 Task: Research Airbnb options in Nairobi, Kenya from 9th December, 2023 to 16th December, 2023 for 2 adults, 1 child.2 bedrooms having 2 beds and 1 bathroom. Property type can be flat. Amenities needed are: washing machine. Look for 5 properties as per requirement.
Action: Mouse moved to (562, 130)
Screenshot: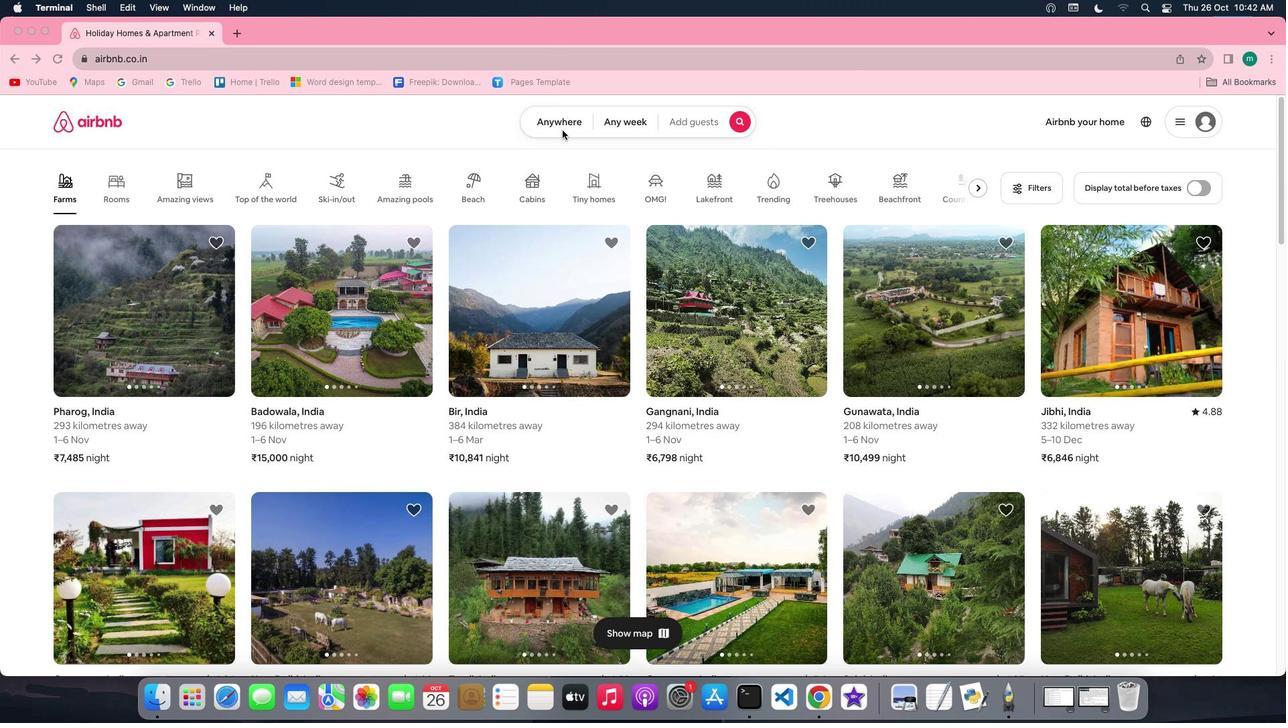 
Action: Mouse pressed left at (562, 130)
Screenshot: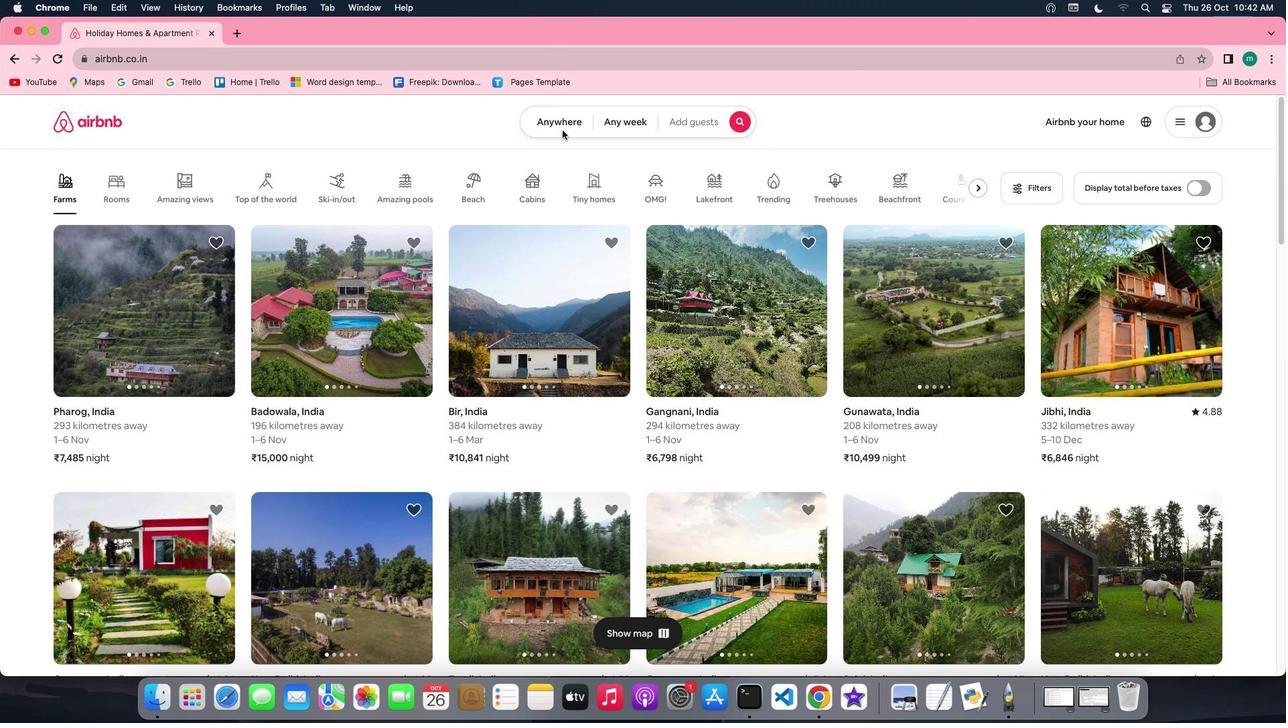 
Action: Mouse pressed left at (562, 130)
Screenshot: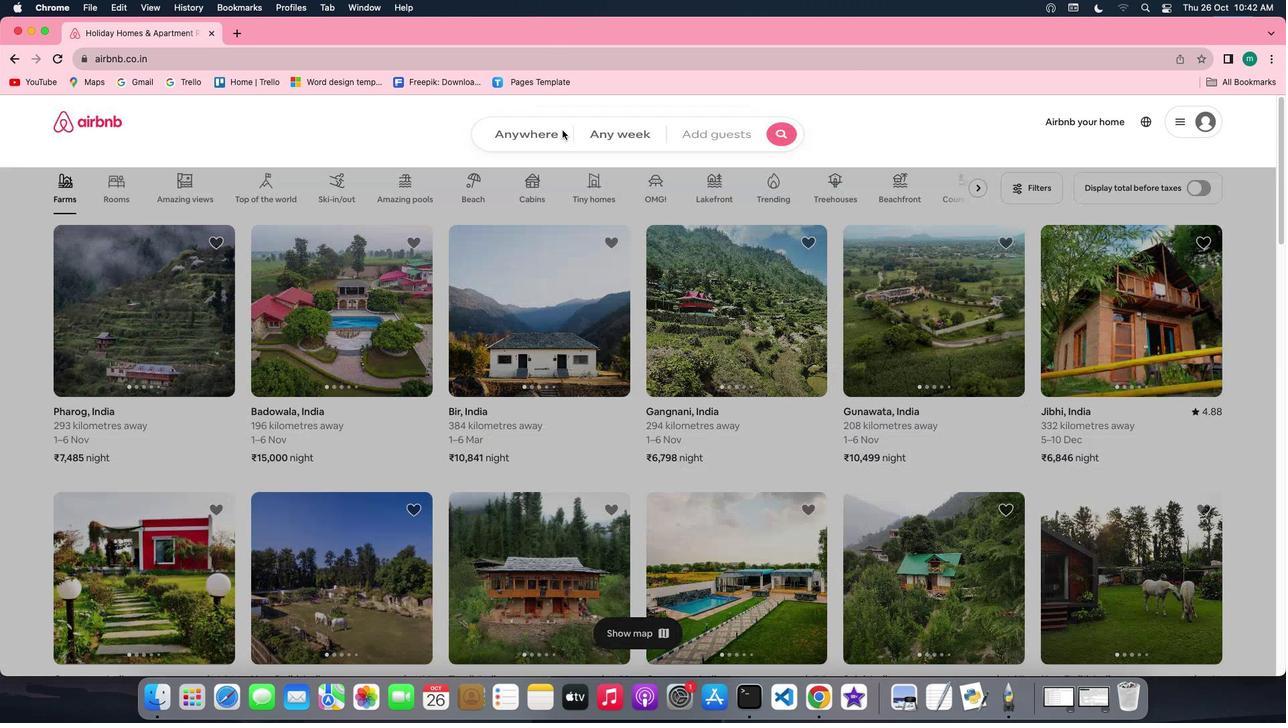 
Action: Mouse moved to (495, 174)
Screenshot: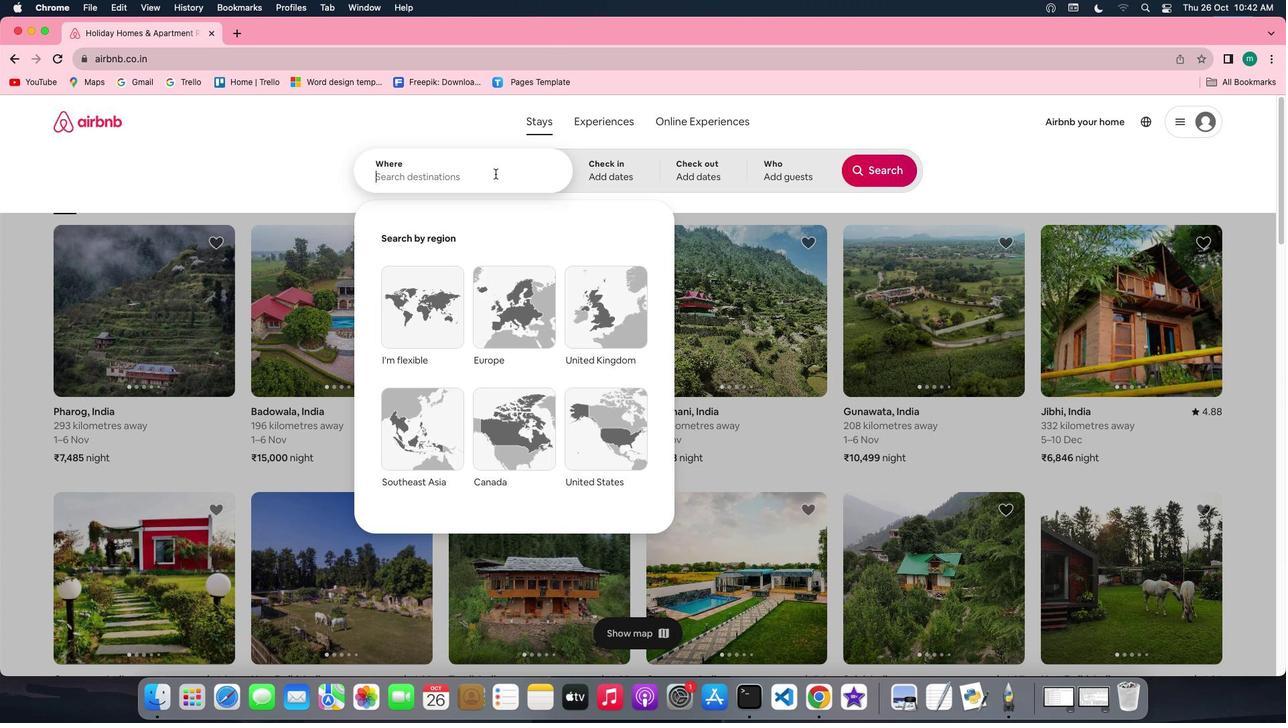 
Action: Key pressed Key.shift'N''a''i''r''o''b''i'','Key.spaceKey.shift'K''e''n''y''a'
Screenshot: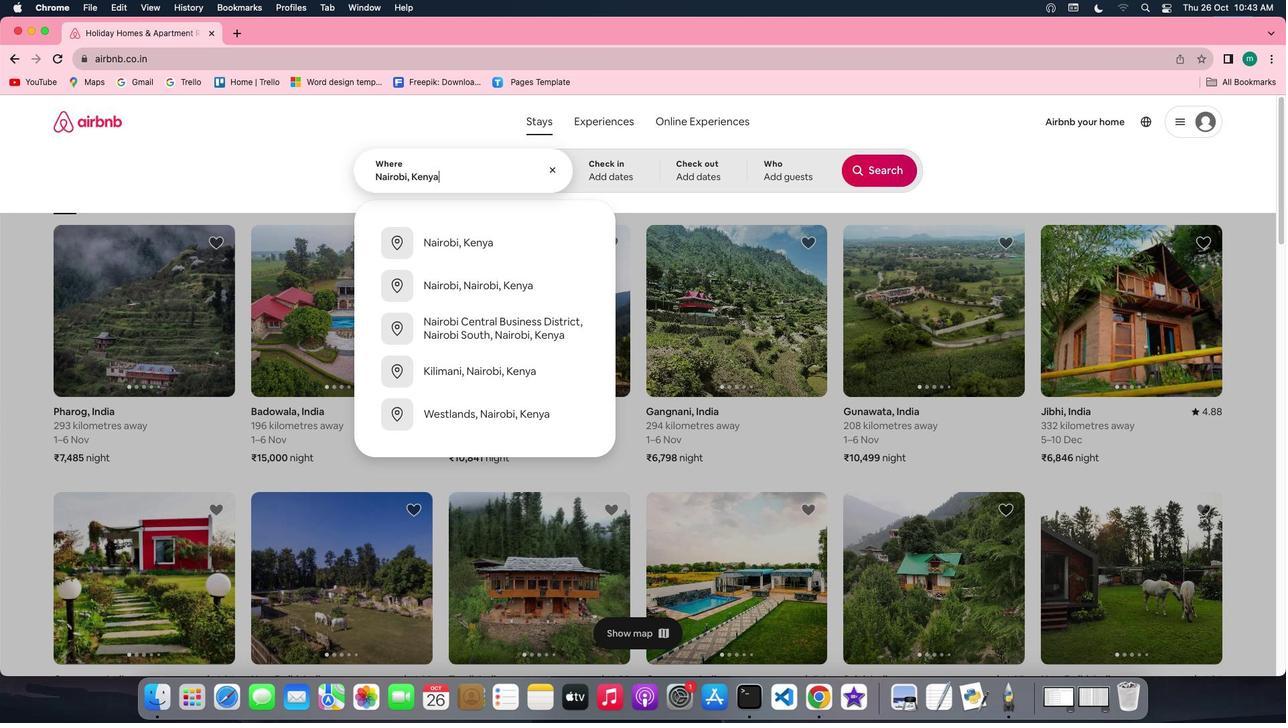 
Action: Mouse moved to (605, 174)
Screenshot: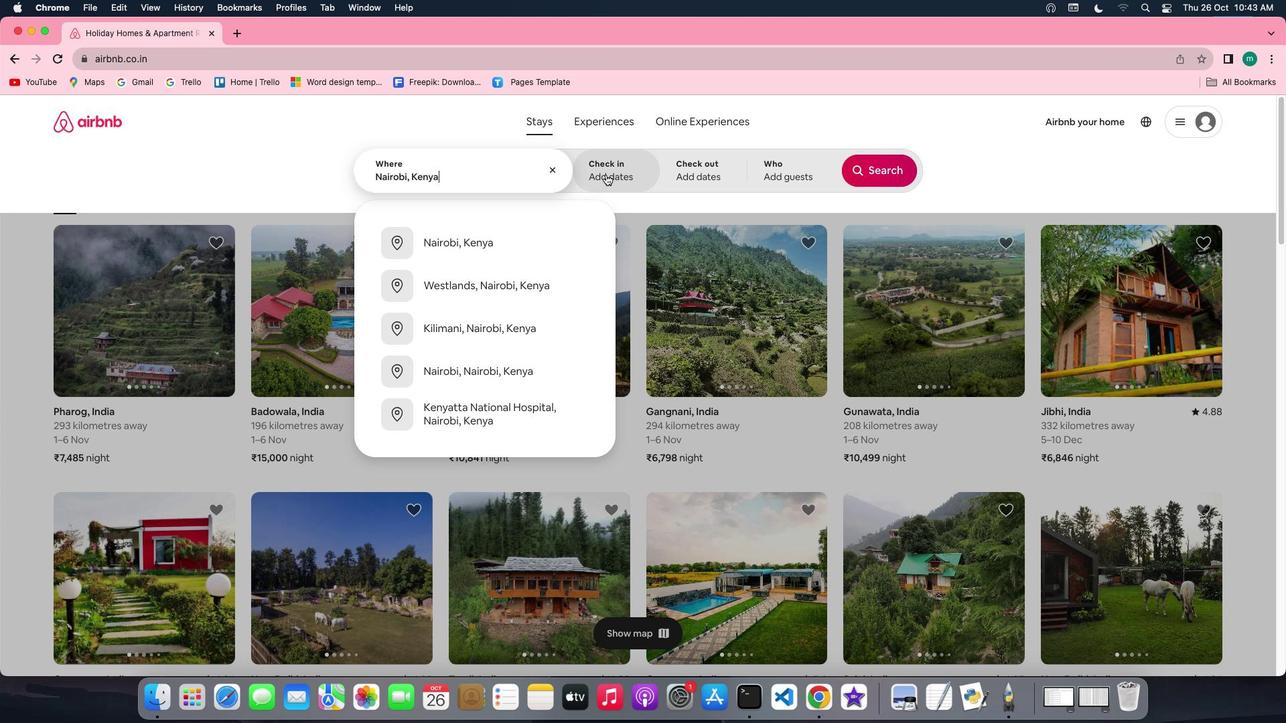 
Action: Mouse pressed left at (605, 174)
Screenshot: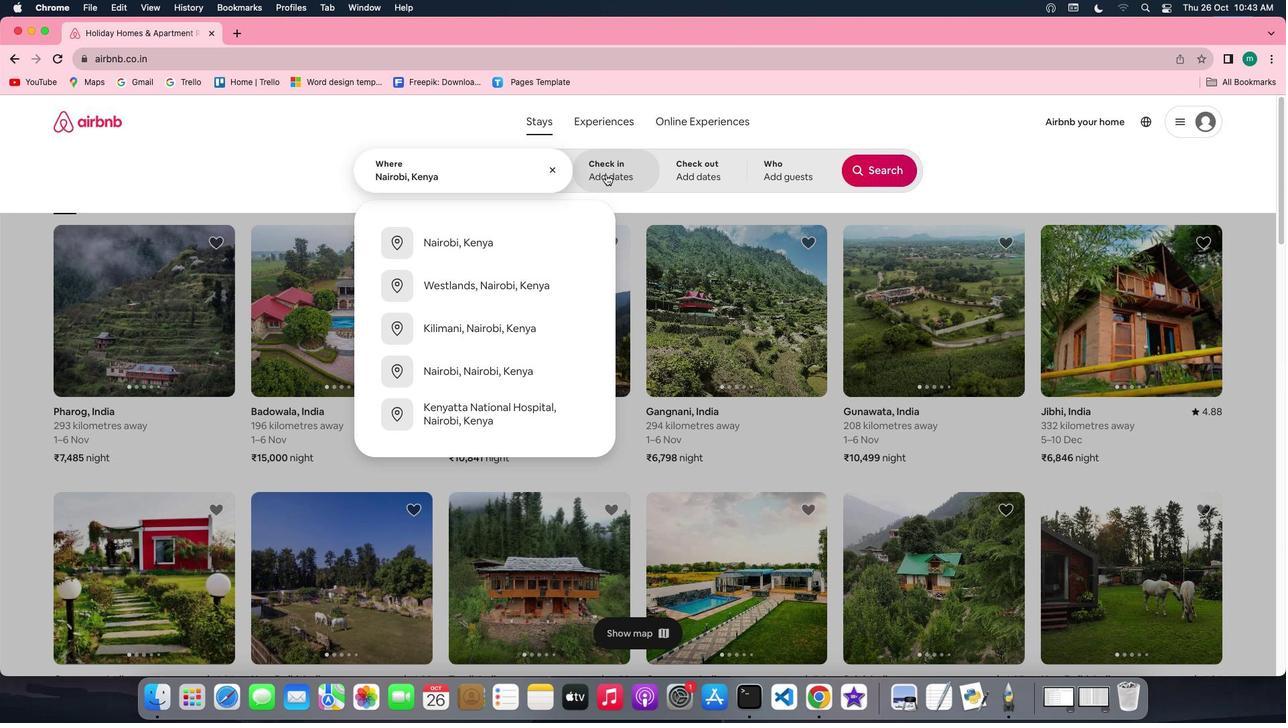 
Action: Mouse moved to (875, 273)
Screenshot: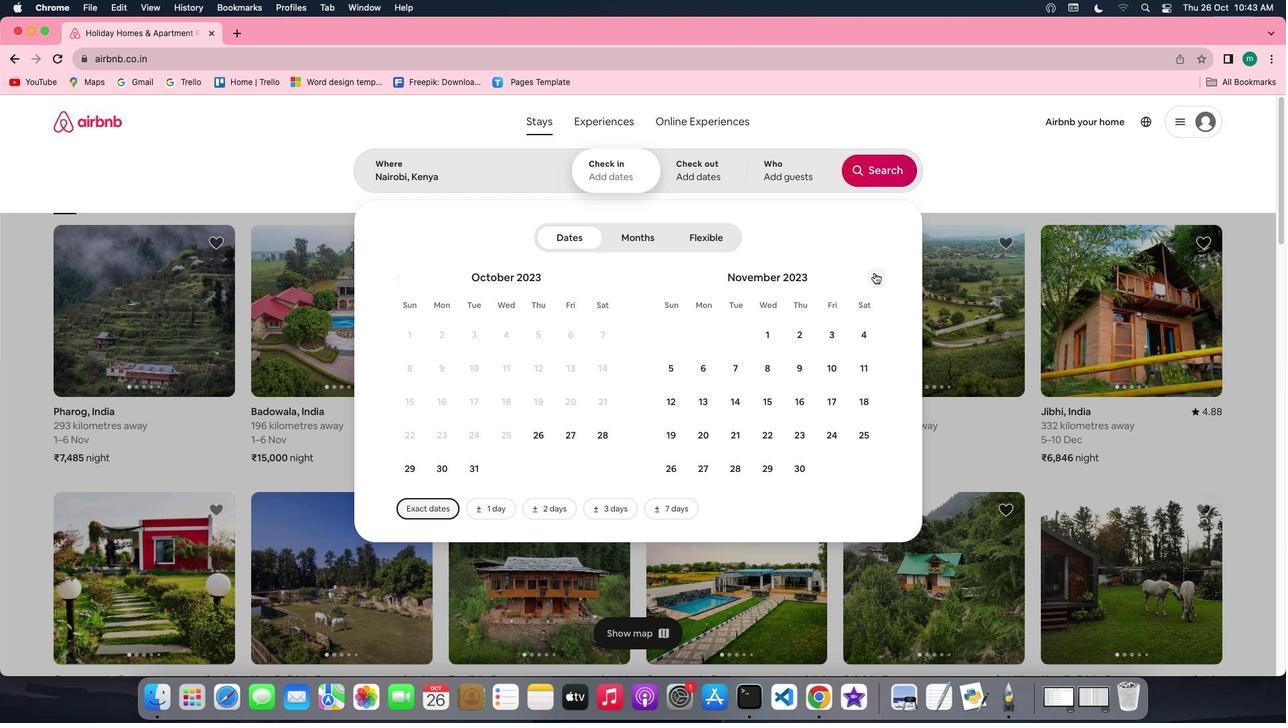 
Action: Mouse pressed left at (875, 273)
Screenshot: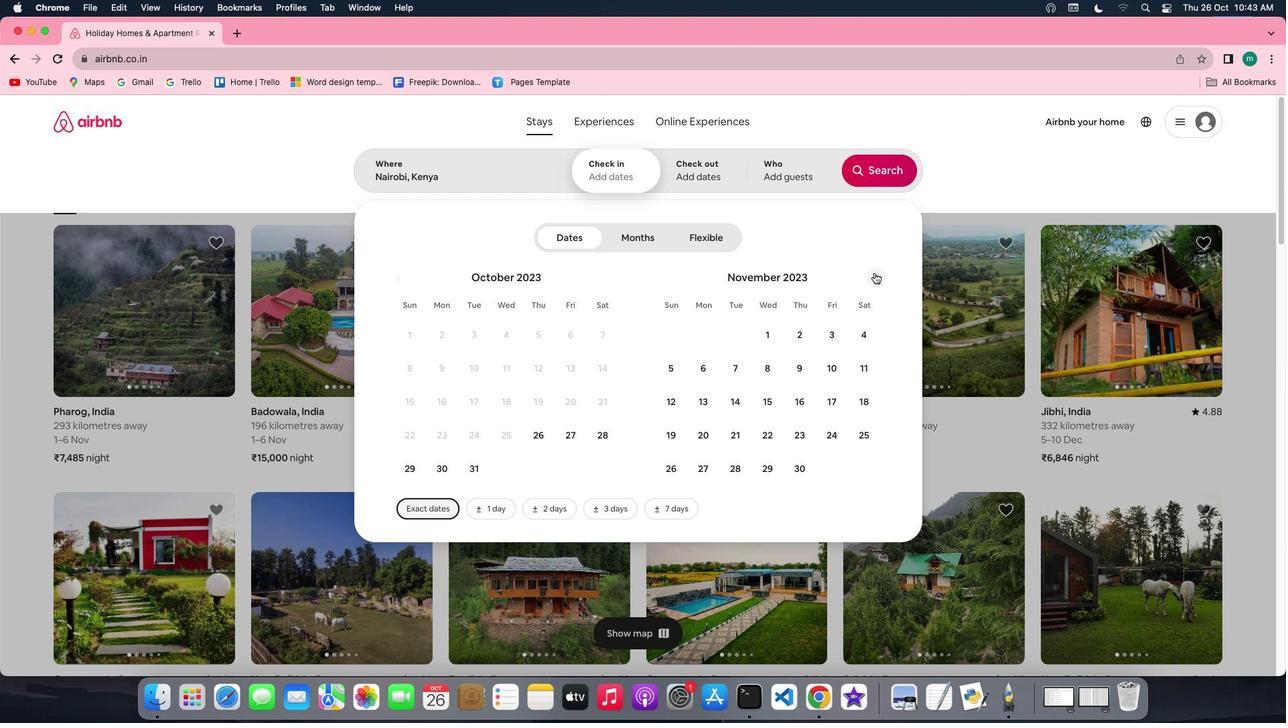 
Action: Mouse moved to (875, 371)
Screenshot: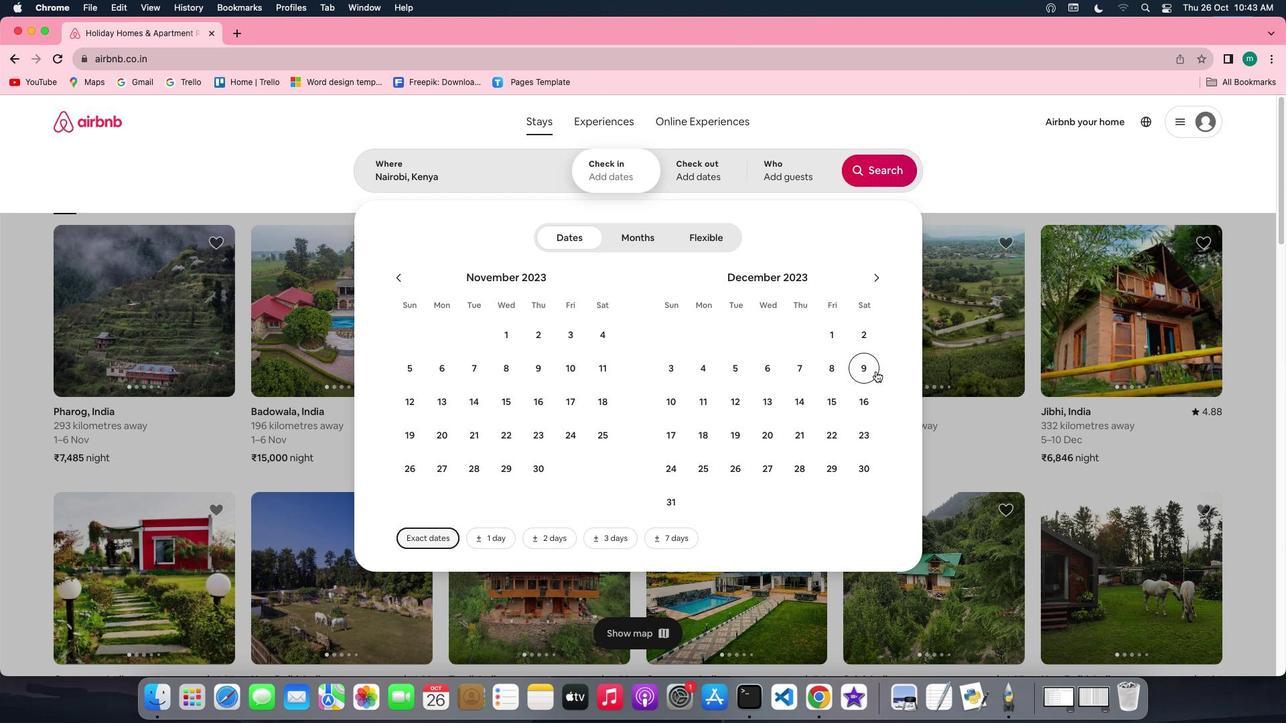 
Action: Mouse pressed left at (875, 371)
Screenshot: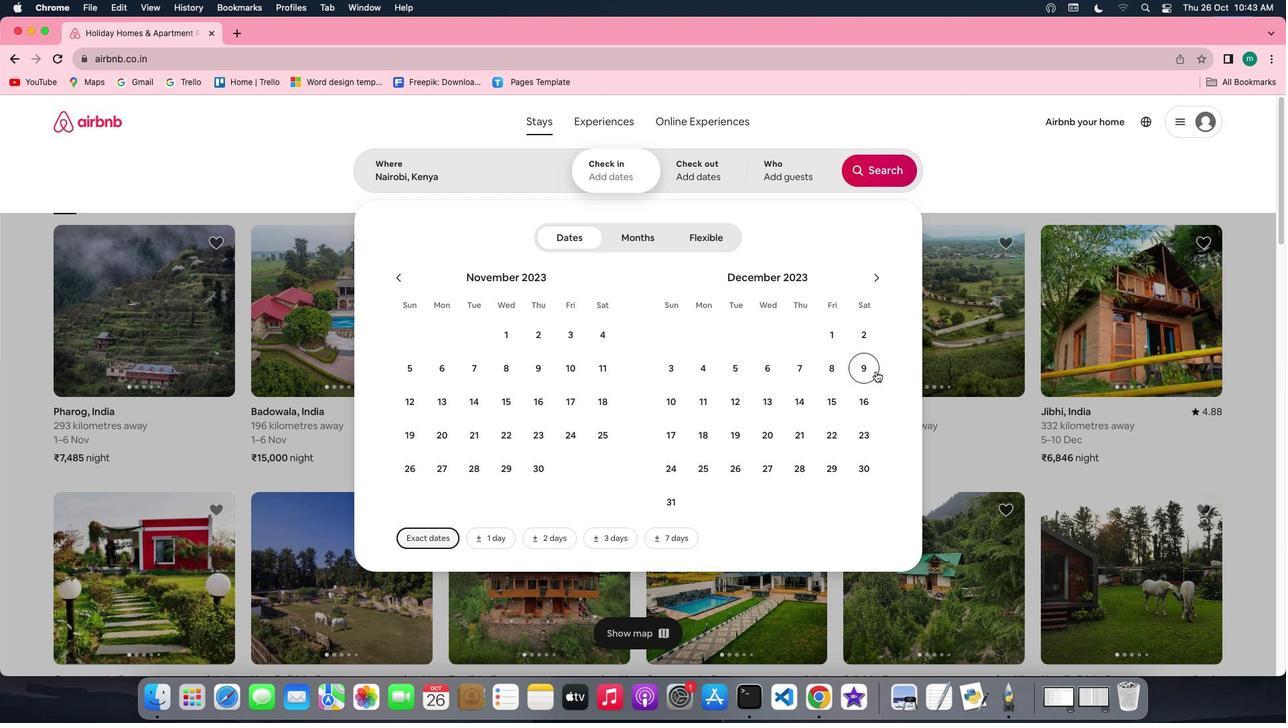 
Action: Mouse moved to (867, 406)
Screenshot: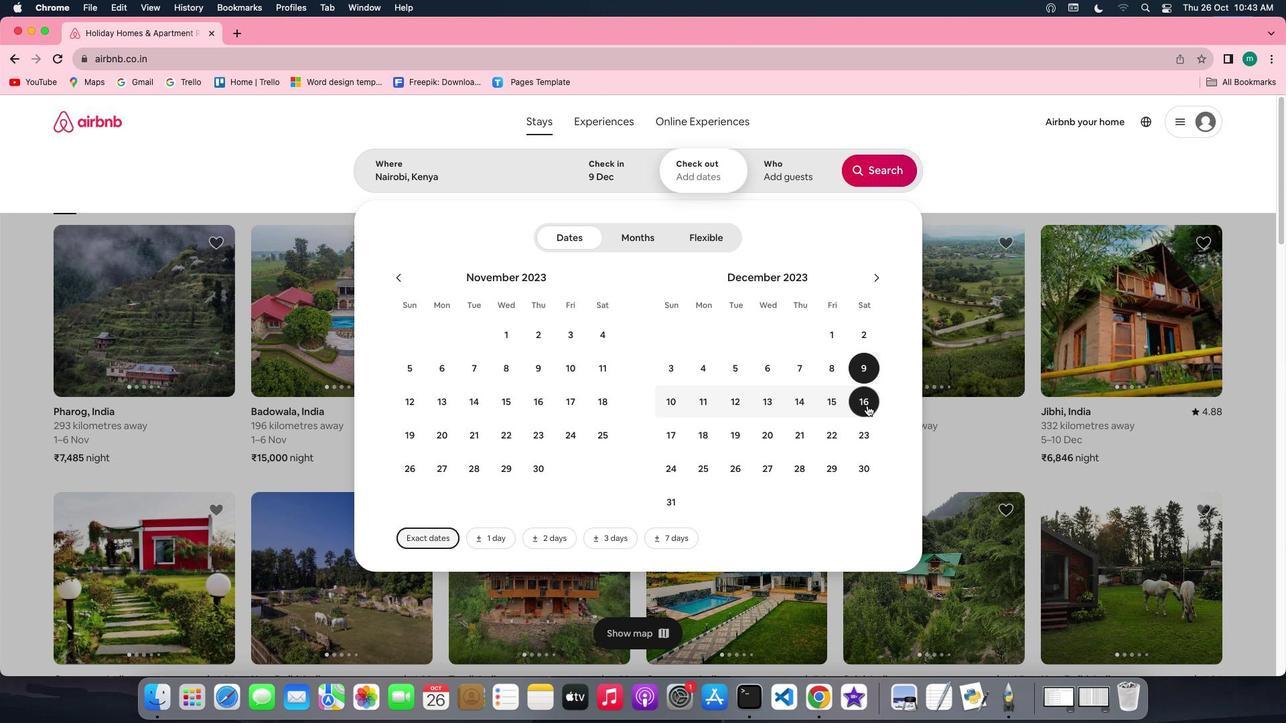 
Action: Mouse pressed left at (867, 406)
Screenshot: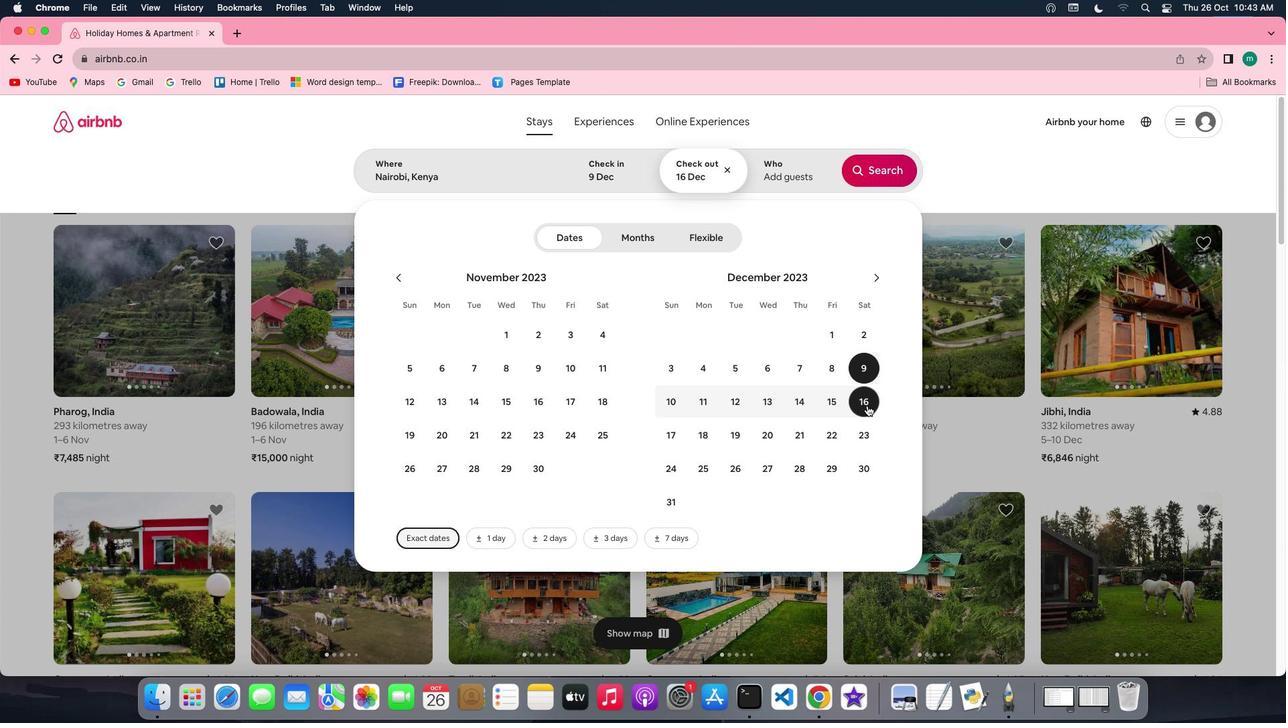 
Action: Mouse moved to (776, 168)
Screenshot: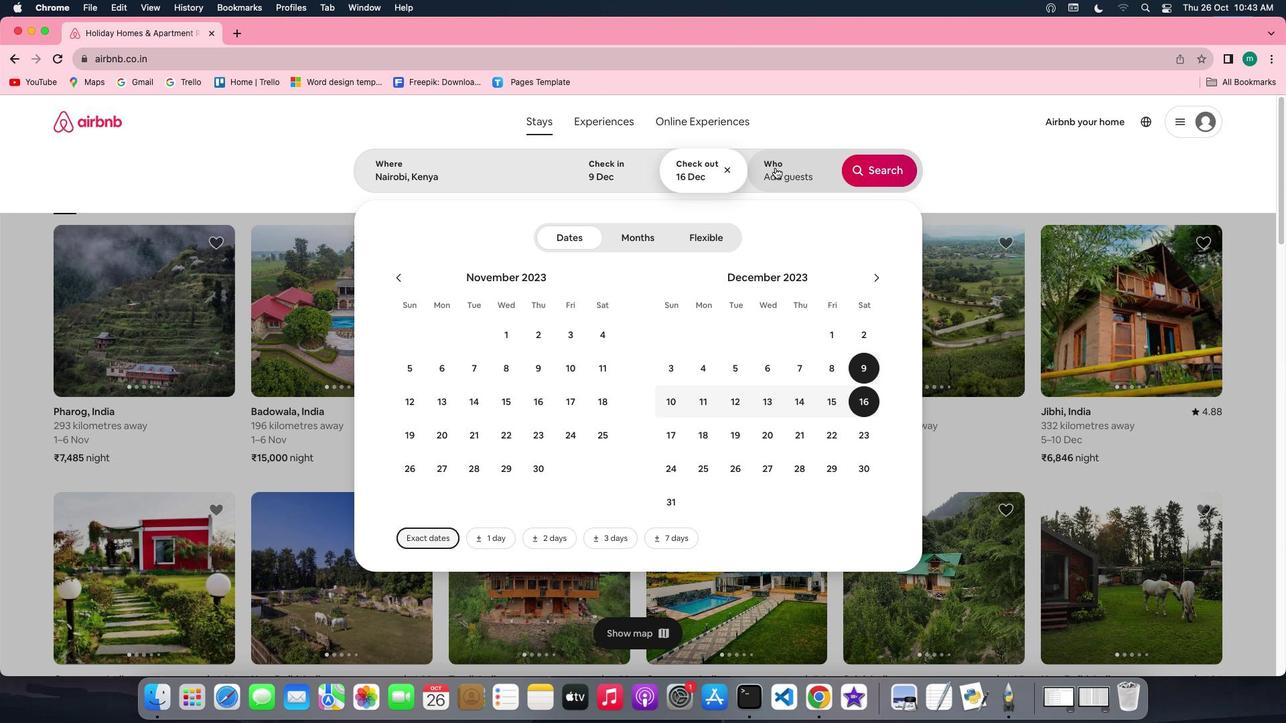 
Action: Mouse pressed left at (776, 168)
Screenshot: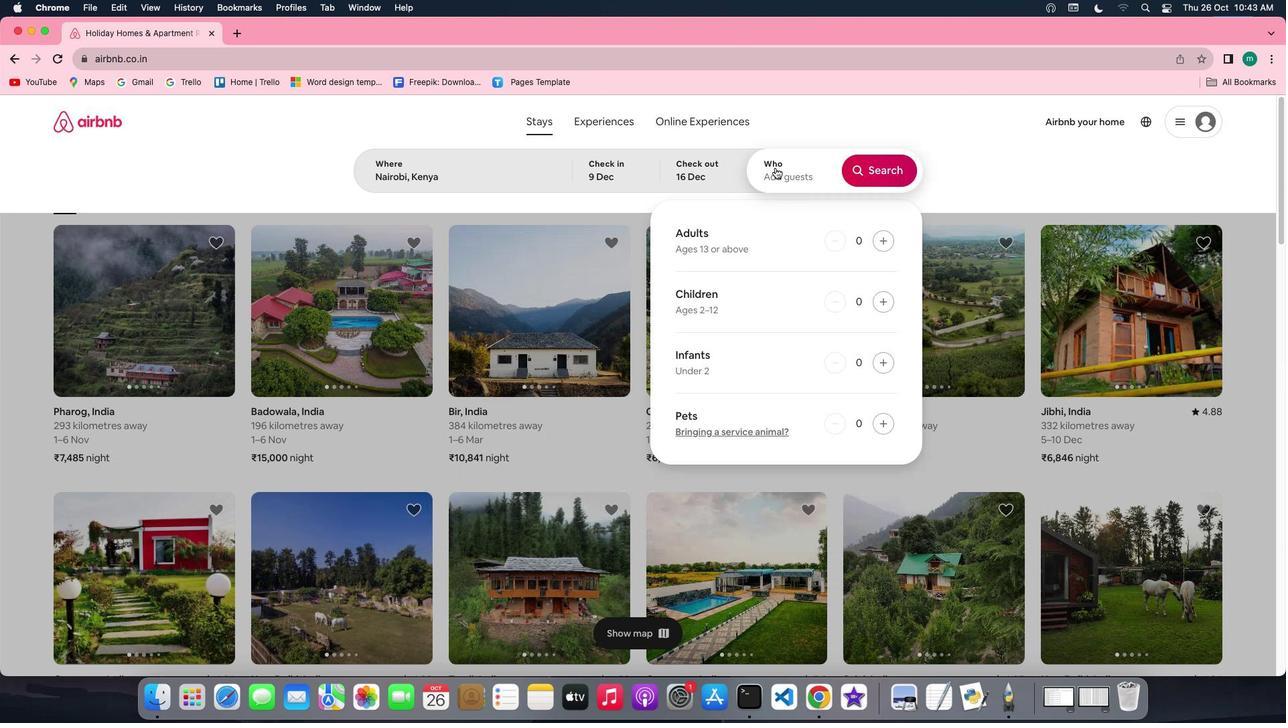 
Action: Mouse moved to (882, 244)
Screenshot: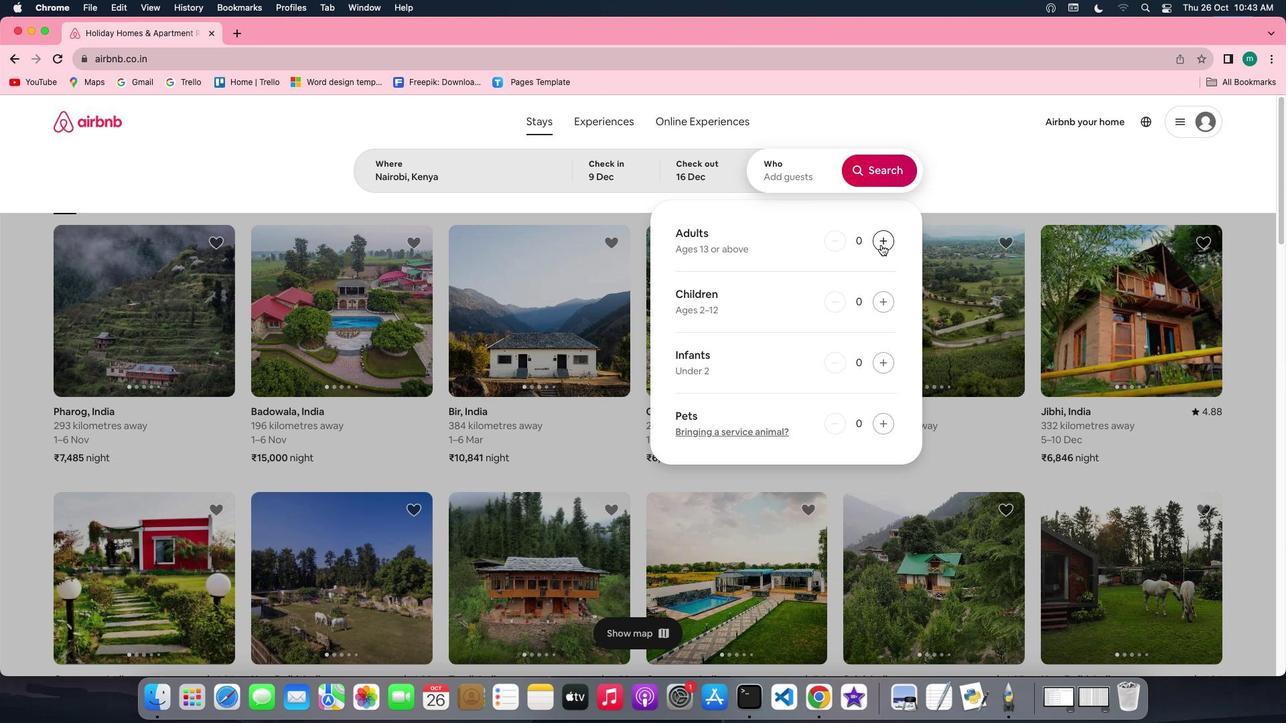 
Action: Mouse pressed left at (882, 244)
Screenshot: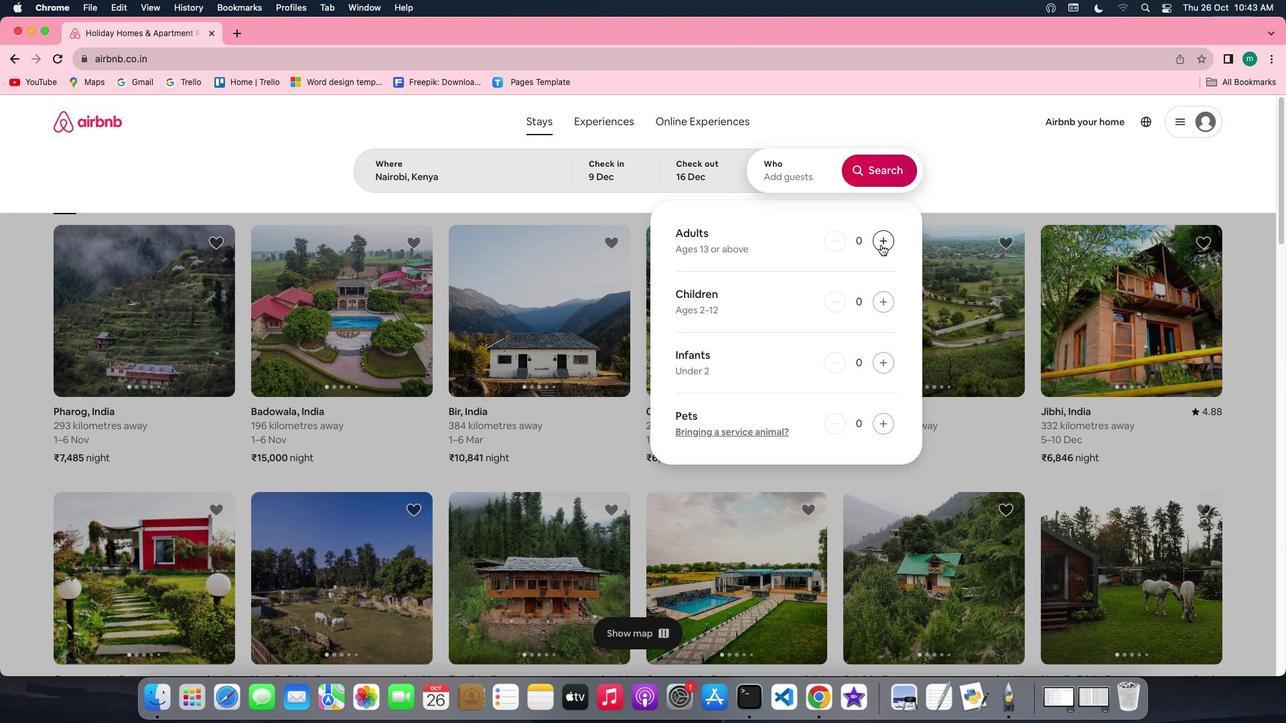 
Action: Mouse pressed left at (882, 244)
Screenshot: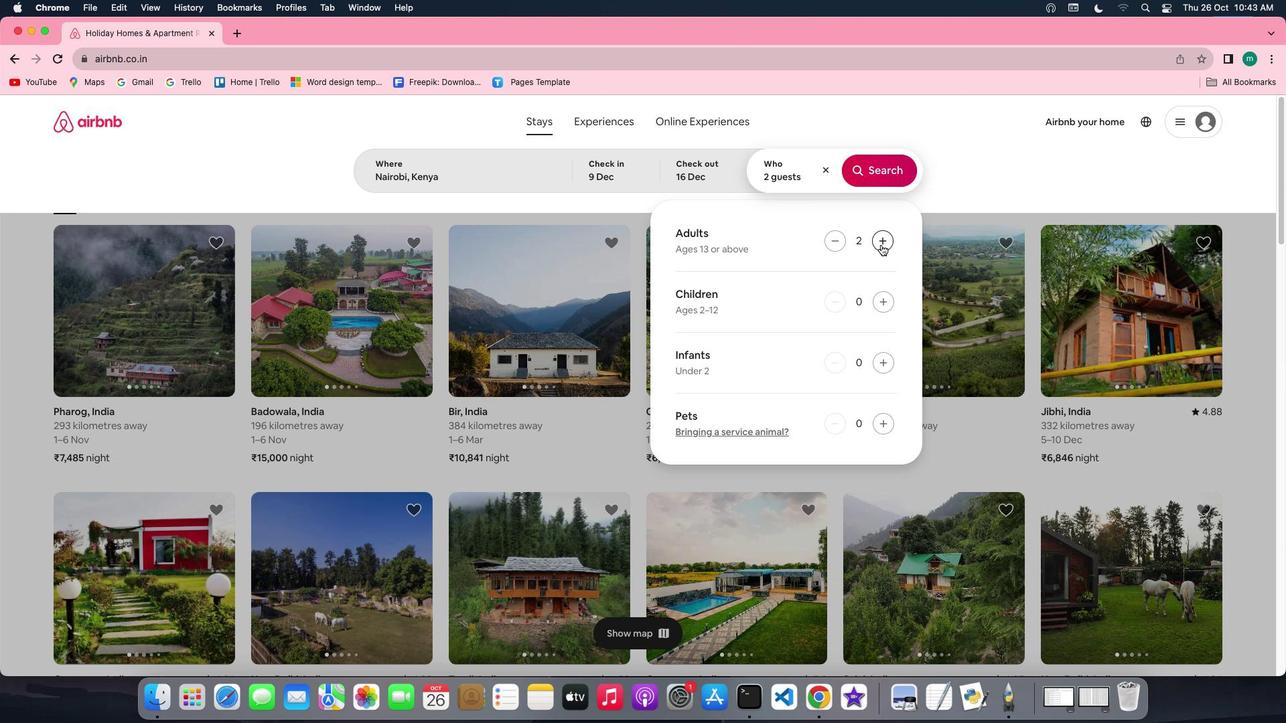 
Action: Mouse moved to (881, 168)
Screenshot: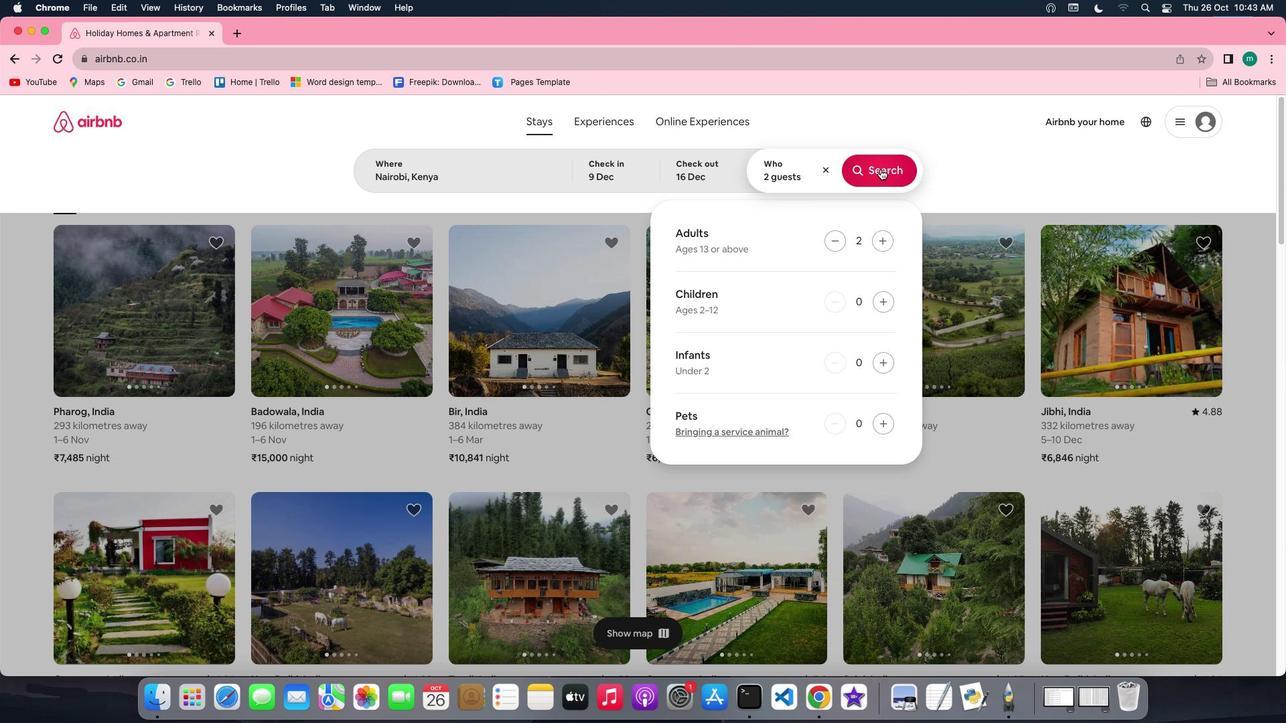 
Action: Mouse pressed left at (881, 168)
Screenshot: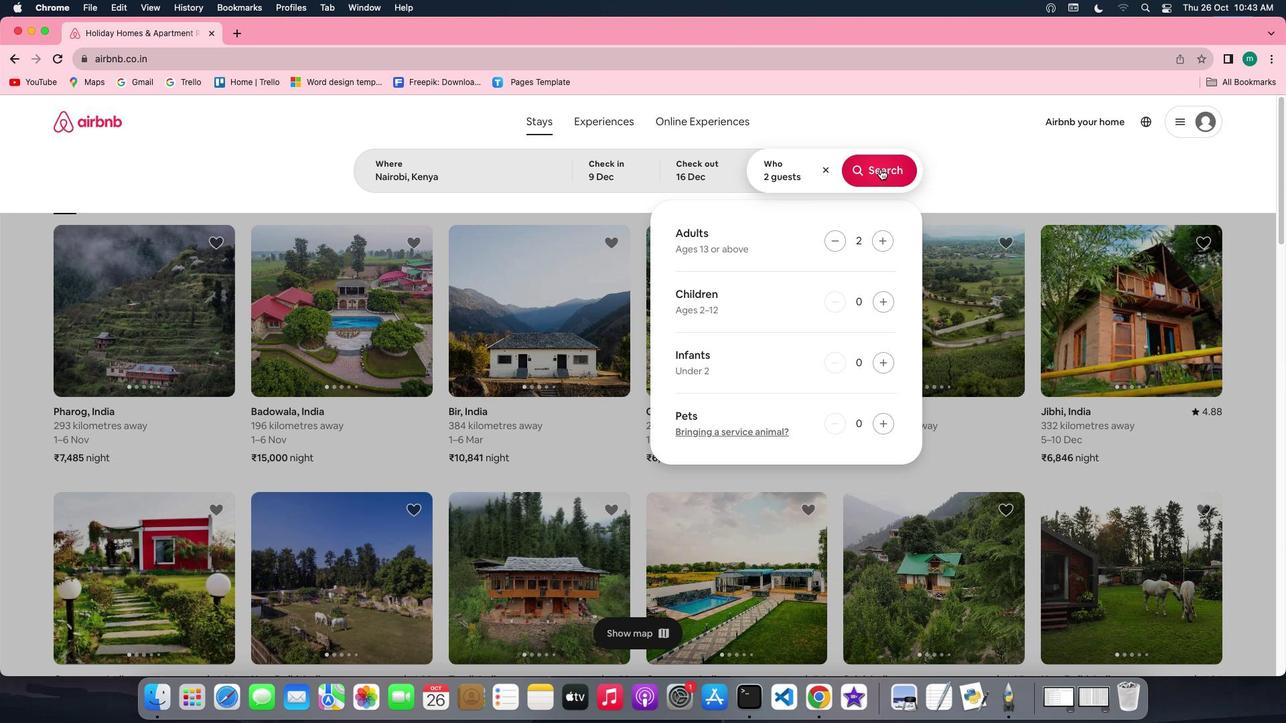 
Action: Mouse moved to (701, 115)
Screenshot: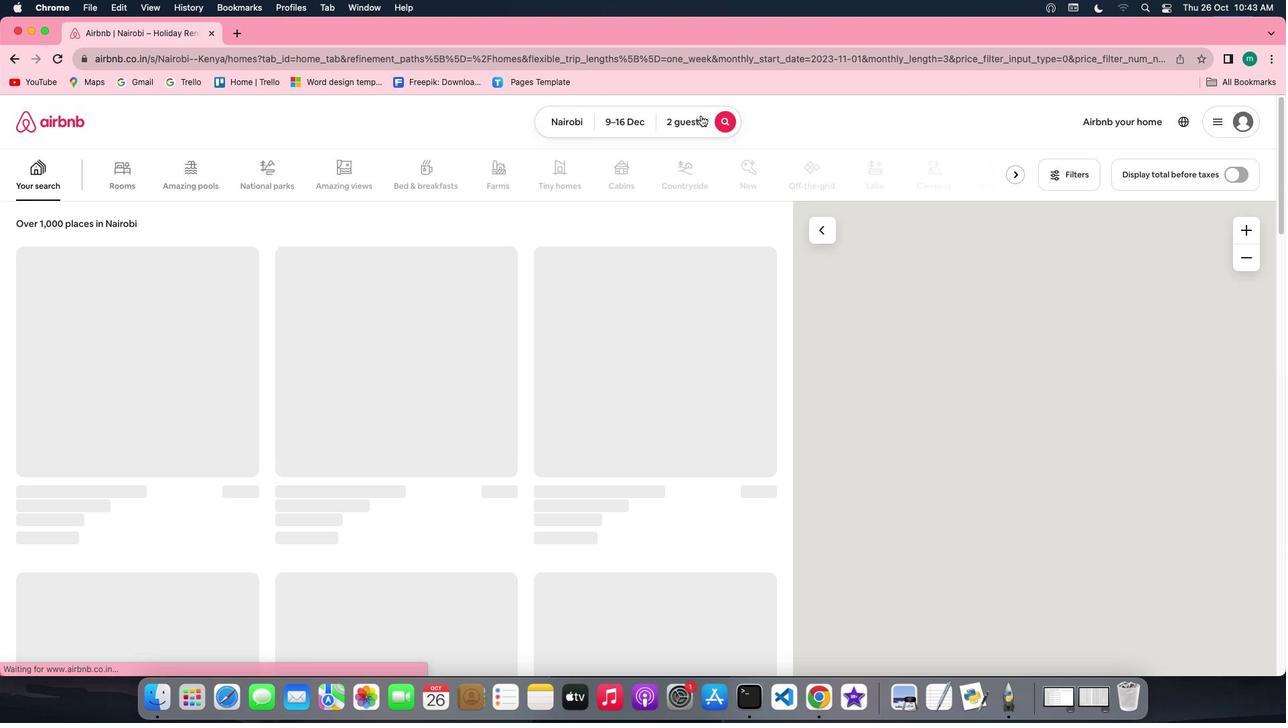 
Action: Mouse pressed left at (701, 115)
Screenshot: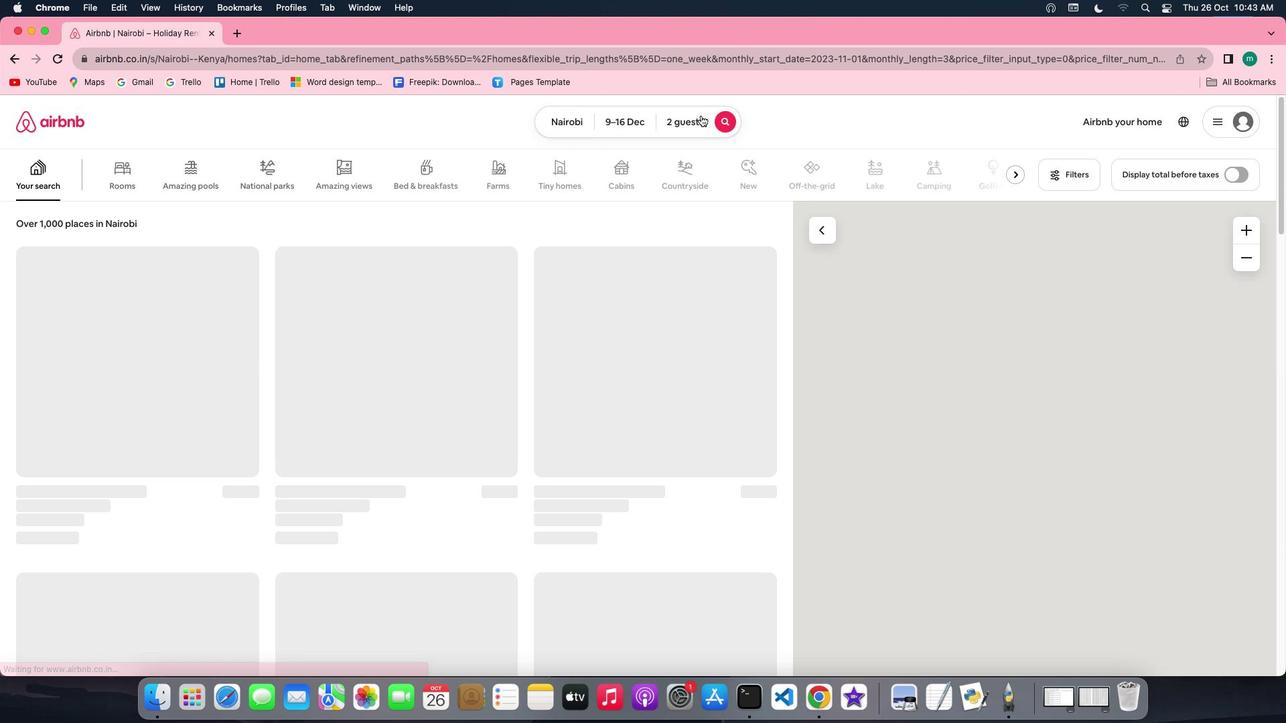 
Action: Mouse moved to (880, 308)
Screenshot: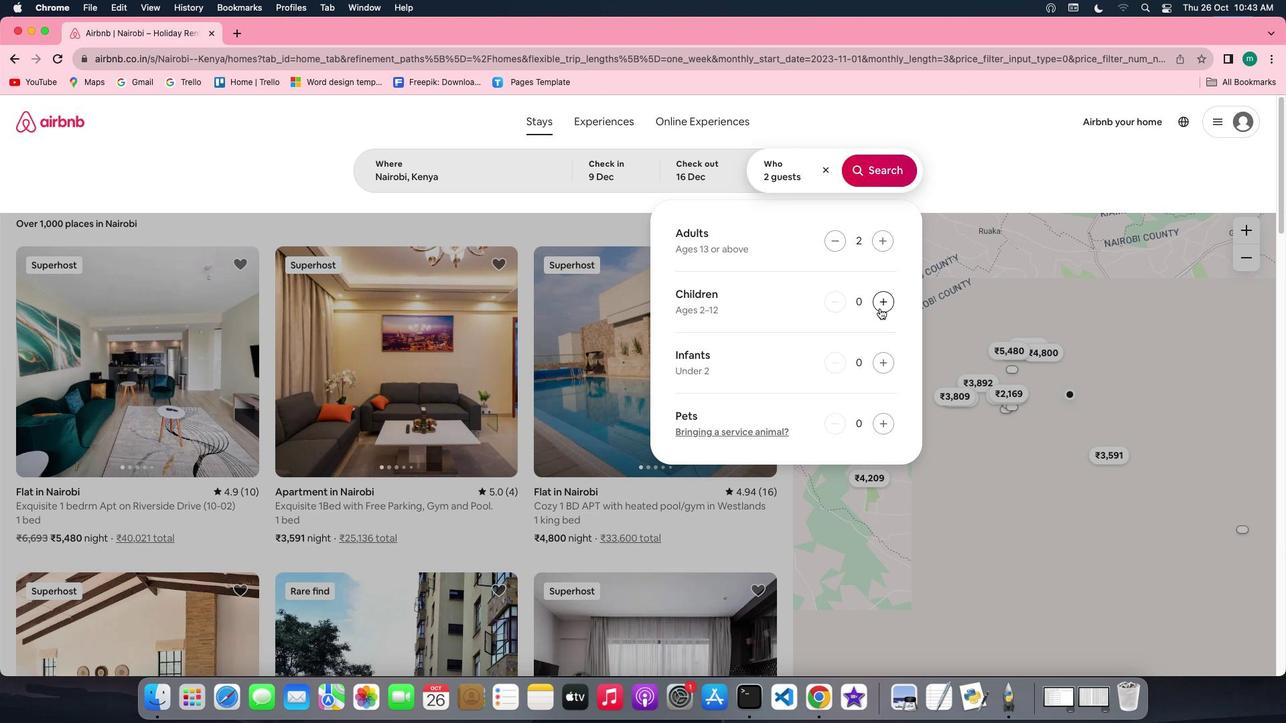
Action: Mouse pressed left at (880, 308)
Screenshot: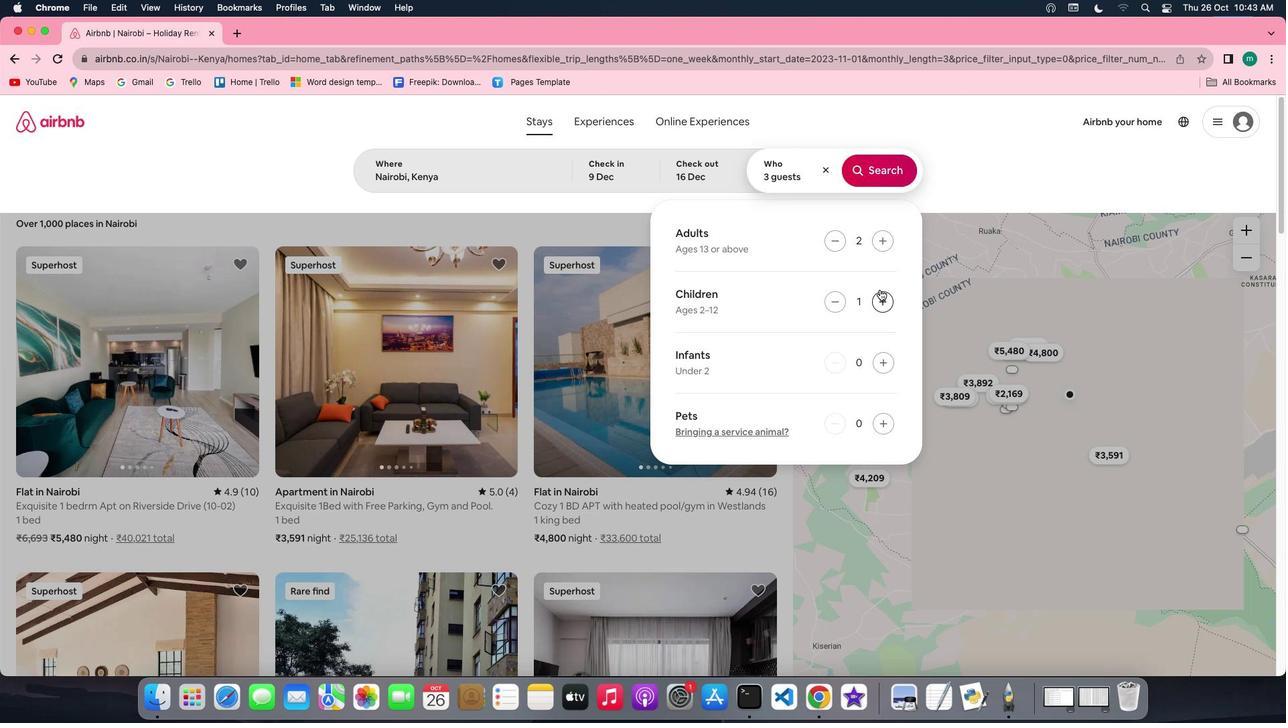 
Action: Mouse moved to (893, 180)
Screenshot: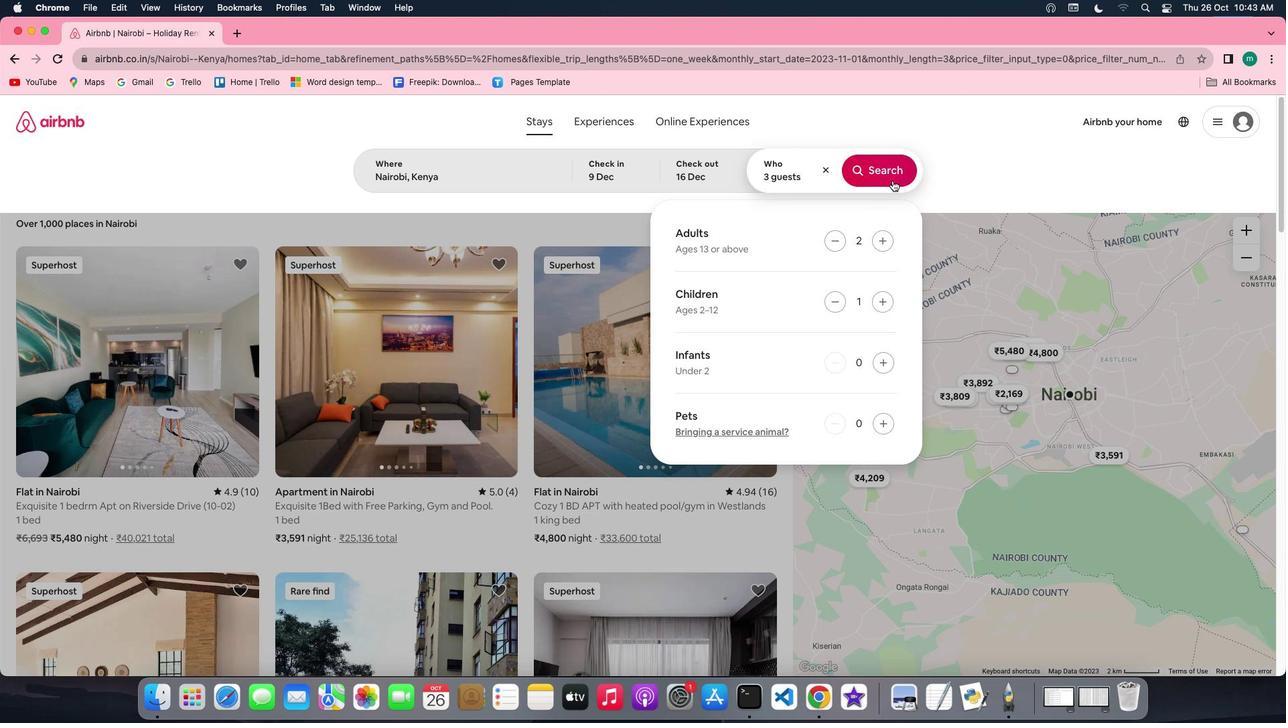 
Action: Mouse pressed left at (893, 180)
Screenshot: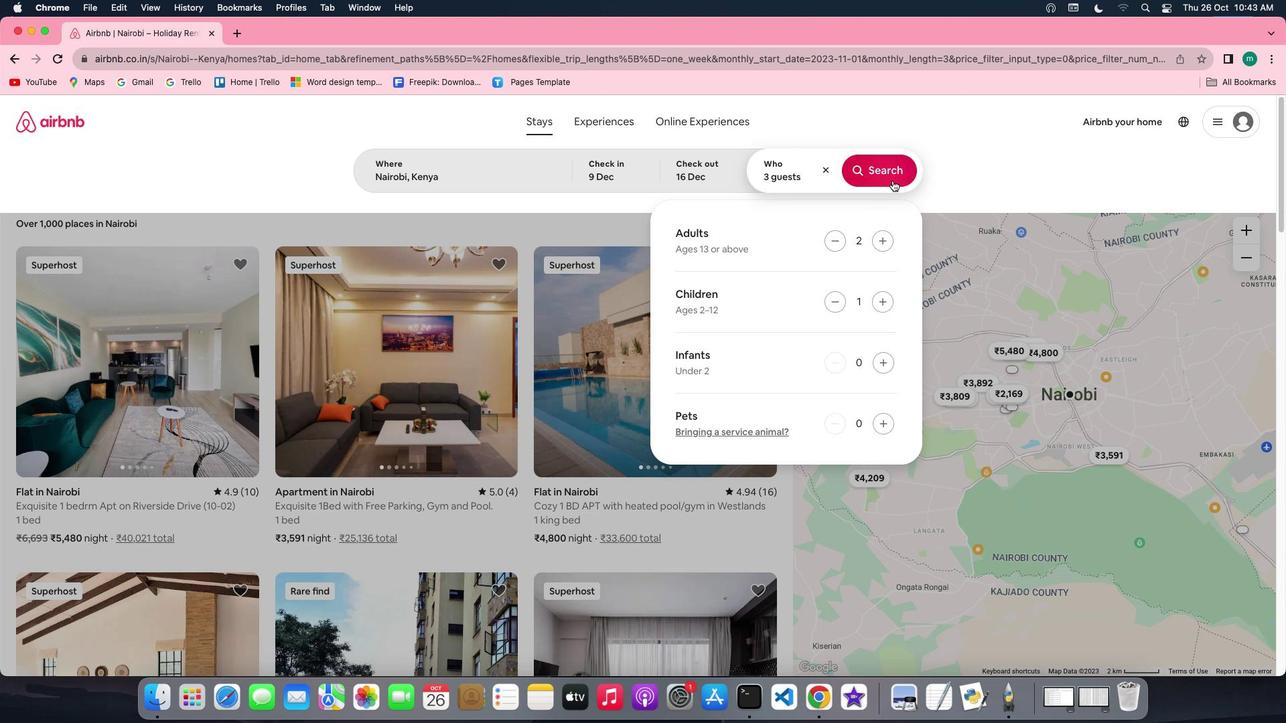 
Action: Mouse moved to (1075, 182)
Screenshot: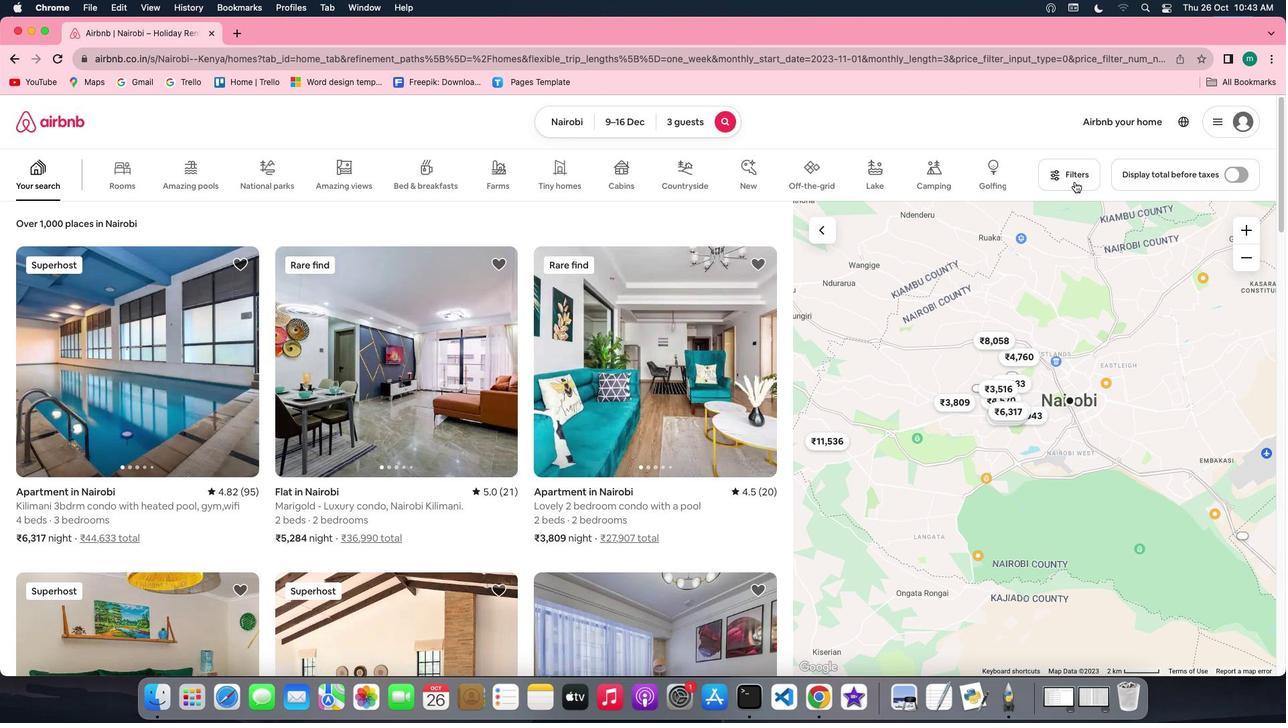 
Action: Mouse pressed left at (1075, 182)
Screenshot: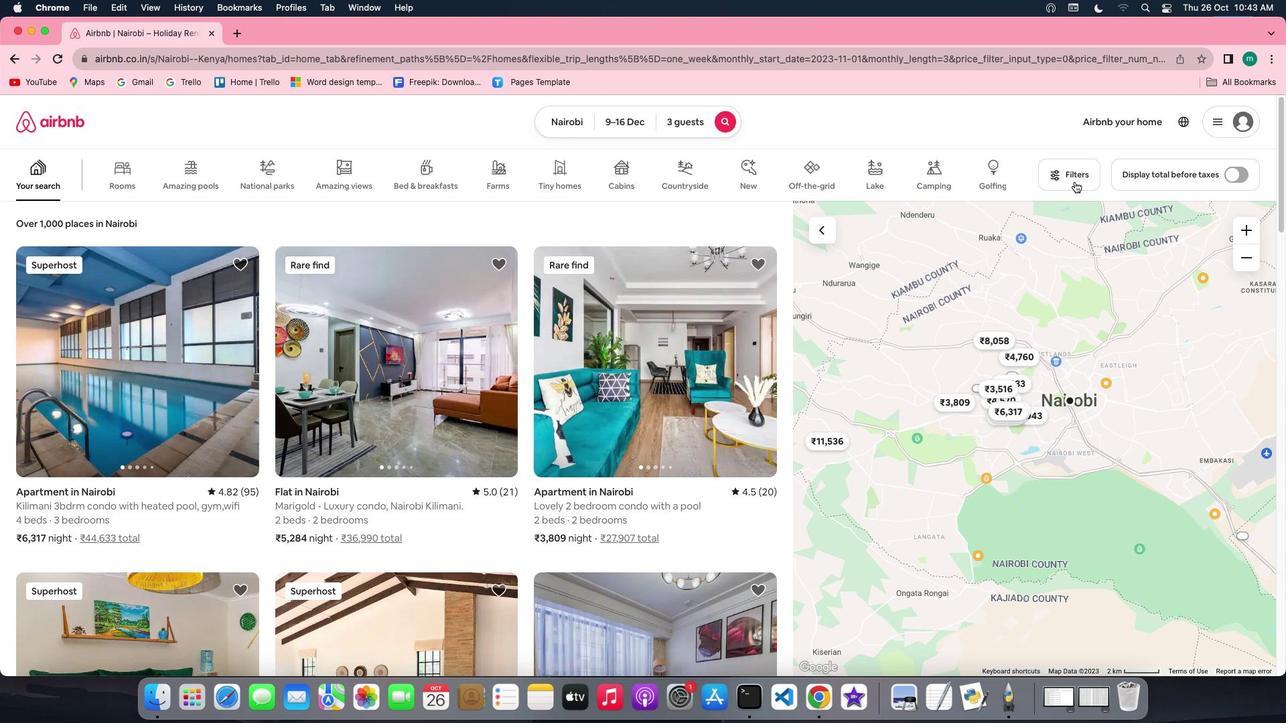 
Action: Mouse moved to (709, 391)
Screenshot: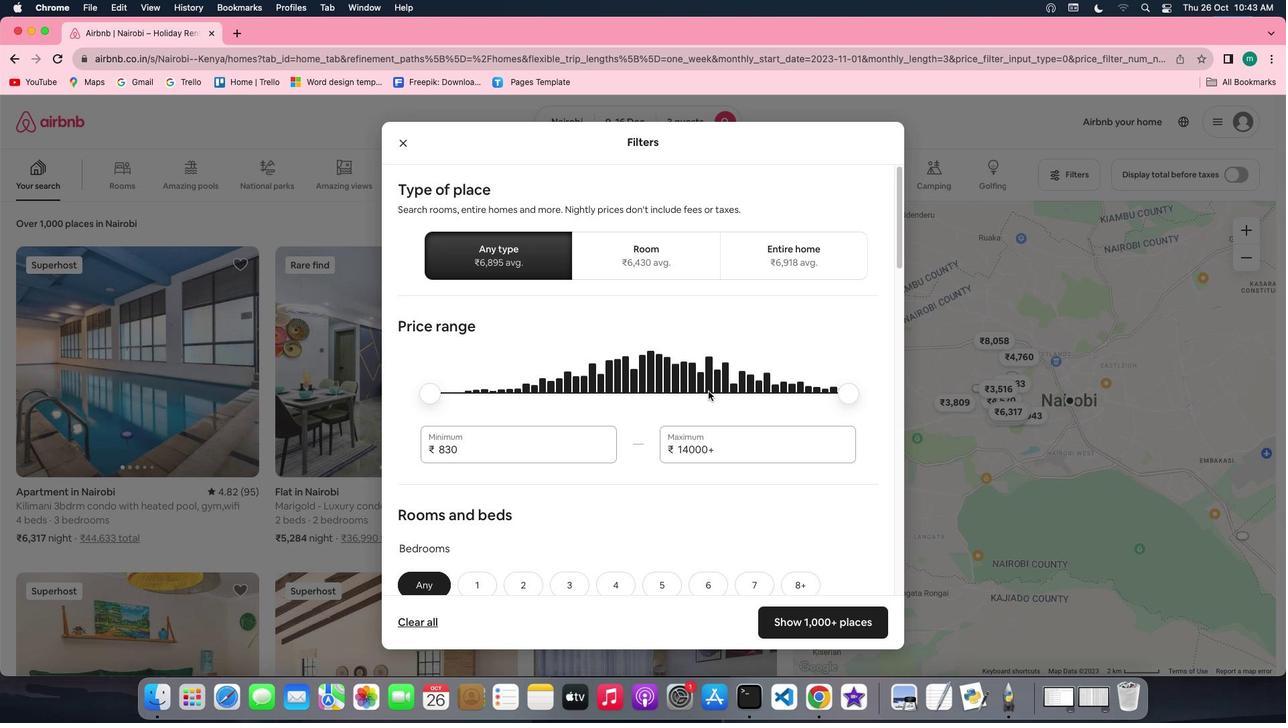 
Action: Mouse scrolled (709, 391) with delta (0, 0)
Screenshot: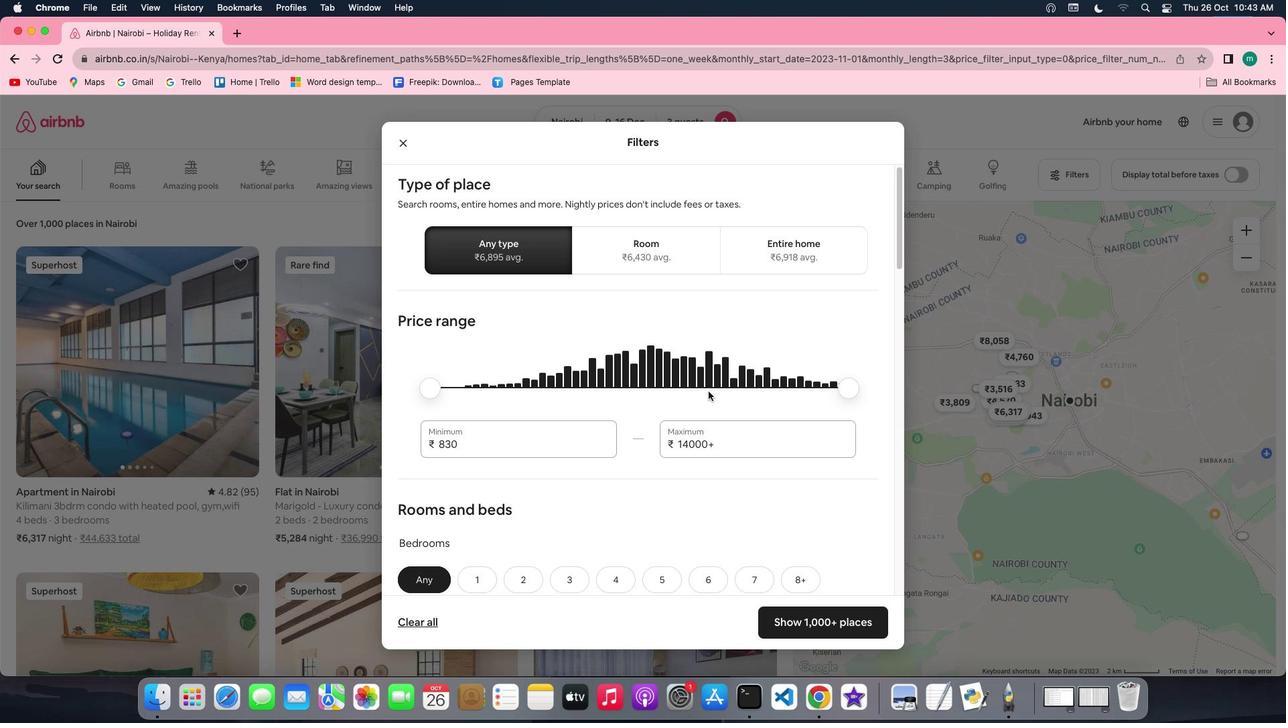 
Action: Mouse scrolled (709, 391) with delta (0, 0)
Screenshot: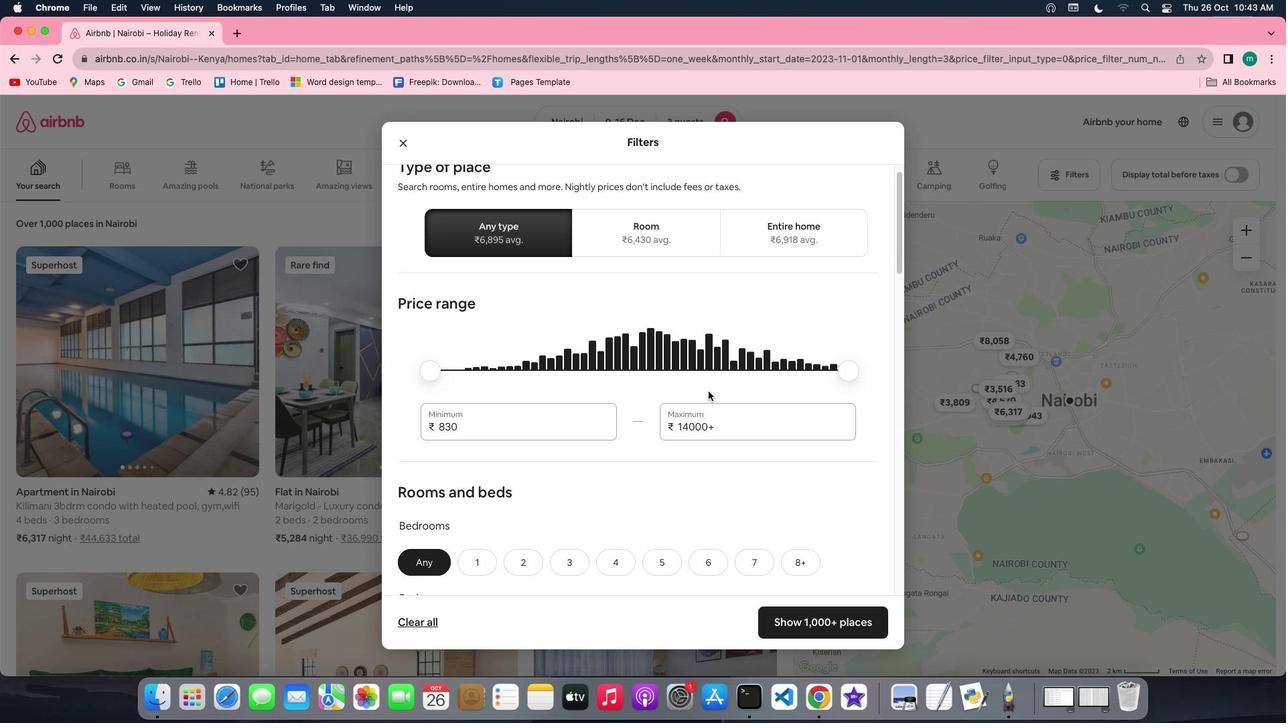 
Action: Mouse scrolled (709, 391) with delta (0, 0)
Screenshot: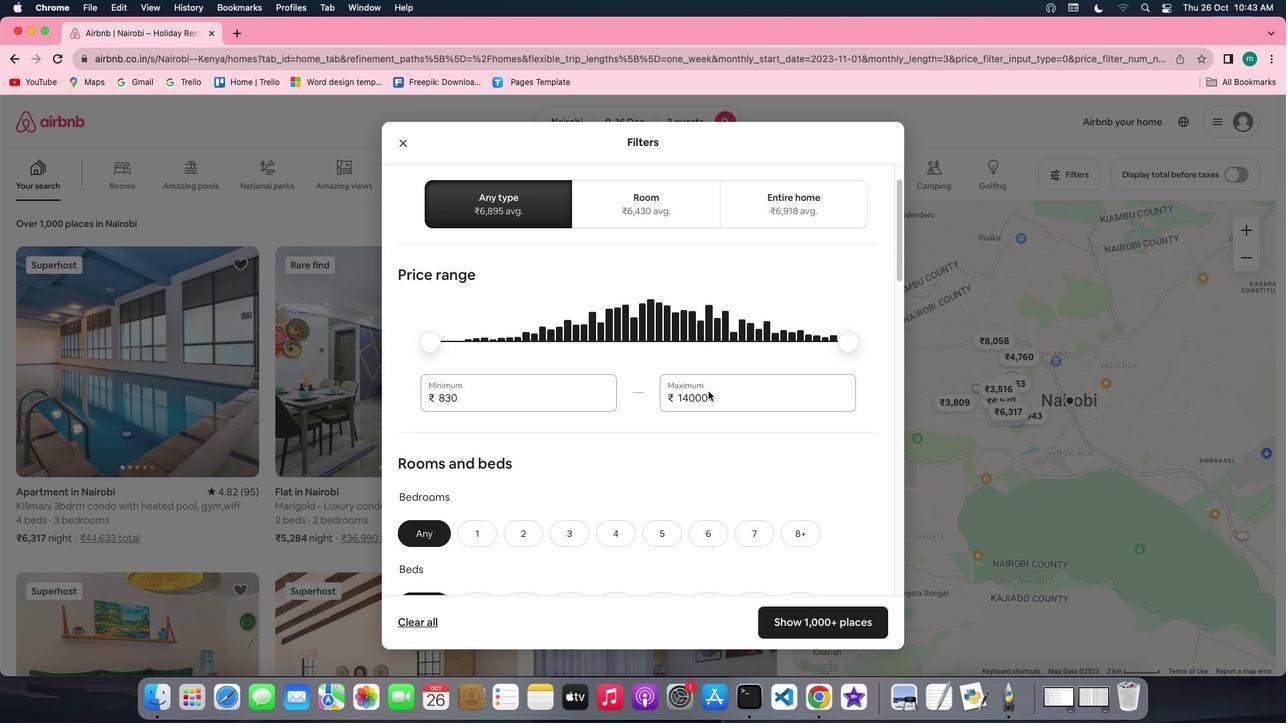 
Action: Mouse scrolled (709, 391) with delta (0, 0)
Screenshot: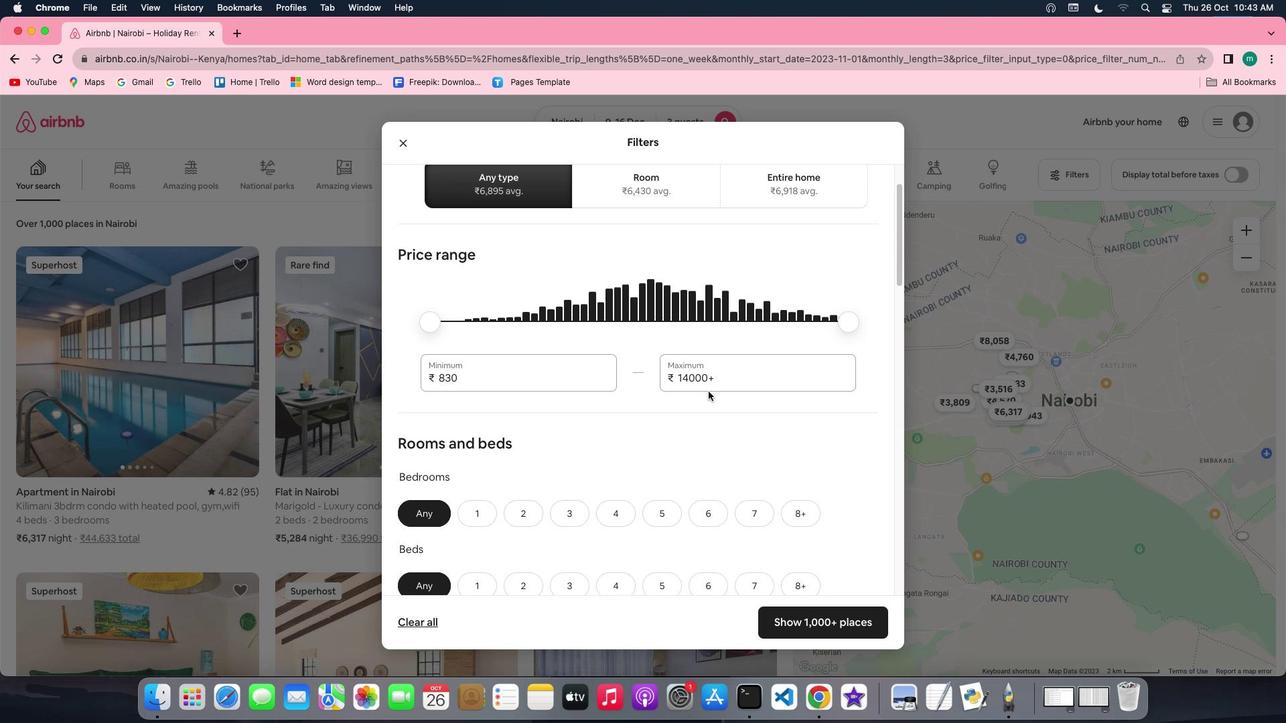 
Action: Mouse scrolled (709, 391) with delta (0, 0)
Screenshot: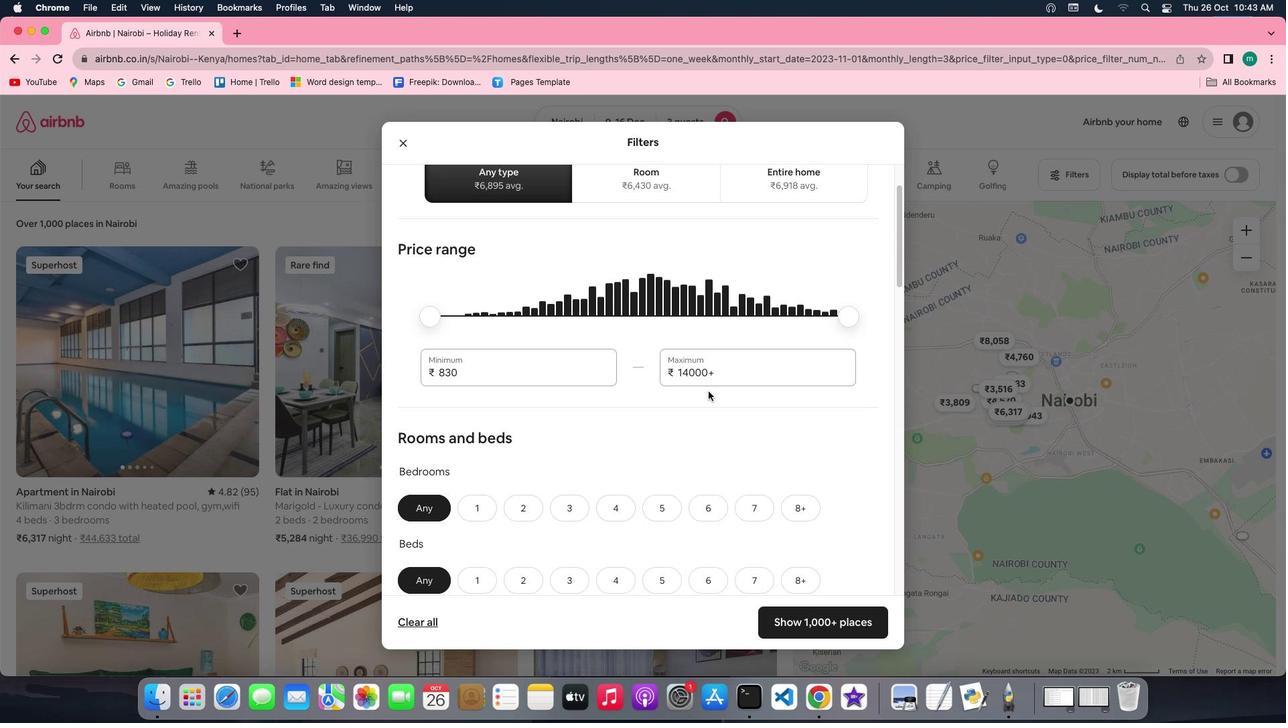 
Action: Mouse scrolled (709, 391) with delta (0, 0)
Screenshot: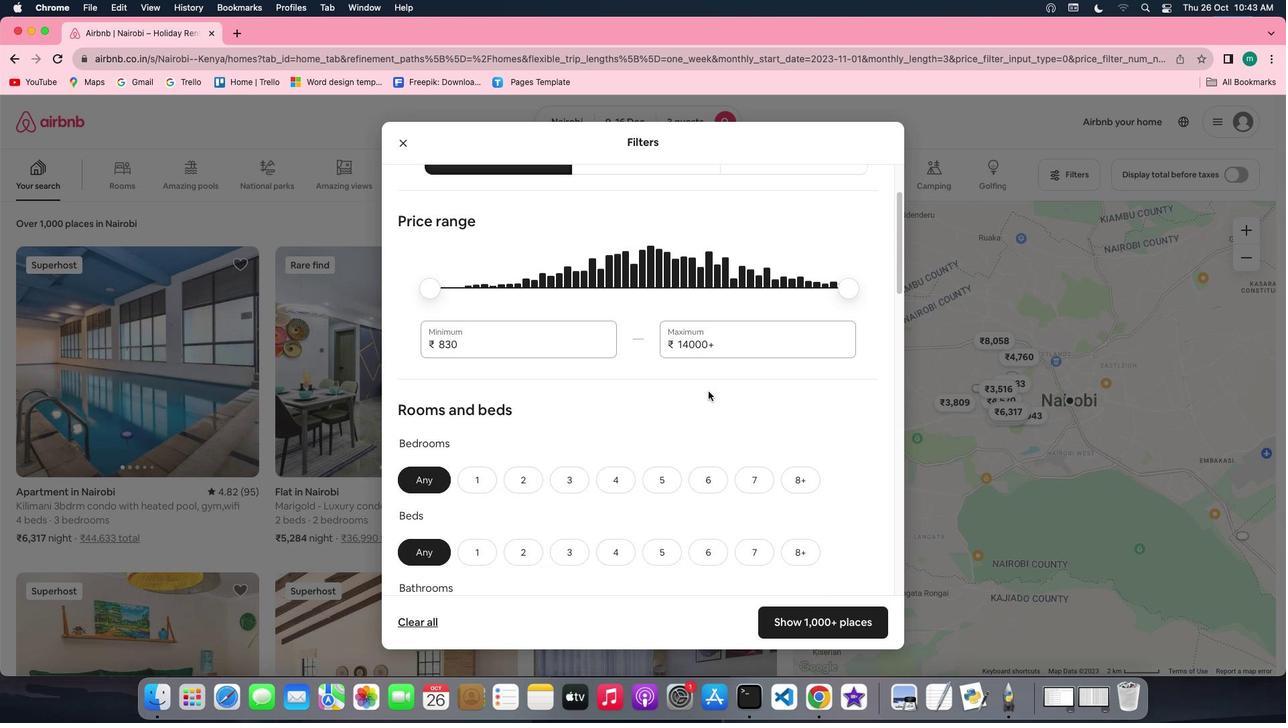 
Action: Mouse scrolled (709, 391) with delta (0, 0)
Screenshot: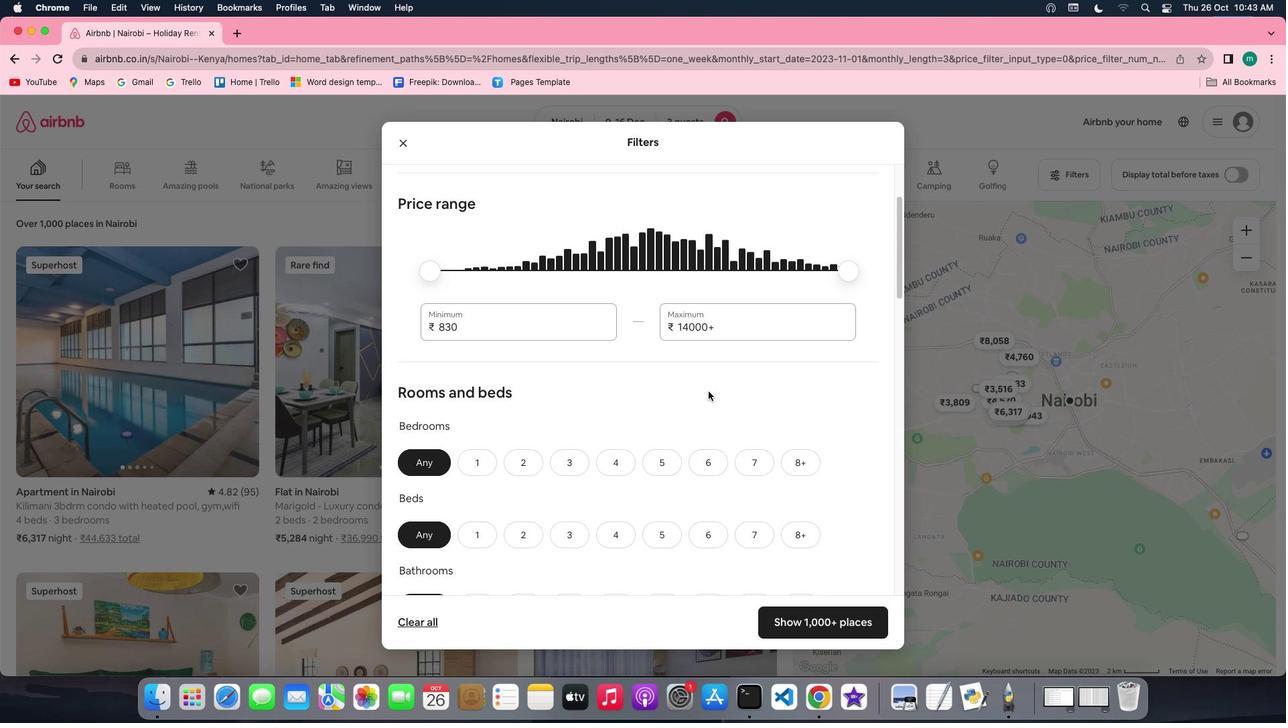 
Action: Mouse scrolled (709, 391) with delta (0, 0)
Screenshot: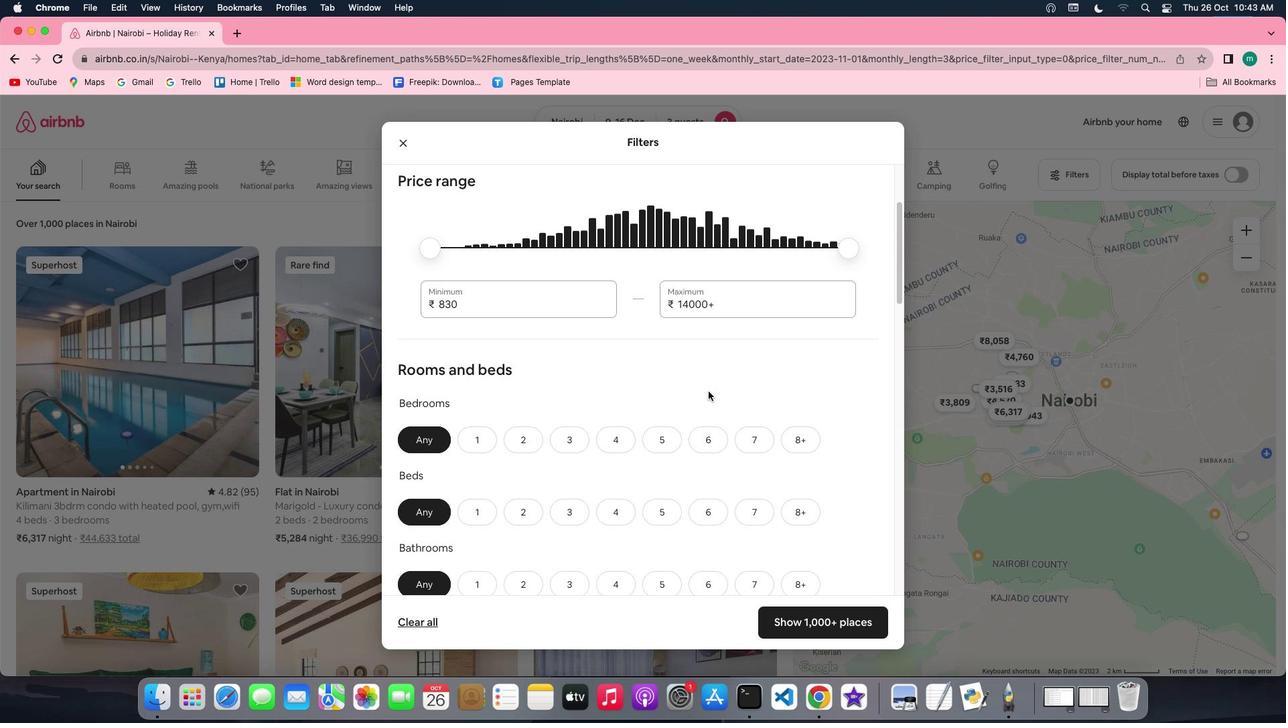 
Action: Mouse scrolled (709, 391) with delta (0, 0)
Screenshot: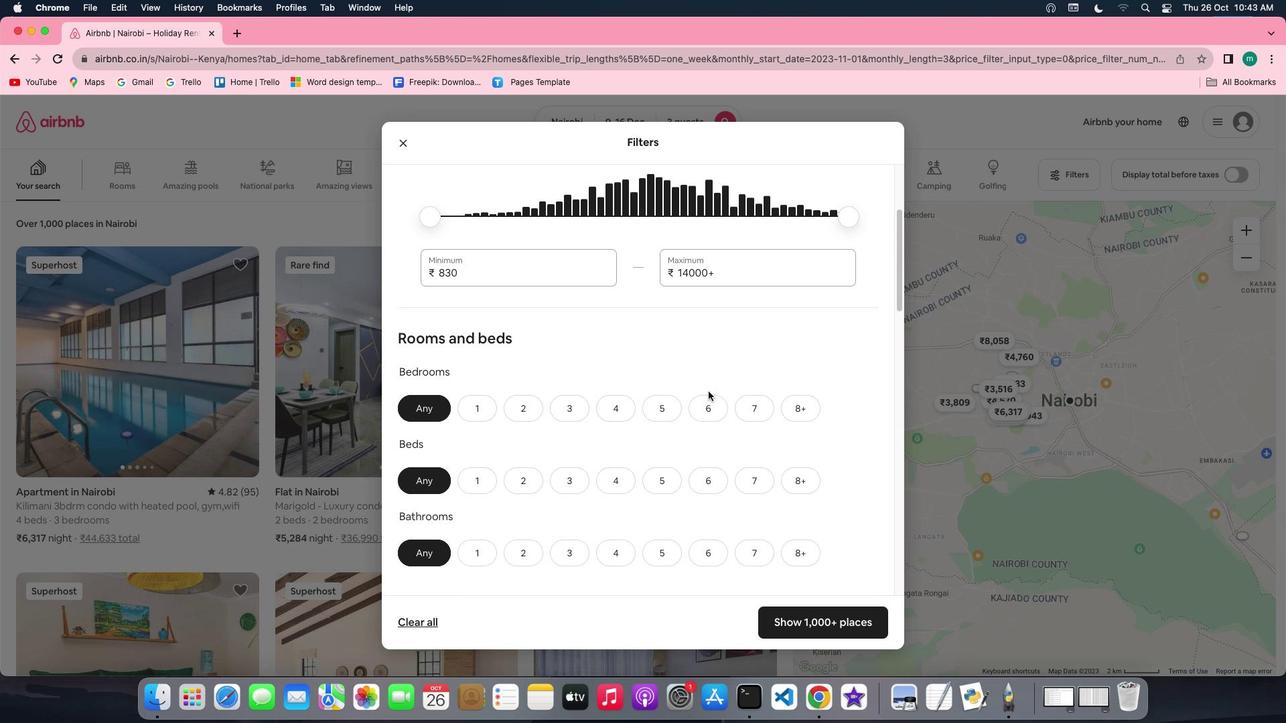 
Action: Mouse scrolled (709, 391) with delta (0, 0)
Screenshot: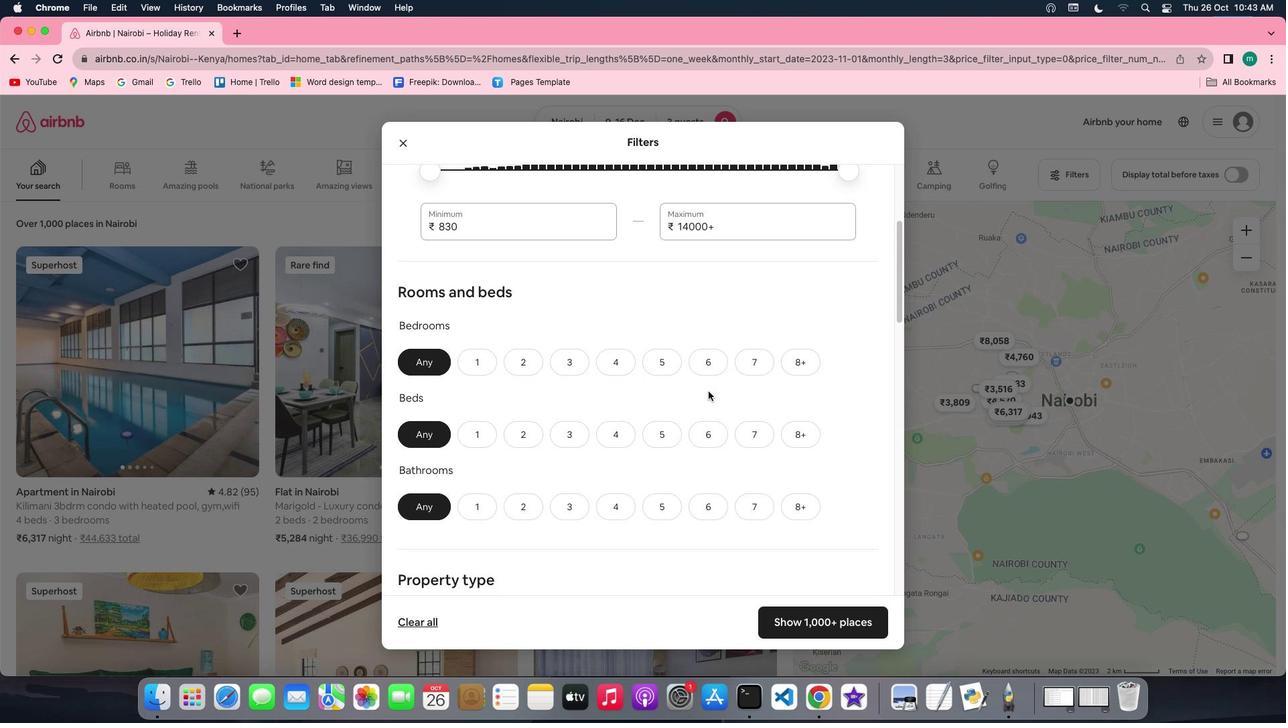 
Action: Mouse scrolled (709, 391) with delta (0, 0)
Screenshot: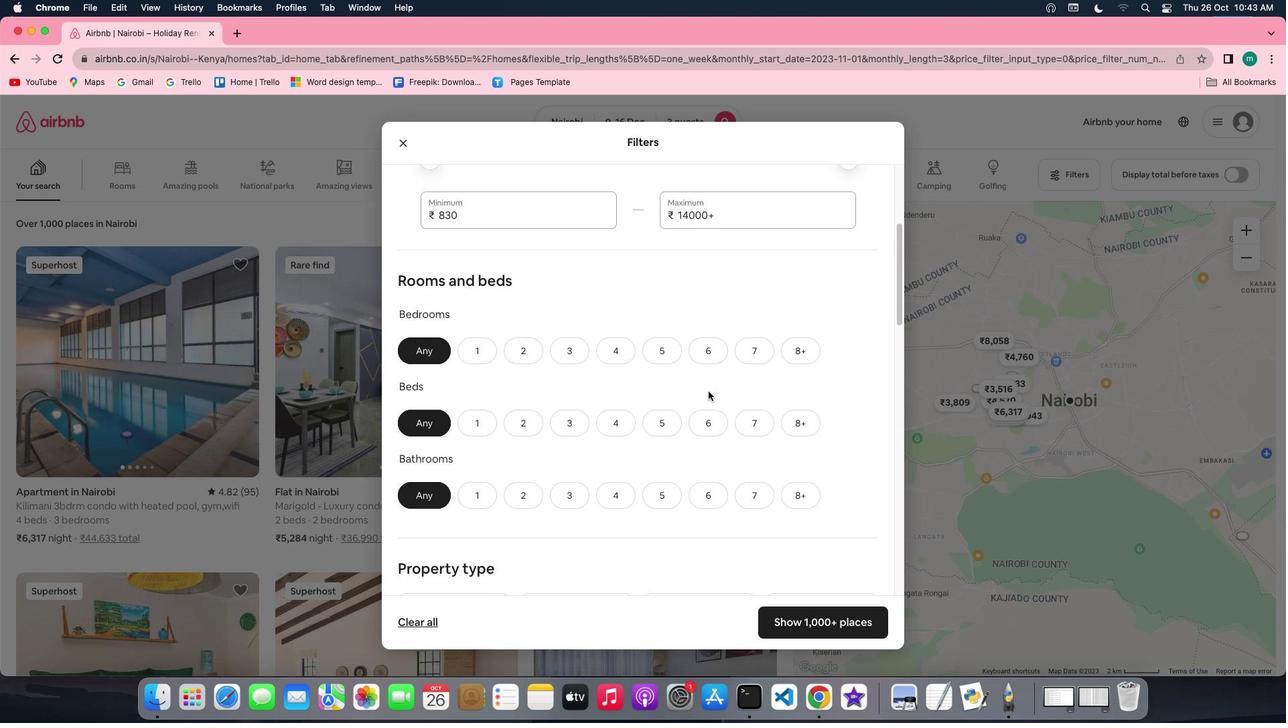 
Action: Mouse scrolled (709, 391) with delta (0, 0)
Screenshot: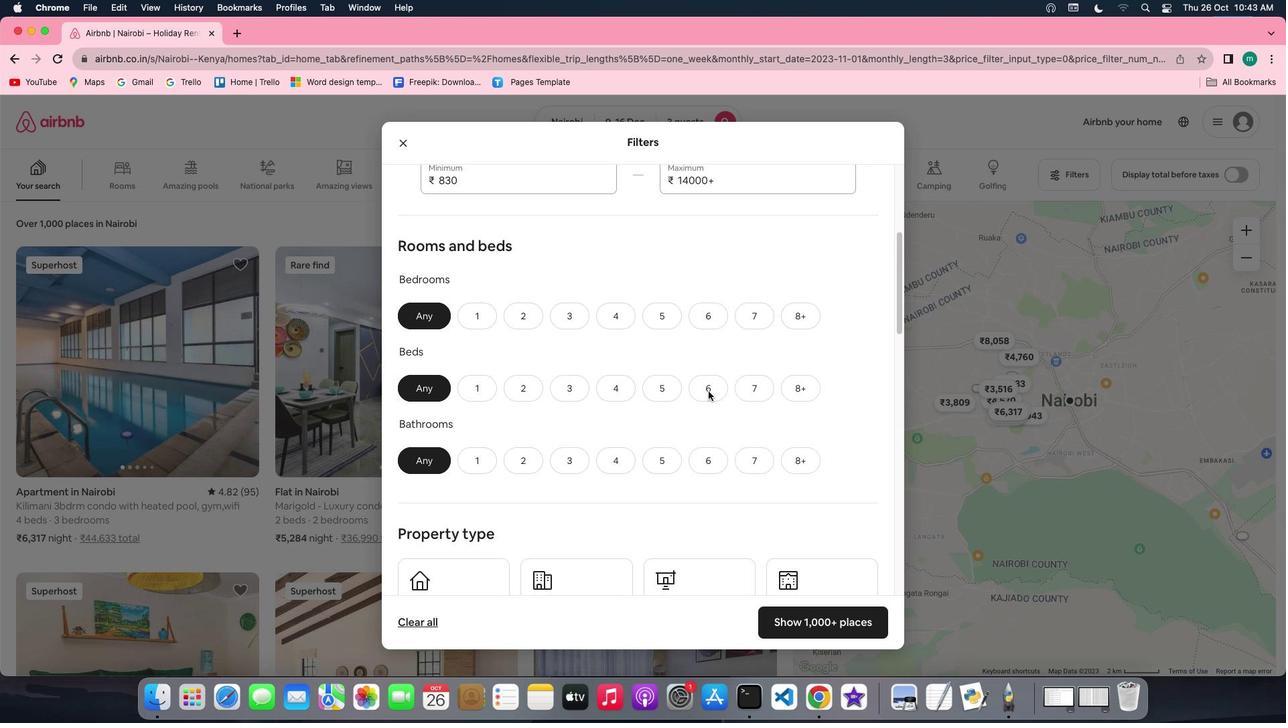 
Action: Mouse scrolled (709, 391) with delta (0, -1)
Screenshot: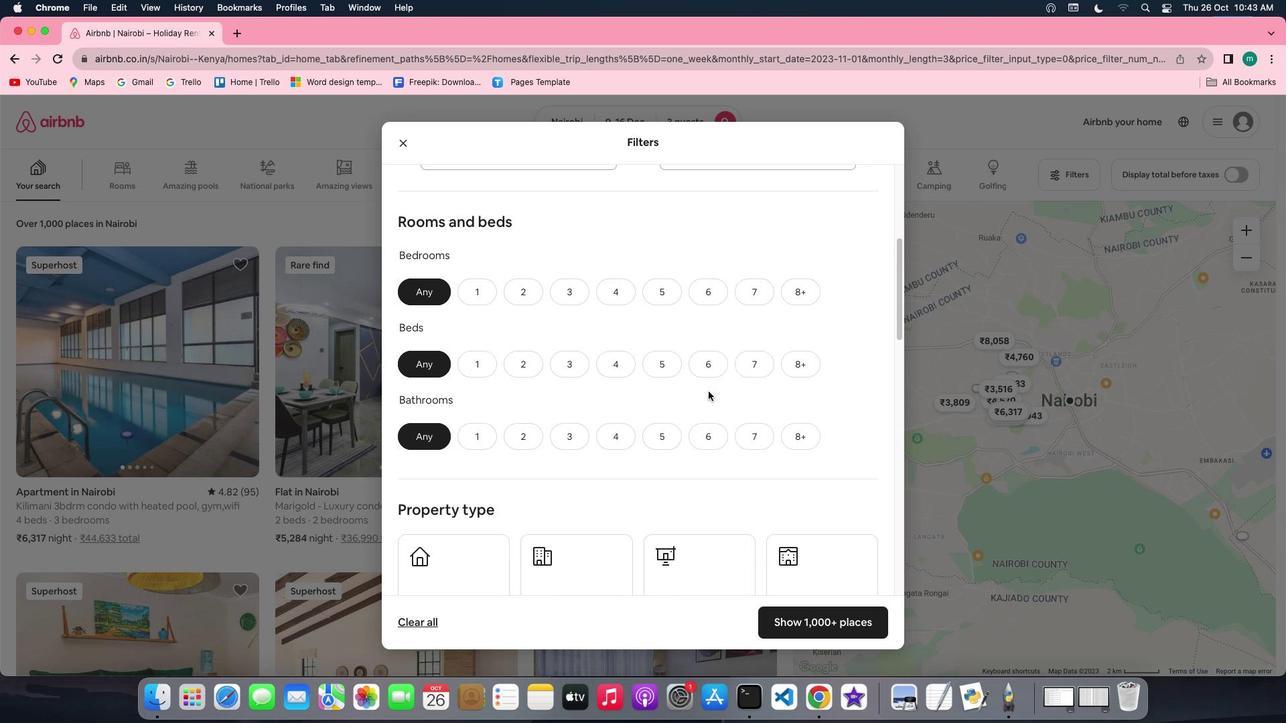 
Action: Mouse moved to (530, 270)
Screenshot: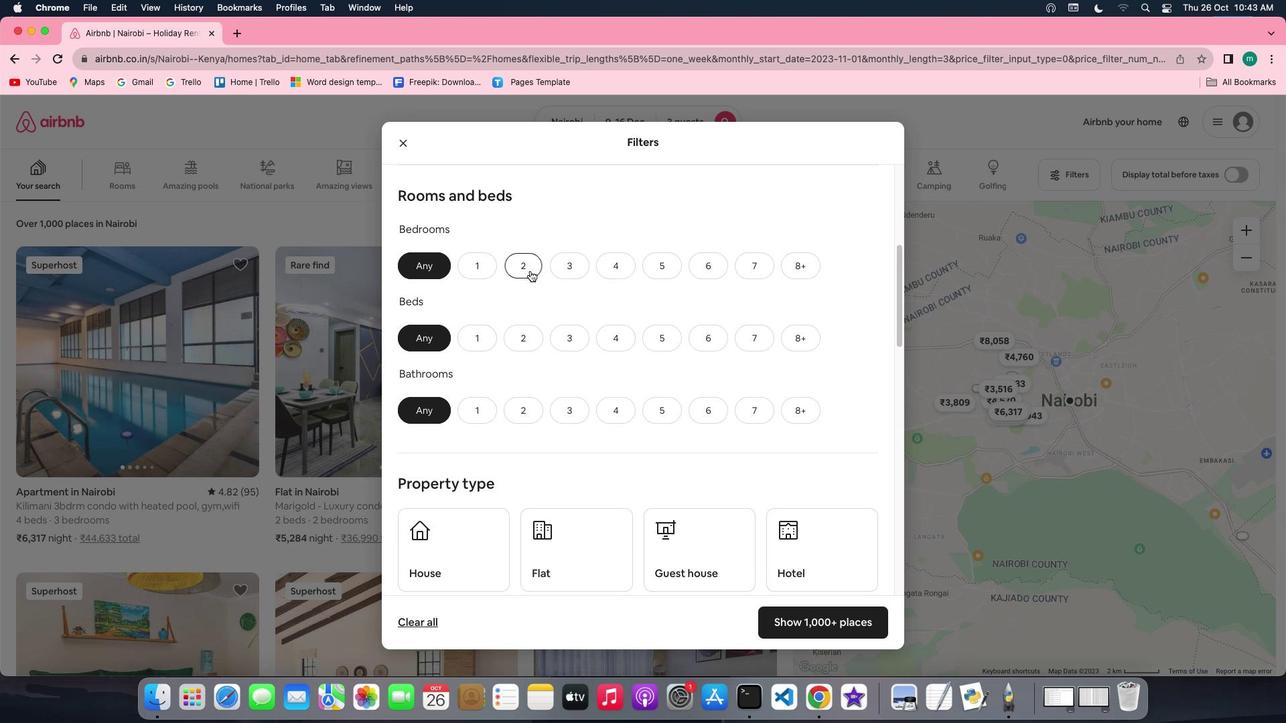 
Action: Mouse pressed left at (530, 270)
Screenshot: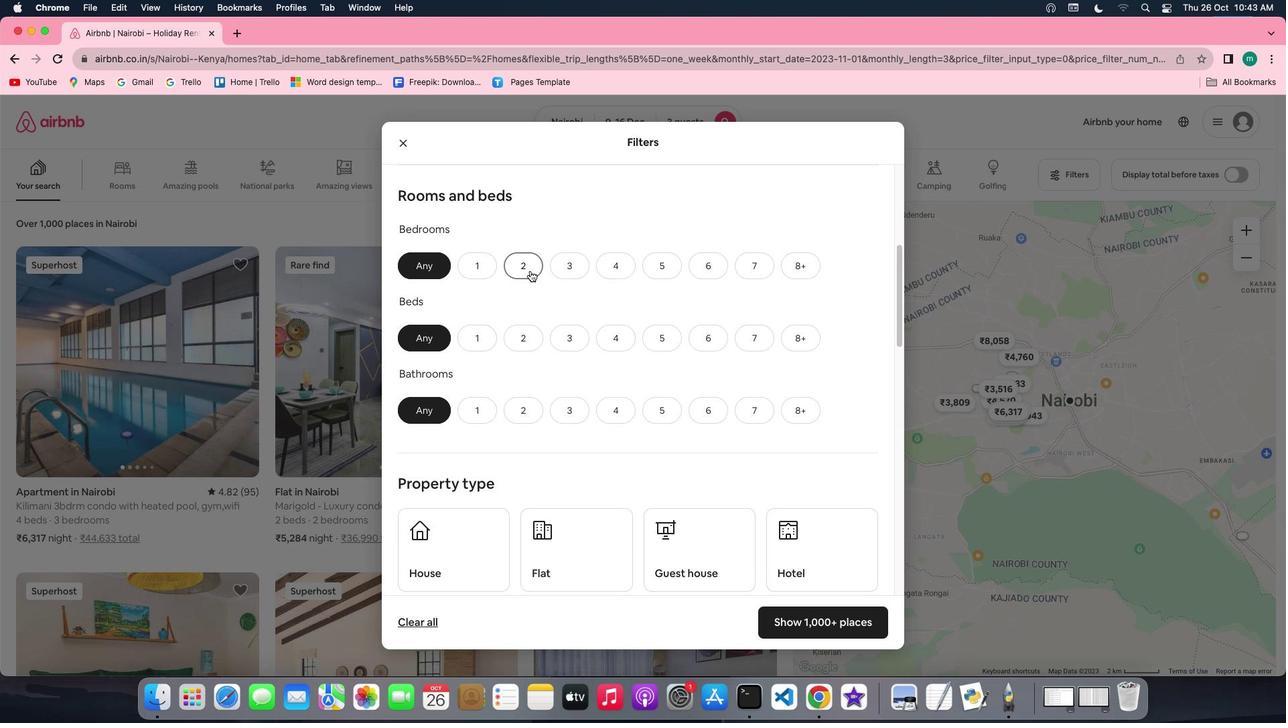 
Action: Mouse moved to (522, 327)
Screenshot: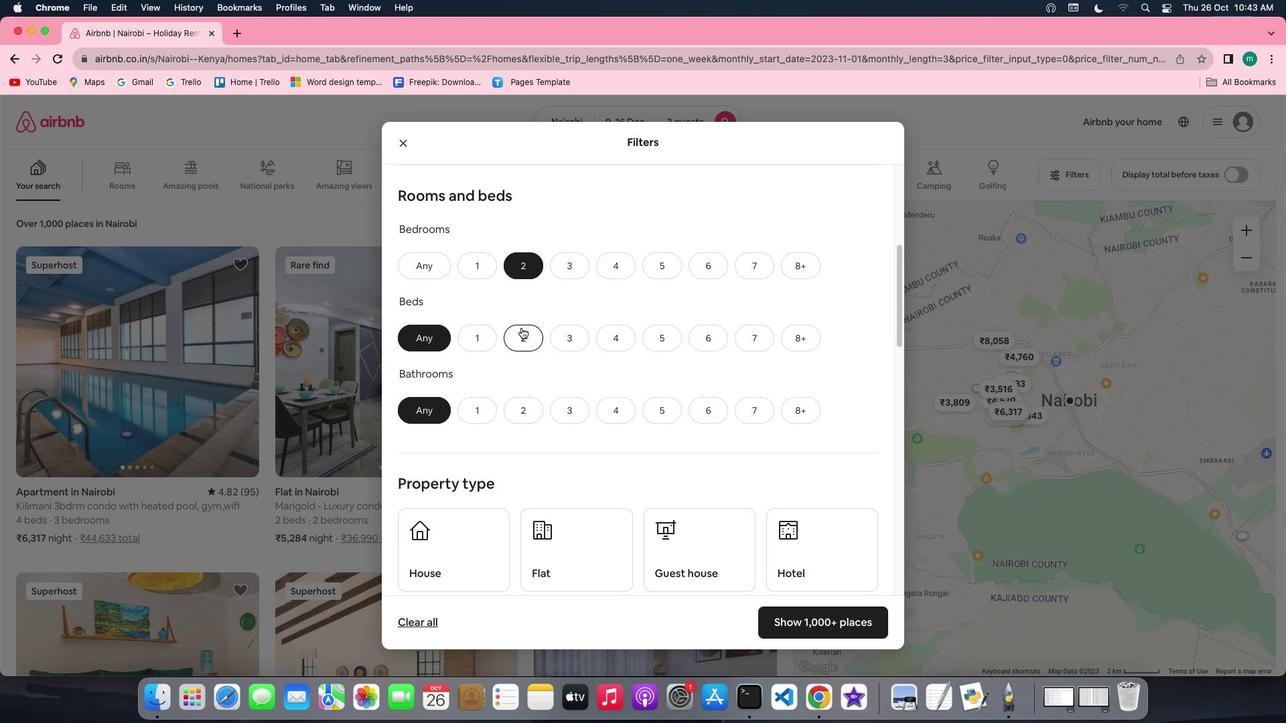 
Action: Mouse pressed left at (522, 327)
Screenshot: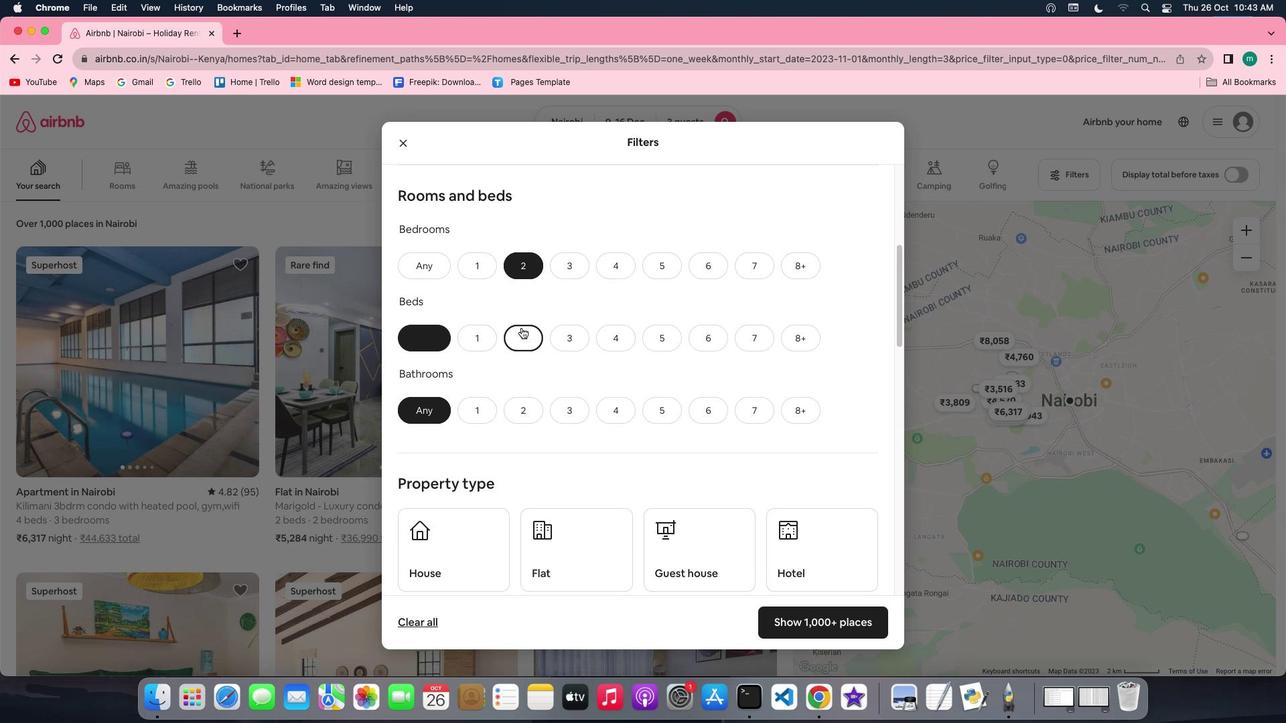 
Action: Mouse moved to (471, 418)
Screenshot: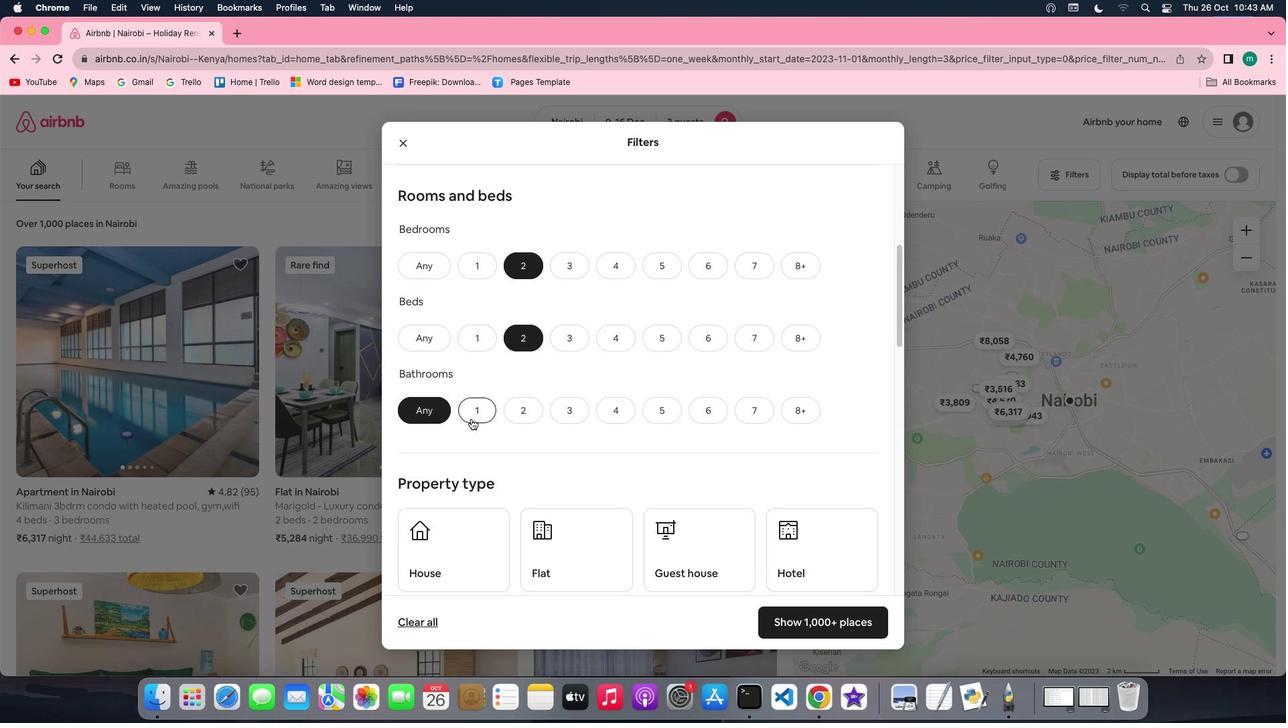 
Action: Mouse pressed left at (471, 418)
Screenshot: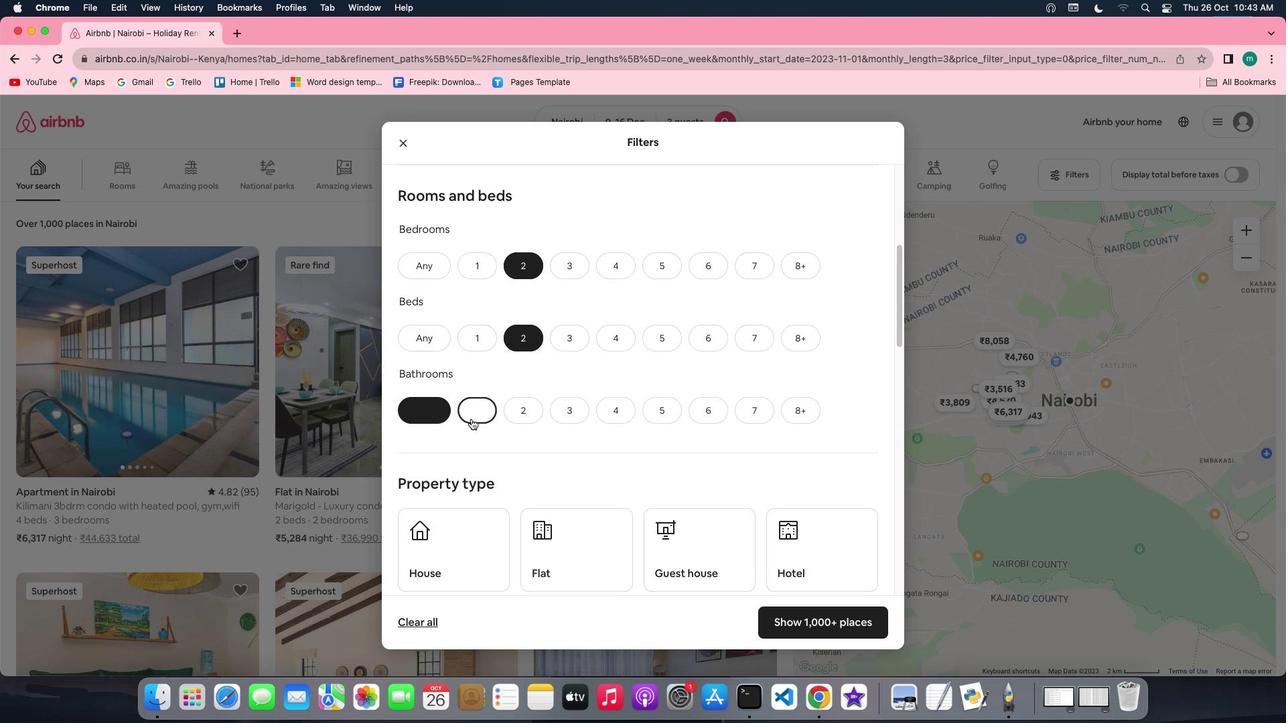 
Action: Mouse moved to (632, 463)
Screenshot: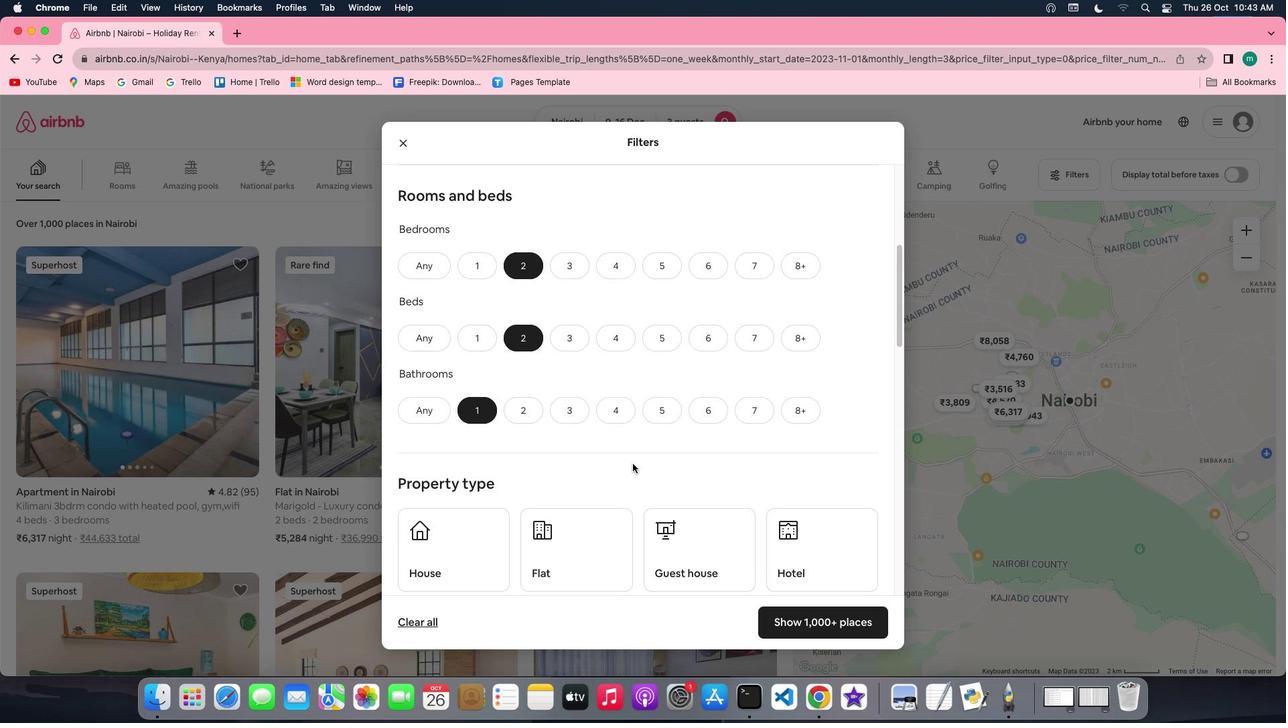 
Action: Mouse scrolled (632, 463) with delta (0, 0)
Screenshot: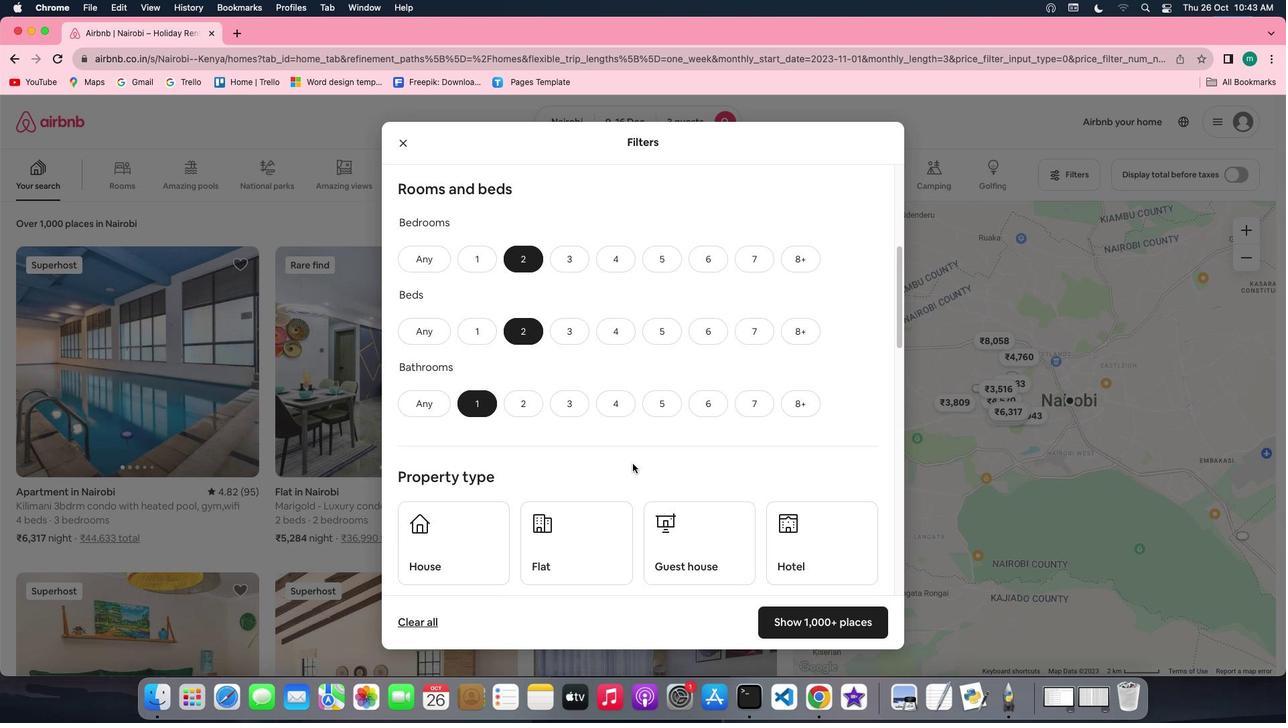 
Action: Mouse scrolled (632, 463) with delta (0, 0)
Screenshot: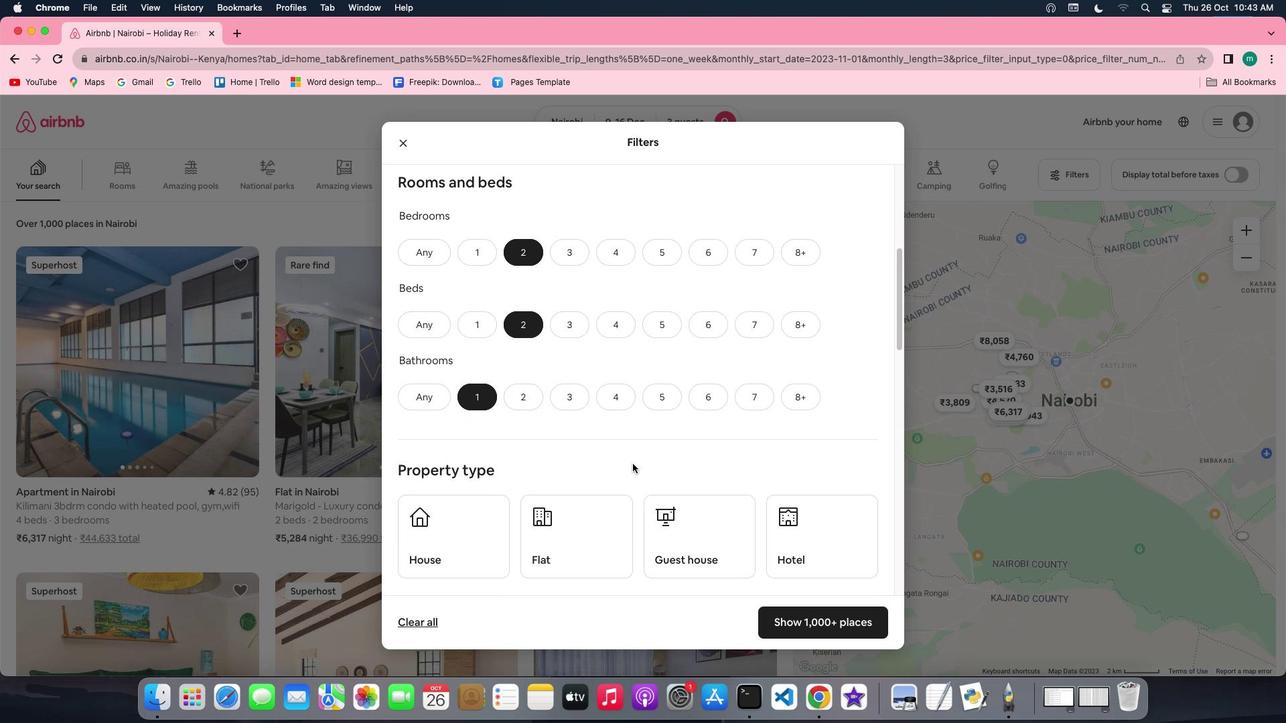 
Action: Mouse scrolled (632, 463) with delta (0, 0)
Screenshot: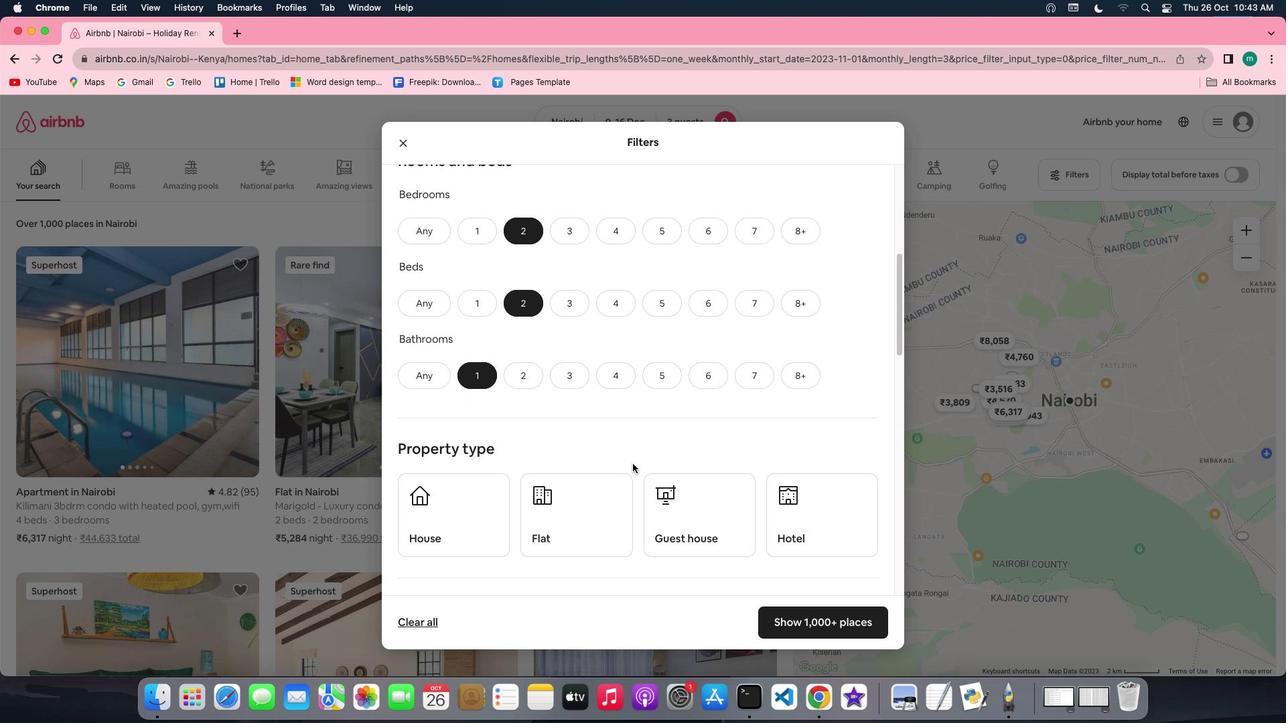 
Action: Mouse scrolled (632, 463) with delta (0, 0)
Screenshot: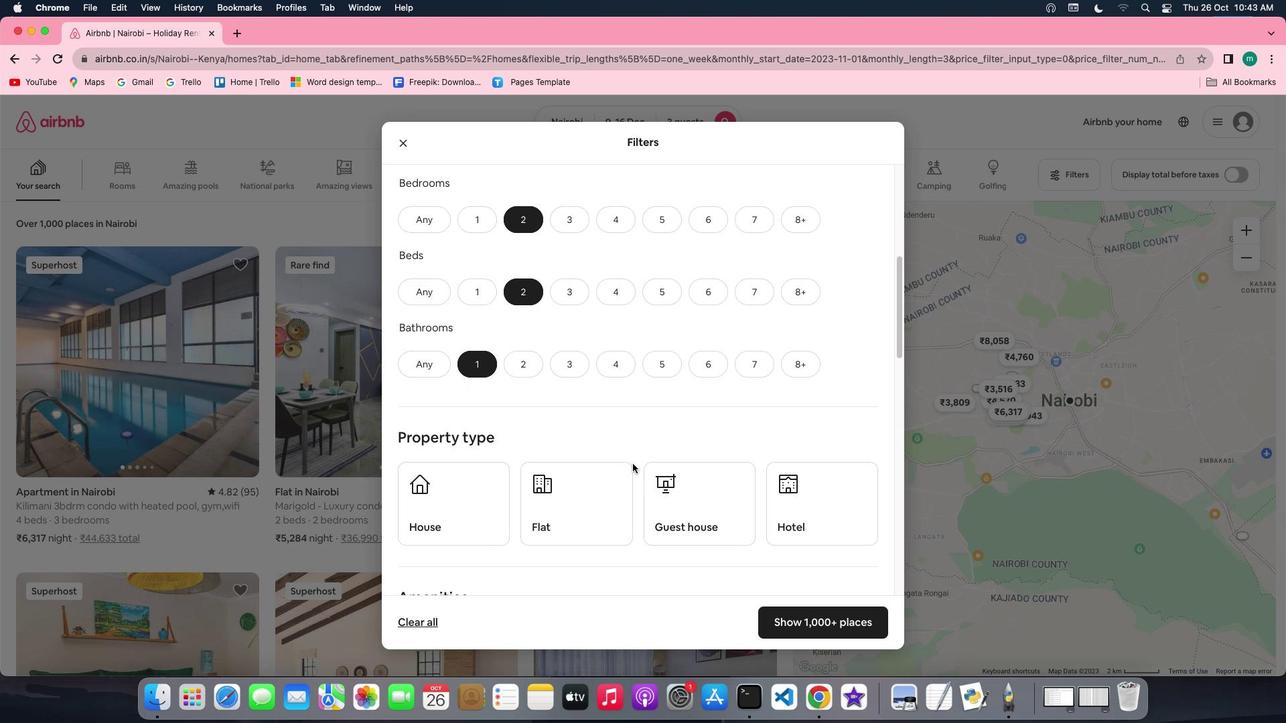
Action: Mouse scrolled (632, 463) with delta (0, 0)
Screenshot: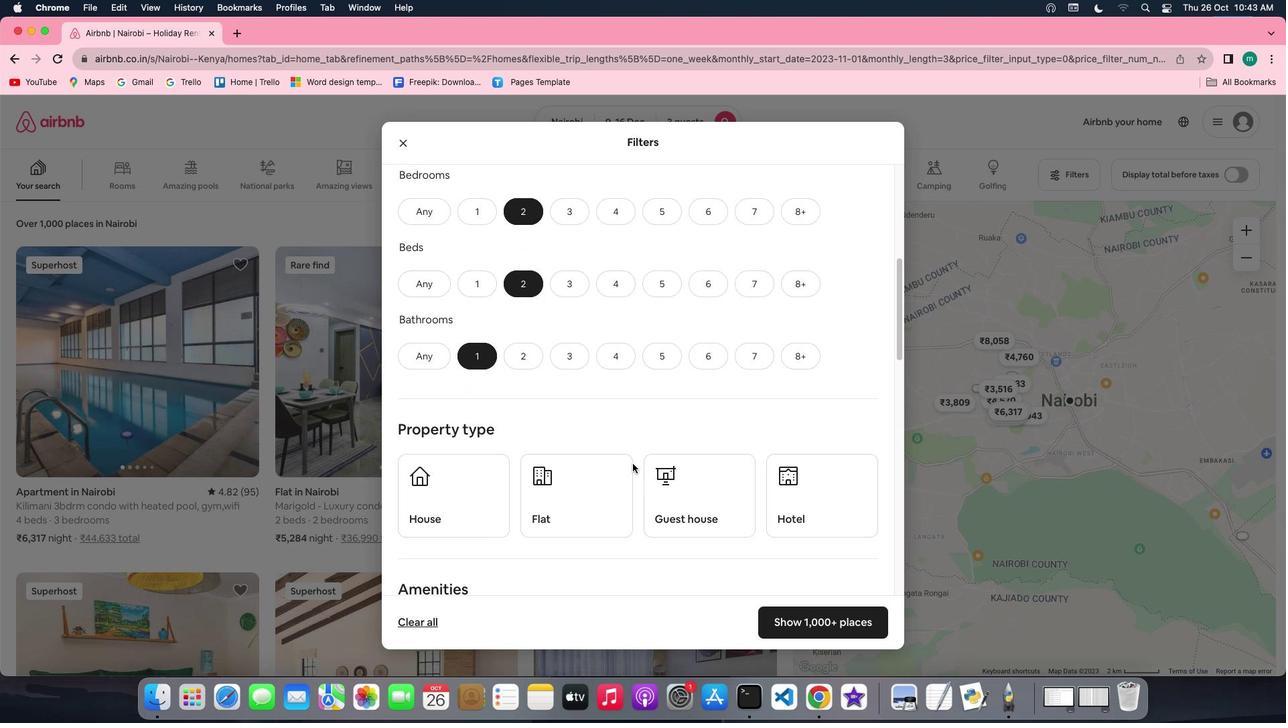 
Action: Mouse scrolled (632, 463) with delta (0, 0)
Screenshot: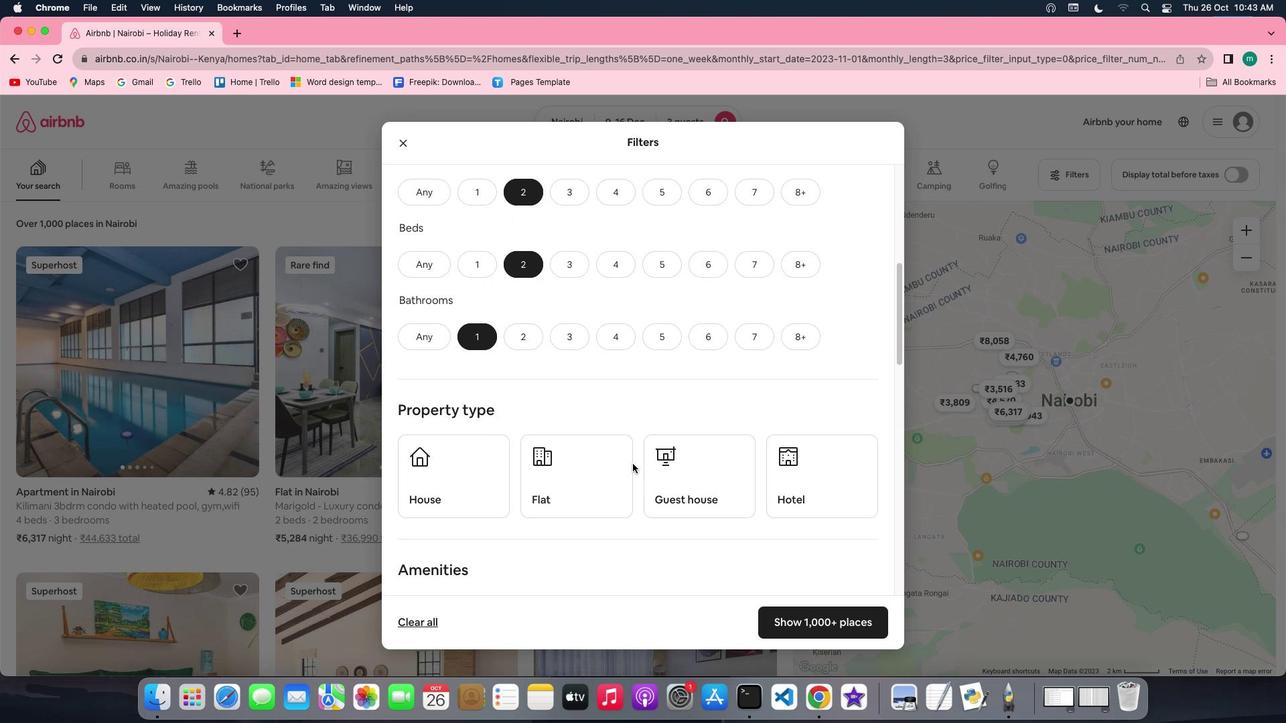 
Action: Mouse scrolled (632, 463) with delta (0, 0)
Screenshot: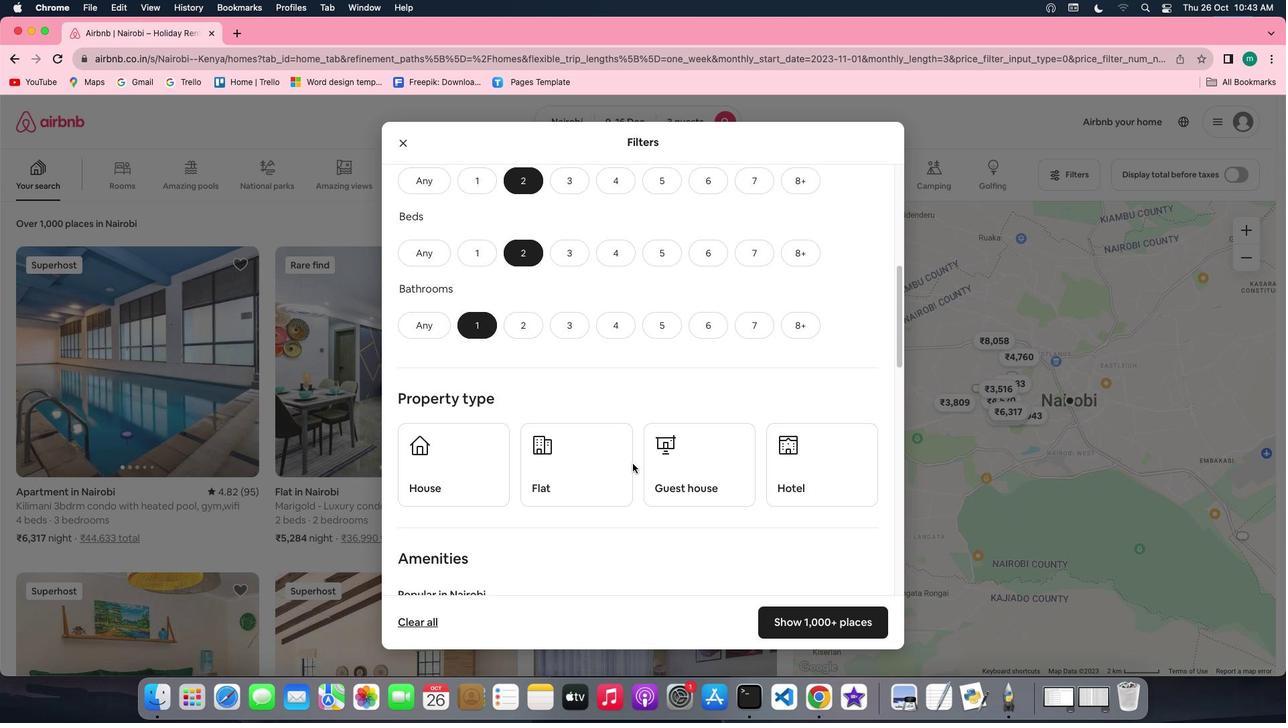 
Action: Mouse scrolled (632, 463) with delta (0, 0)
Screenshot: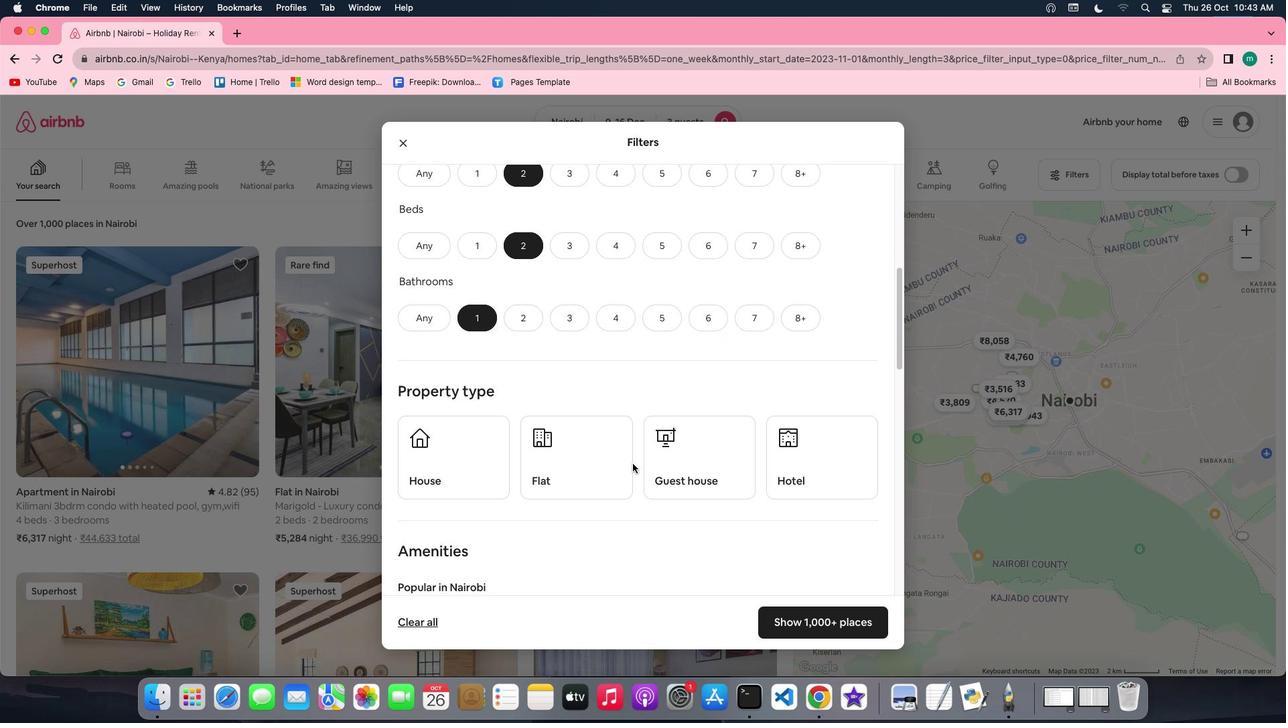 
Action: Mouse scrolled (632, 463) with delta (0, 0)
Screenshot: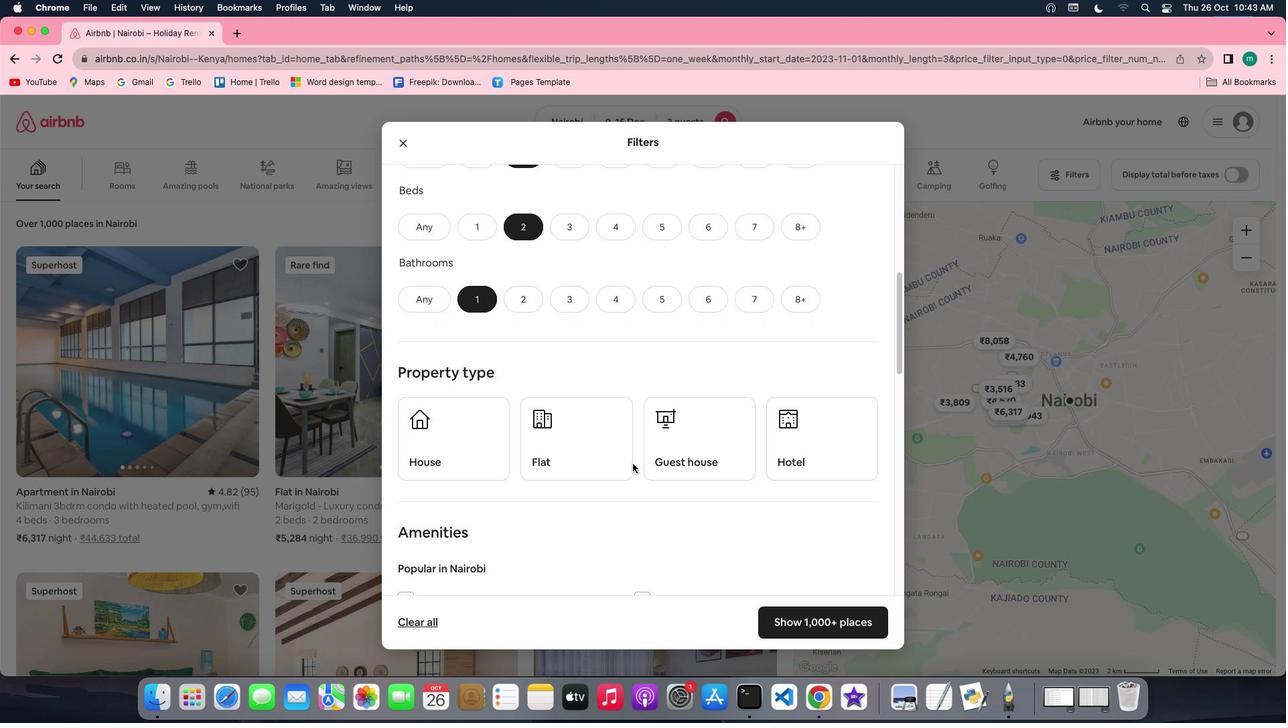 
Action: Mouse scrolled (632, 463) with delta (0, 0)
Screenshot: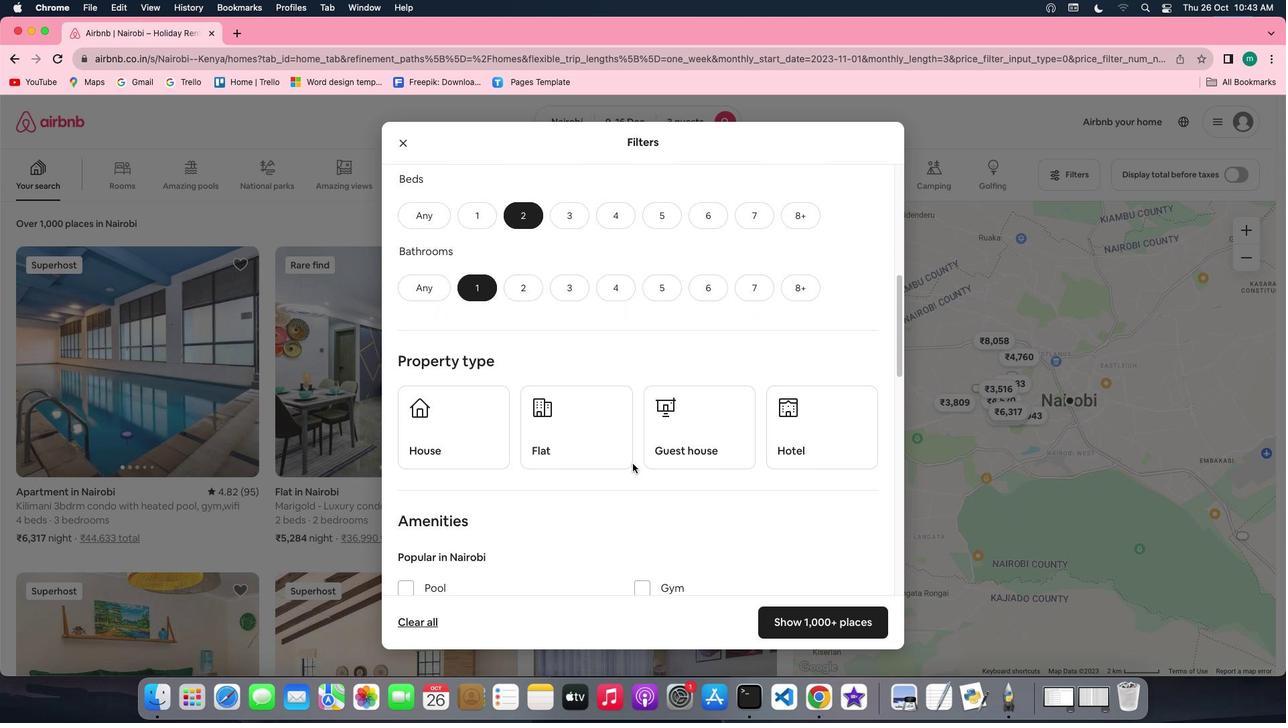
Action: Mouse scrolled (632, 463) with delta (0, 0)
Screenshot: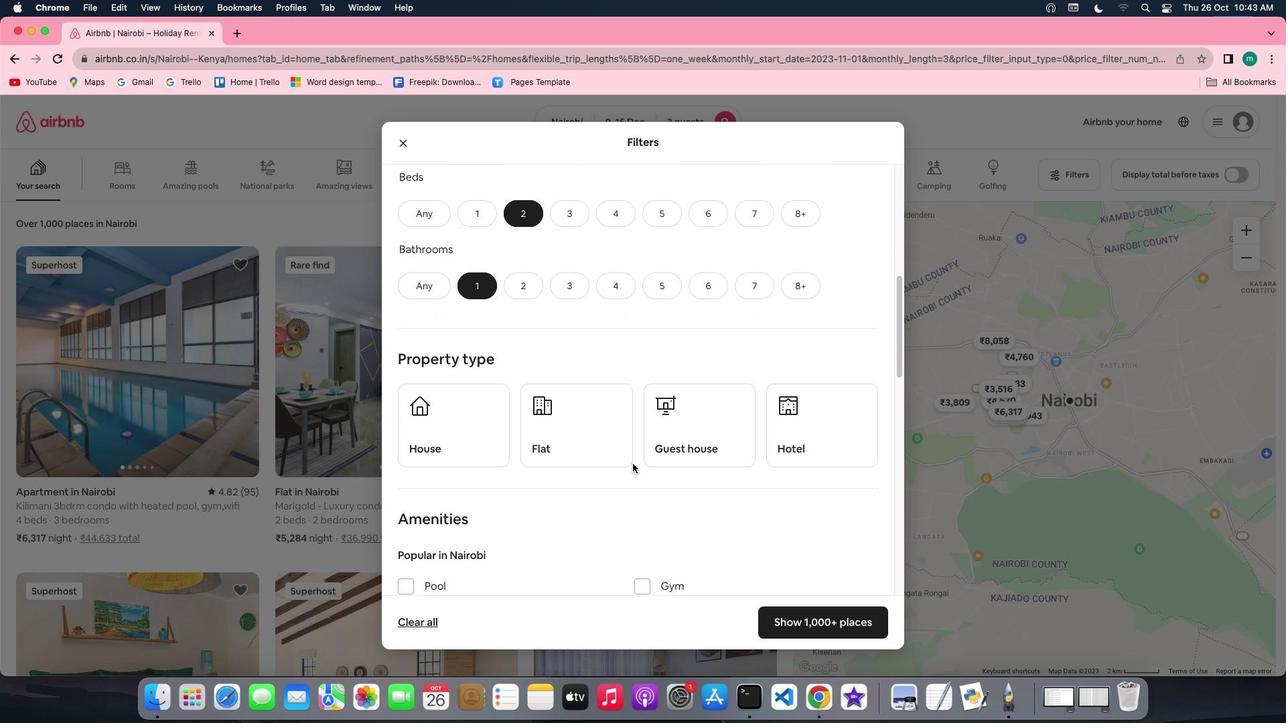 
Action: Mouse scrolled (632, 463) with delta (0, 0)
Screenshot: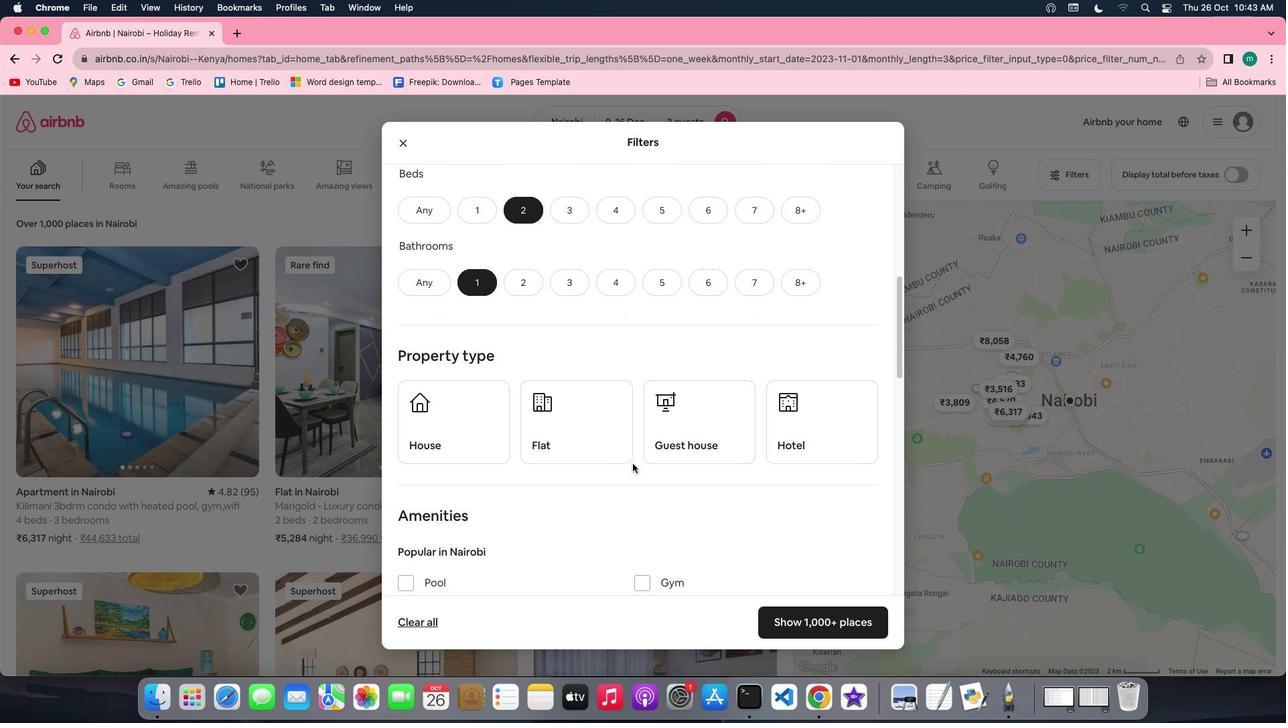 
Action: Mouse scrolled (632, 463) with delta (0, 0)
Screenshot: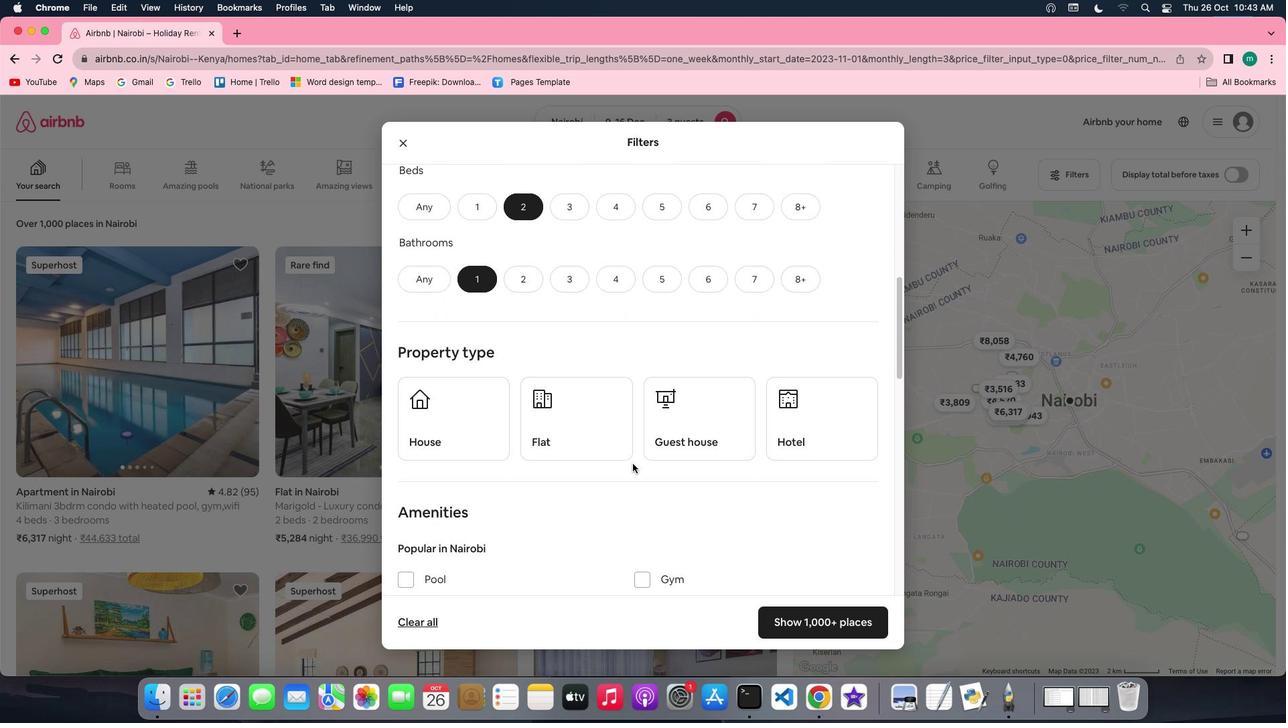 
Action: Mouse scrolled (632, 463) with delta (0, 0)
Screenshot: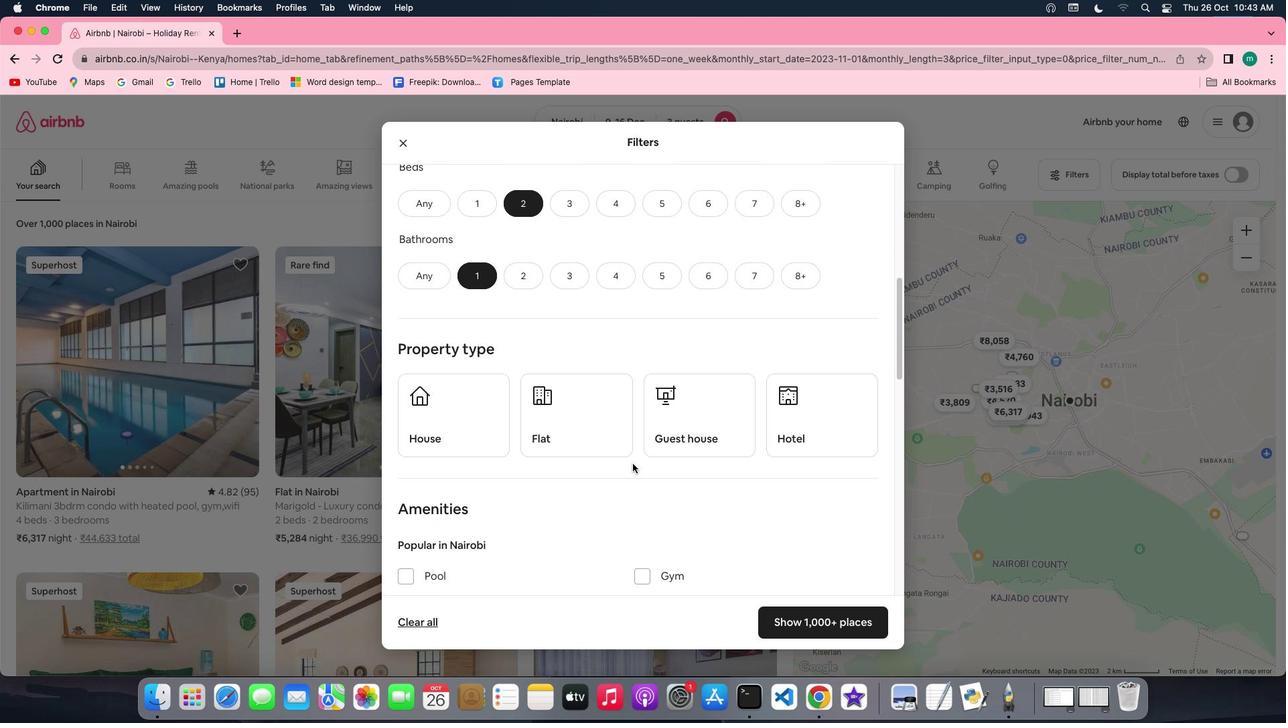
Action: Mouse scrolled (632, 463) with delta (0, 0)
Screenshot: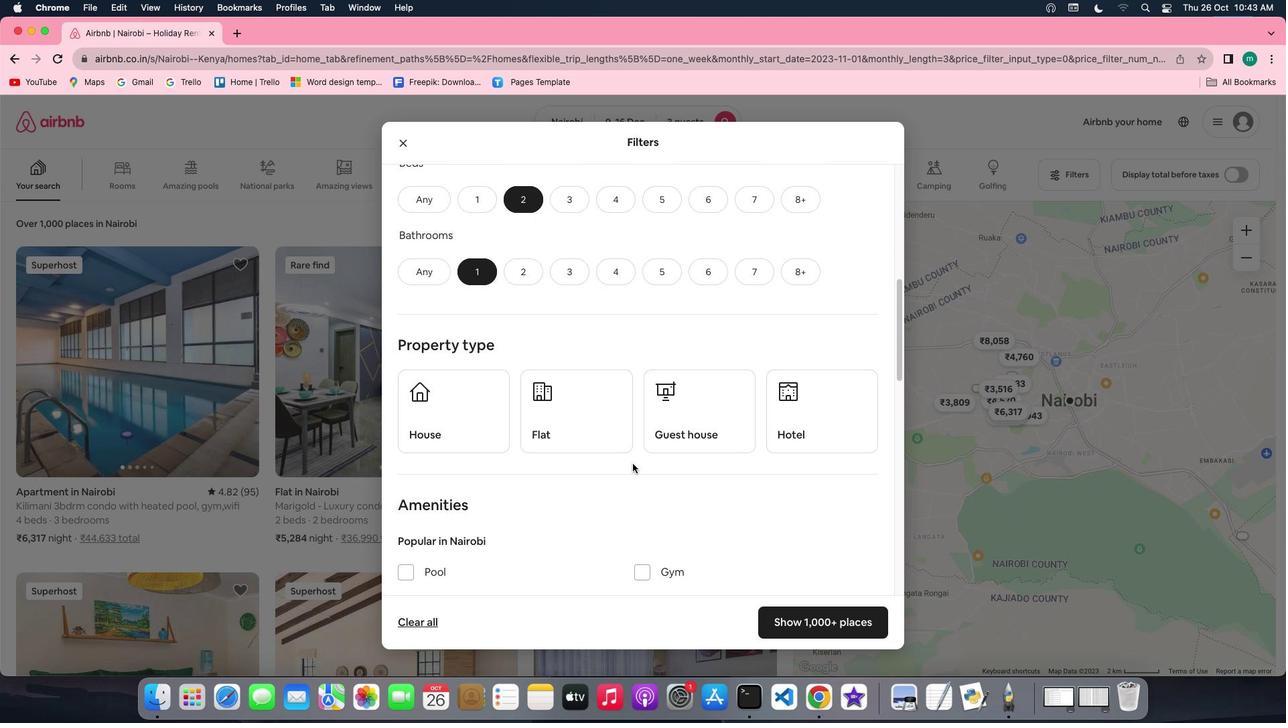 
Action: Mouse scrolled (632, 463) with delta (0, 0)
Screenshot: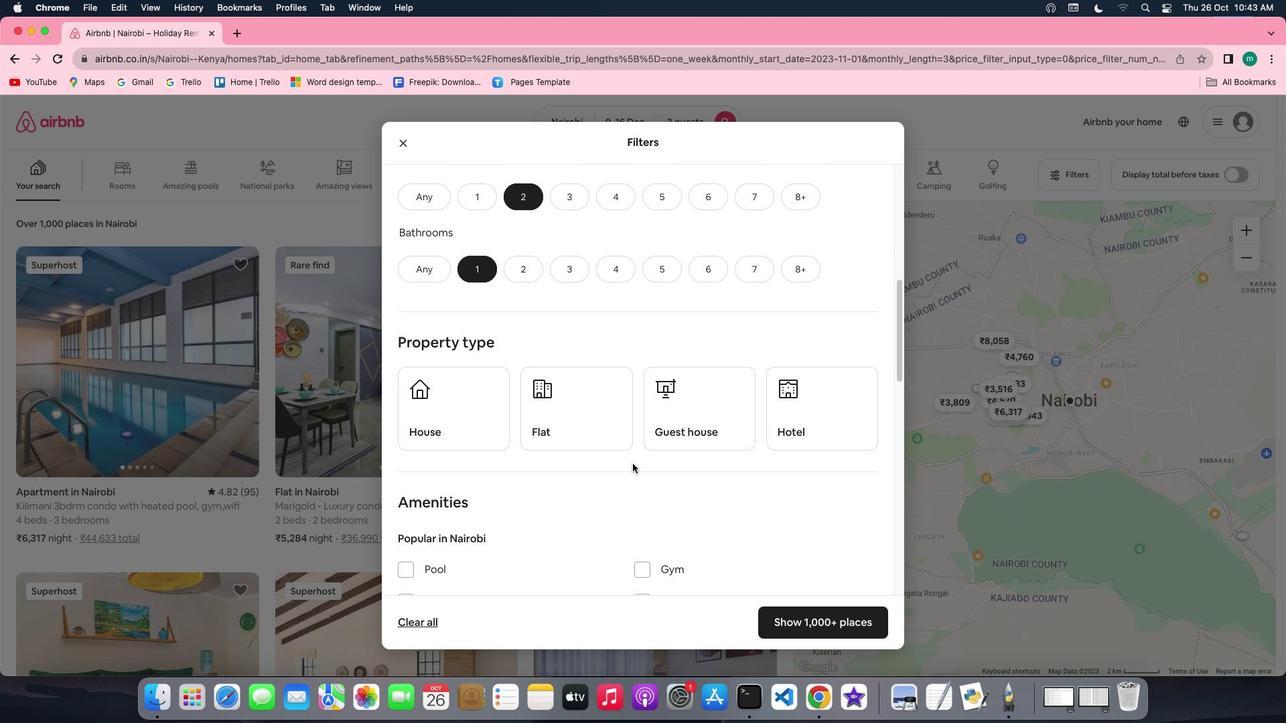 
Action: Mouse scrolled (632, 463) with delta (0, 0)
Screenshot: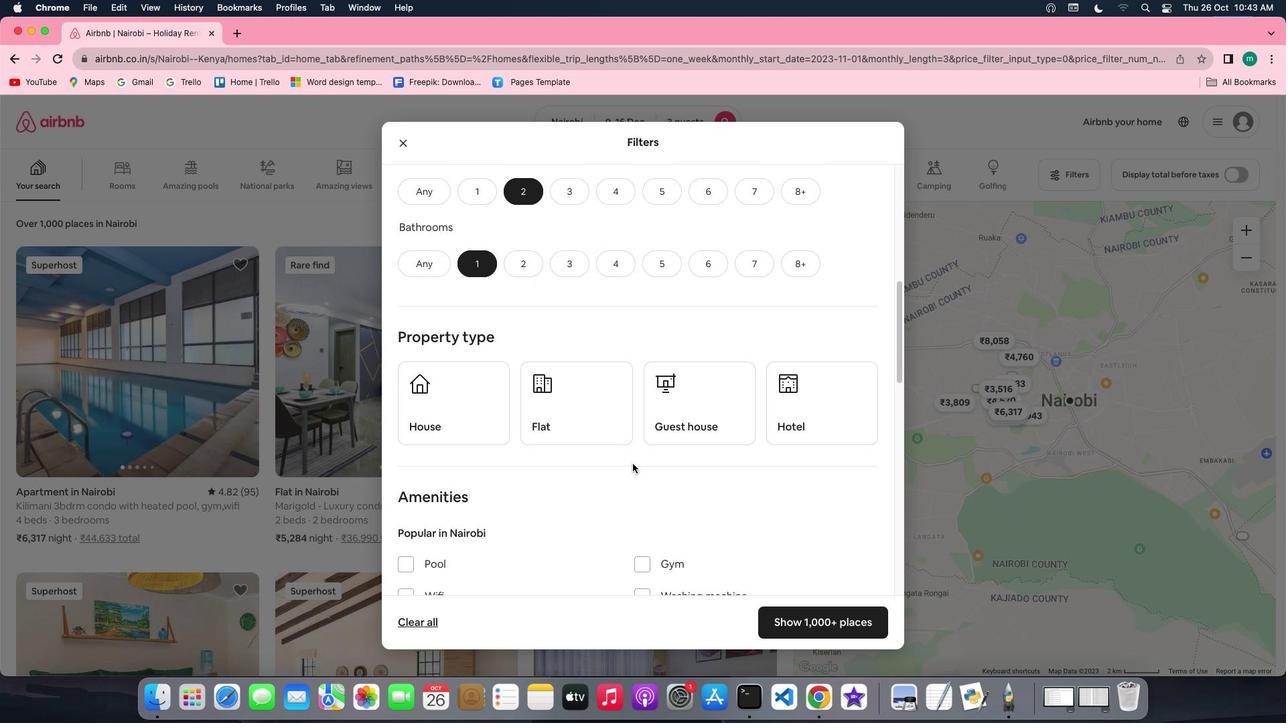 
Action: Mouse scrolled (632, 463) with delta (0, 0)
Screenshot: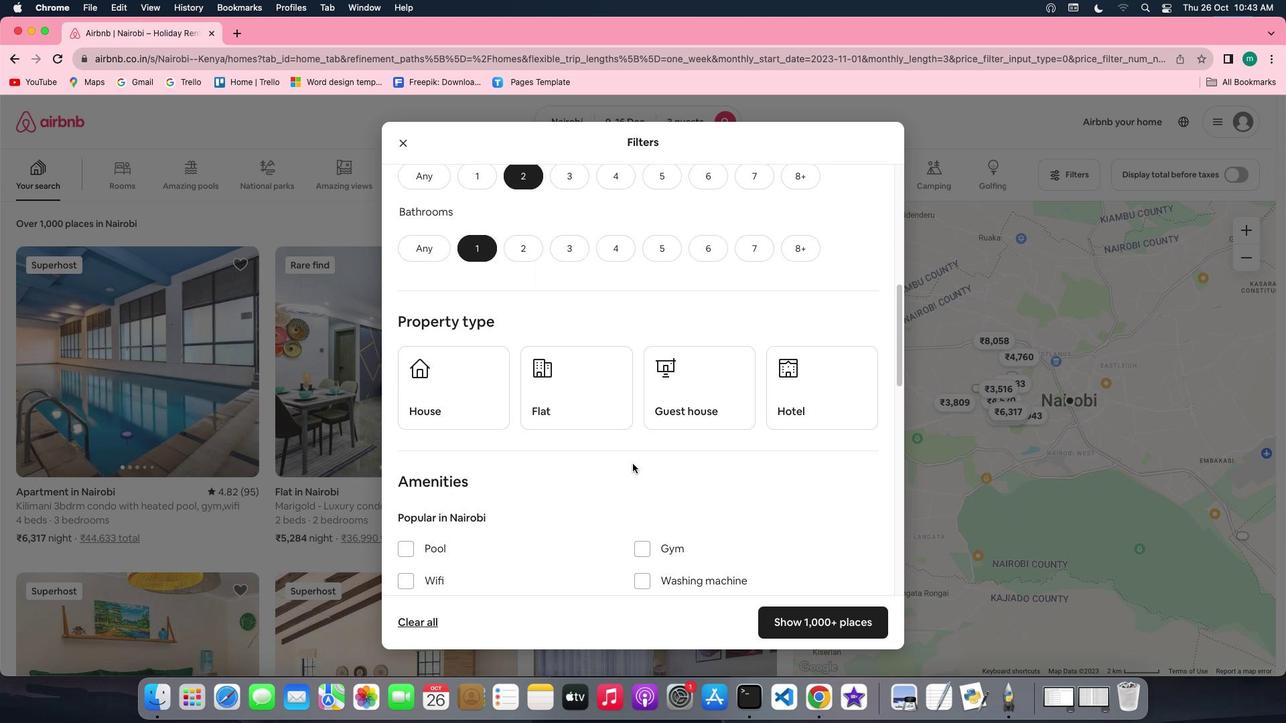 
Action: Mouse scrolled (632, 463) with delta (0, 0)
Screenshot: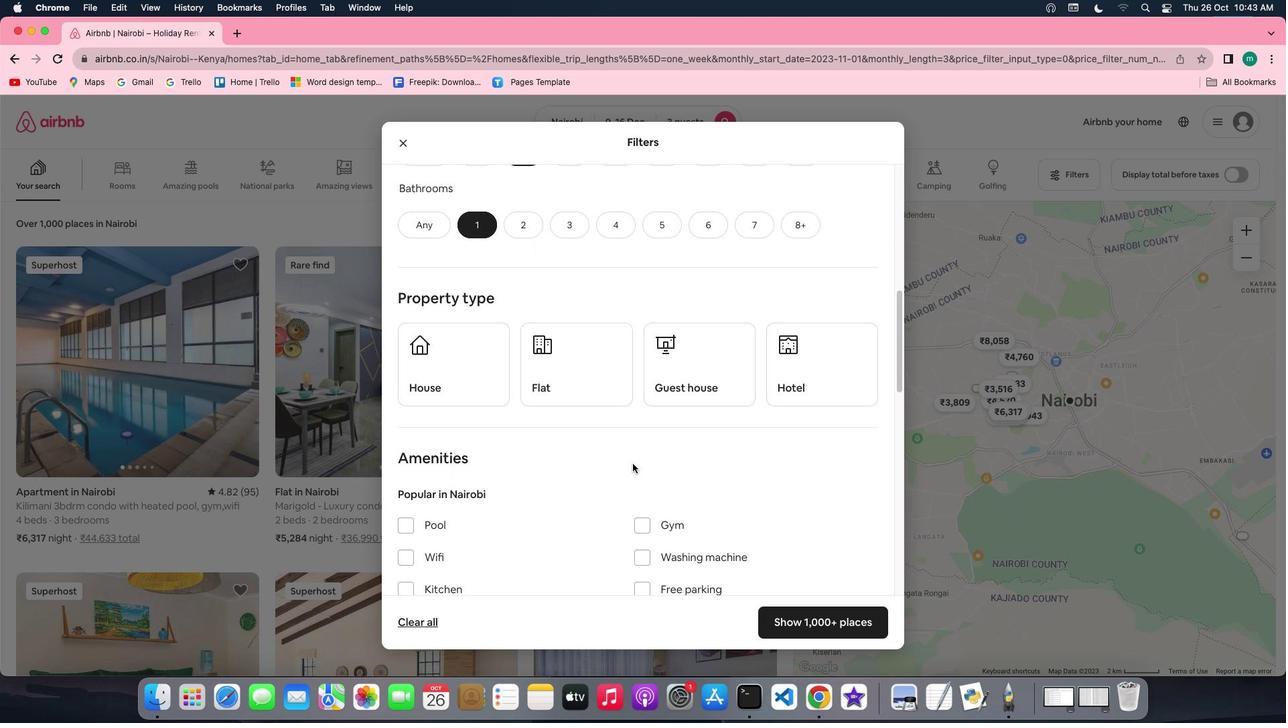 
Action: Mouse moved to (564, 356)
Screenshot: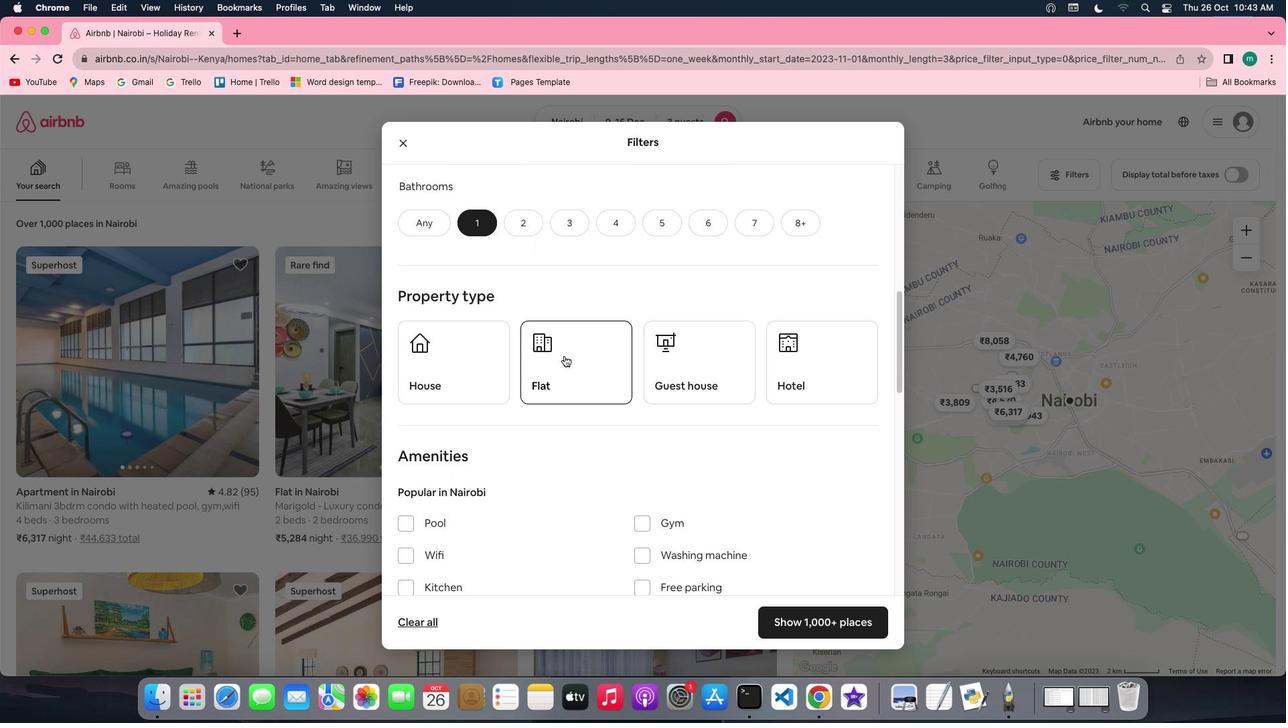 
Action: Mouse pressed left at (564, 356)
Screenshot: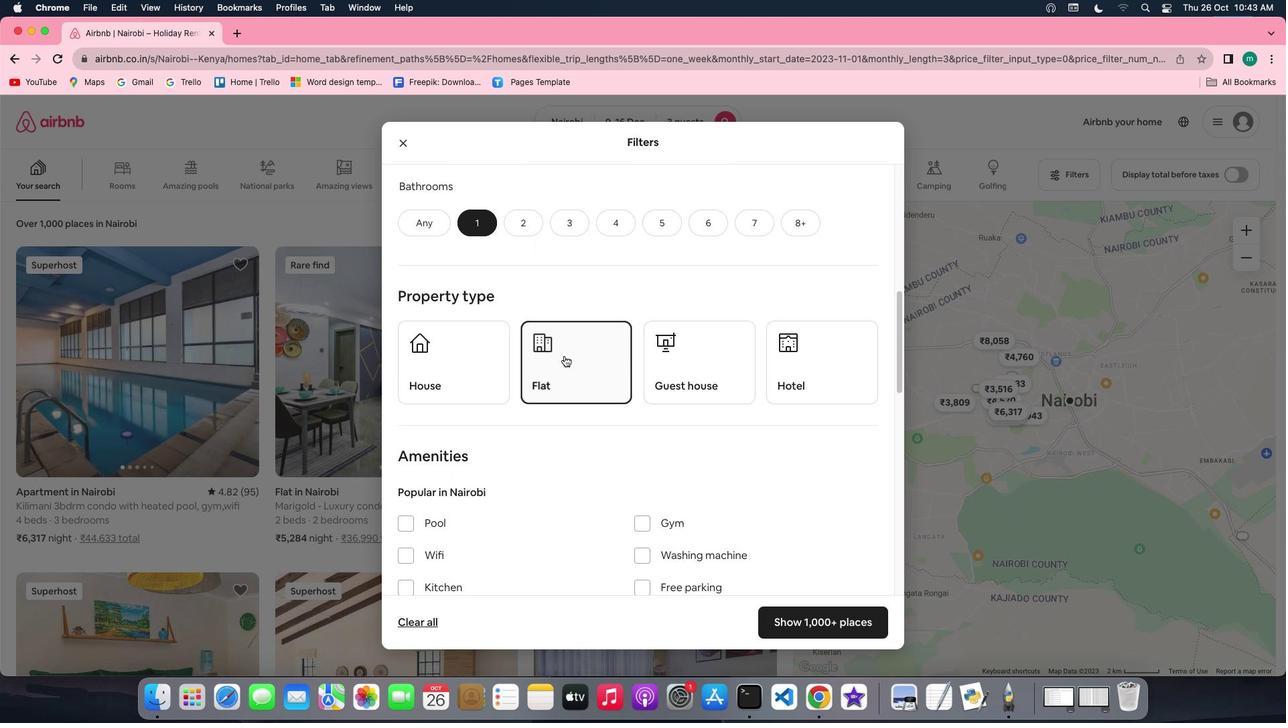 
Action: Mouse moved to (691, 458)
Screenshot: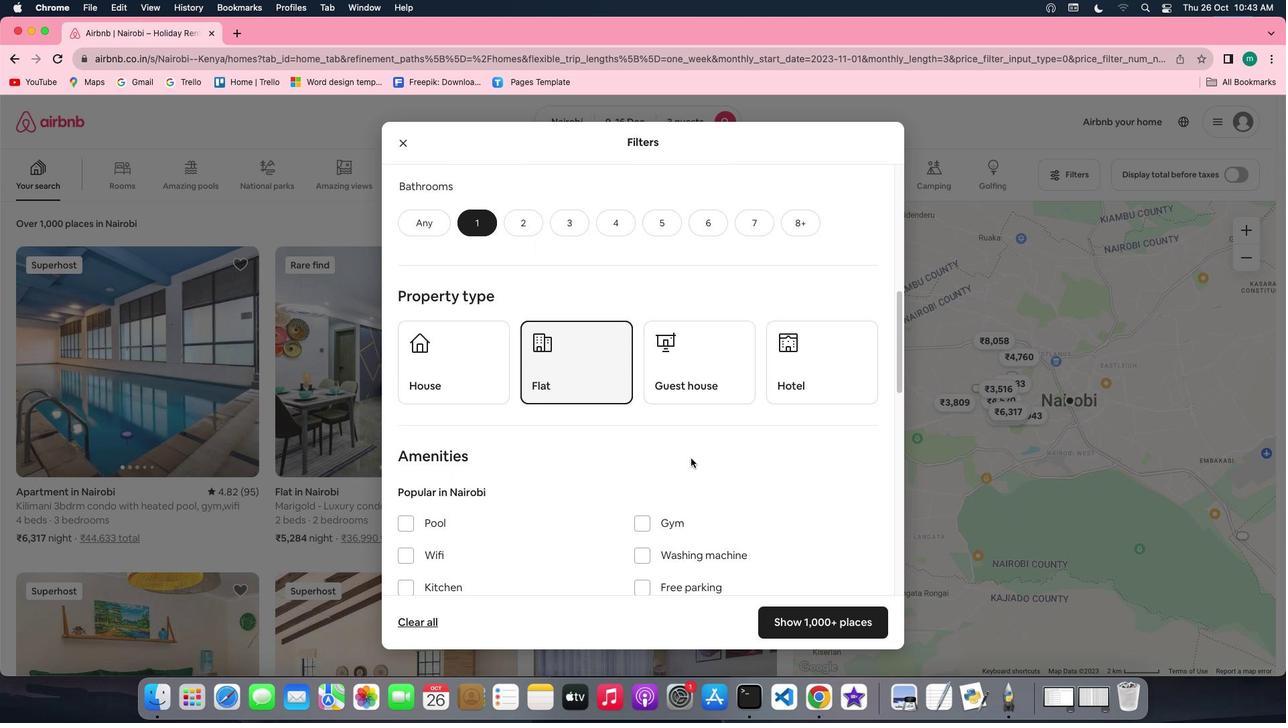 
Action: Mouse scrolled (691, 458) with delta (0, 0)
Screenshot: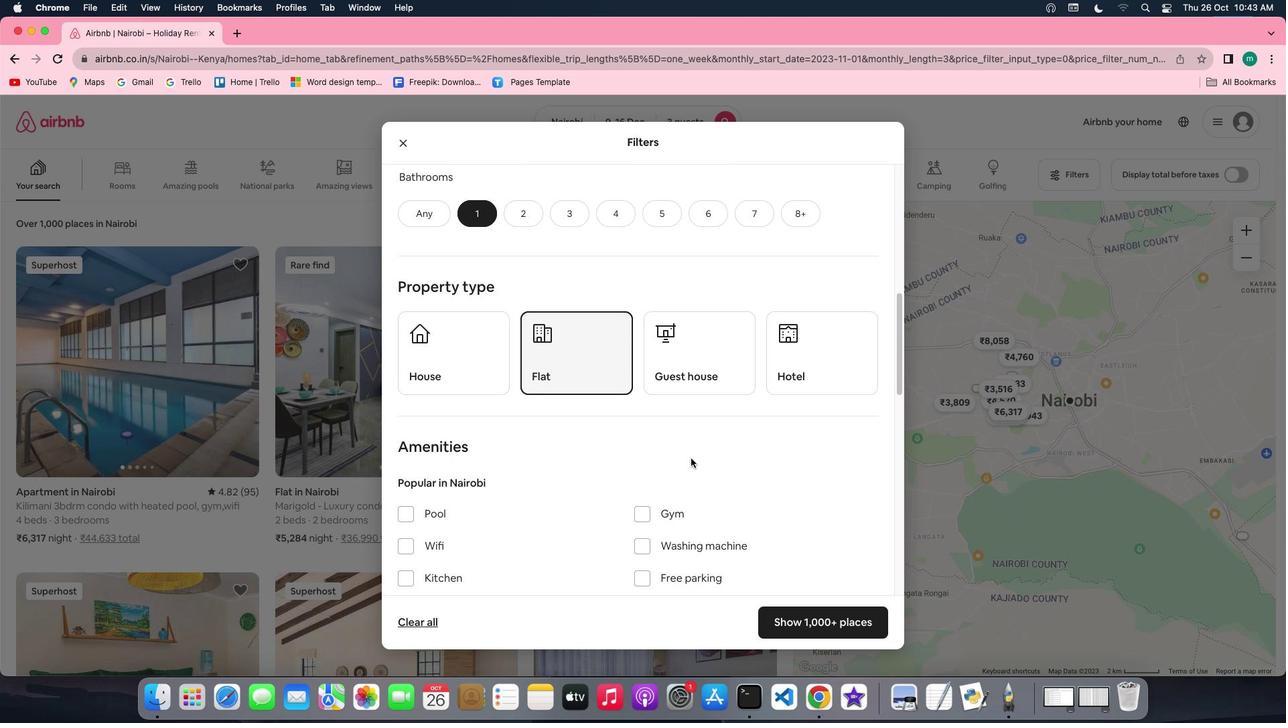 
Action: Mouse scrolled (691, 458) with delta (0, 0)
Screenshot: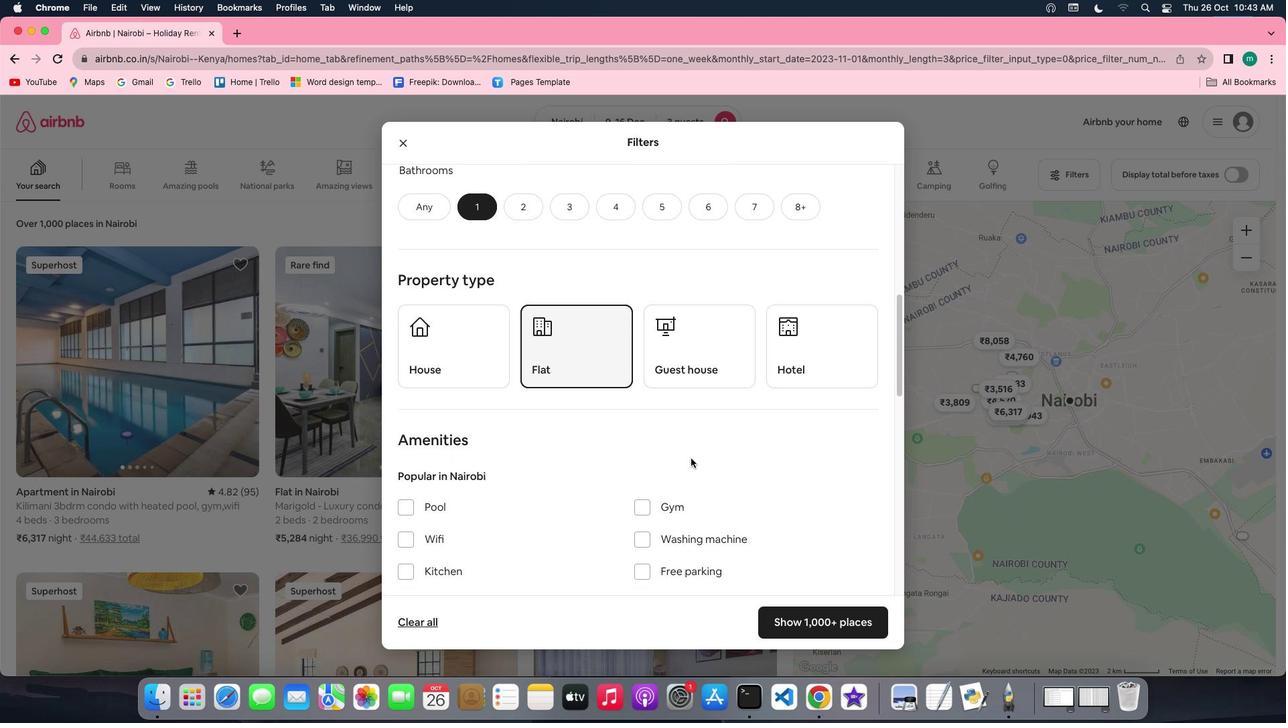 
Action: Mouse scrolled (691, 458) with delta (0, 0)
Screenshot: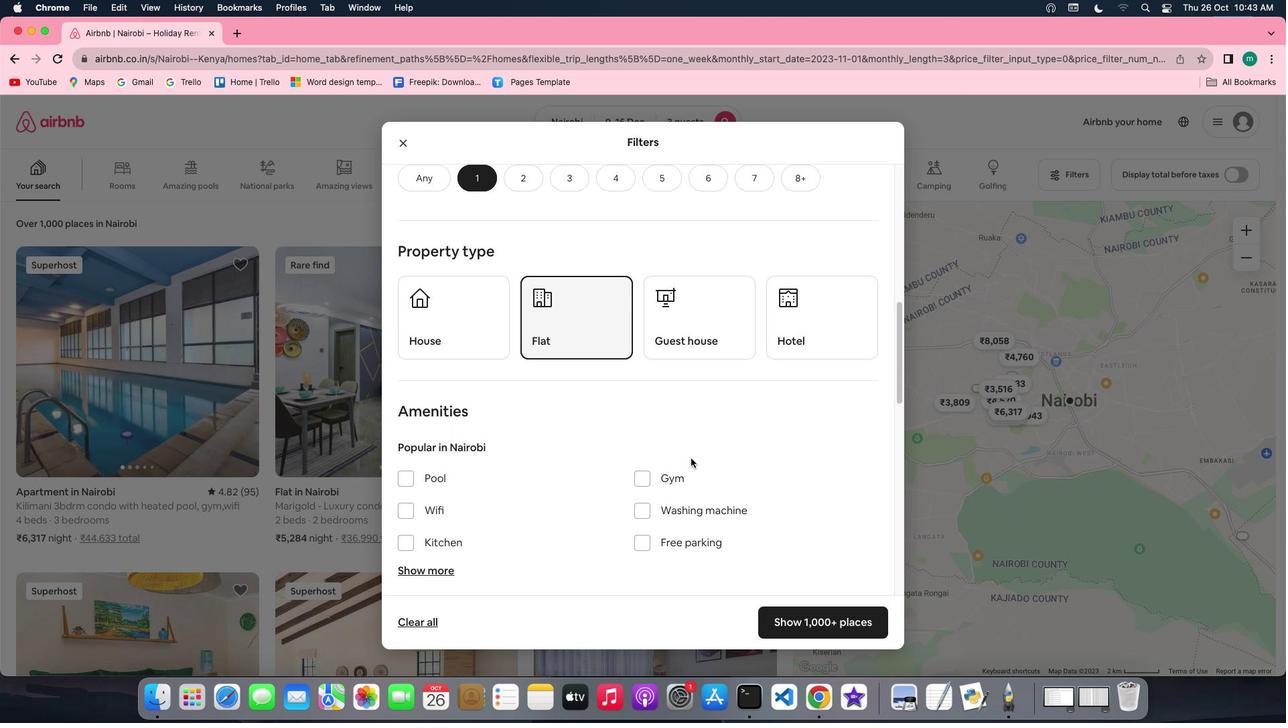 
Action: Mouse scrolled (691, 458) with delta (0, 0)
Screenshot: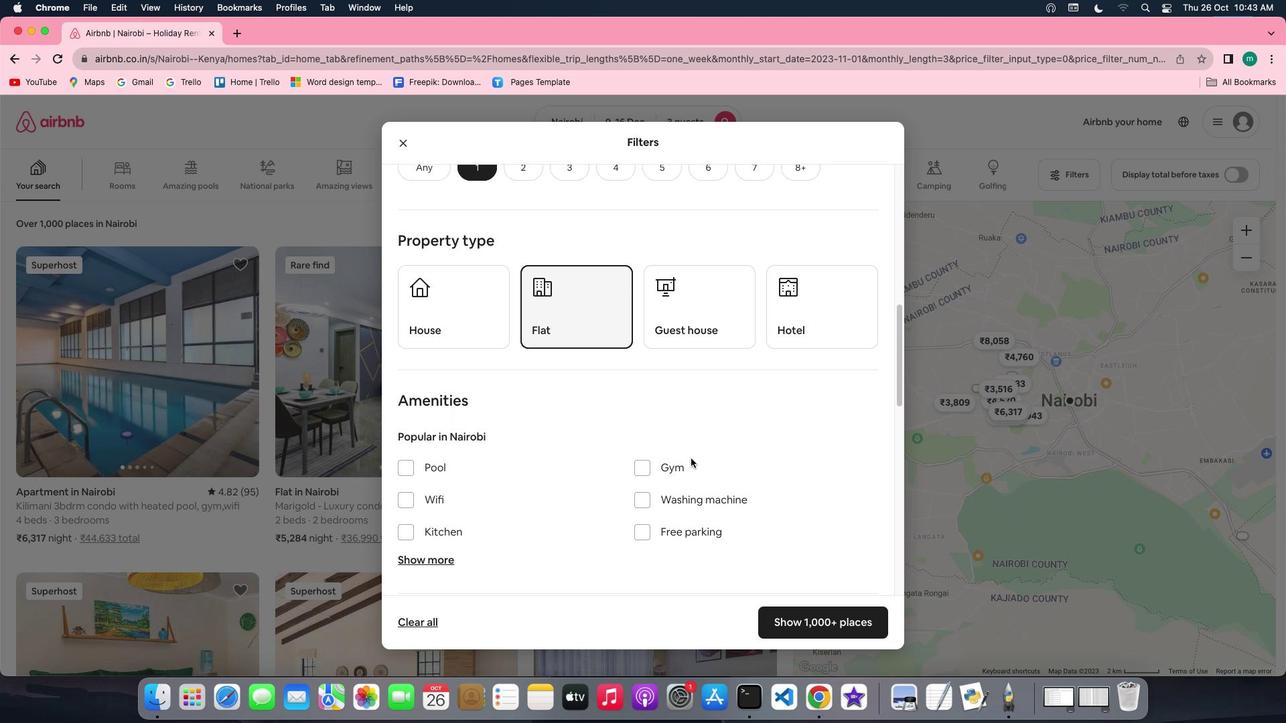
Action: Mouse scrolled (691, 458) with delta (0, 0)
Screenshot: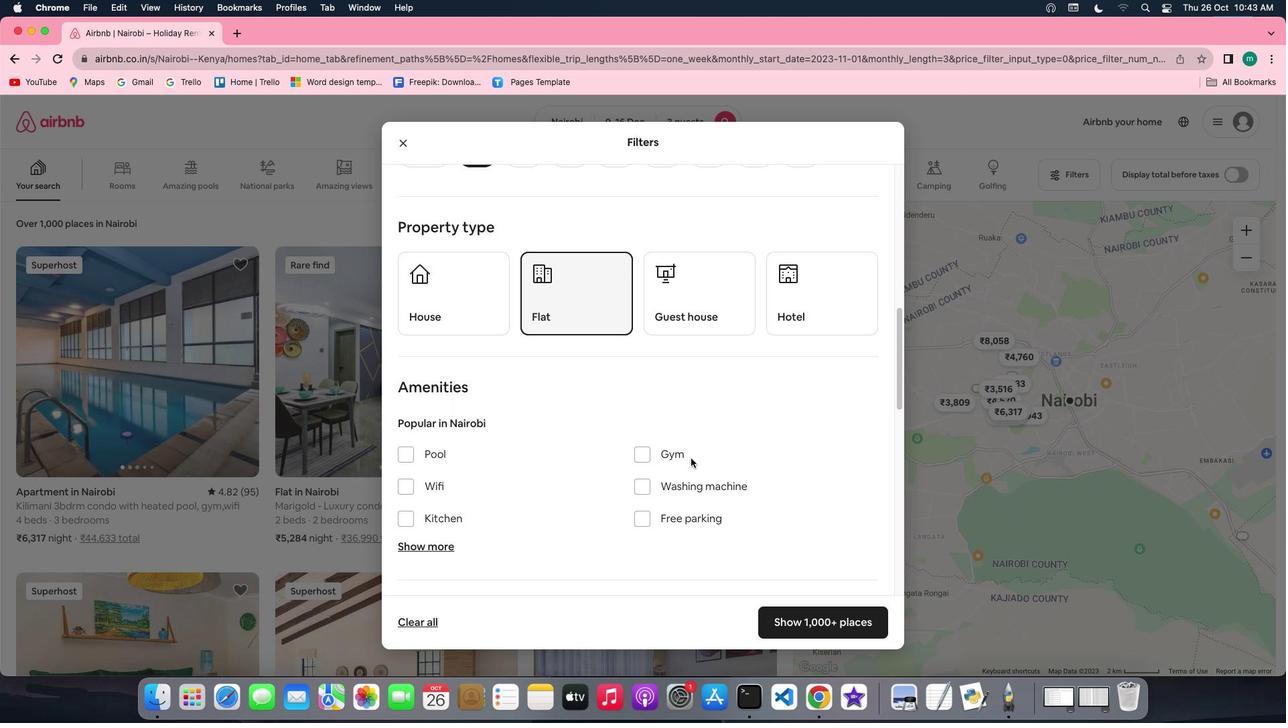 
Action: Mouse scrolled (691, 458) with delta (0, 0)
Screenshot: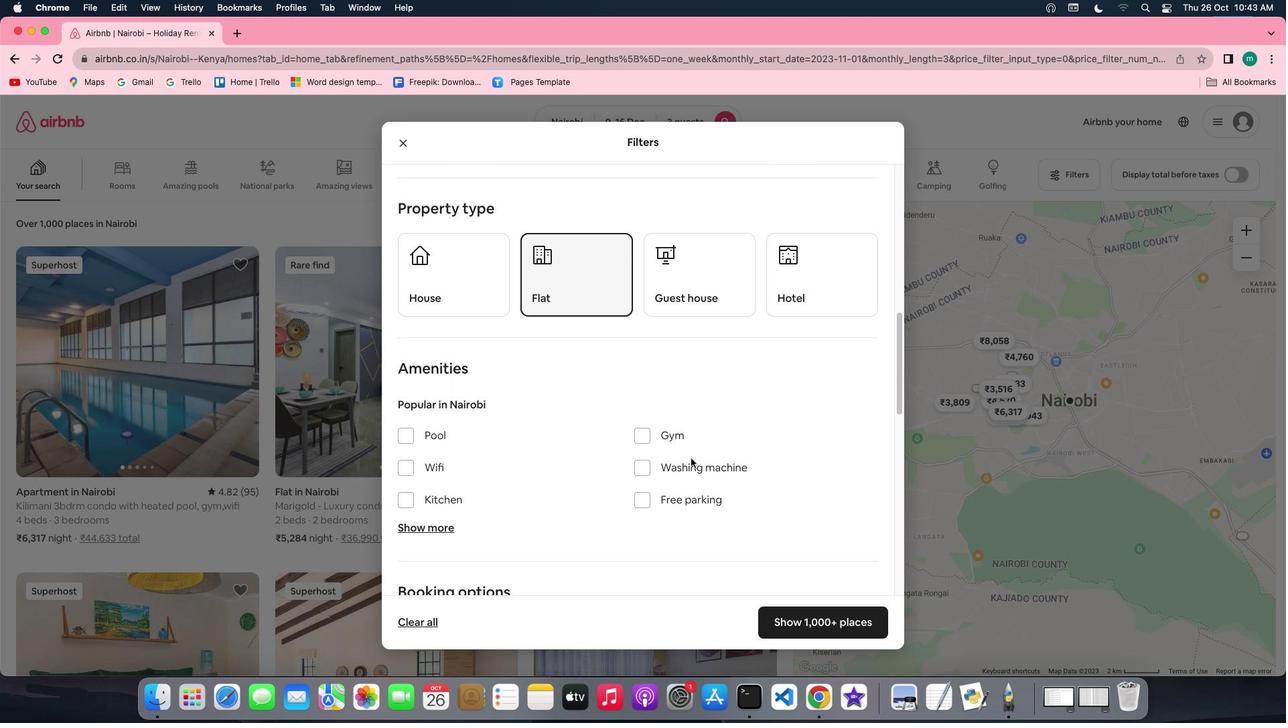 
Action: Mouse scrolled (691, 458) with delta (0, 0)
Screenshot: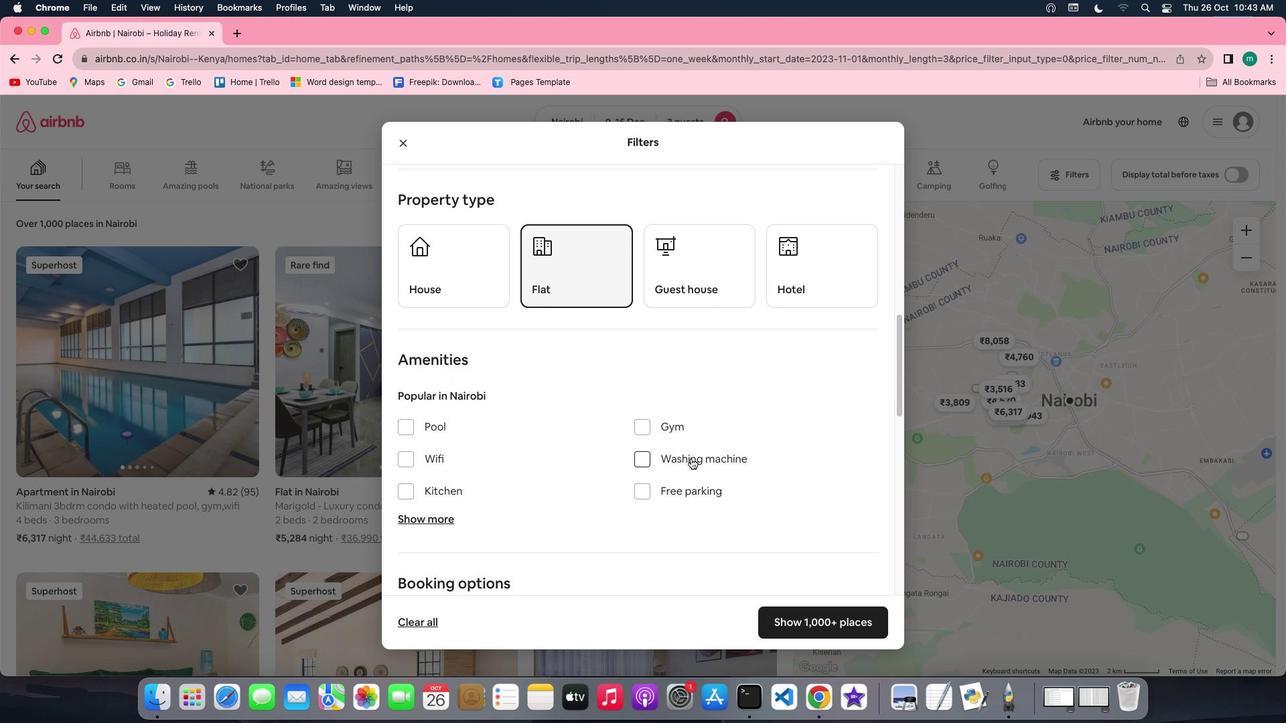 
Action: Mouse scrolled (691, 458) with delta (0, 0)
Screenshot: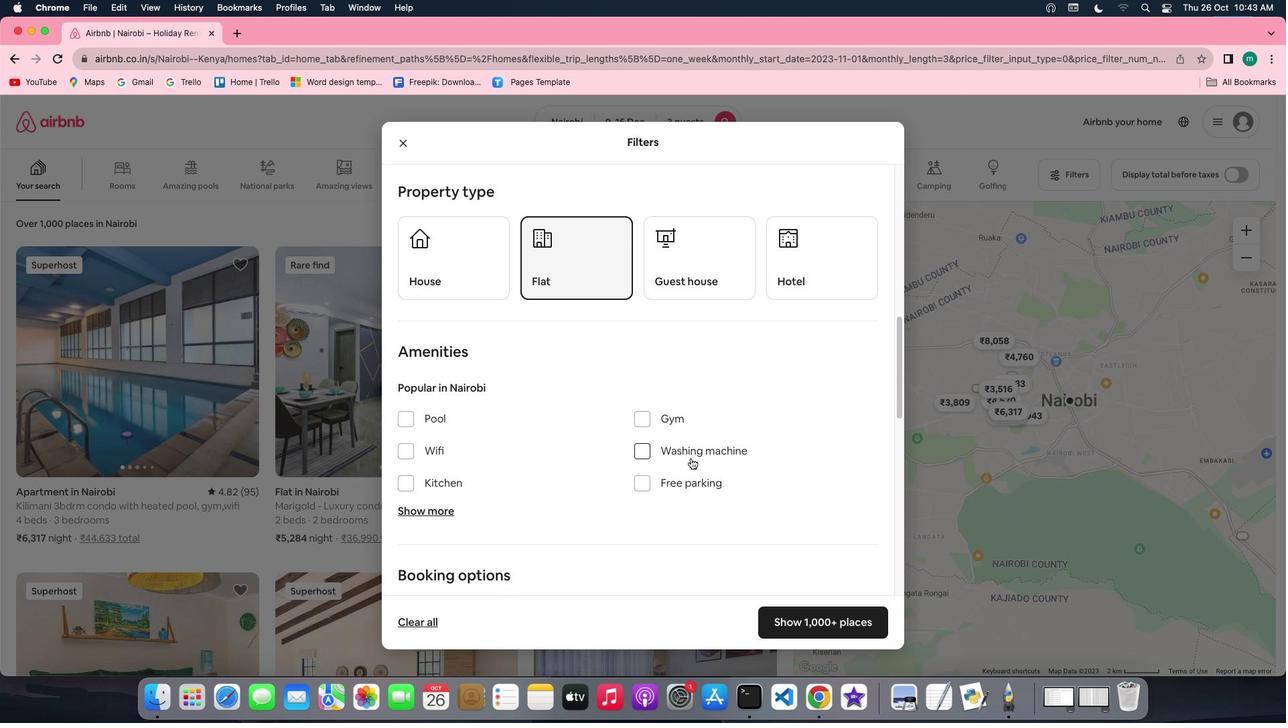 
Action: Mouse scrolled (691, 458) with delta (0, 0)
Screenshot: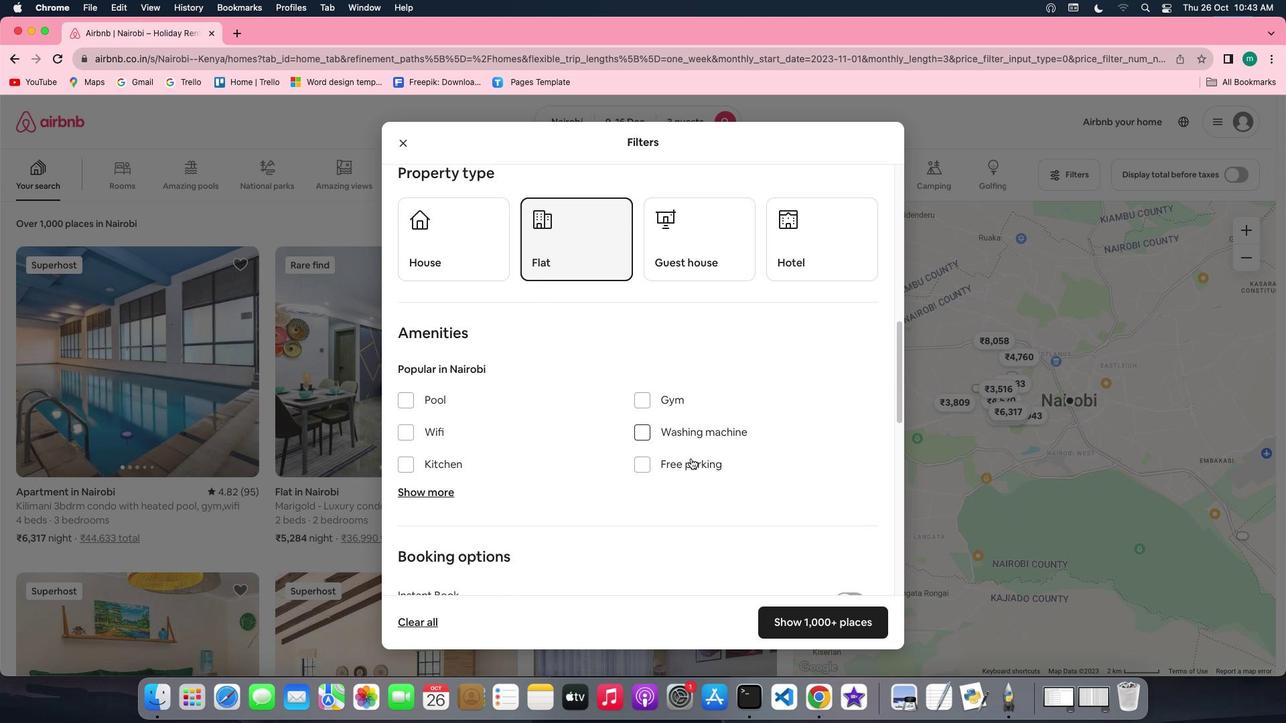 
Action: Mouse scrolled (691, 458) with delta (0, 0)
Screenshot: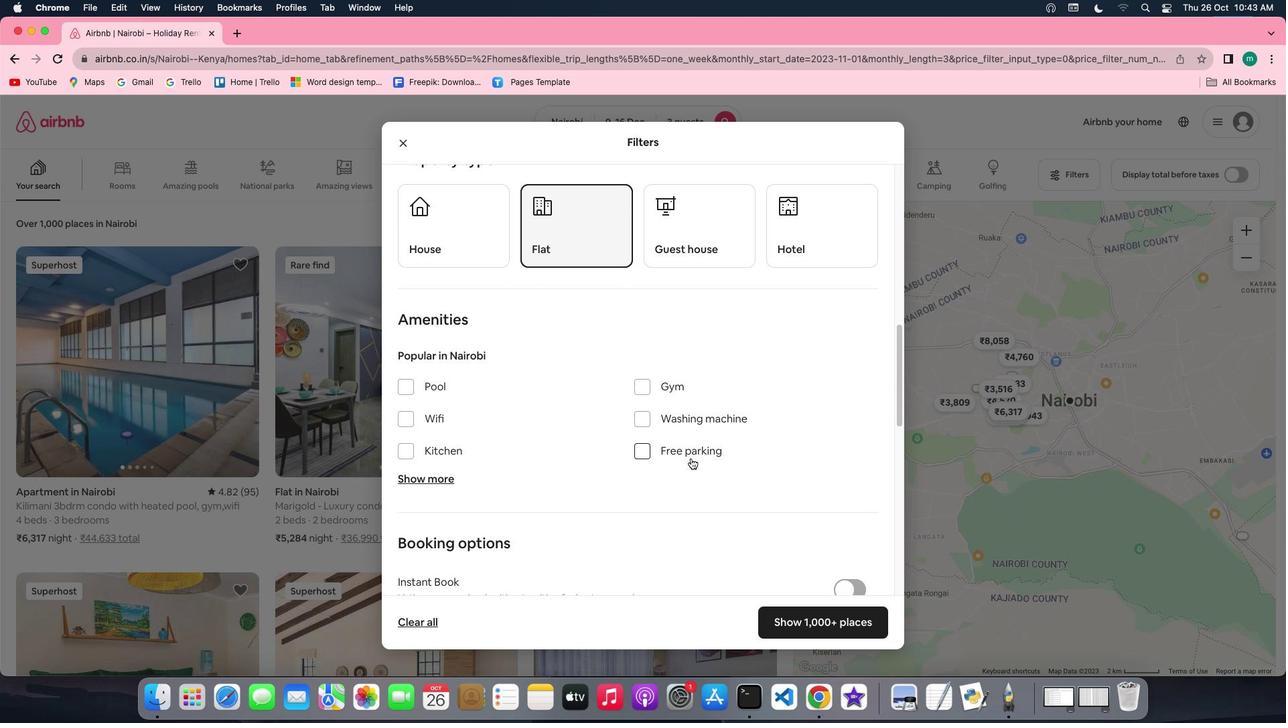 
Action: Mouse scrolled (691, 458) with delta (0, 0)
Screenshot: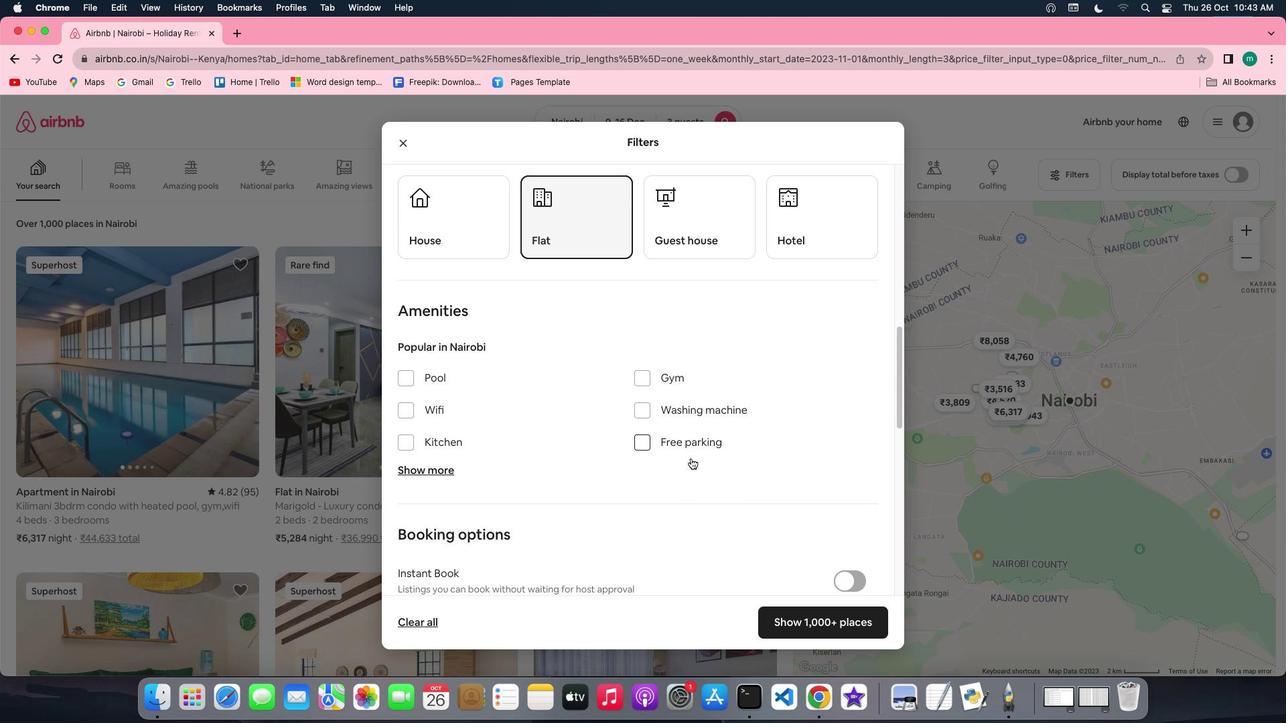 
Action: Mouse scrolled (691, 458) with delta (0, 0)
Screenshot: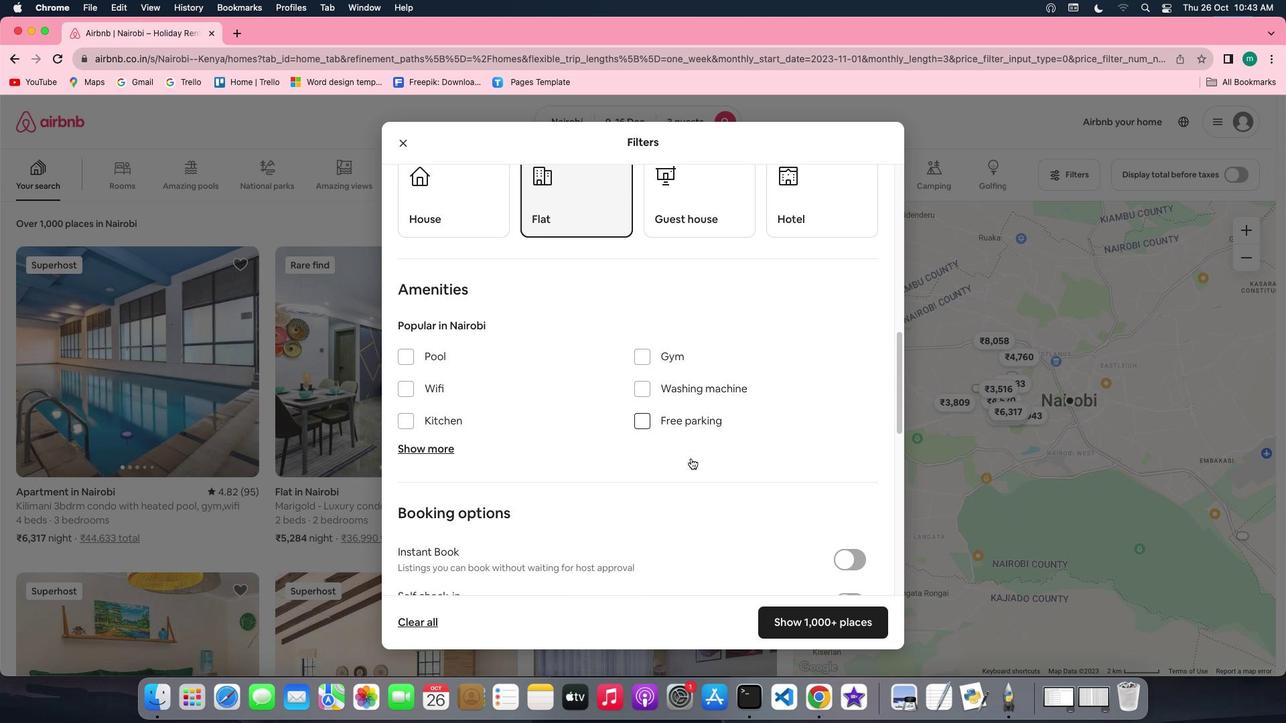 
Action: Mouse moved to (688, 386)
Screenshot: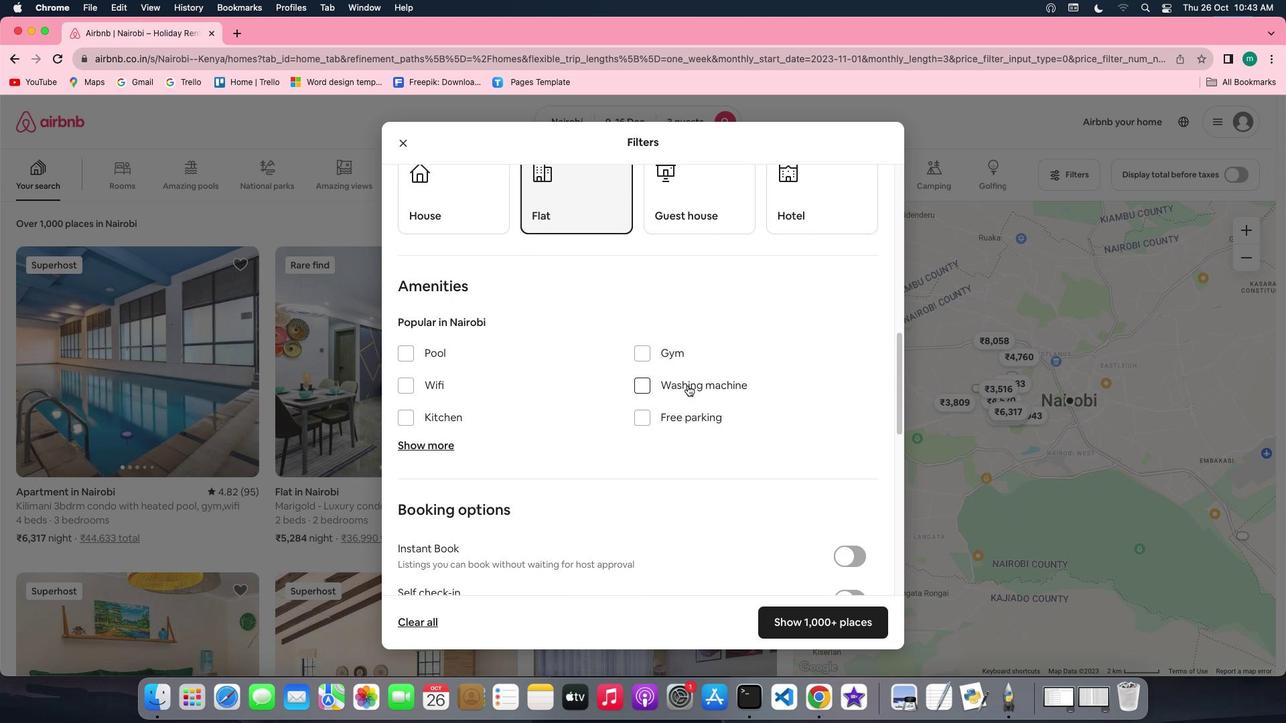 
Action: Mouse pressed left at (688, 386)
Screenshot: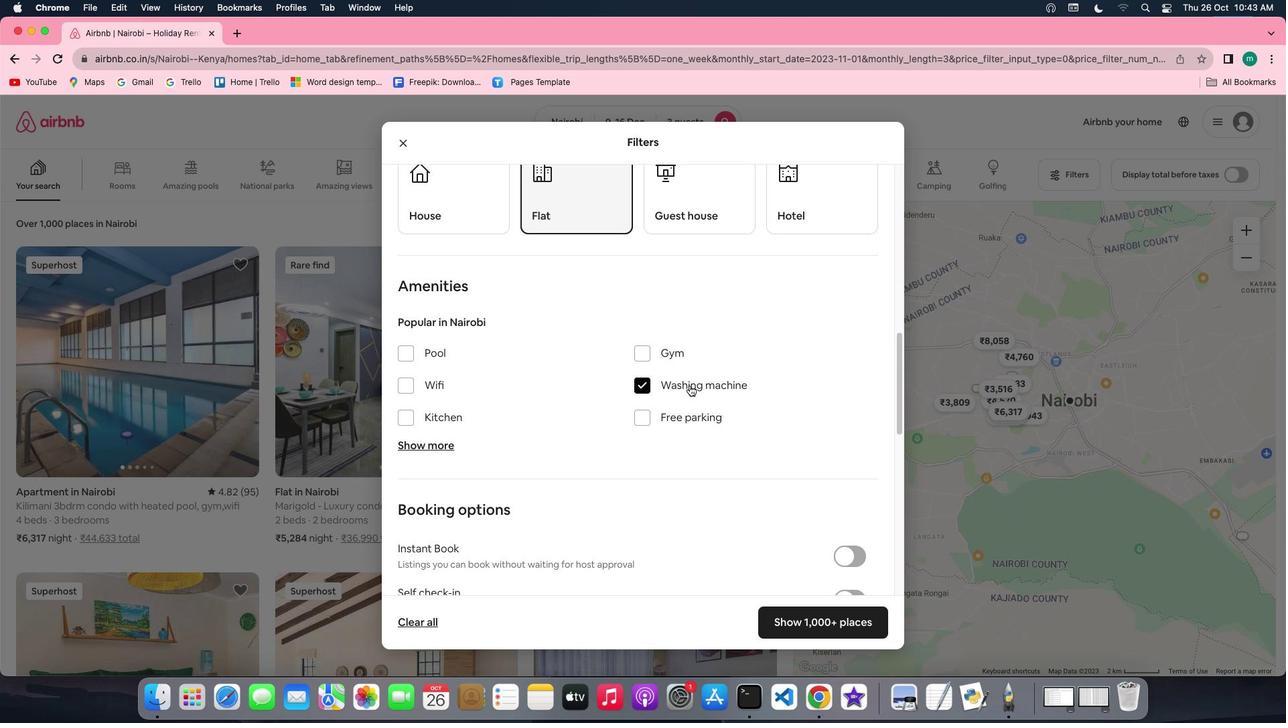 
Action: Mouse moved to (794, 480)
Screenshot: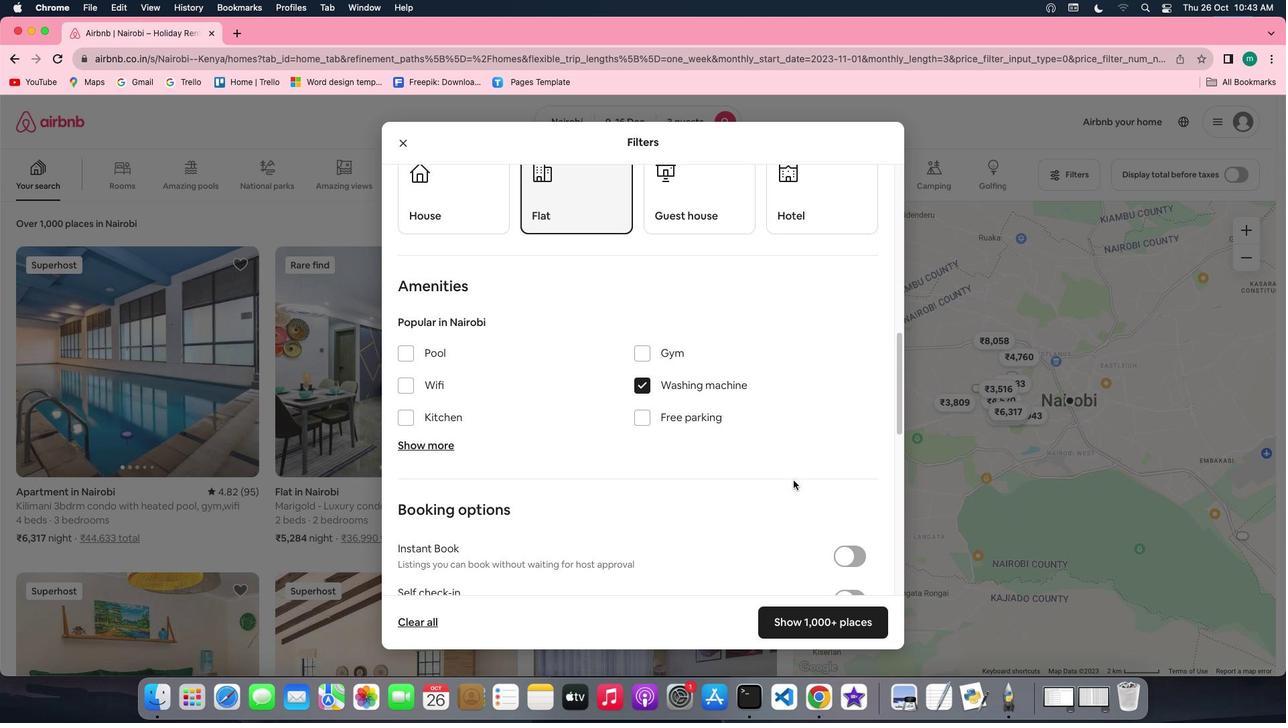 
Action: Mouse scrolled (794, 480) with delta (0, 0)
Screenshot: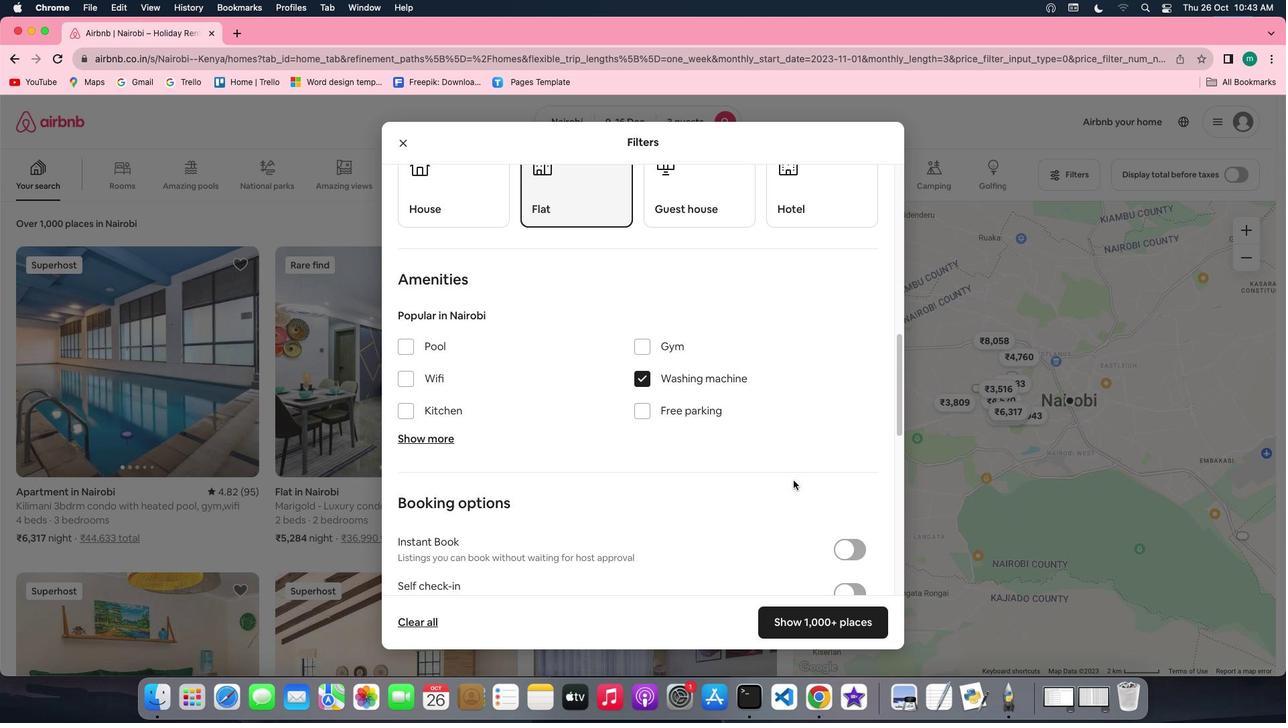
Action: Mouse scrolled (794, 480) with delta (0, 0)
Screenshot: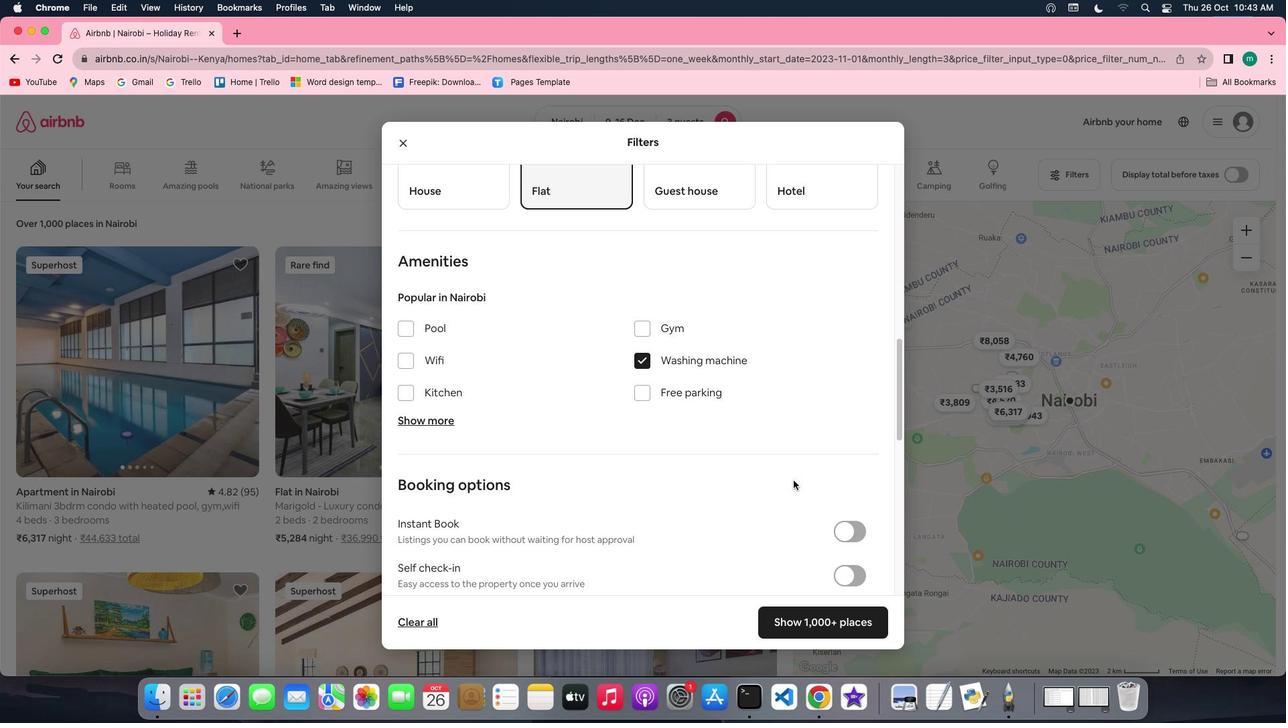 
Action: Mouse scrolled (794, 480) with delta (0, 0)
Screenshot: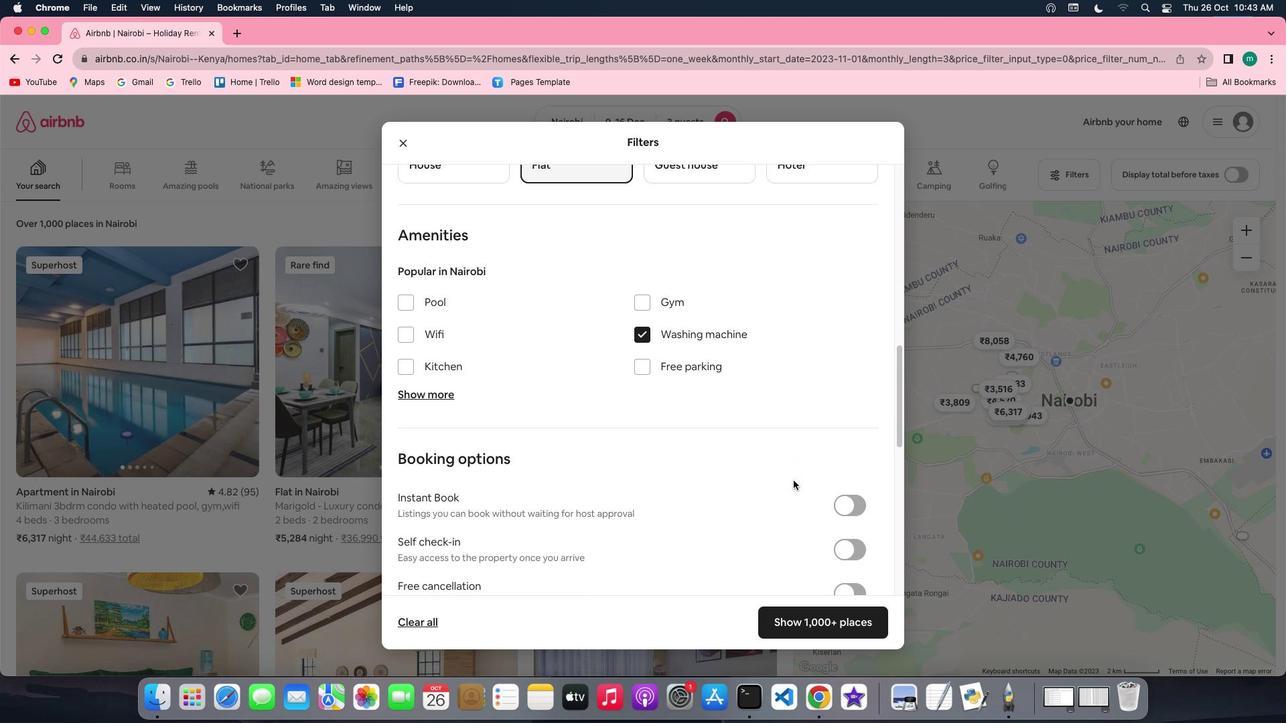 
Action: Mouse scrolled (794, 480) with delta (0, 0)
Screenshot: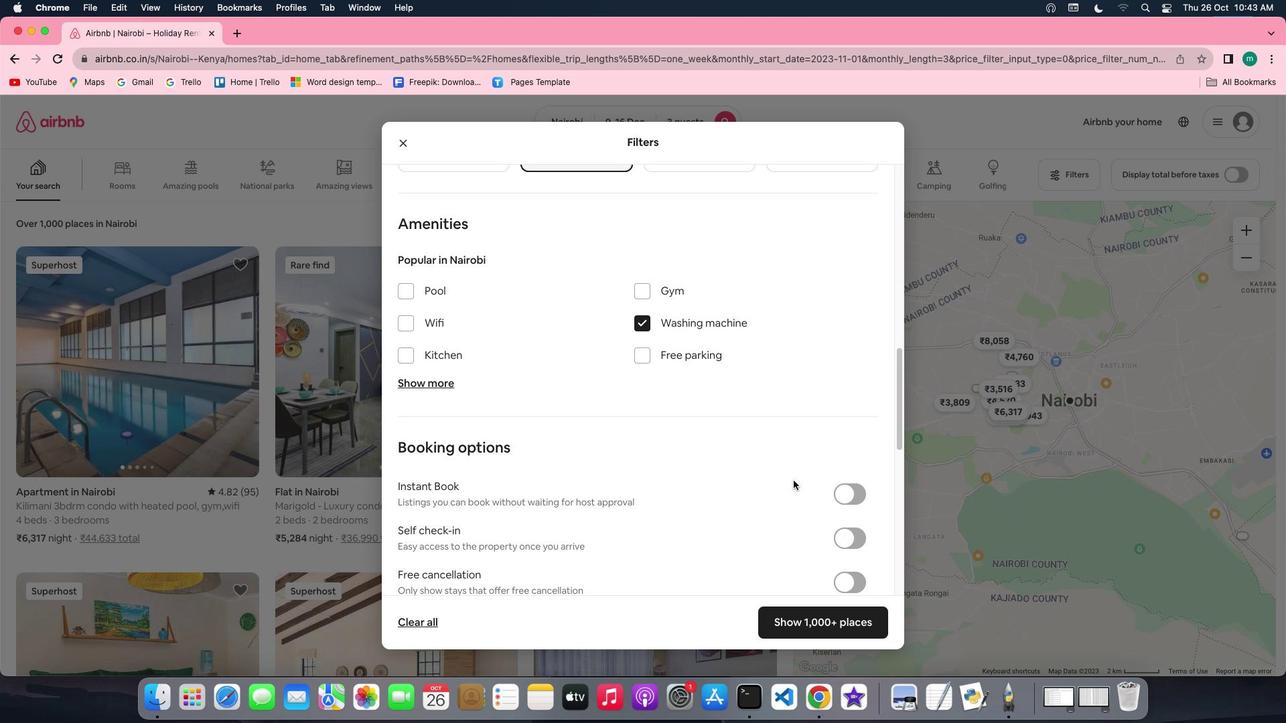 
Action: Mouse scrolled (794, 480) with delta (0, 0)
Screenshot: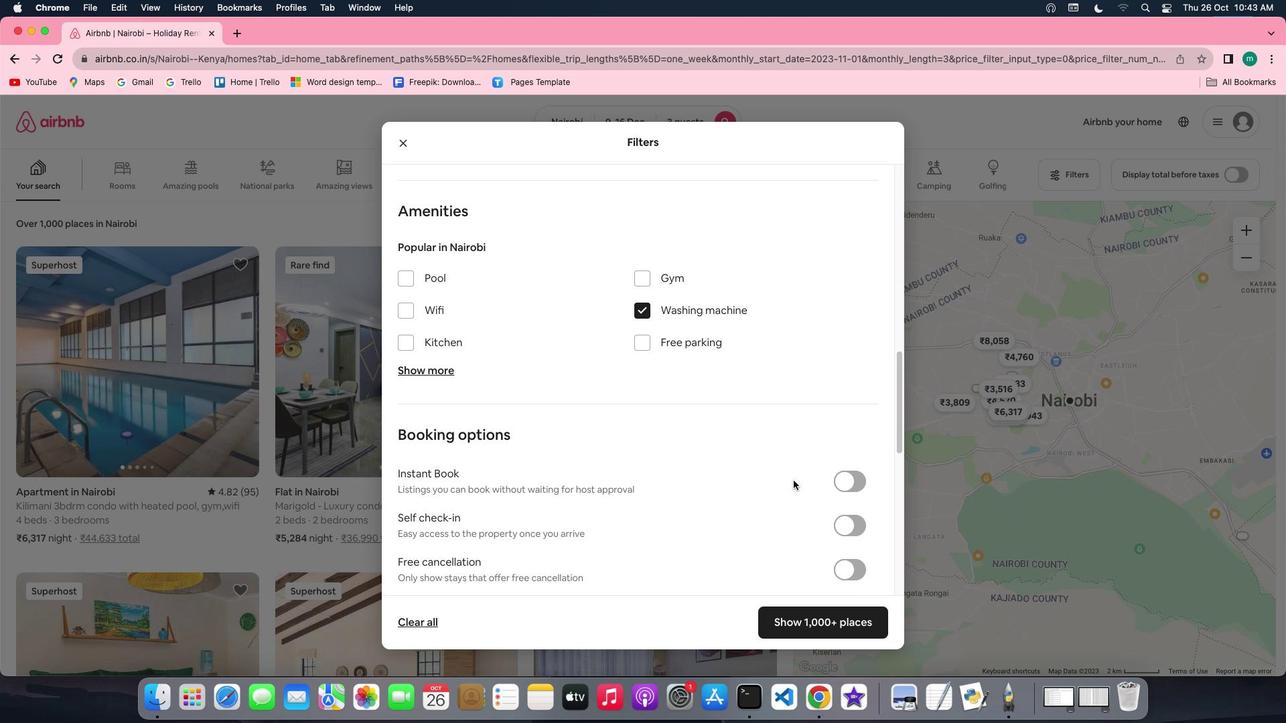 
Action: Mouse scrolled (794, 480) with delta (0, 0)
Screenshot: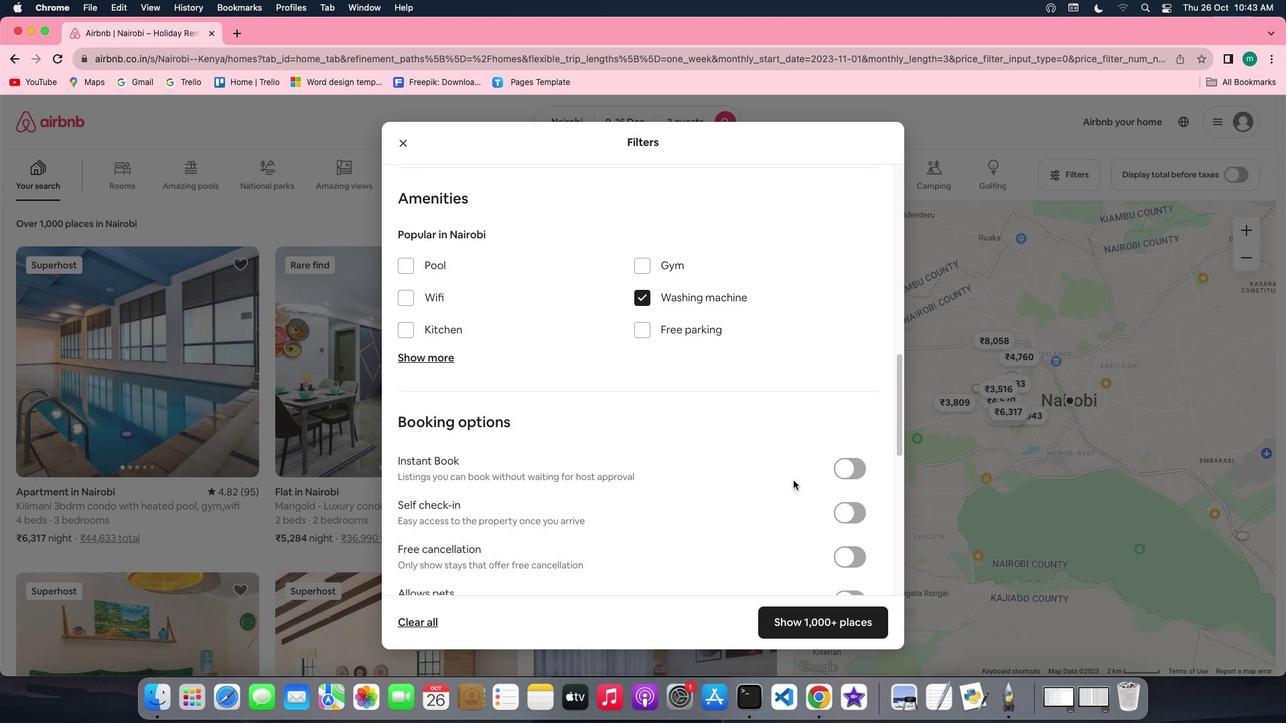 
Action: Mouse scrolled (794, 480) with delta (0, 0)
Screenshot: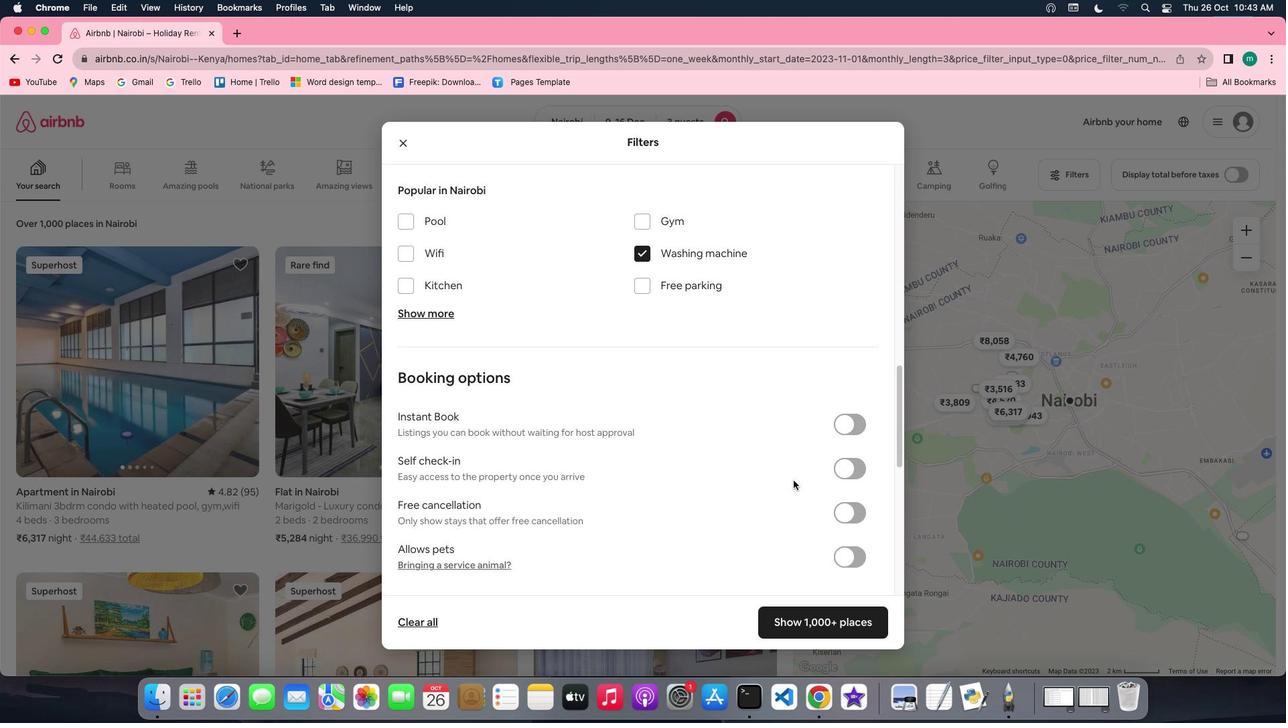 
Action: Mouse scrolled (794, 480) with delta (0, 0)
Screenshot: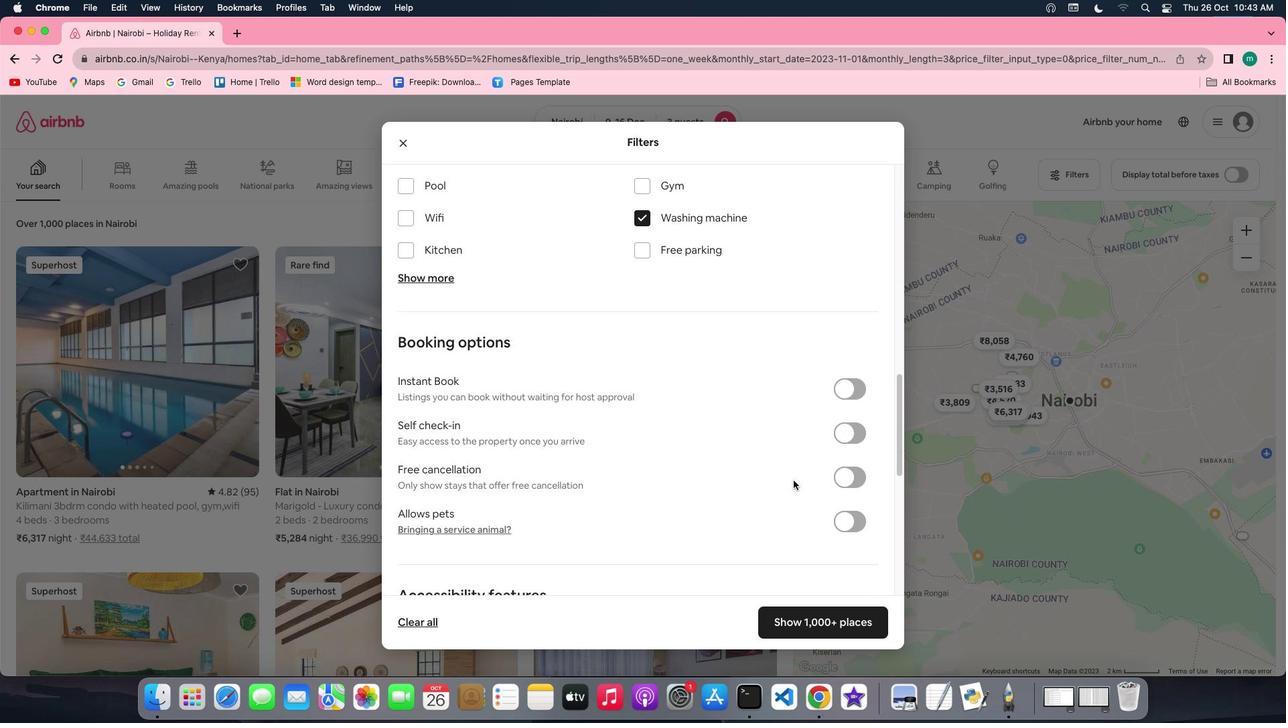 
Action: Mouse scrolled (794, 480) with delta (0, 0)
Screenshot: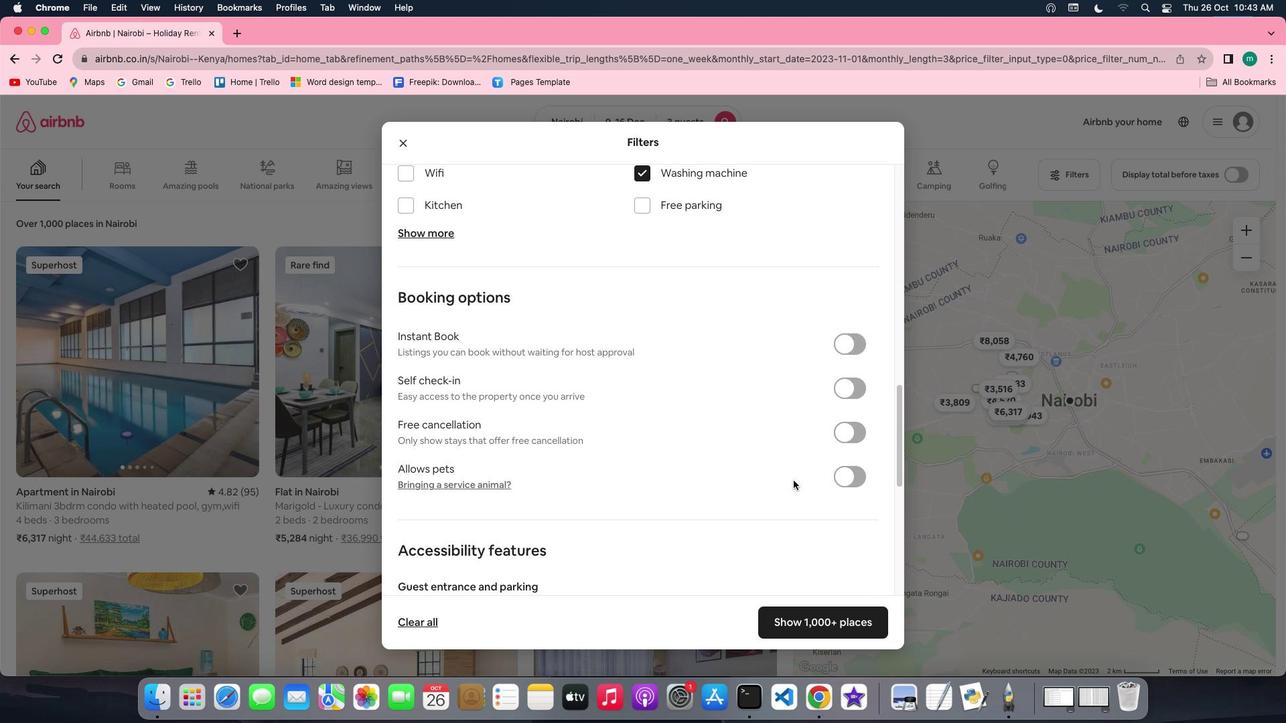 
Action: Mouse moved to (794, 481)
Screenshot: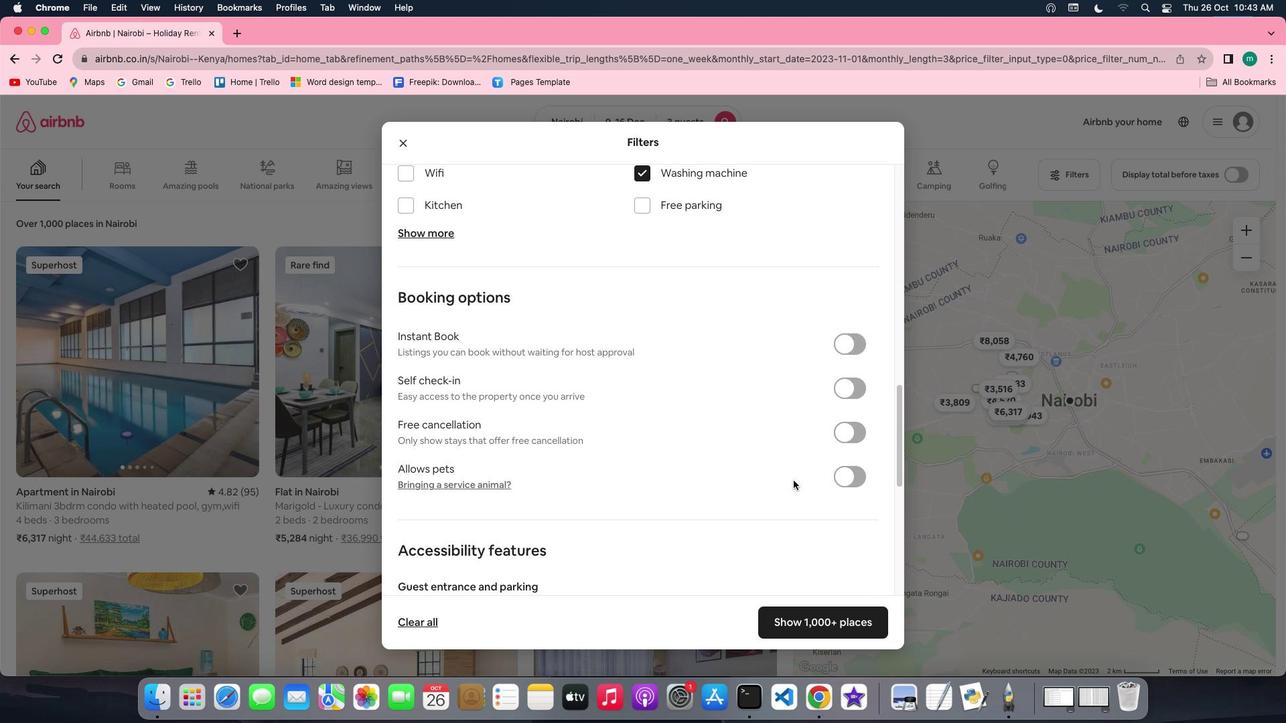 
Action: Mouse scrolled (794, 481) with delta (0, 0)
Screenshot: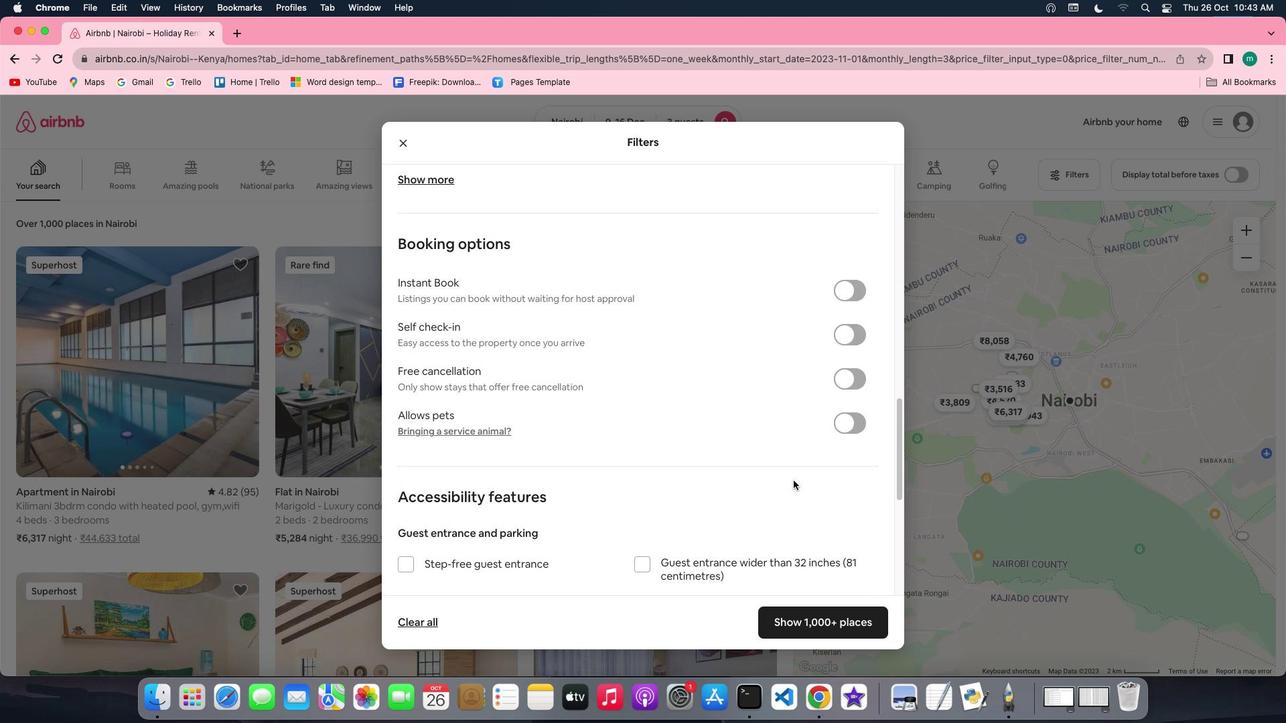 
Action: Mouse scrolled (794, 481) with delta (0, -1)
Screenshot: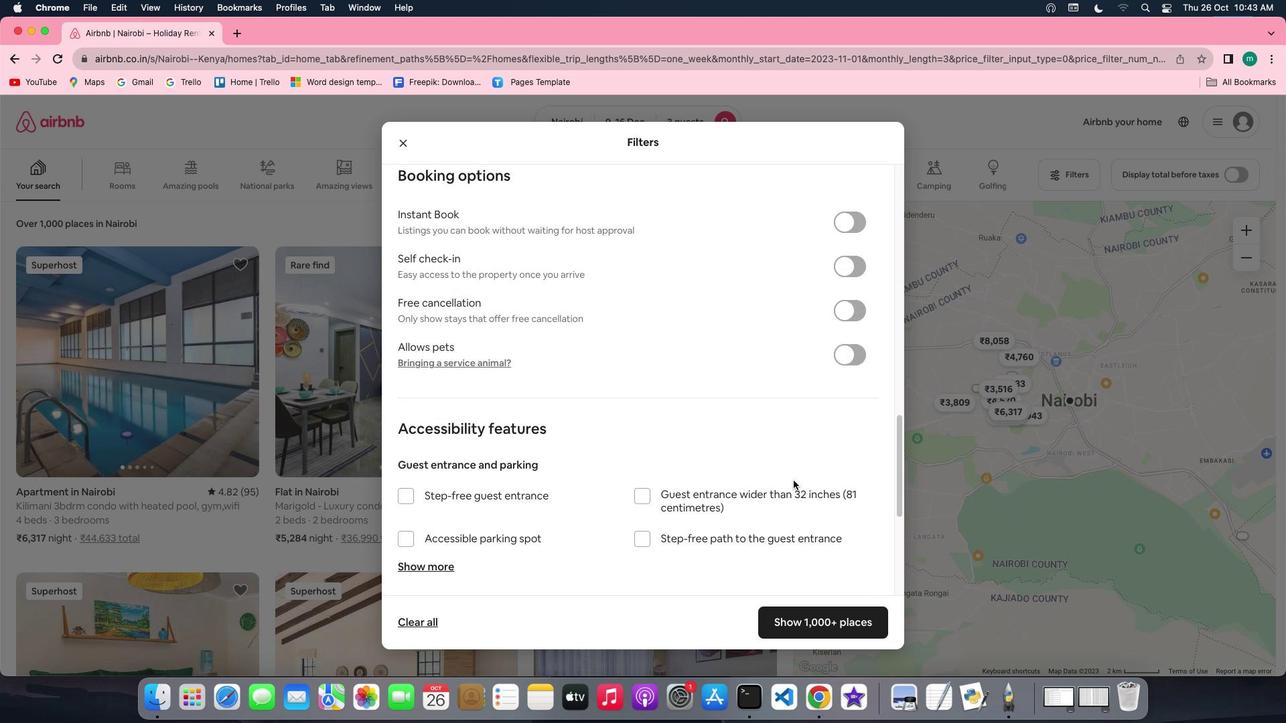 
Action: Mouse moved to (794, 481)
Screenshot: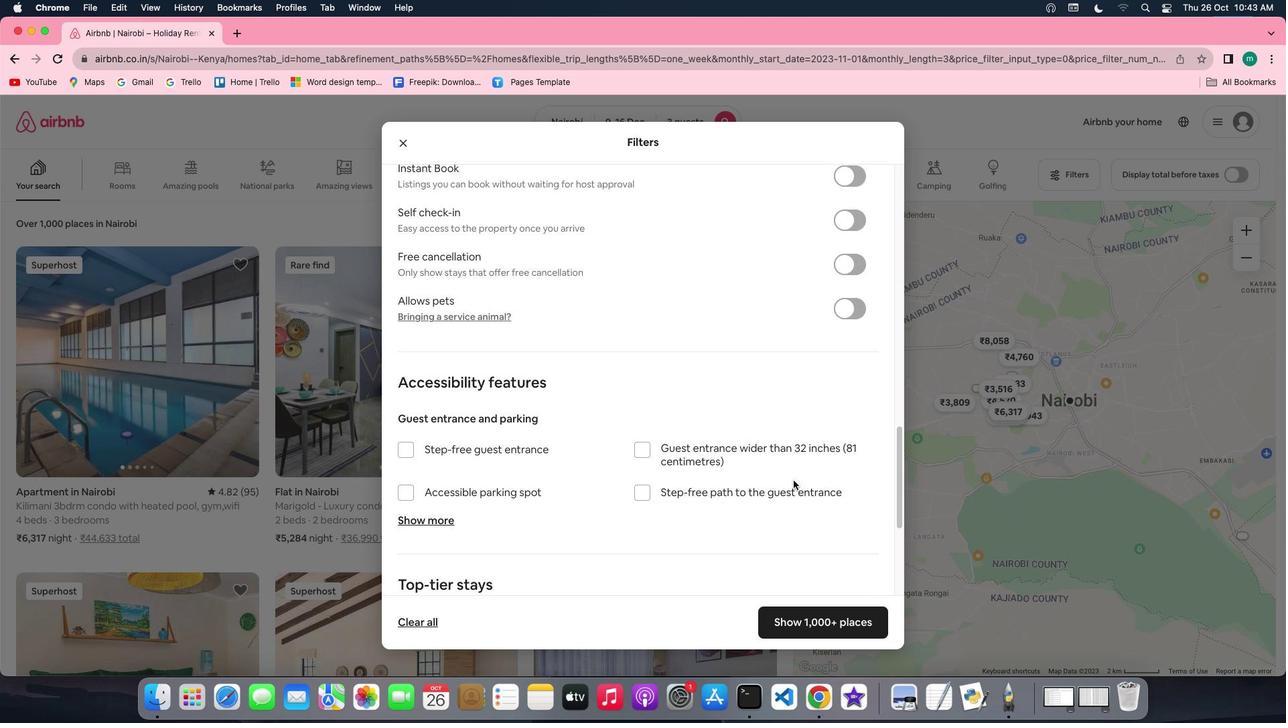 
Action: Mouse scrolled (794, 481) with delta (0, -2)
Screenshot: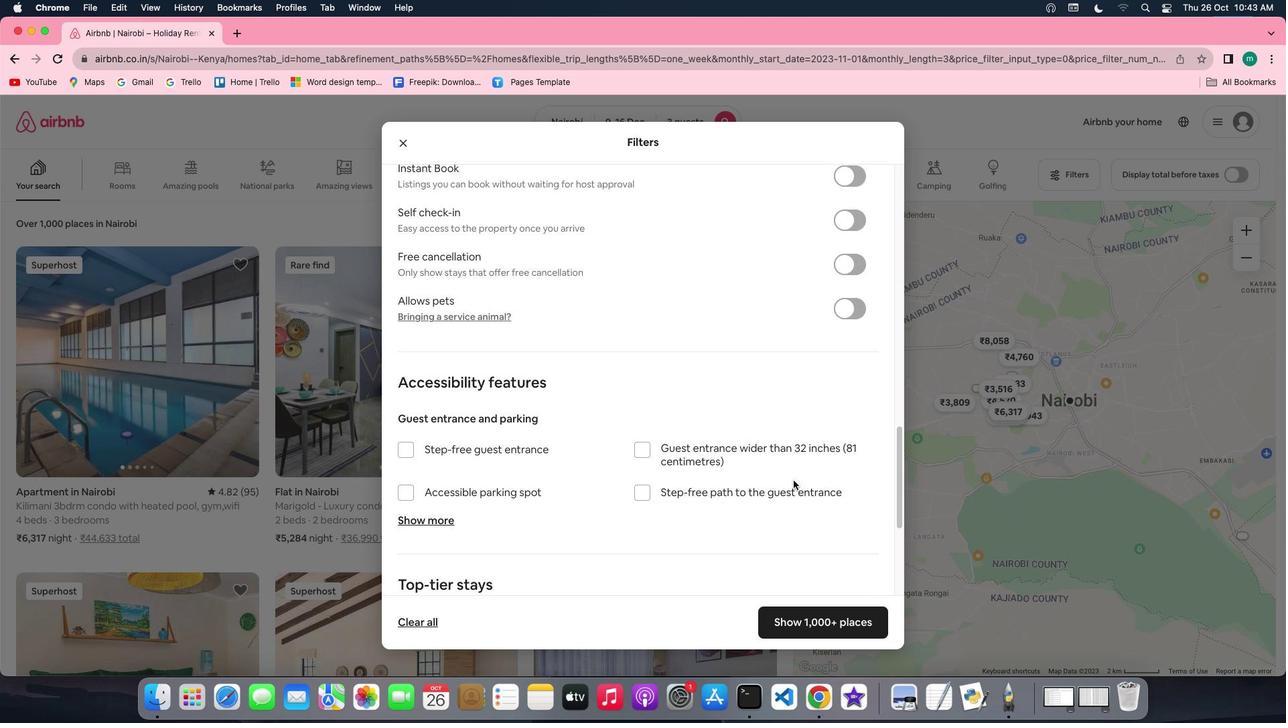 
Action: Mouse scrolled (794, 481) with delta (0, -2)
Screenshot: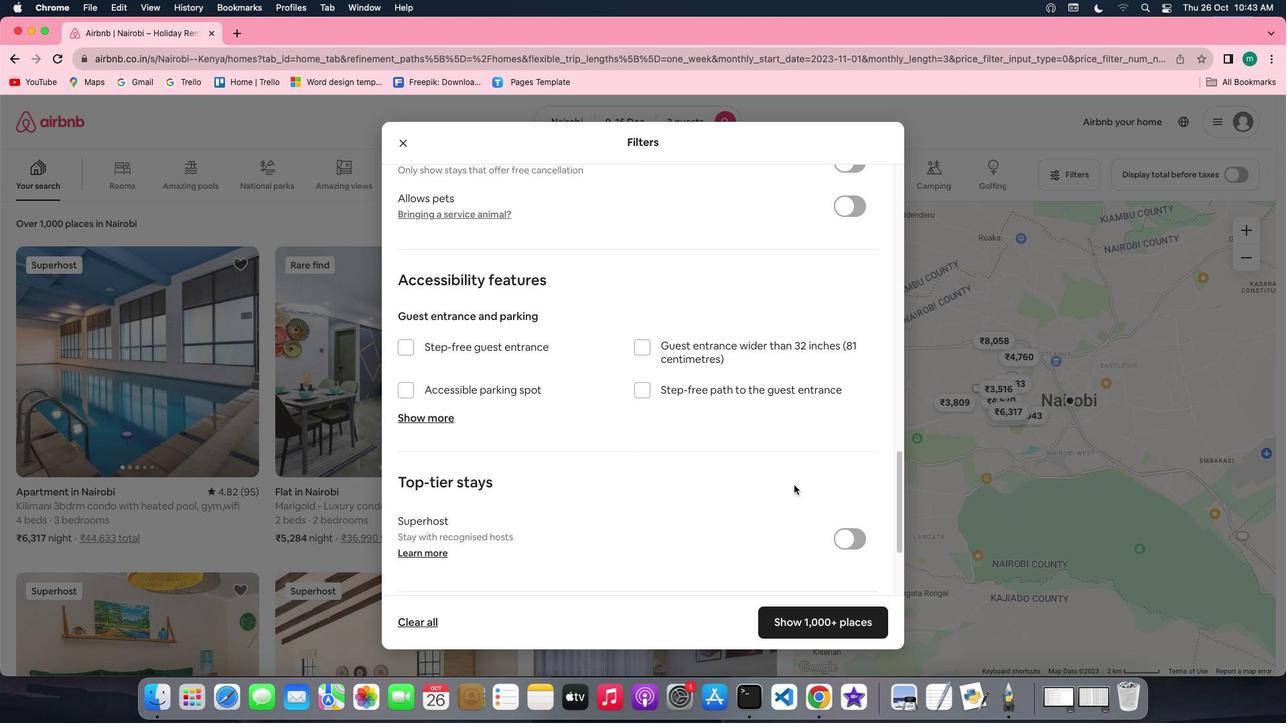 
Action: Mouse moved to (793, 490)
Screenshot: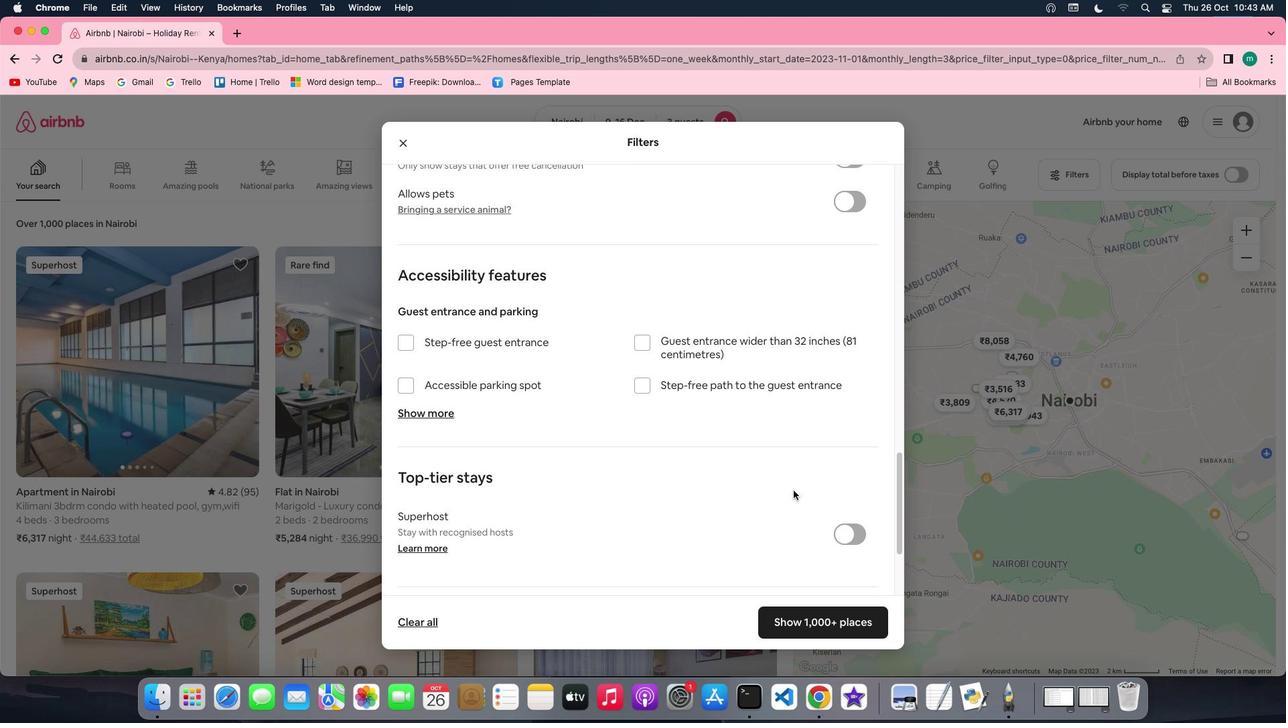 
Action: Mouse scrolled (793, 490) with delta (0, 0)
Screenshot: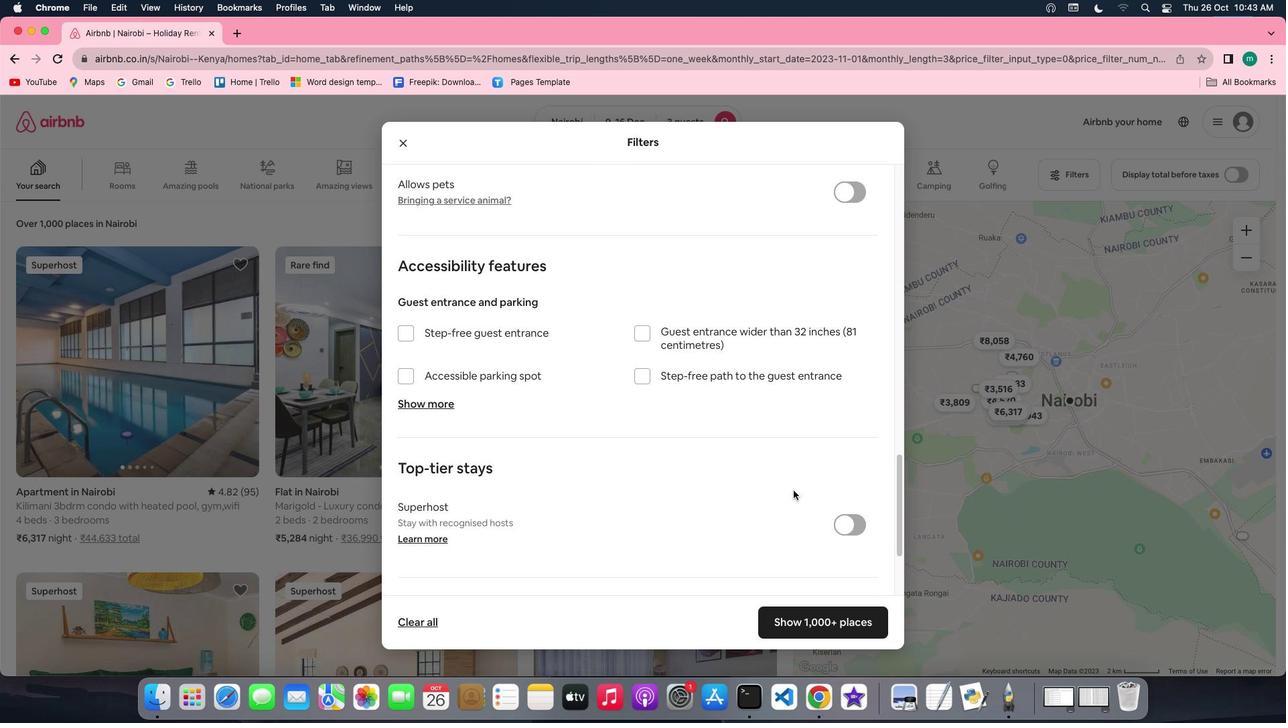 
Action: Mouse moved to (793, 491)
Screenshot: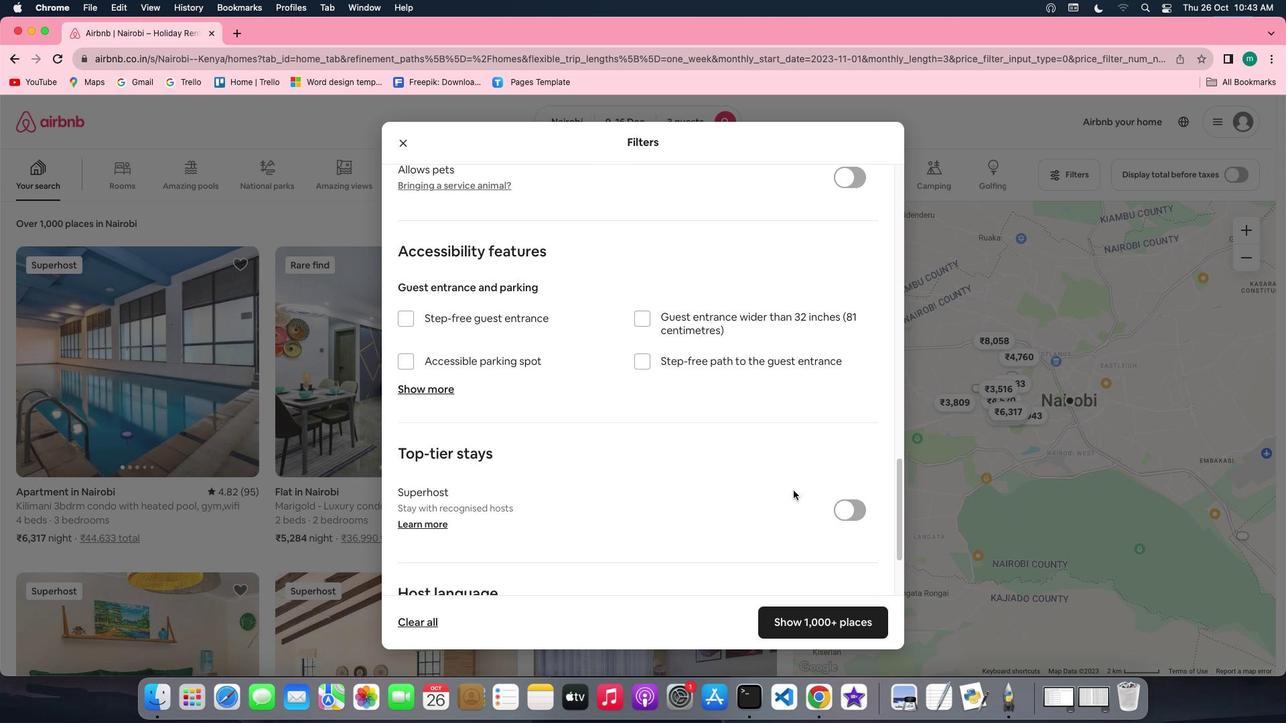 
Action: Mouse scrolled (793, 491) with delta (0, 0)
Screenshot: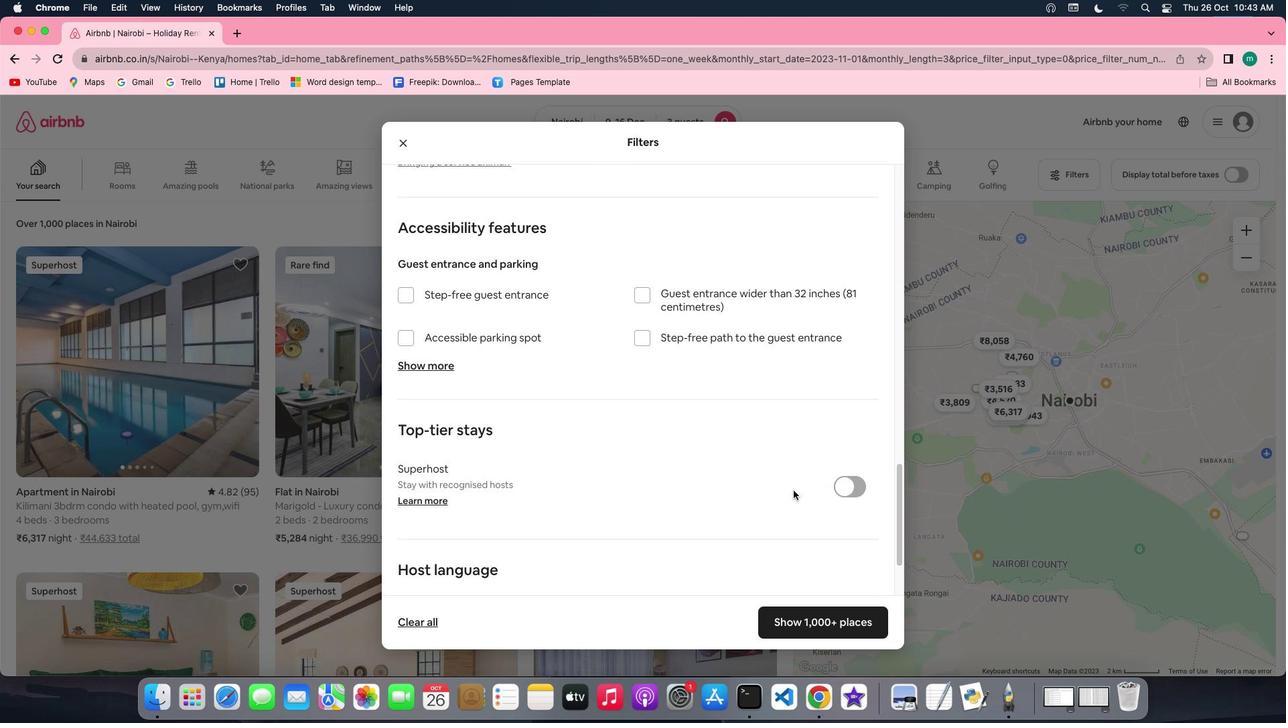 
Action: Mouse scrolled (793, 491) with delta (0, -1)
Screenshot: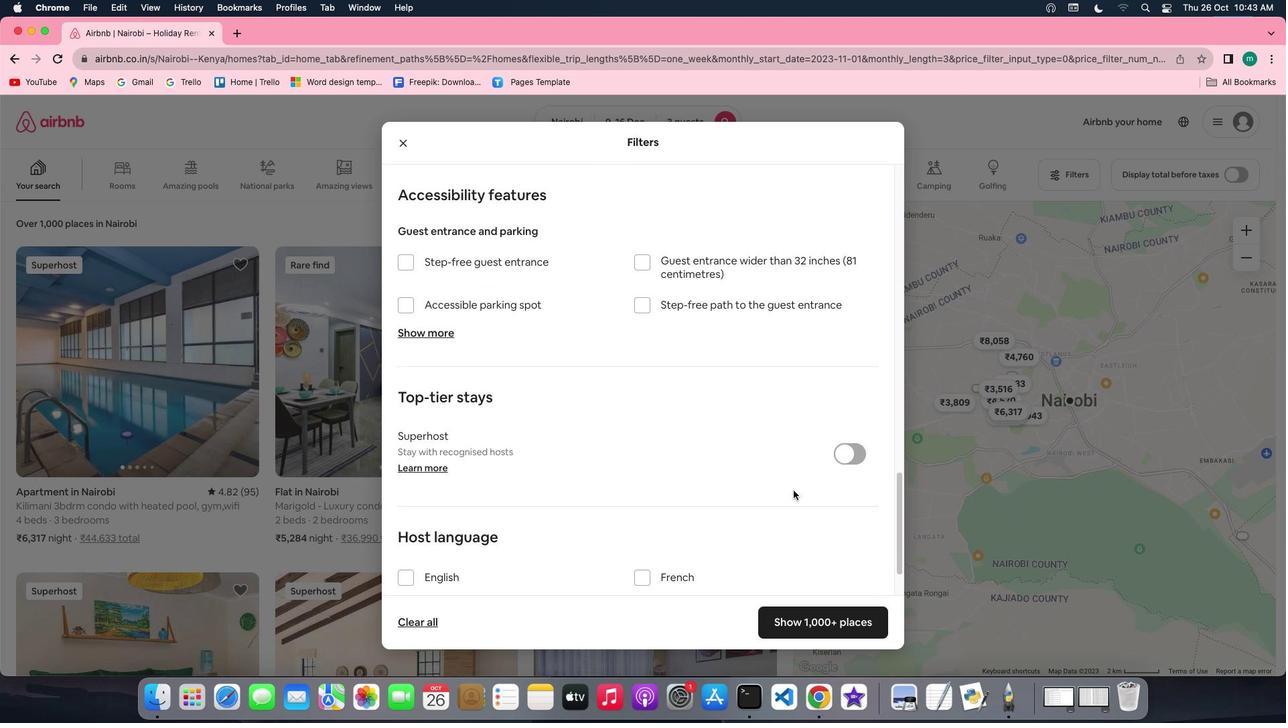 
Action: Mouse scrolled (793, 491) with delta (0, -2)
Screenshot: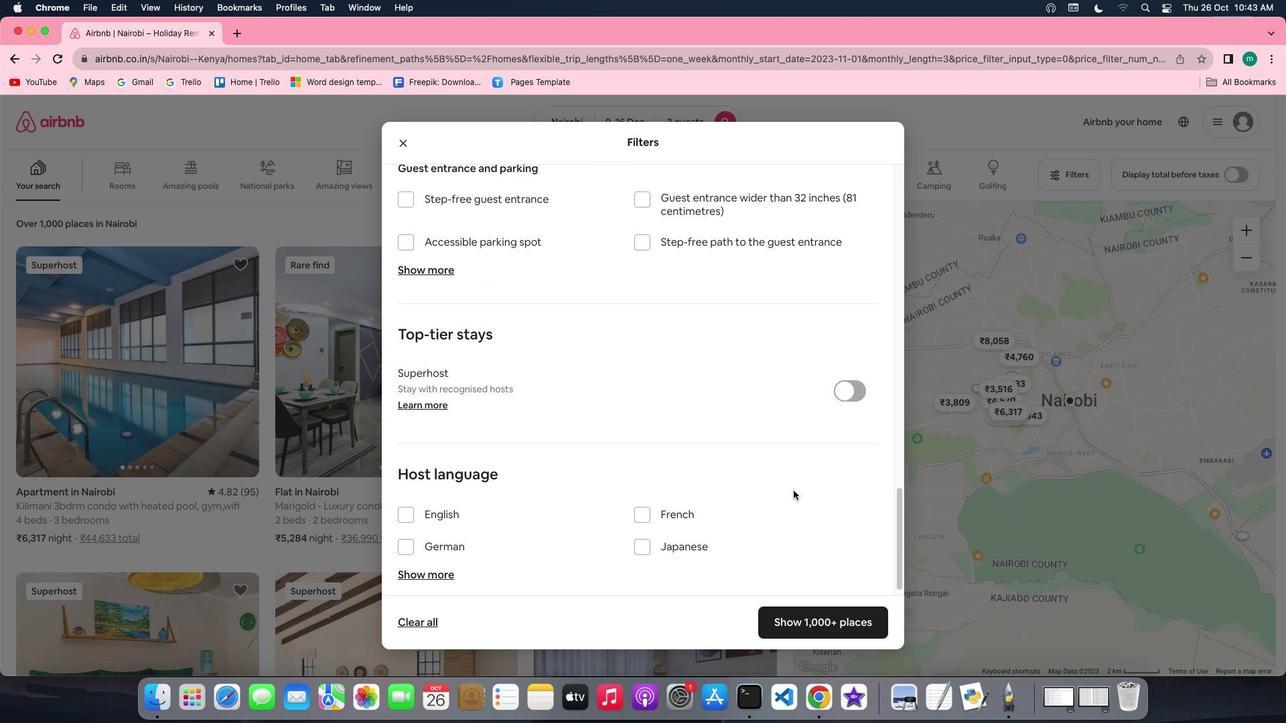 
Action: Mouse moved to (793, 491)
Screenshot: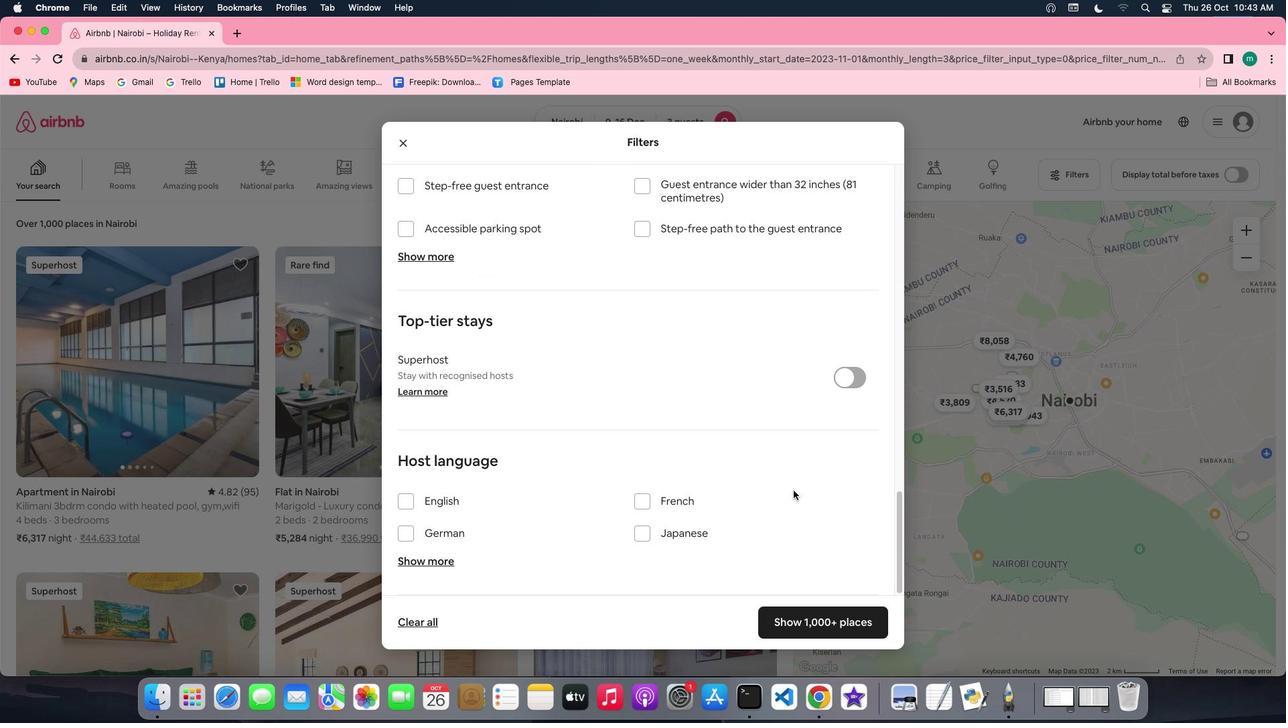 
Action: Mouse scrolled (793, 491) with delta (0, 0)
Screenshot: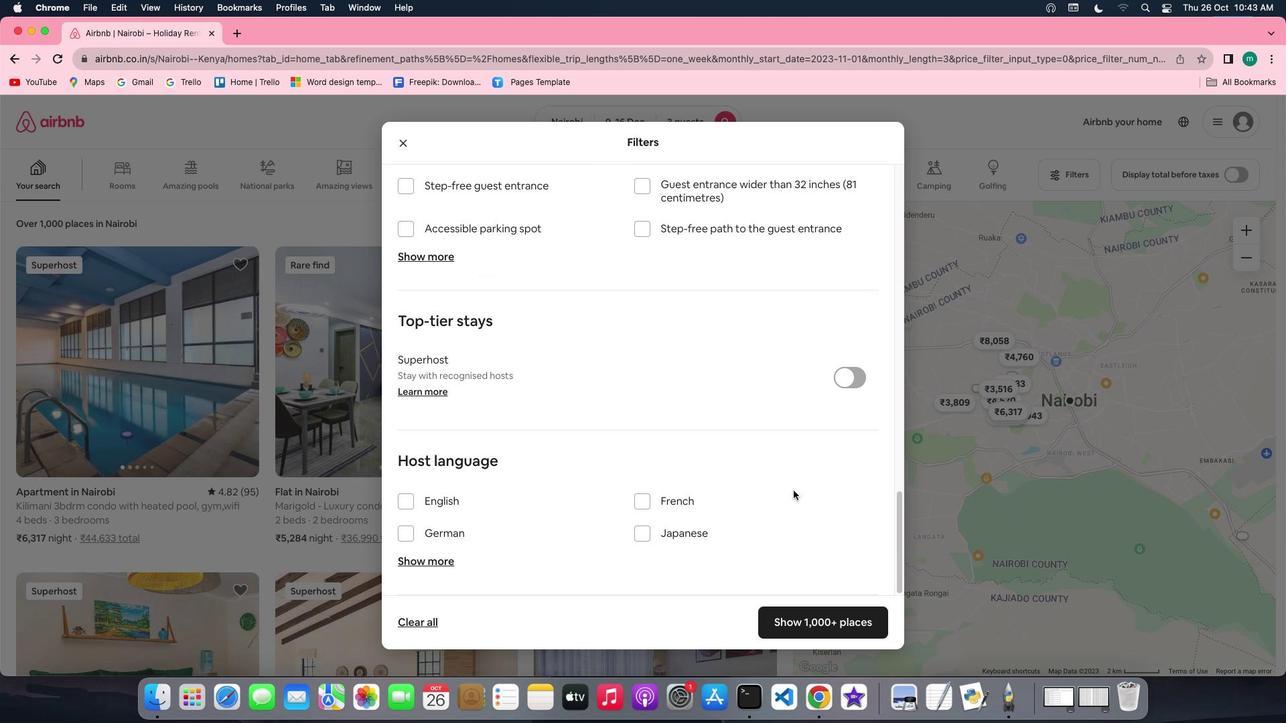 
Action: Mouse scrolled (793, 491) with delta (0, 0)
Screenshot: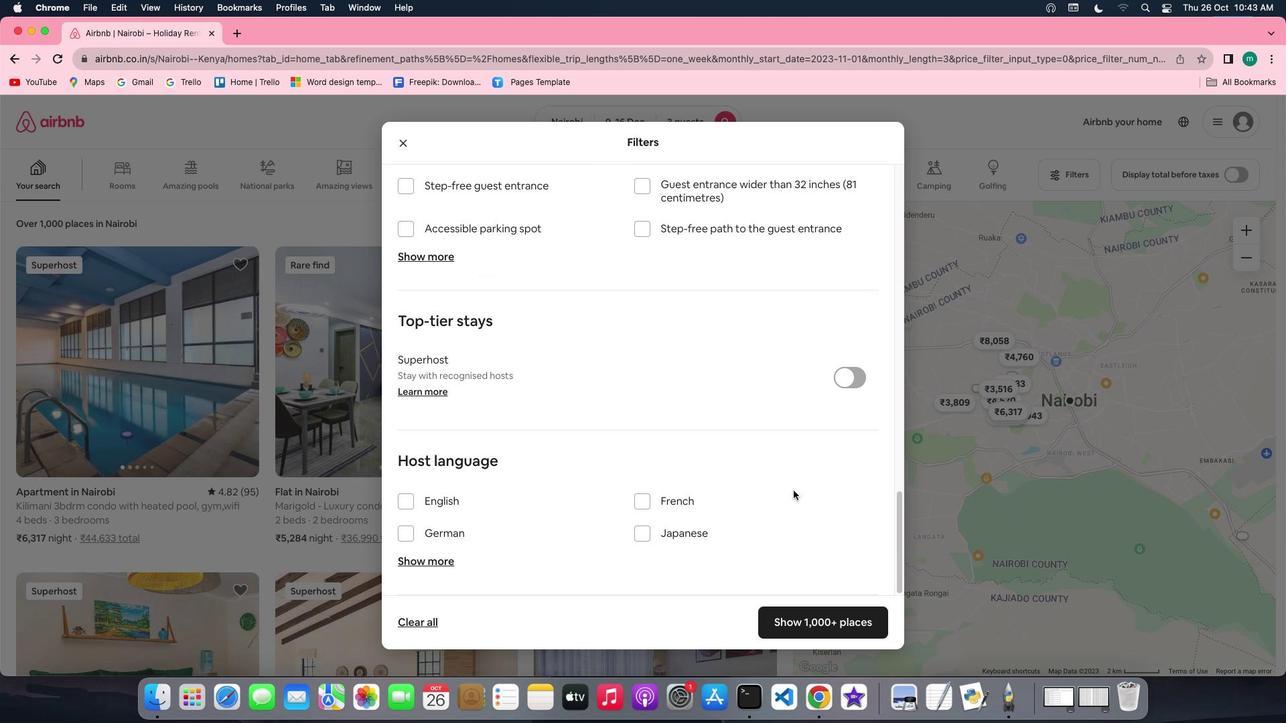 
Action: Mouse scrolled (793, 491) with delta (0, 0)
Screenshot: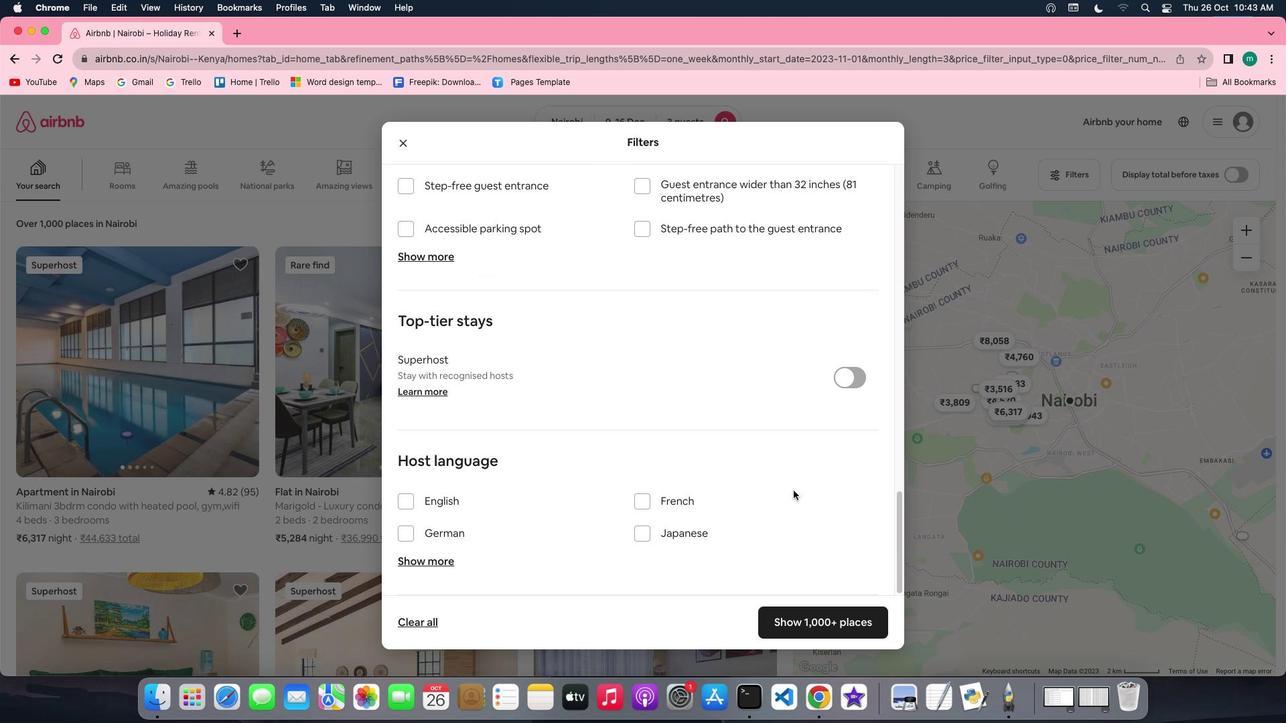 
Action: Mouse scrolled (793, 491) with delta (0, -2)
Screenshot: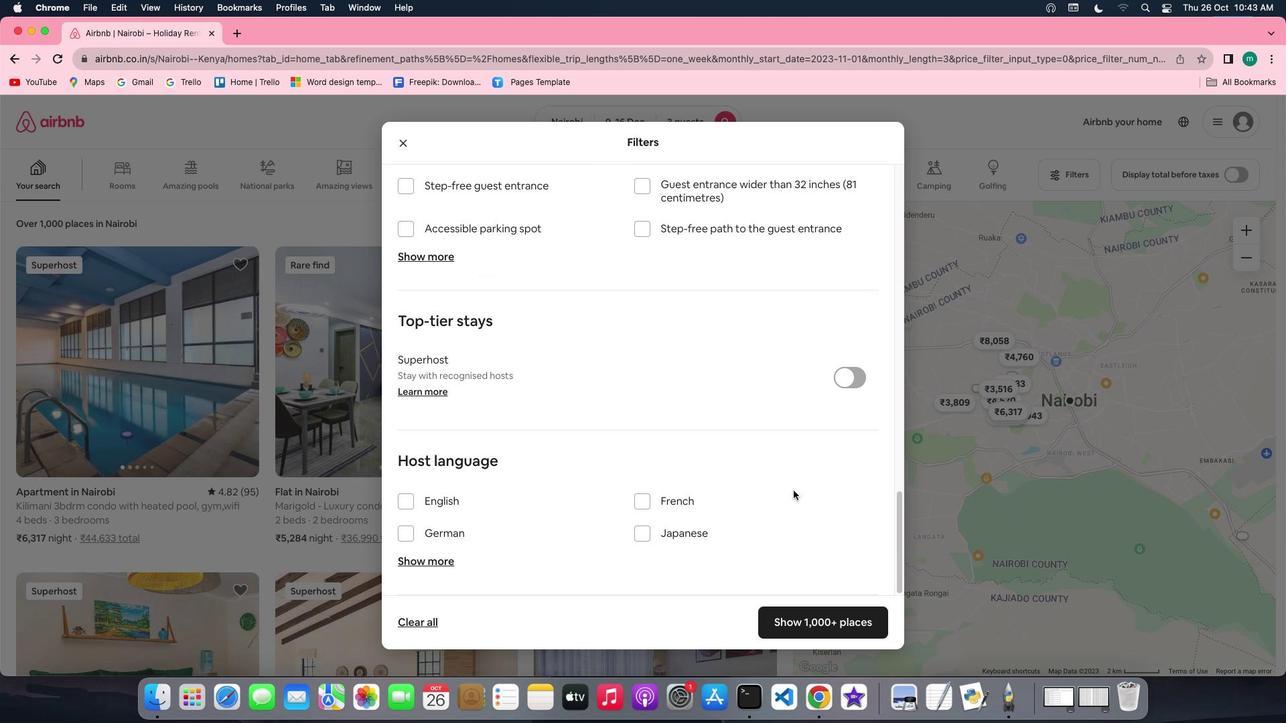 
Action: Mouse scrolled (793, 491) with delta (0, 0)
Screenshot: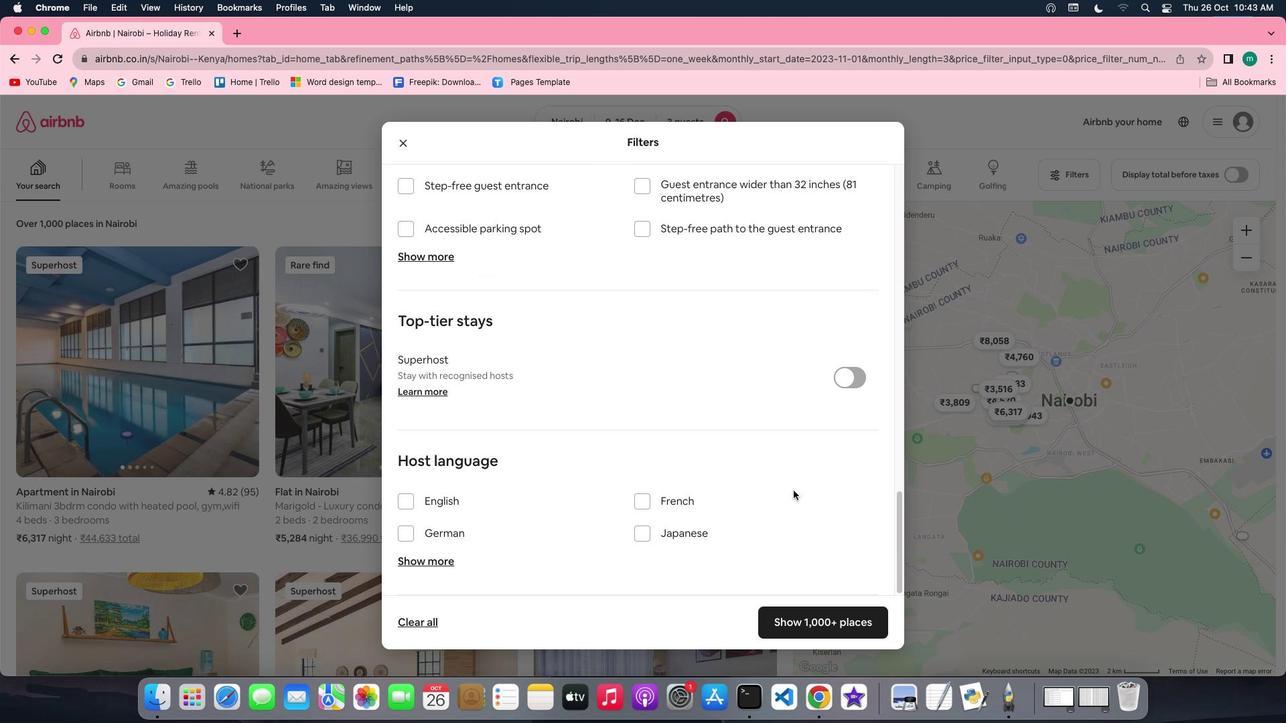
Action: Mouse scrolled (793, 491) with delta (0, 0)
Screenshot: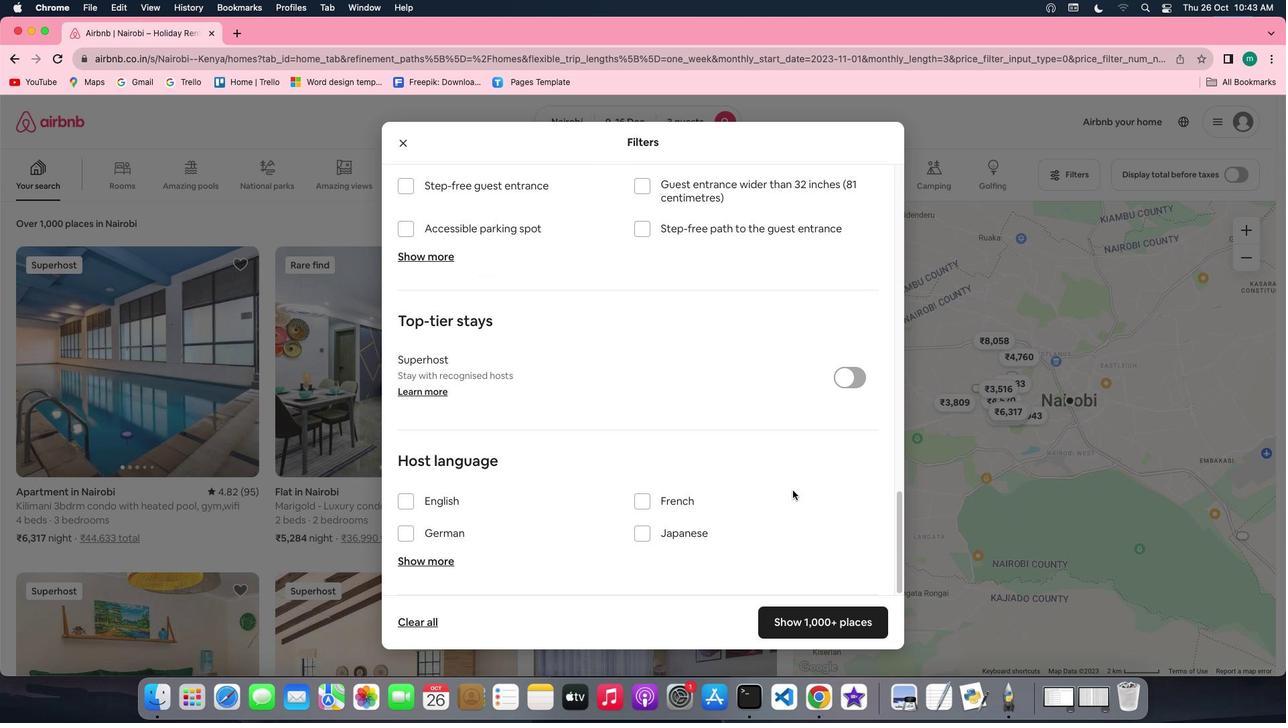 
Action: Mouse scrolled (793, 491) with delta (0, 0)
Screenshot: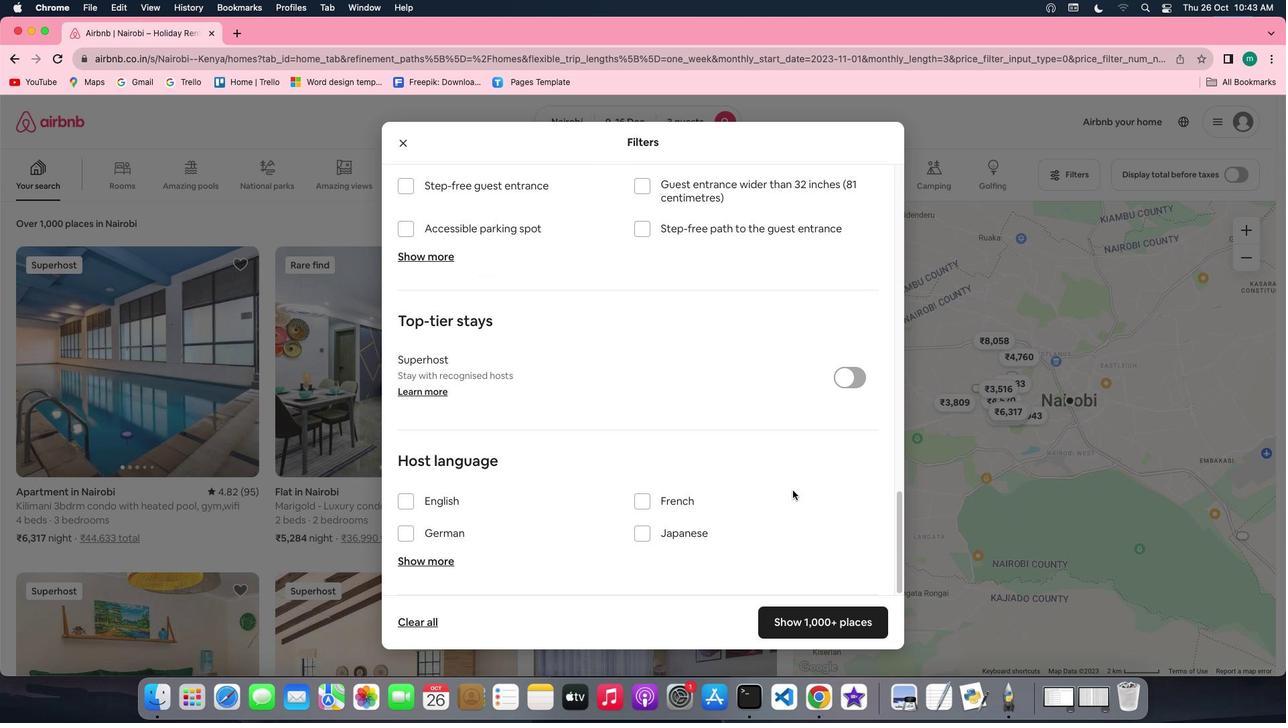 
Action: Mouse scrolled (793, 491) with delta (0, -2)
Screenshot: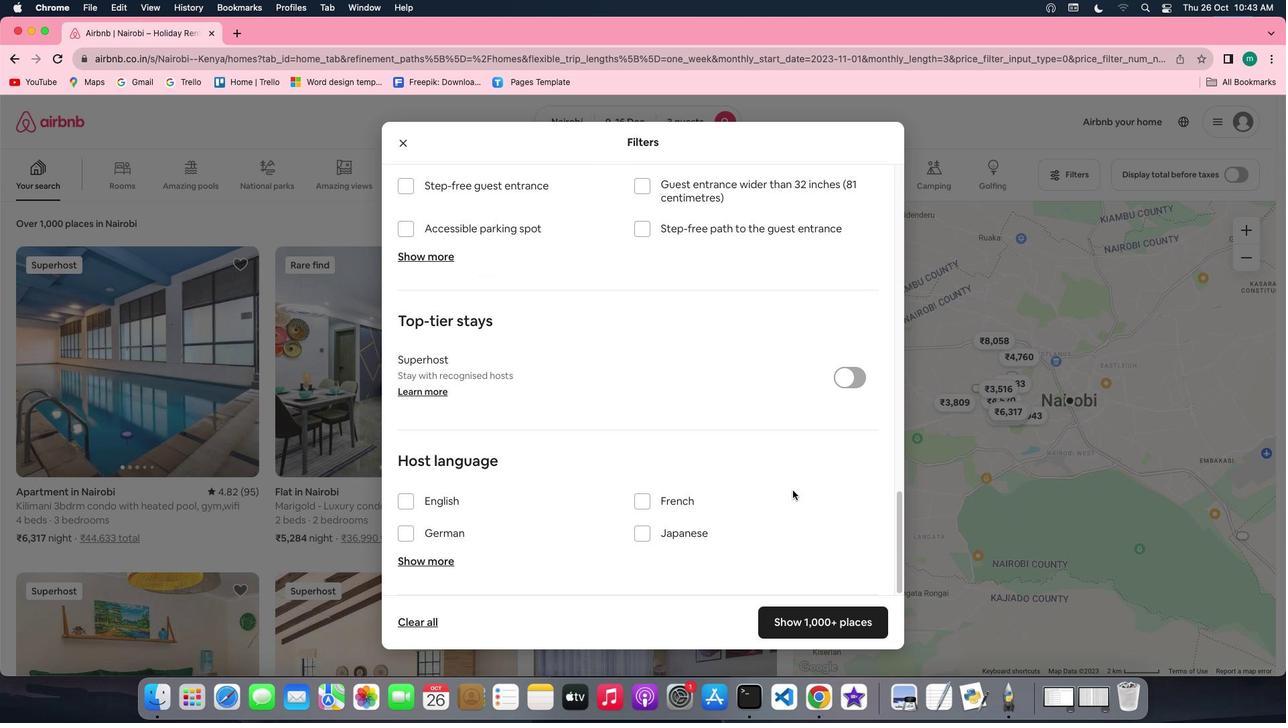 
Action: Mouse scrolled (793, 491) with delta (0, -3)
Screenshot: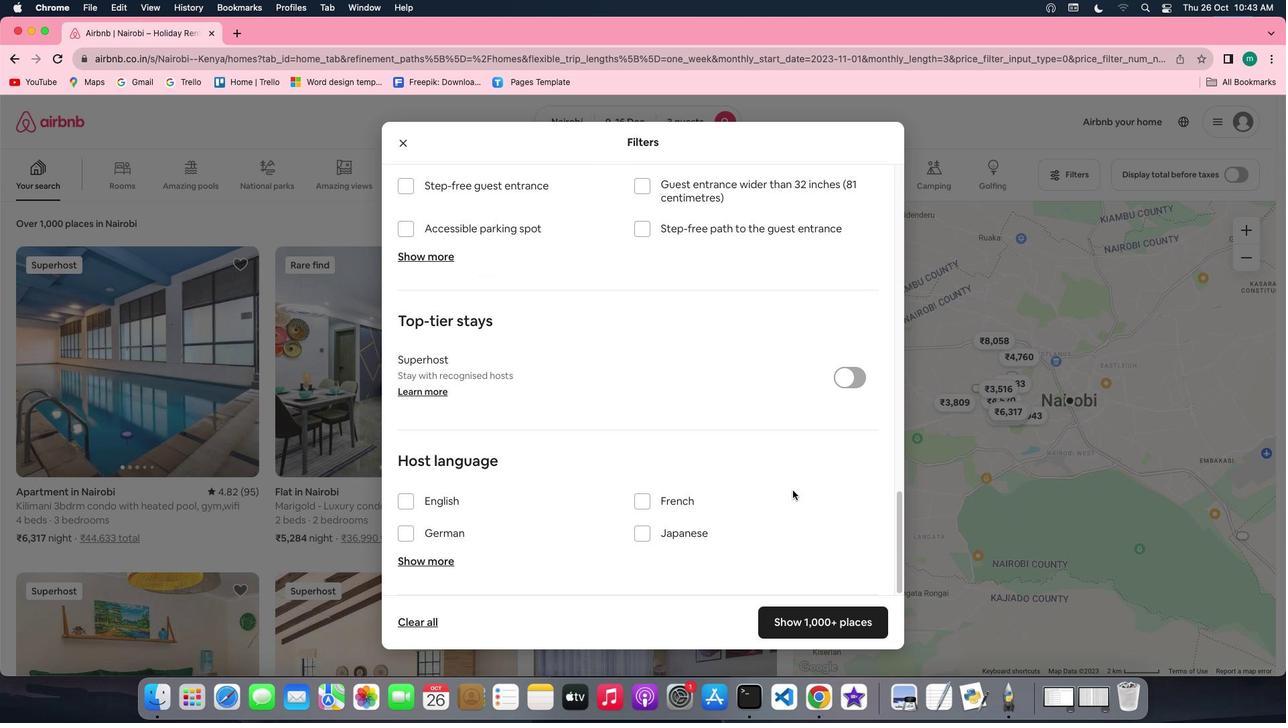 
Action: Mouse moved to (832, 625)
Screenshot: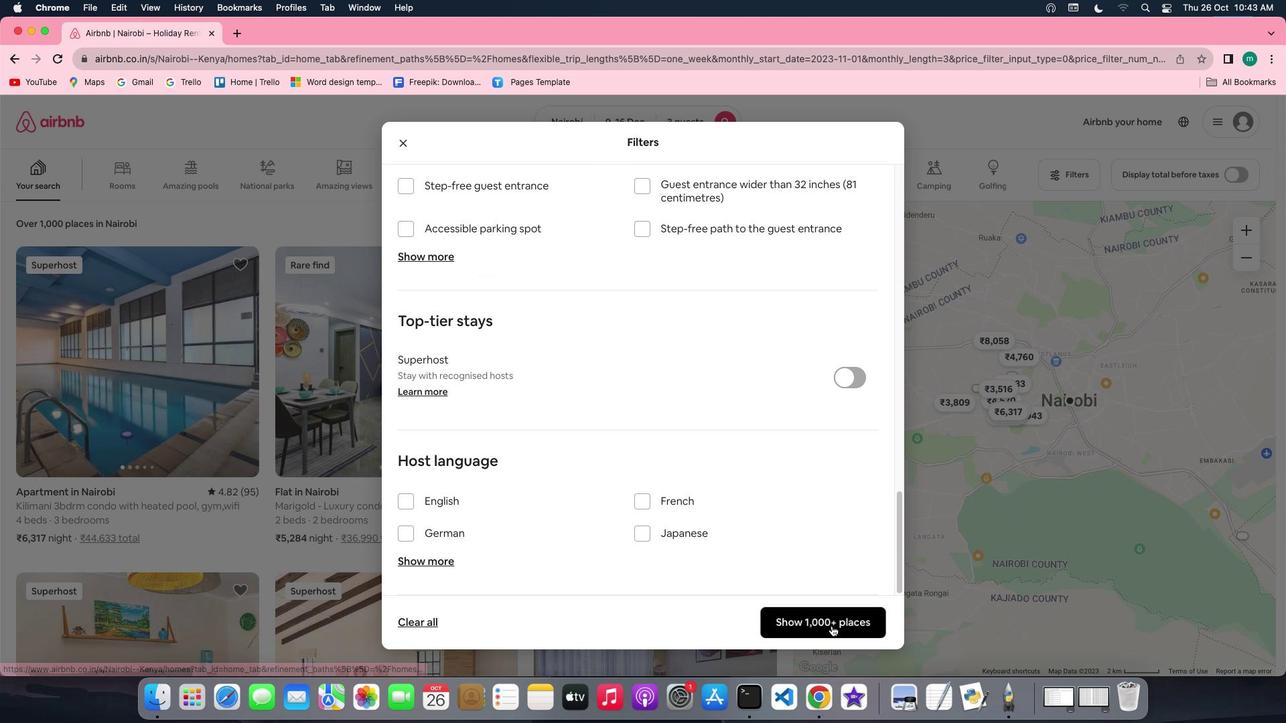 
Action: Mouse pressed left at (832, 625)
Screenshot: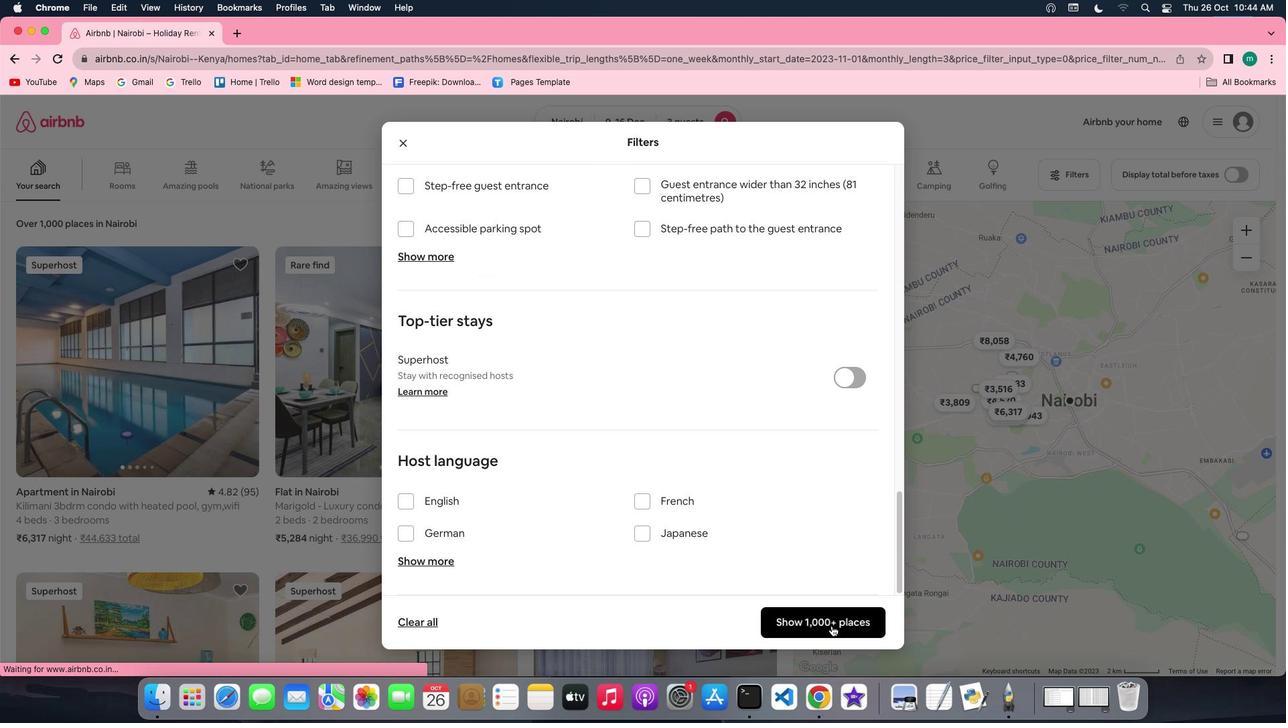 
Action: Mouse moved to (134, 424)
Screenshot: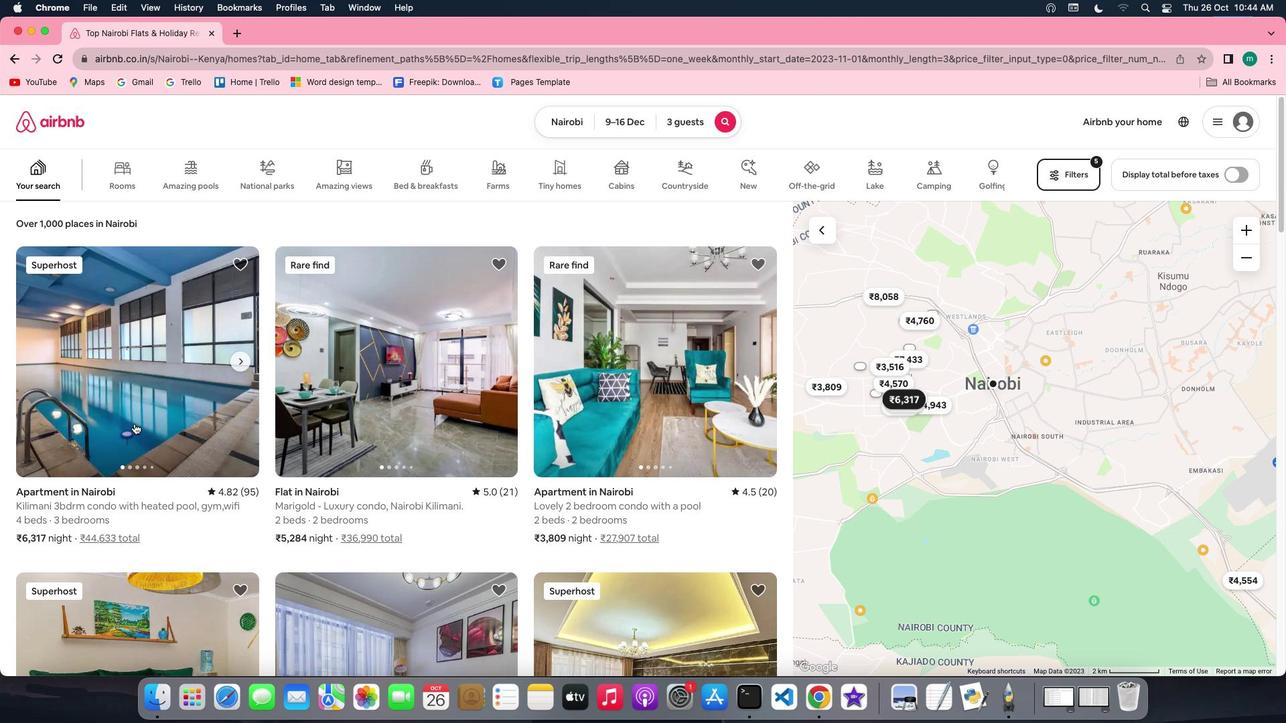 
Action: Mouse pressed left at (134, 424)
Screenshot: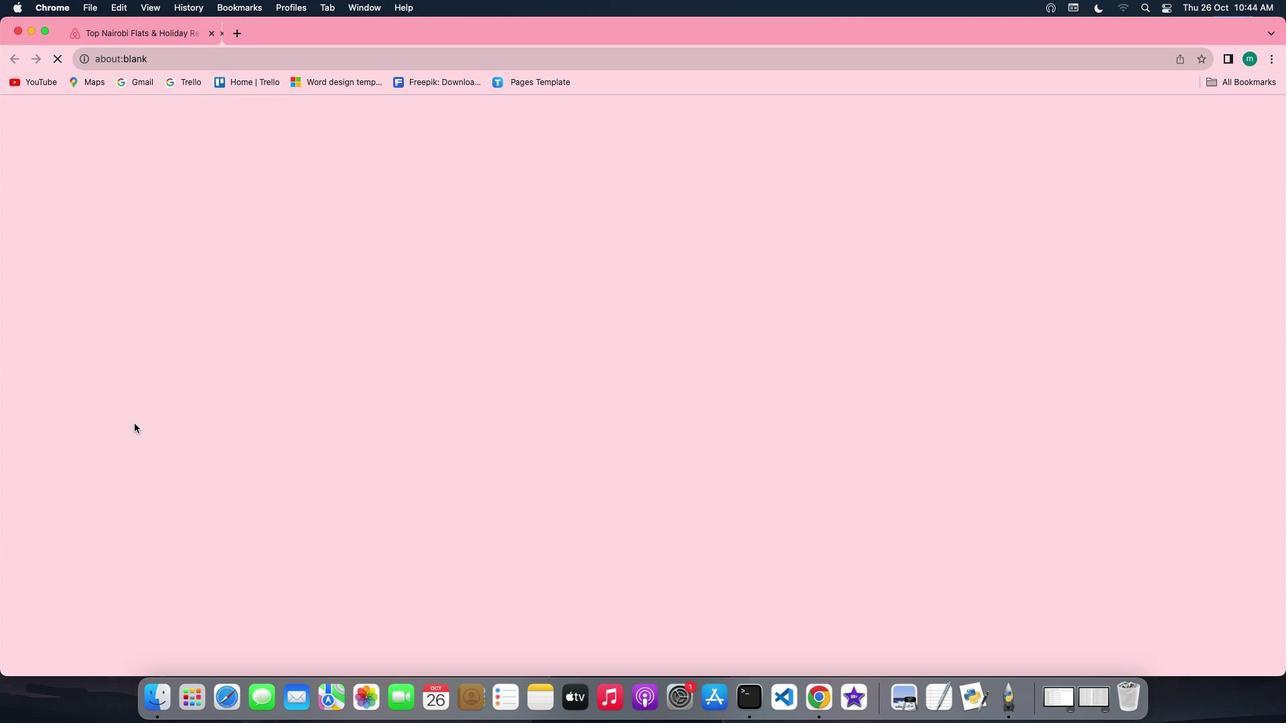 
Action: Mouse moved to (950, 498)
Screenshot: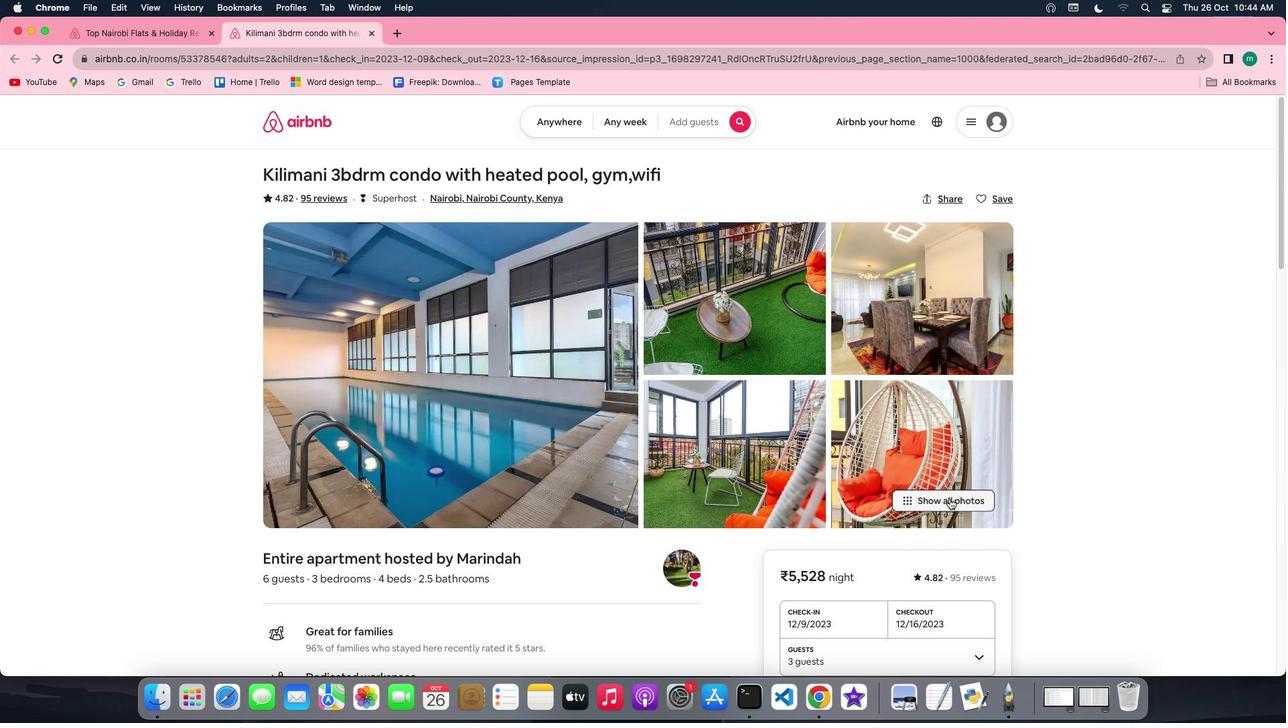 
Action: Mouse pressed left at (950, 498)
Screenshot: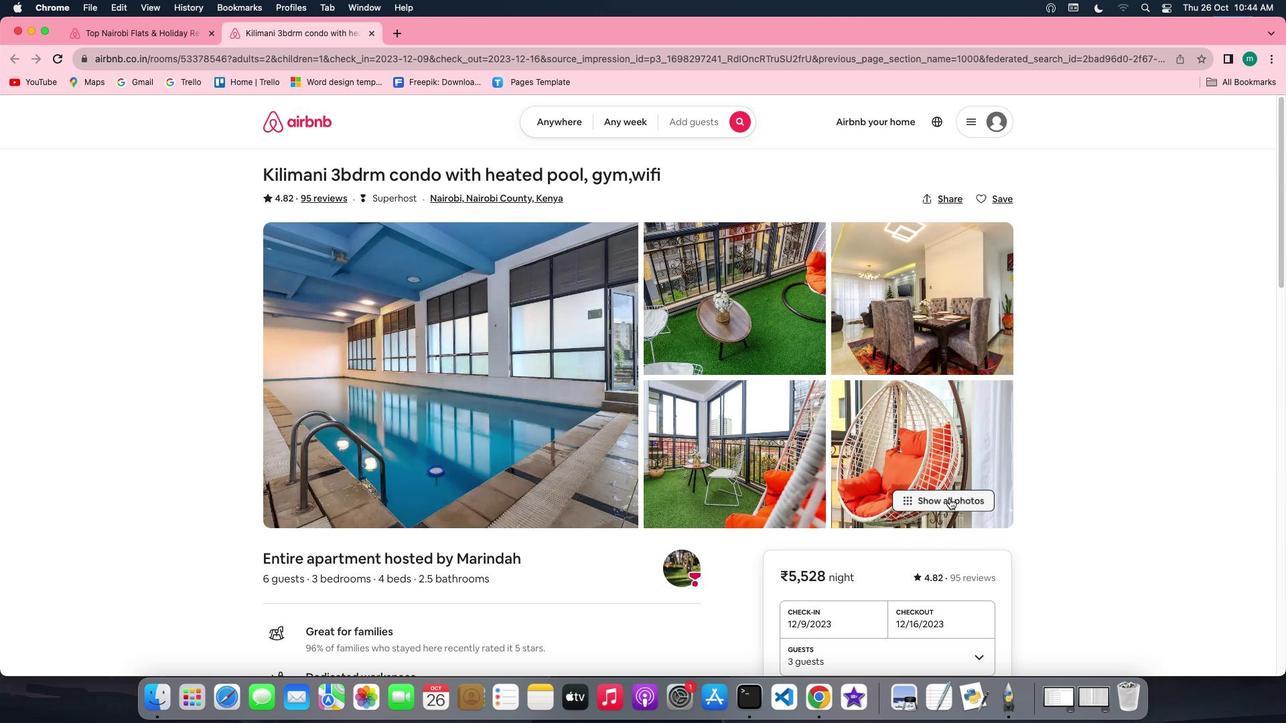 
Action: Mouse moved to (701, 569)
Screenshot: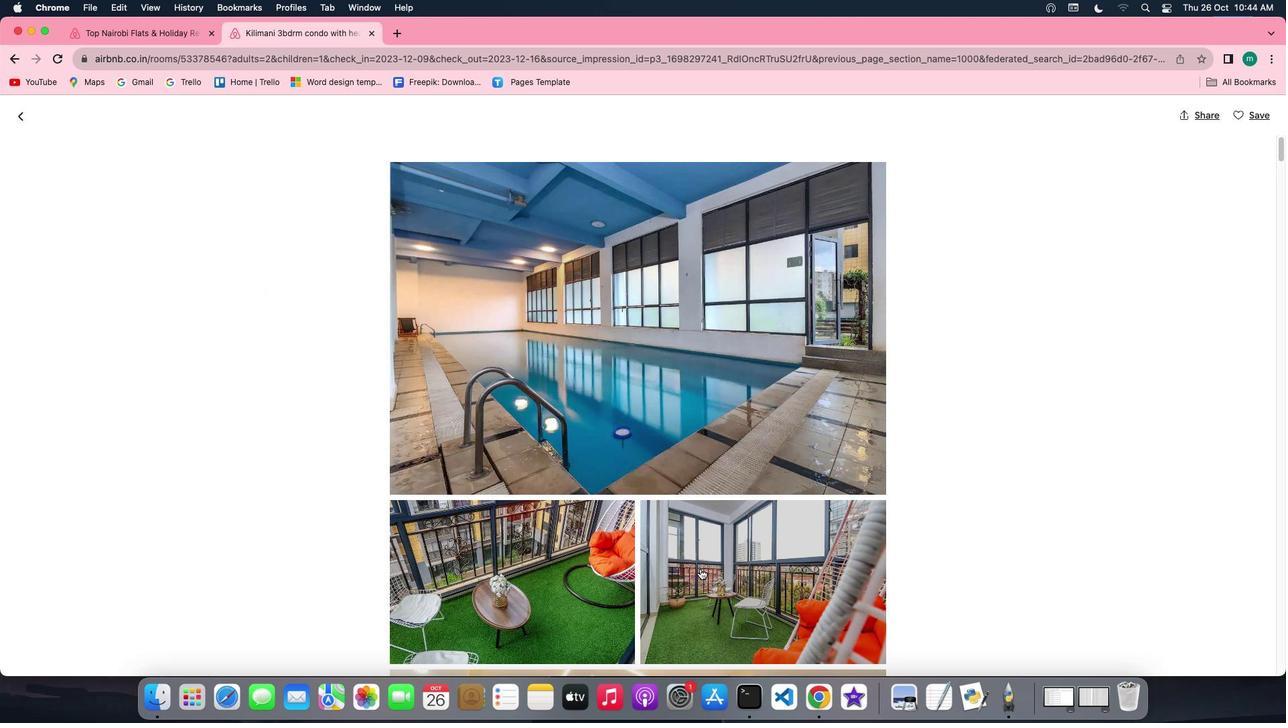 
Action: Mouse scrolled (701, 569) with delta (0, 0)
Screenshot: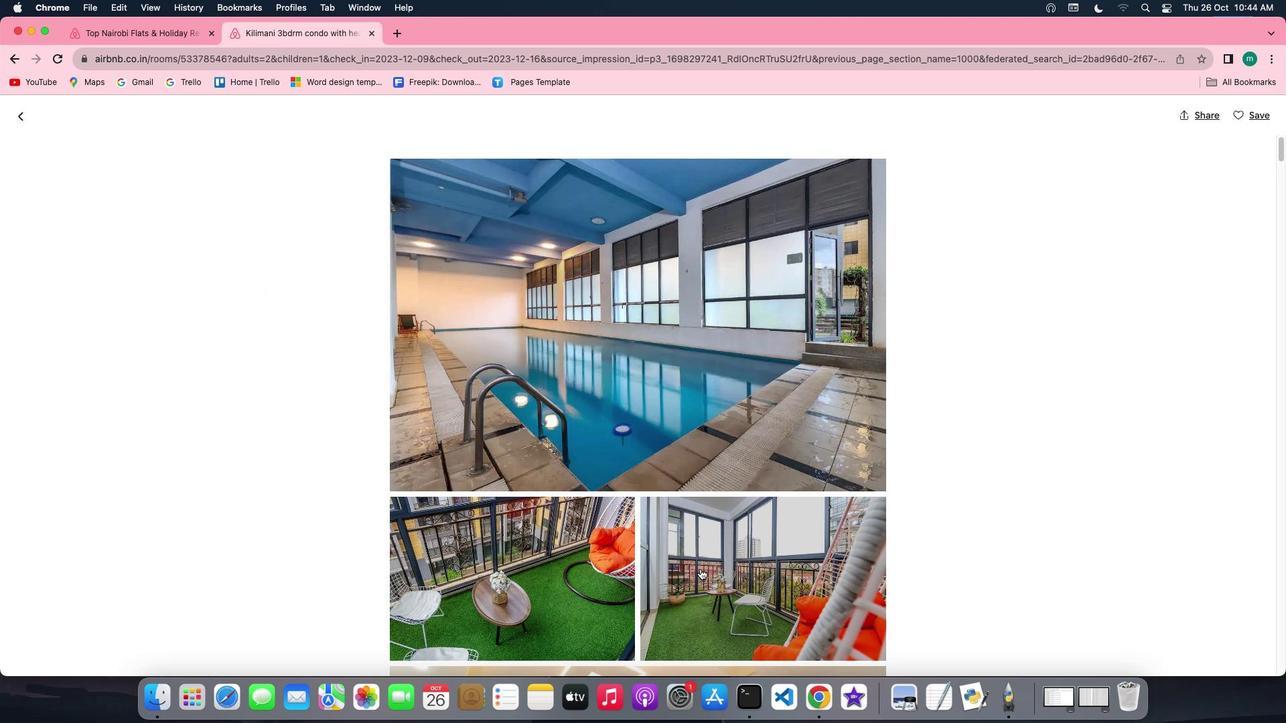
Action: Mouse scrolled (701, 569) with delta (0, 0)
Screenshot: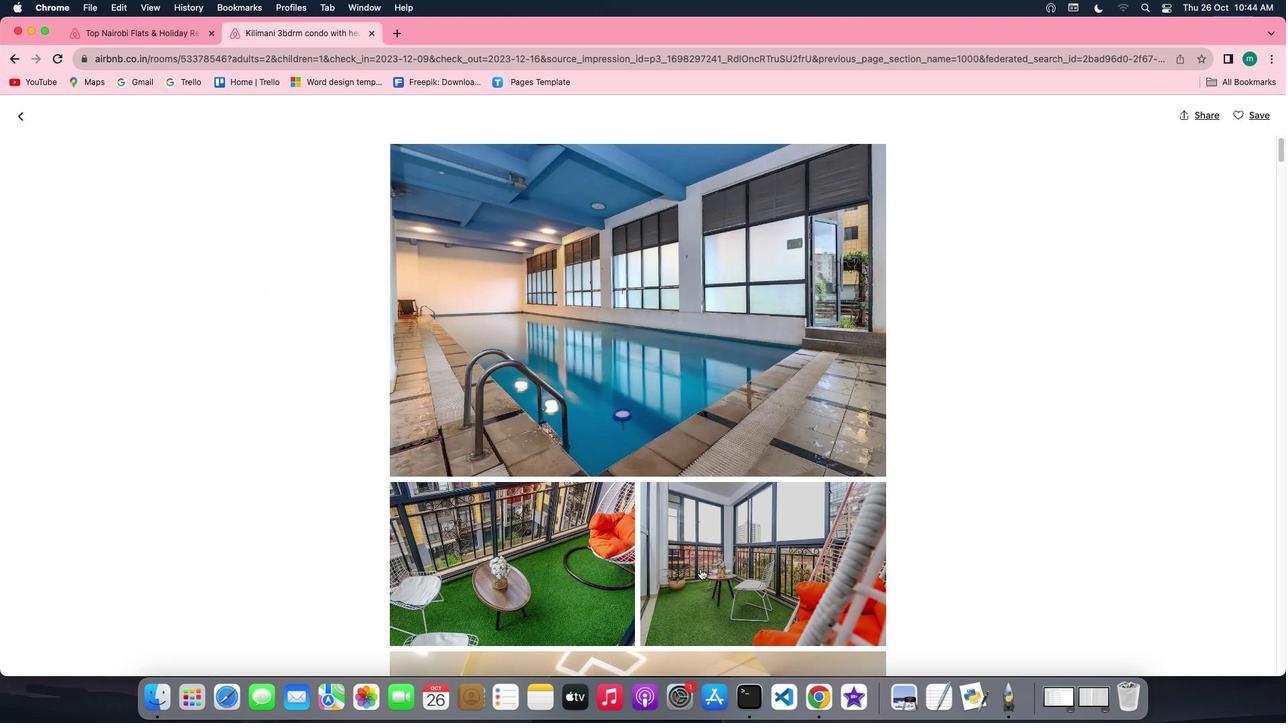 
Action: Mouse scrolled (701, 569) with delta (0, 0)
Screenshot: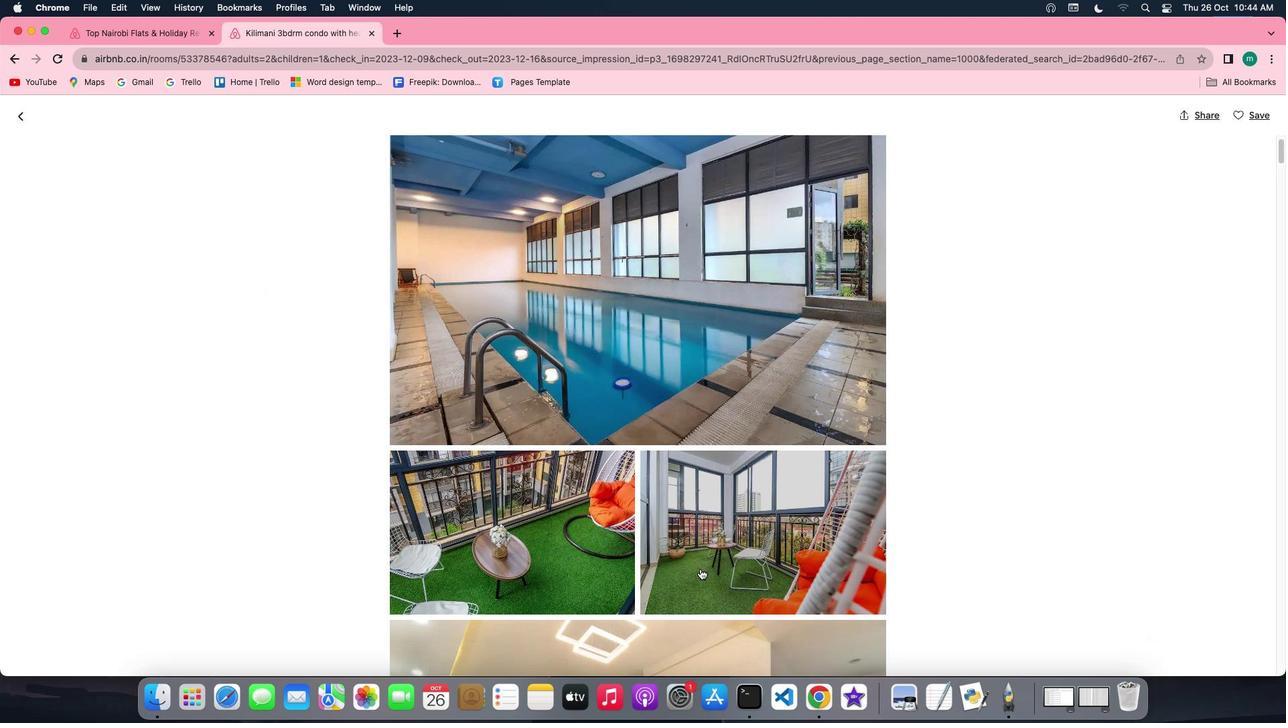 
Action: Mouse scrolled (701, 569) with delta (0, 0)
Screenshot: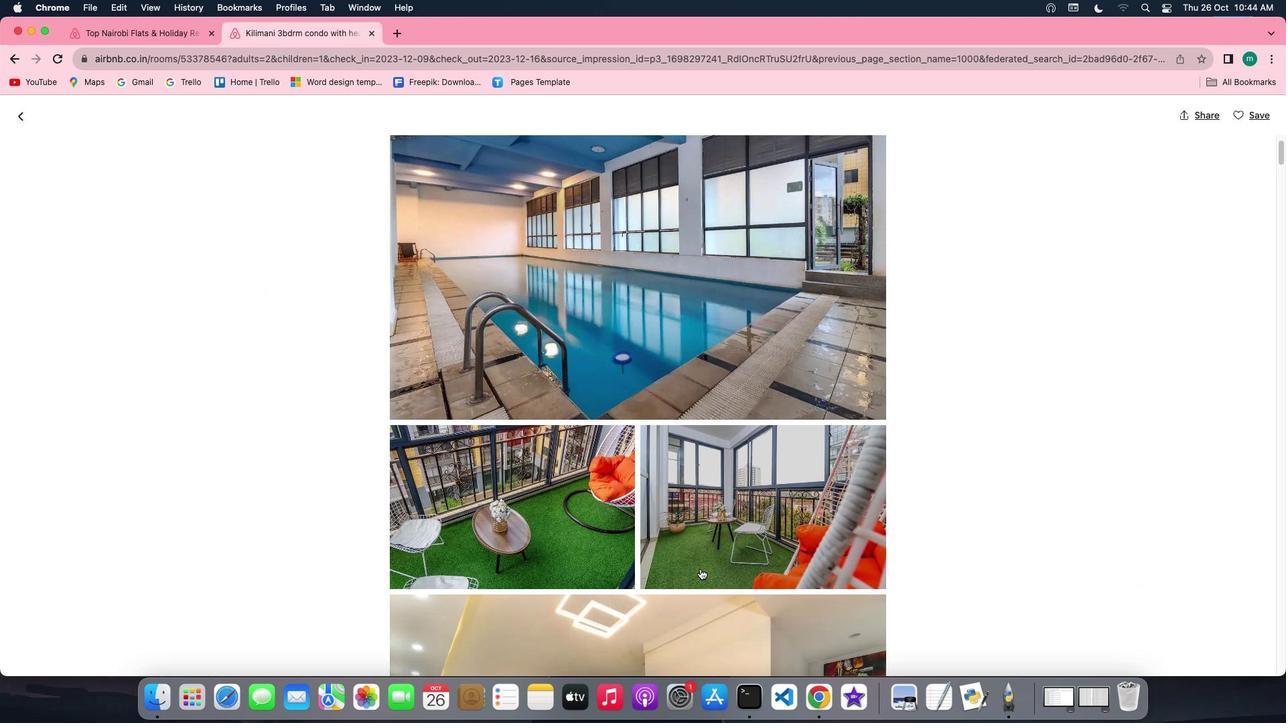 
Action: Mouse scrolled (701, 569) with delta (0, 0)
Screenshot: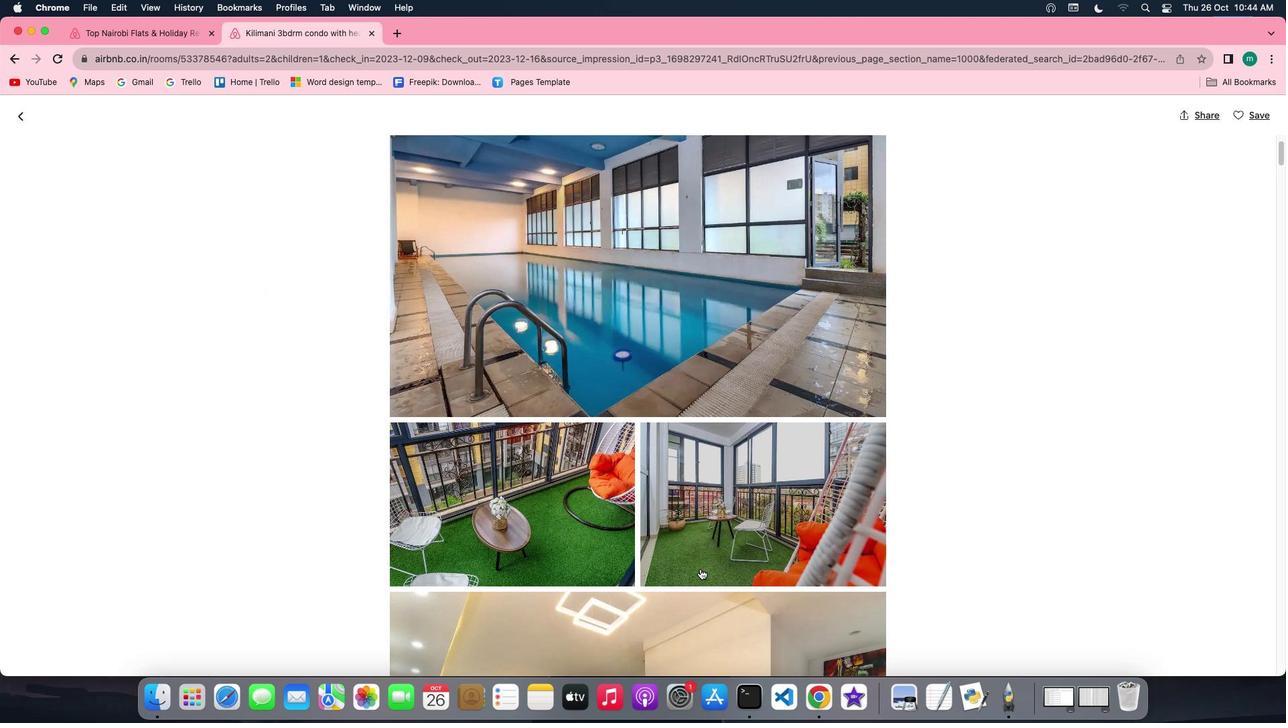 
Action: Mouse scrolled (701, 569) with delta (0, 0)
Screenshot: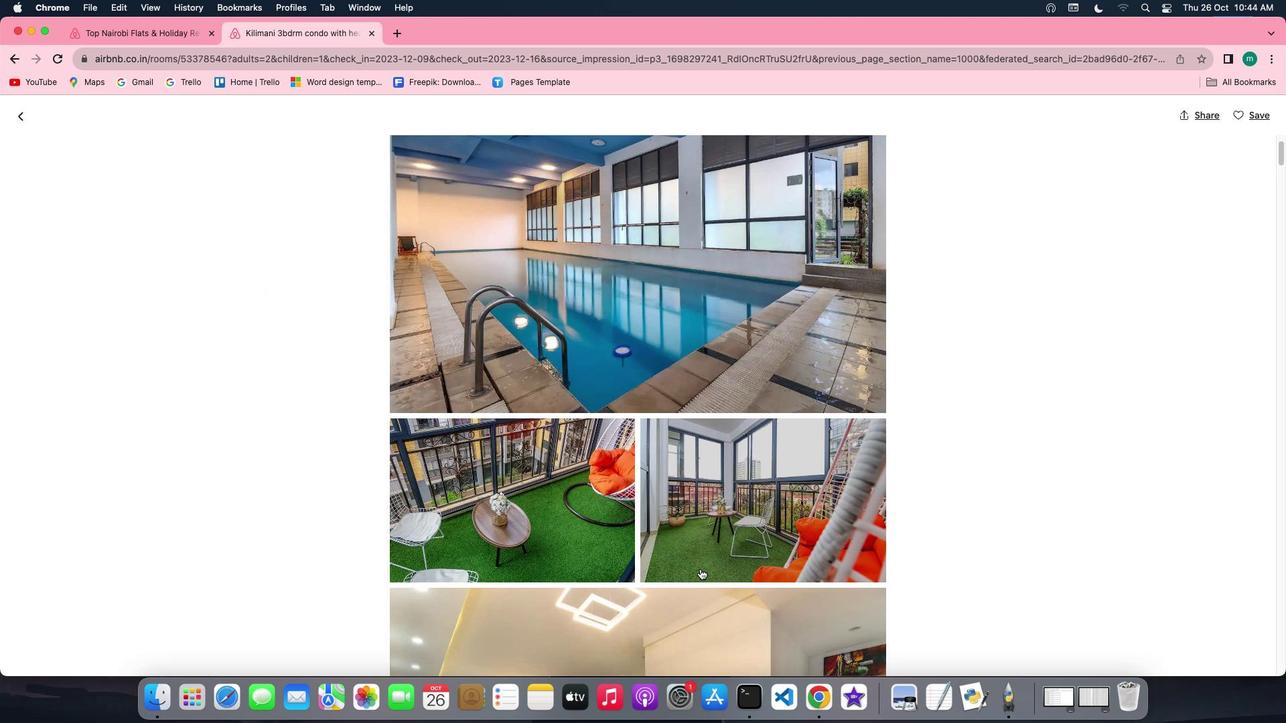 
Action: Mouse scrolled (701, 569) with delta (0, 0)
Screenshot: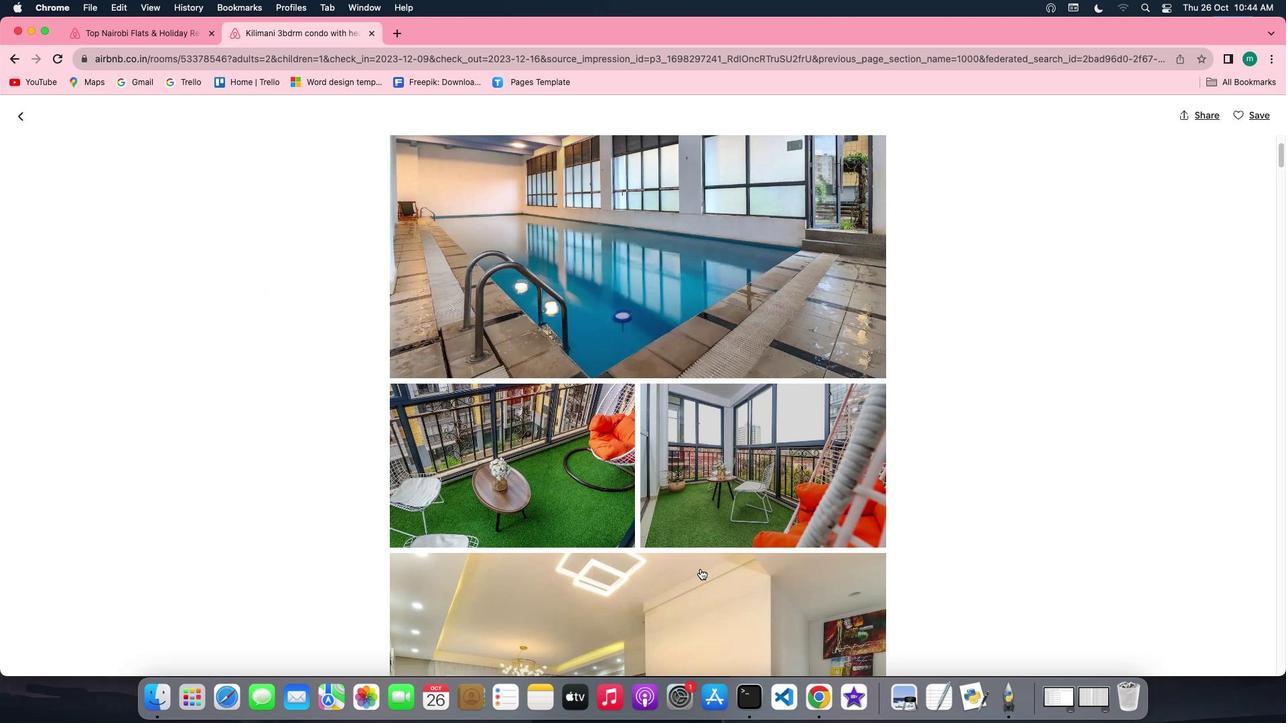
Action: Mouse scrolled (701, 569) with delta (0, 0)
Screenshot: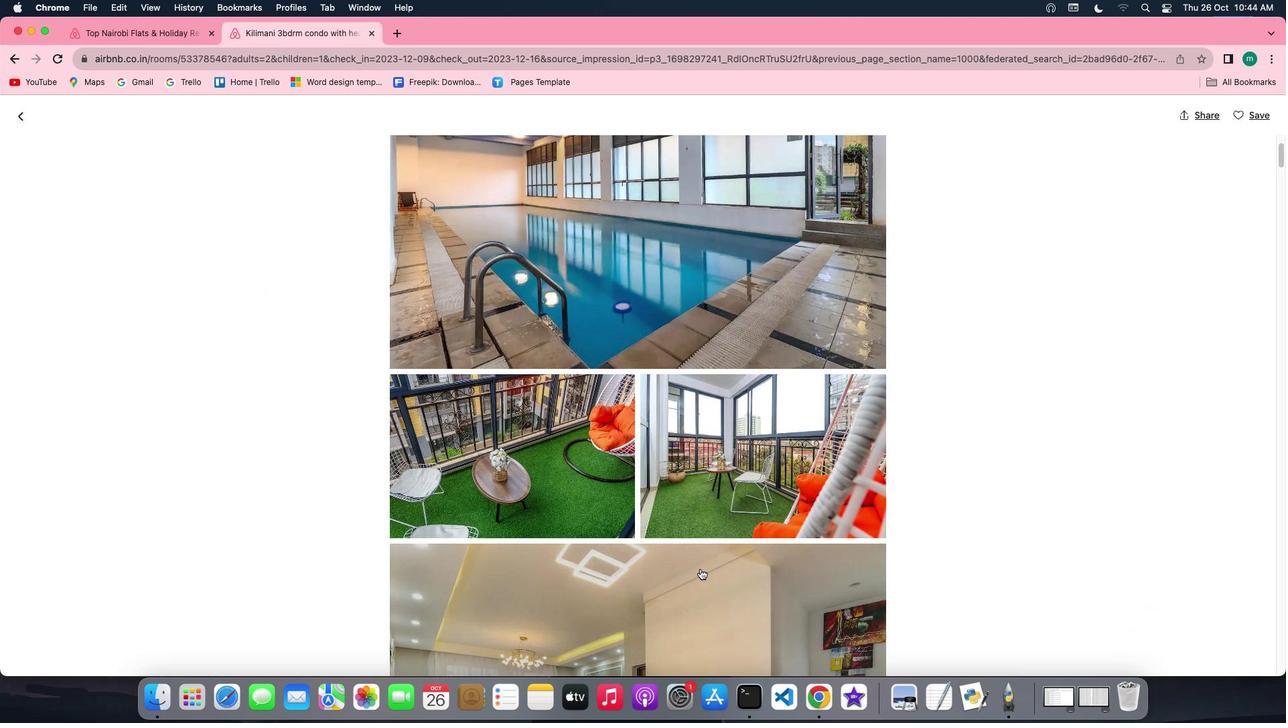 
Action: Mouse scrolled (701, 569) with delta (0, 0)
Screenshot: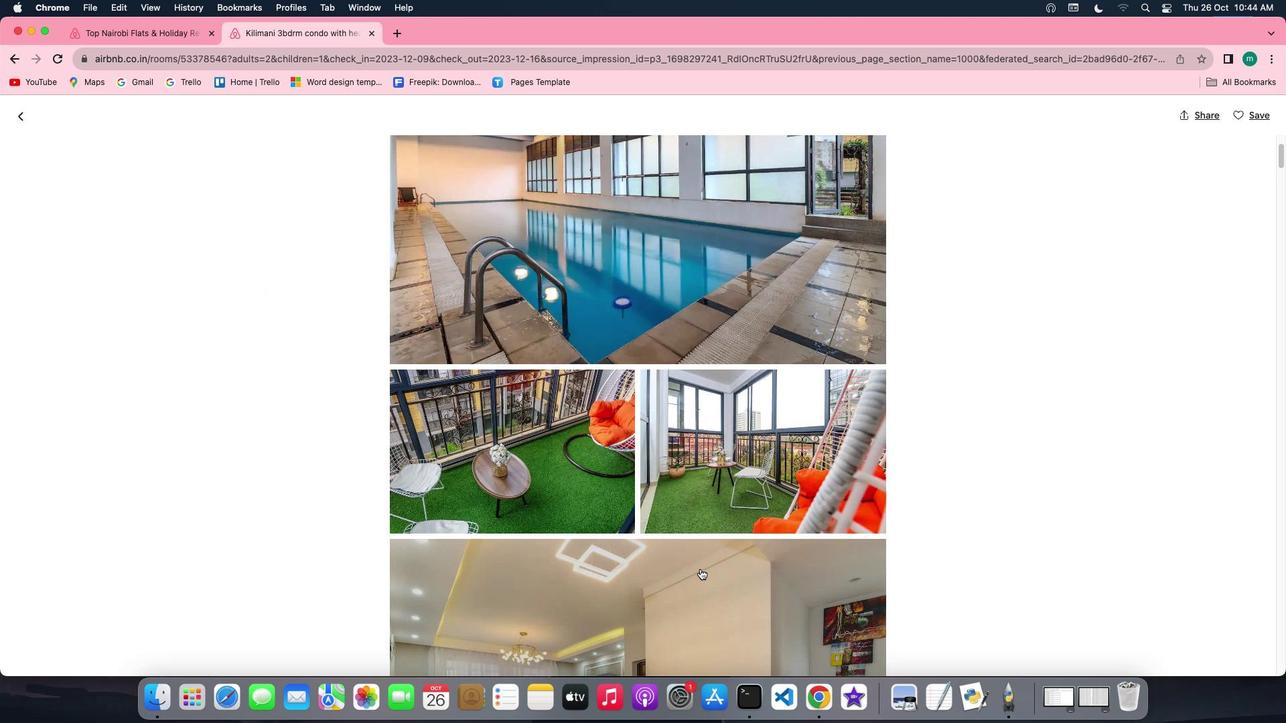 
Action: Mouse scrolled (701, 569) with delta (0, 0)
Screenshot: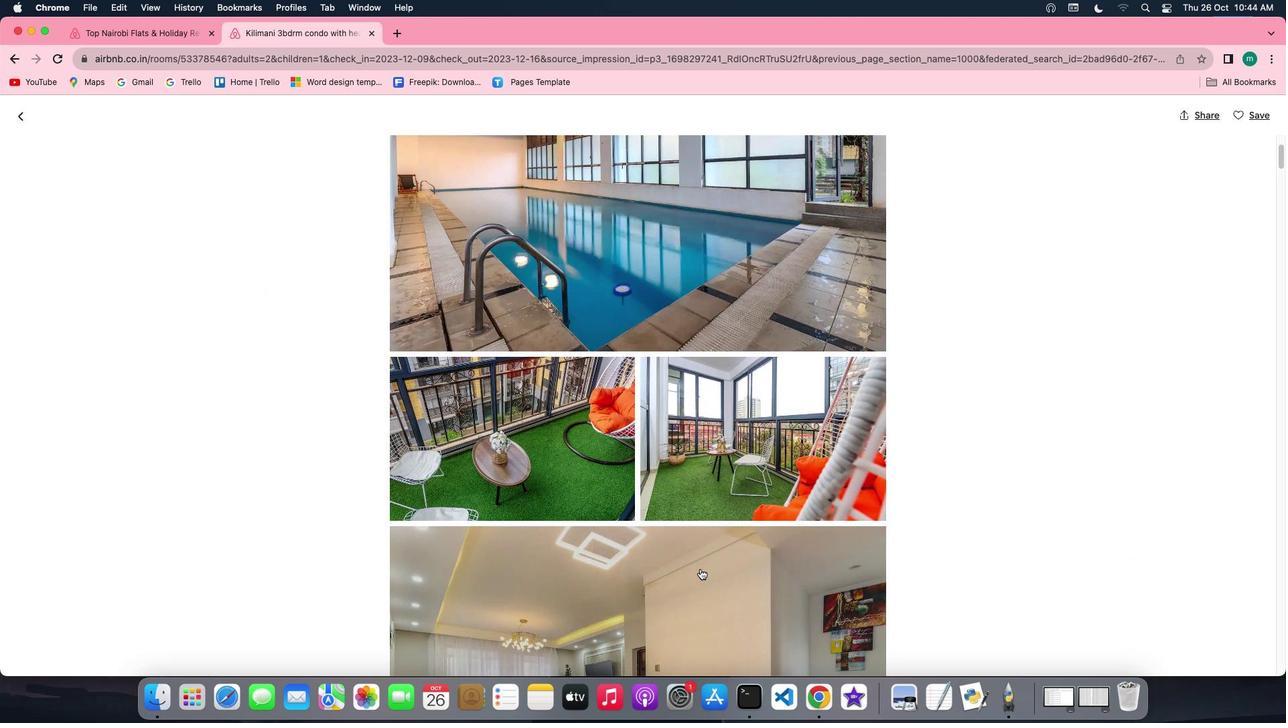
Action: Mouse scrolled (701, 569) with delta (0, 0)
Screenshot: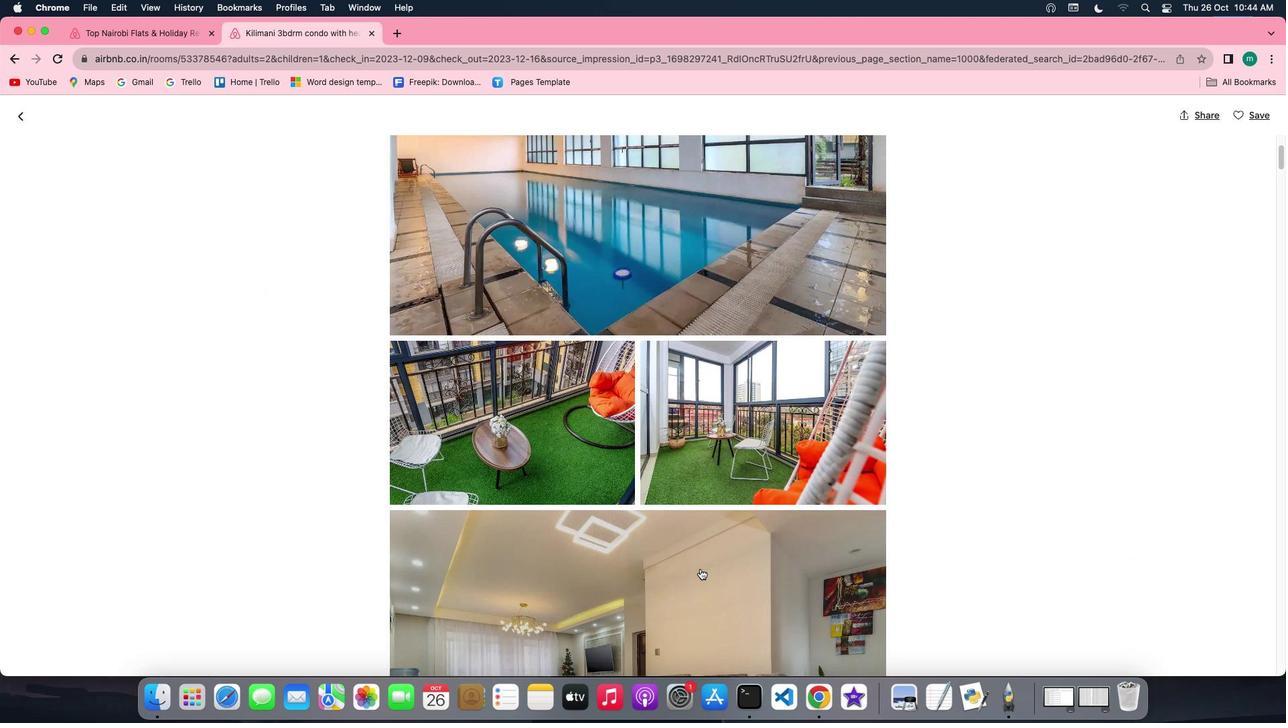 
Action: Mouse scrolled (701, 569) with delta (0, 0)
Screenshot: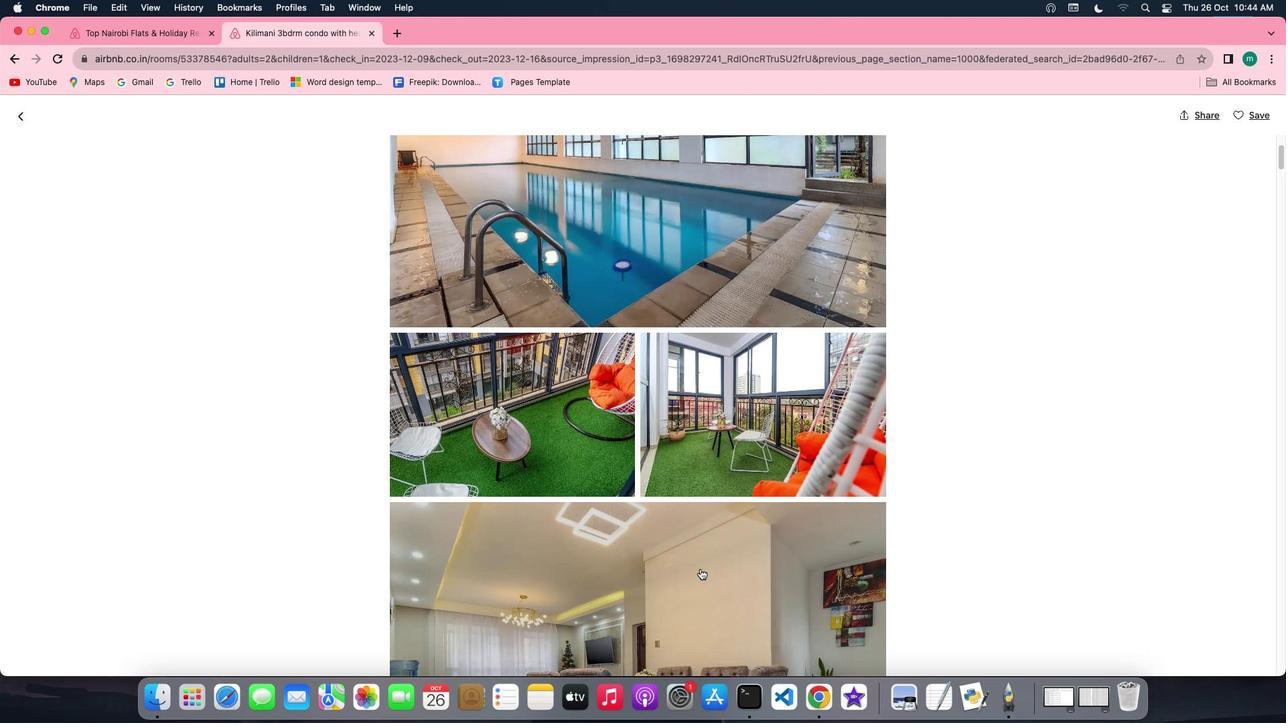 
Action: Mouse scrolled (701, 569) with delta (0, 0)
Screenshot: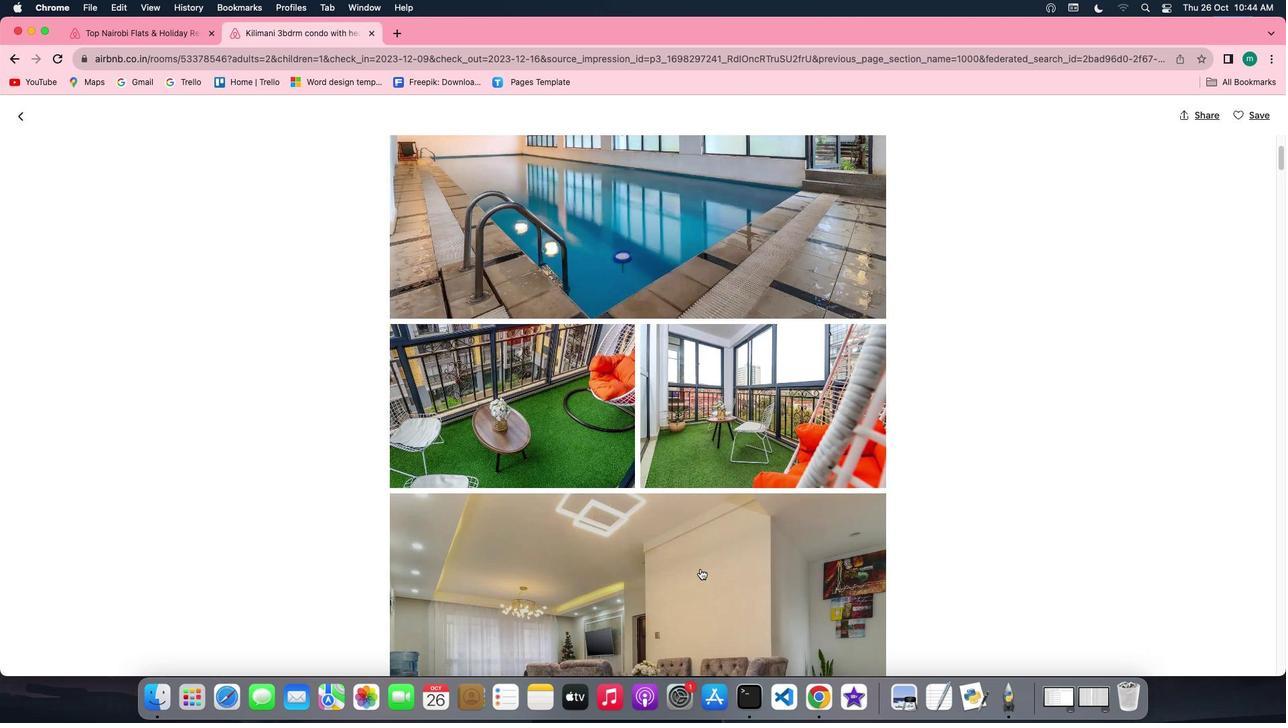 
Action: Mouse scrolled (701, 569) with delta (0, 0)
Screenshot: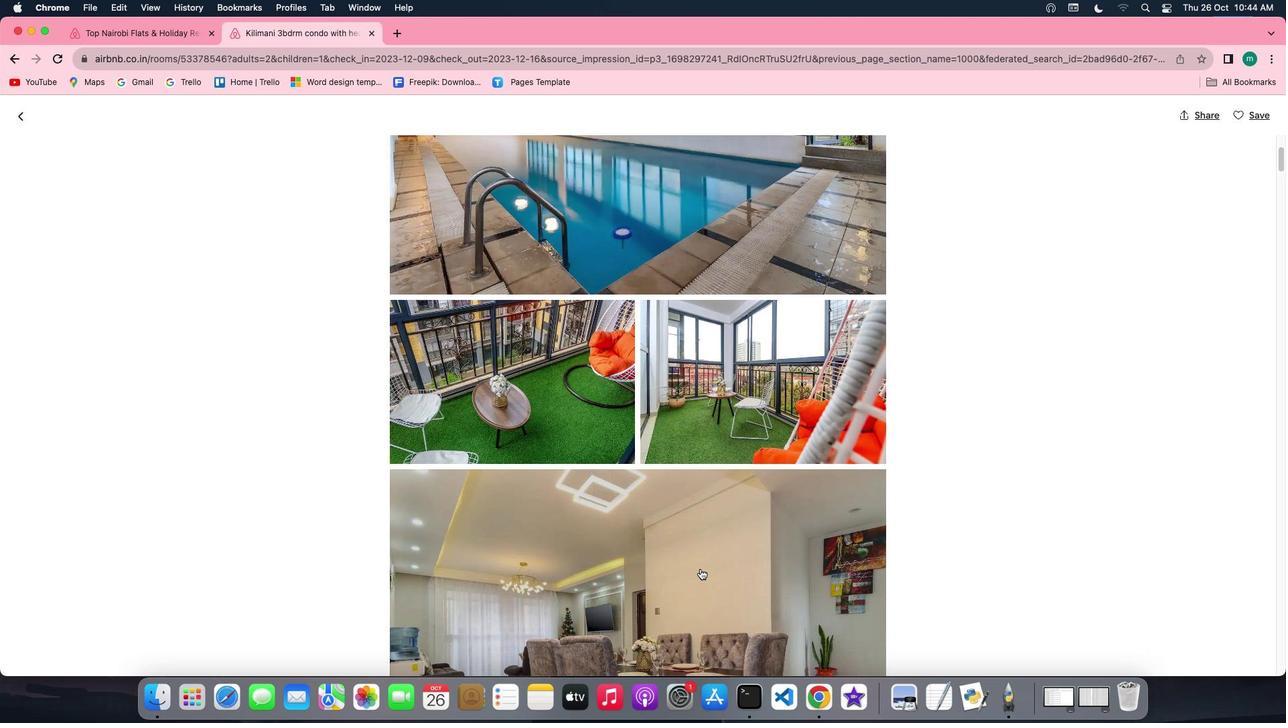 
Action: Mouse scrolled (701, 569) with delta (0, 0)
Screenshot: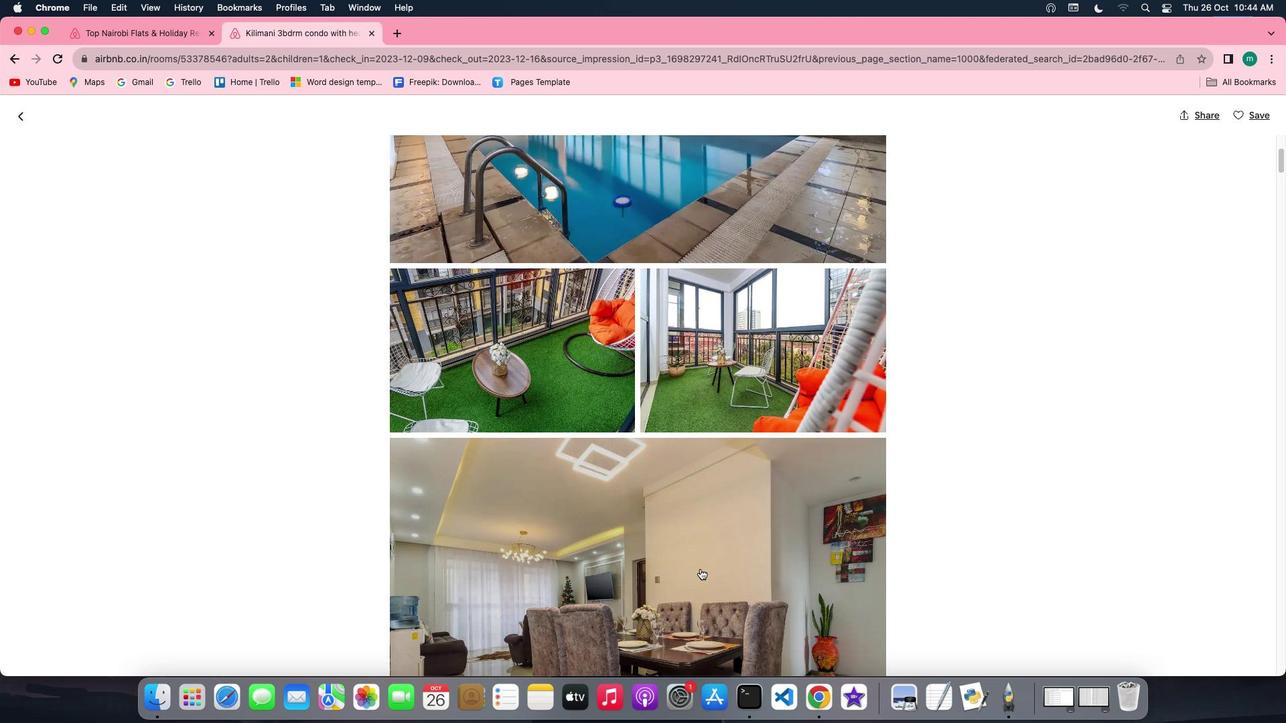 
Action: Mouse scrolled (701, 569) with delta (0, 0)
Screenshot: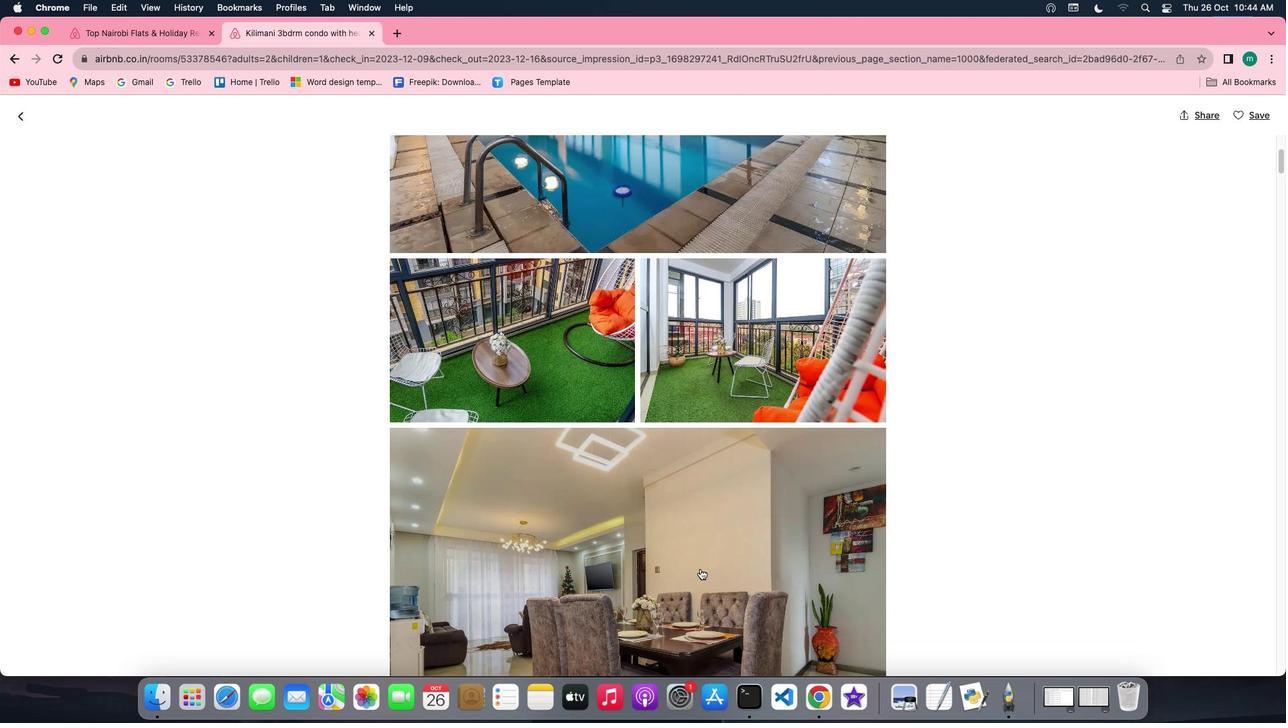 
Action: Mouse scrolled (701, 569) with delta (0, -1)
Screenshot: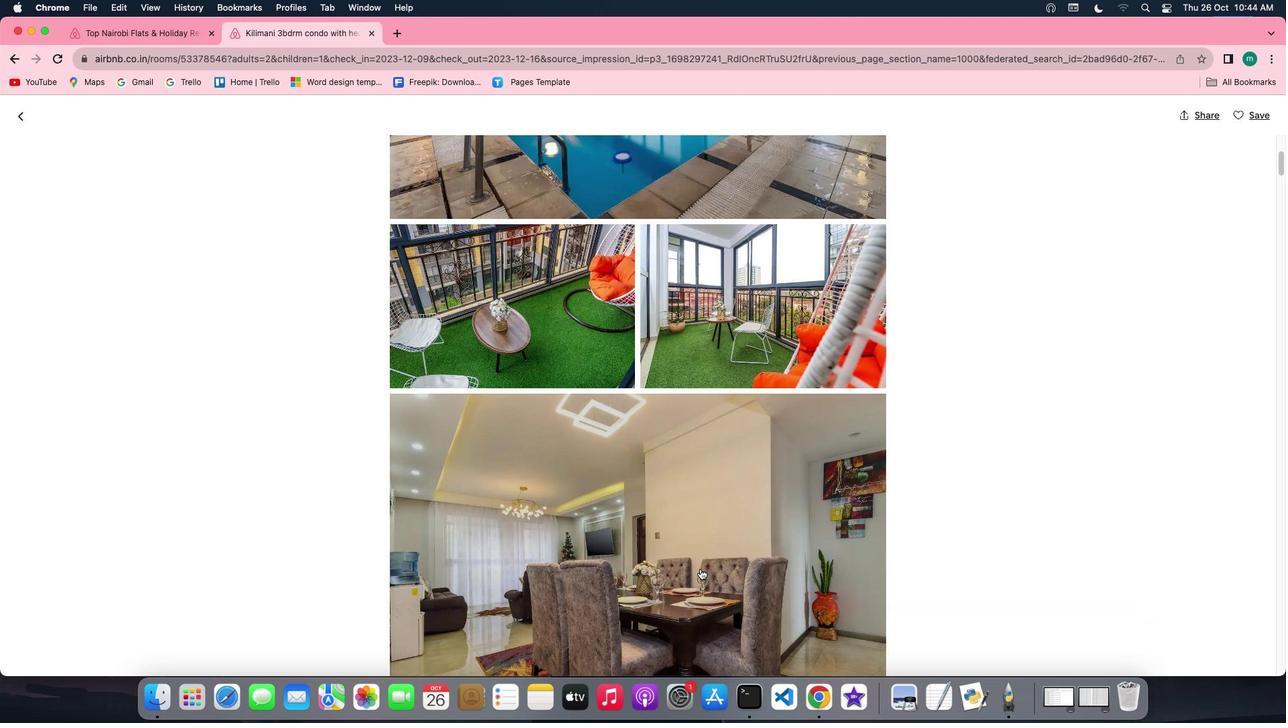 
Action: Mouse scrolled (701, 569) with delta (0, 0)
Screenshot: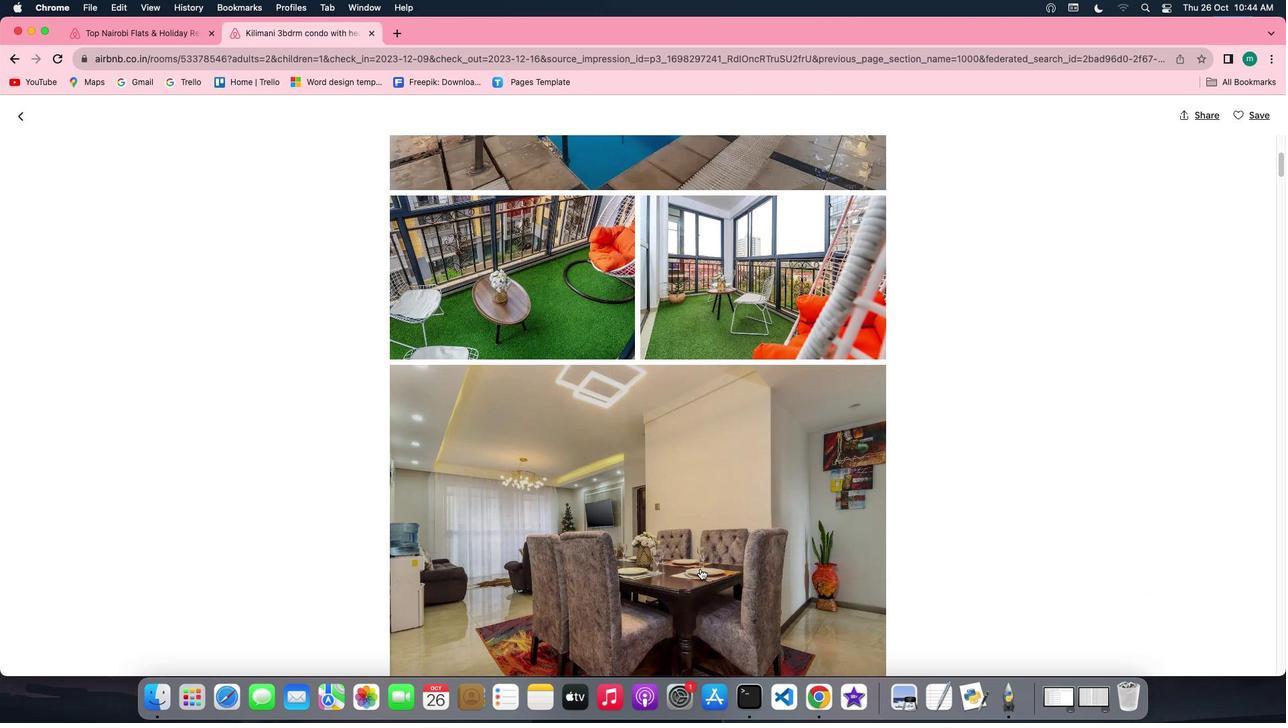 
Action: Mouse scrolled (701, 569) with delta (0, 0)
Screenshot: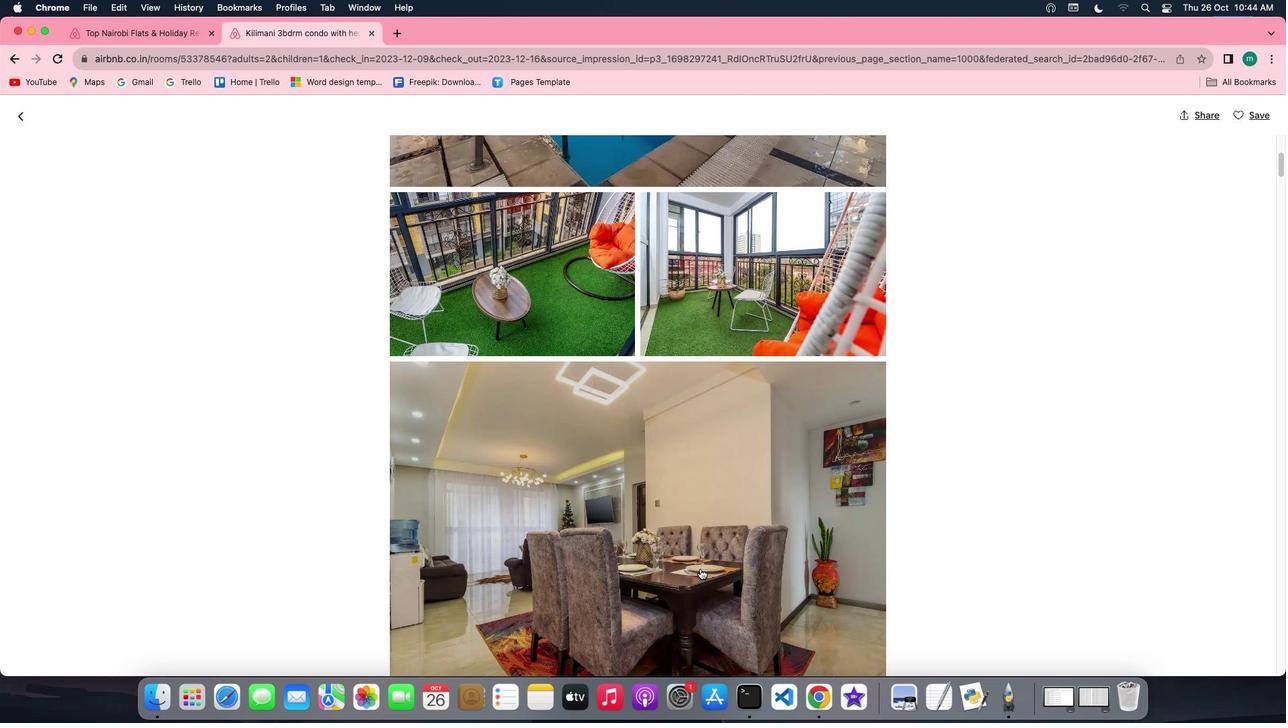 
Action: Mouse scrolled (701, 569) with delta (0, 0)
Screenshot: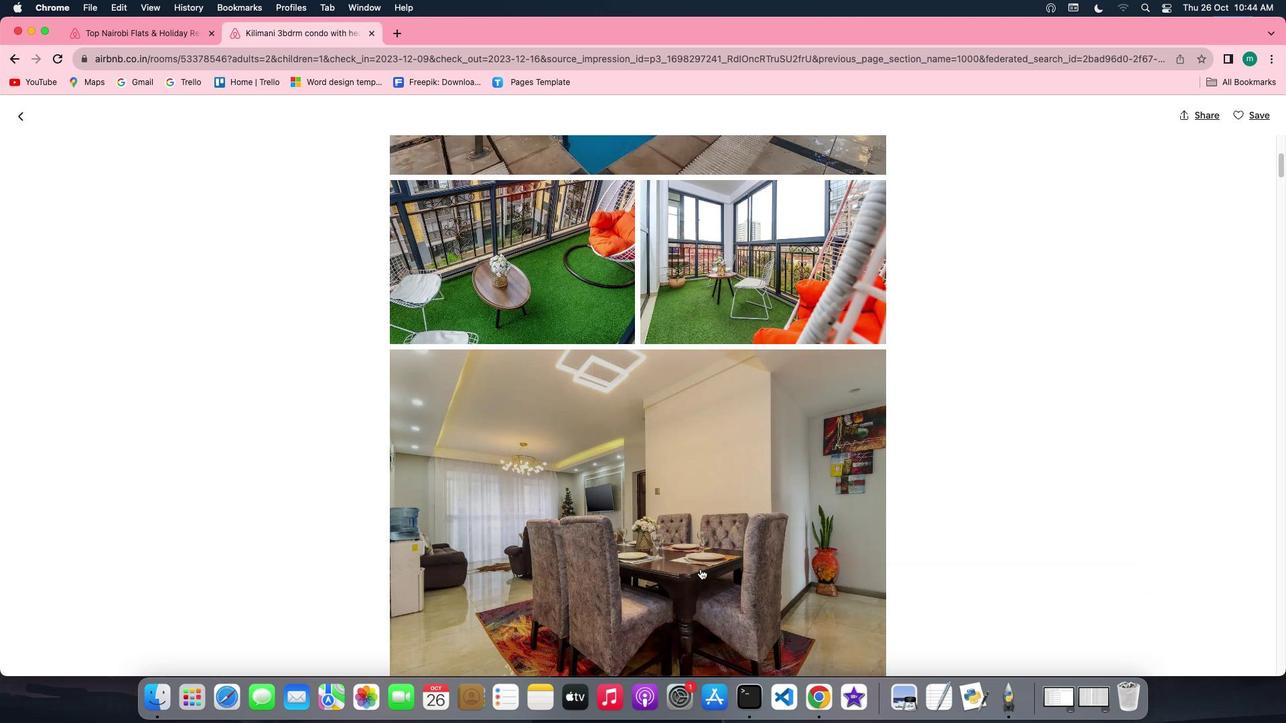 
Action: Mouse scrolled (701, 569) with delta (0, 0)
Screenshot: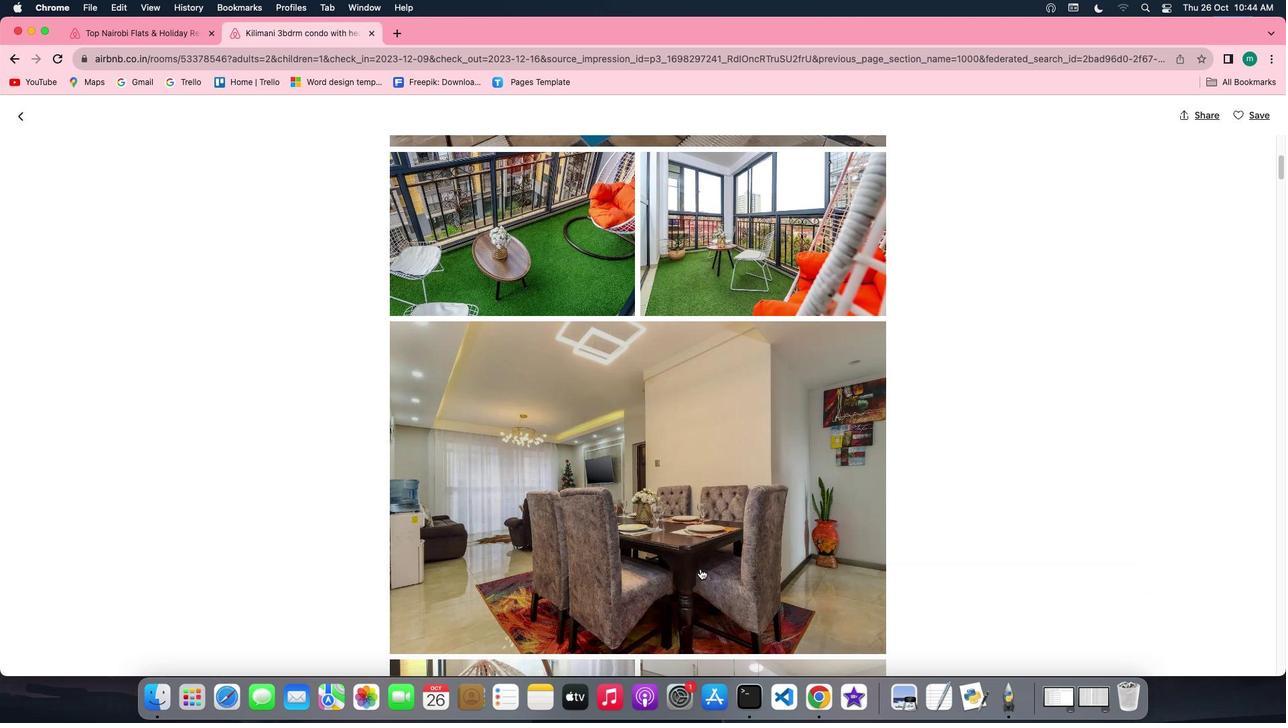 
Action: Mouse scrolled (701, 569) with delta (0, 0)
Screenshot: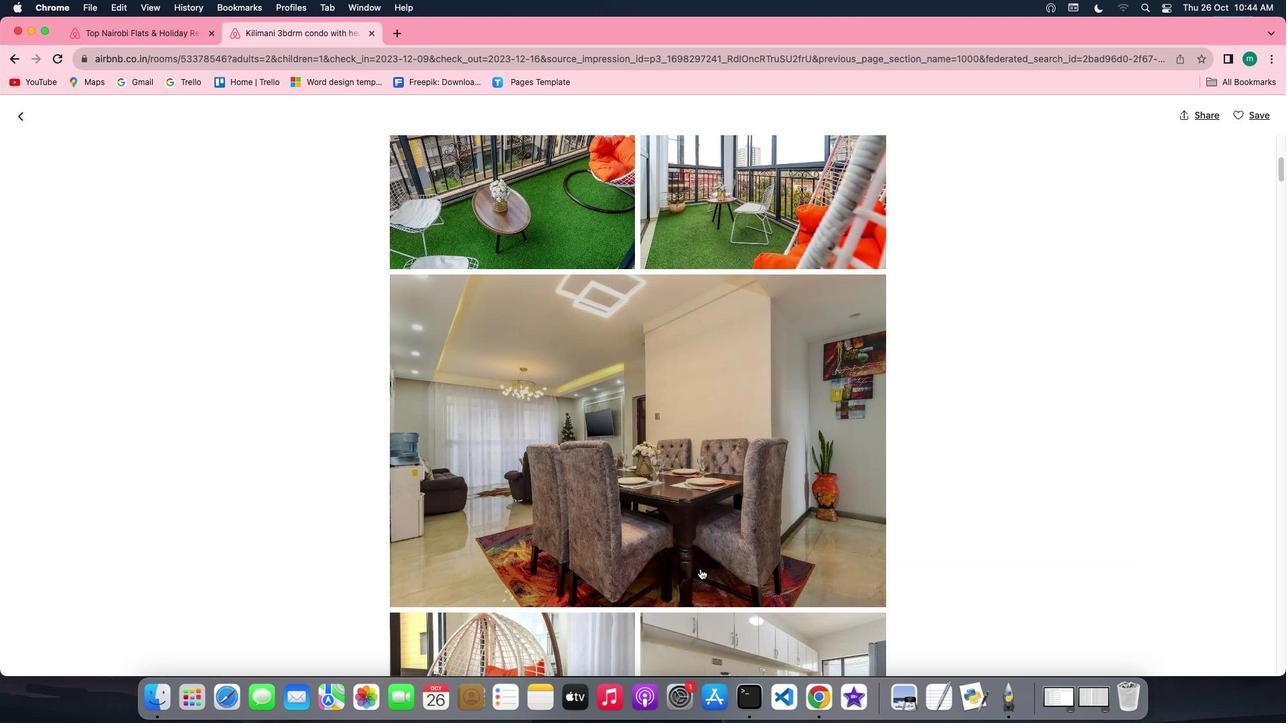 
Action: Mouse scrolled (701, 569) with delta (0, 0)
Screenshot: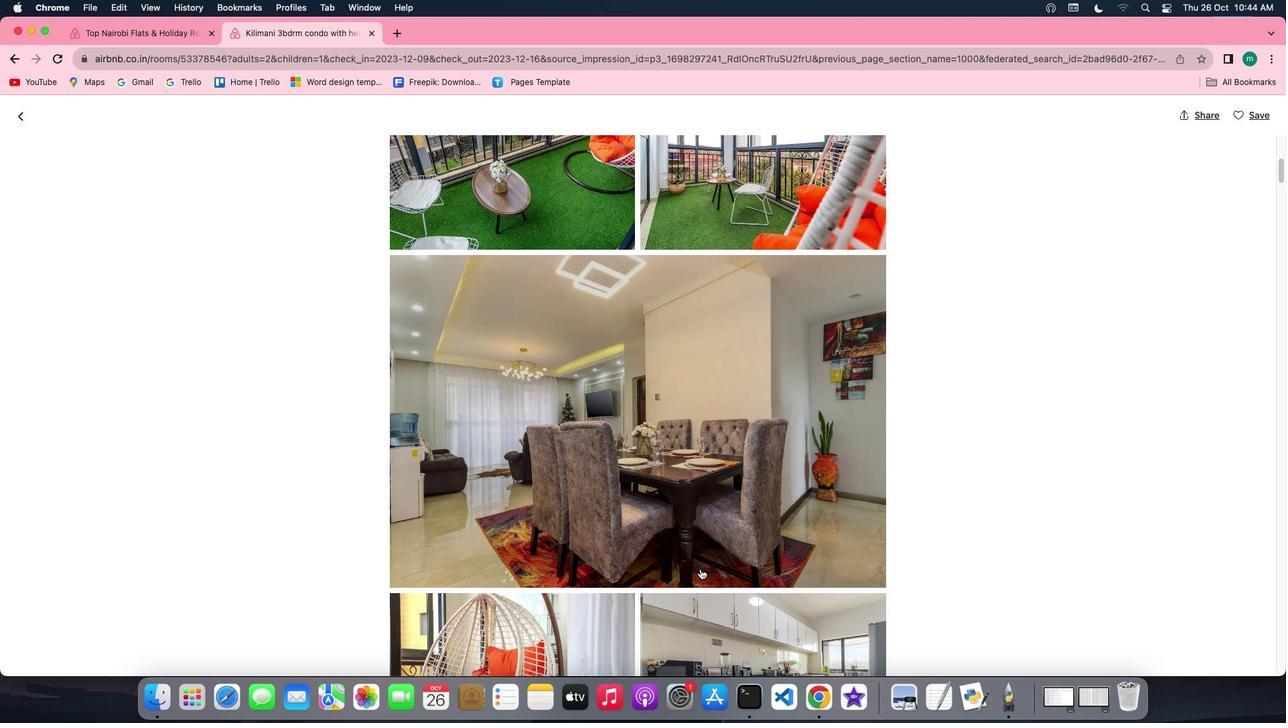 
Action: Mouse scrolled (701, 569) with delta (0, 0)
Screenshot: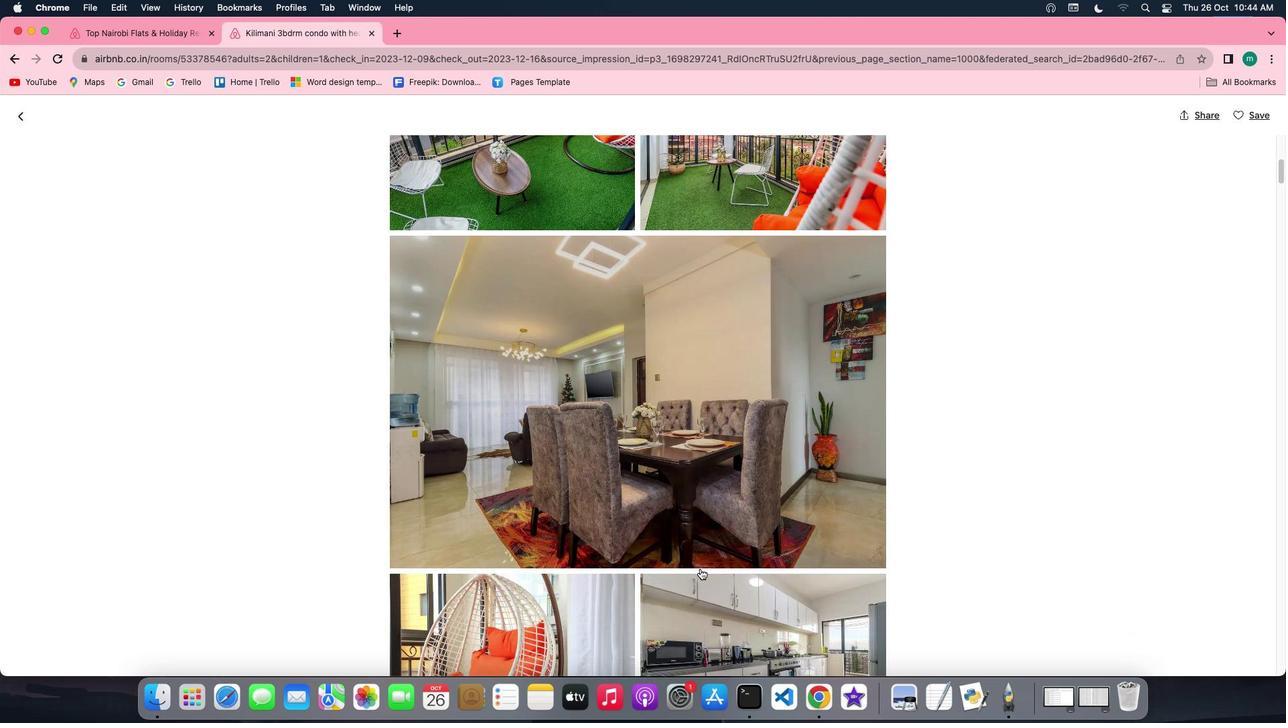 
Action: Mouse scrolled (701, 569) with delta (0, -1)
Screenshot: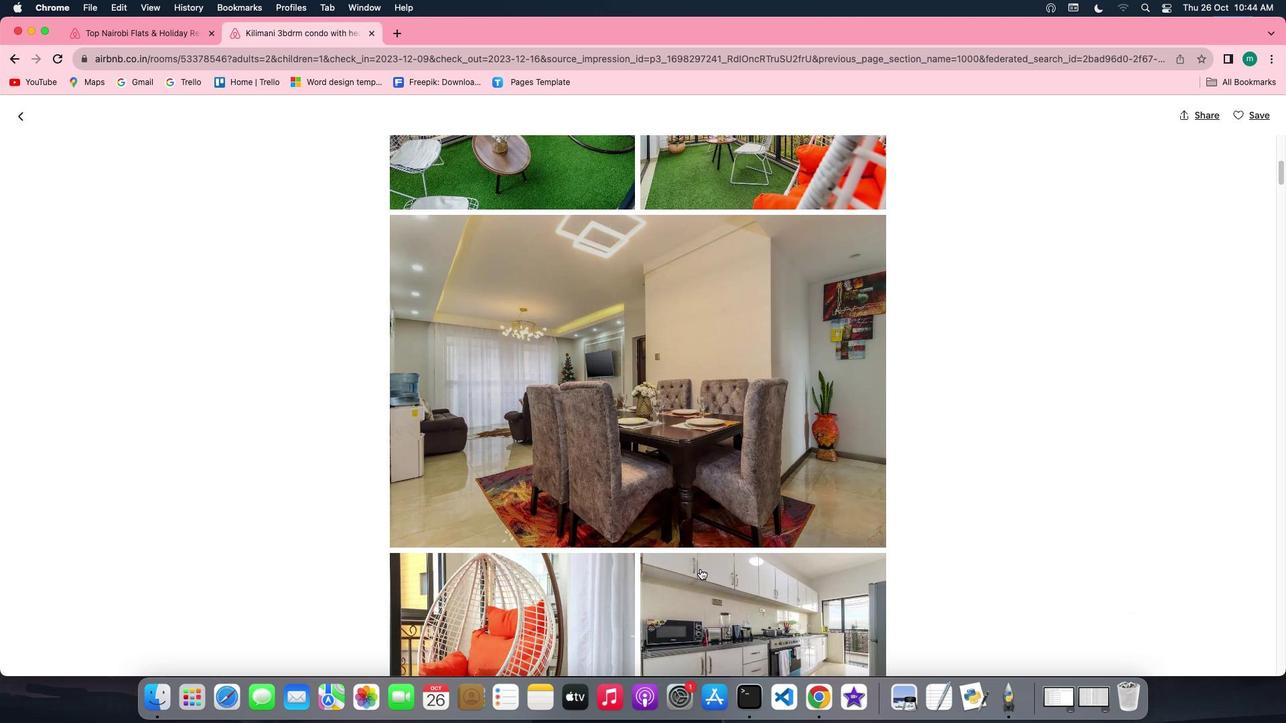 
Action: Mouse scrolled (701, 569) with delta (0, -1)
Screenshot: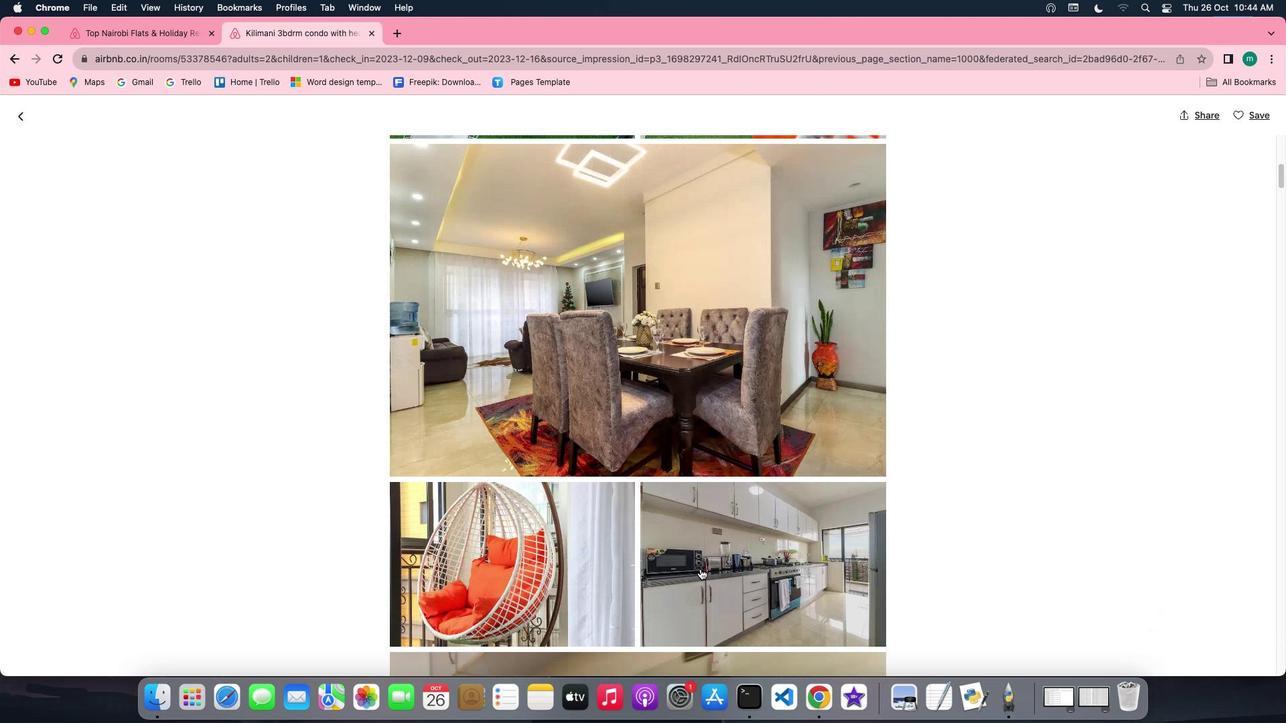 
Action: Mouse scrolled (701, 569) with delta (0, 0)
Screenshot: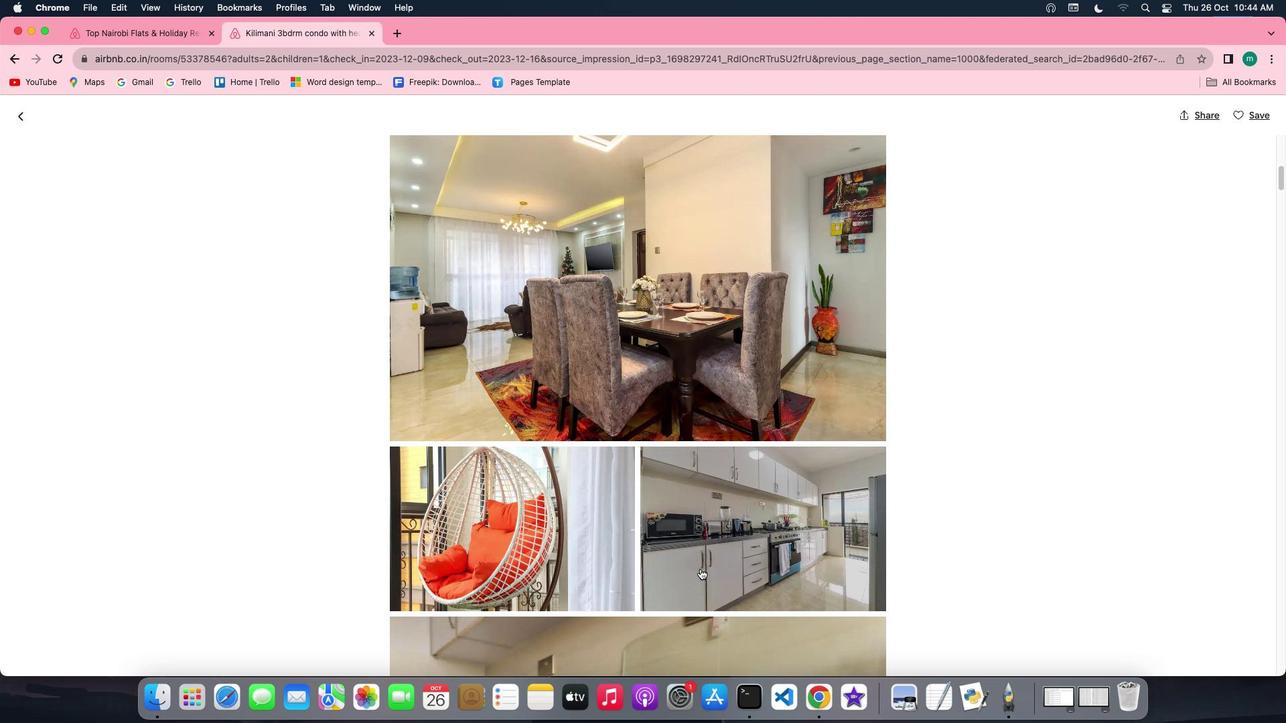 
Action: Mouse scrolled (701, 569) with delta (0, 0)
Screenshot: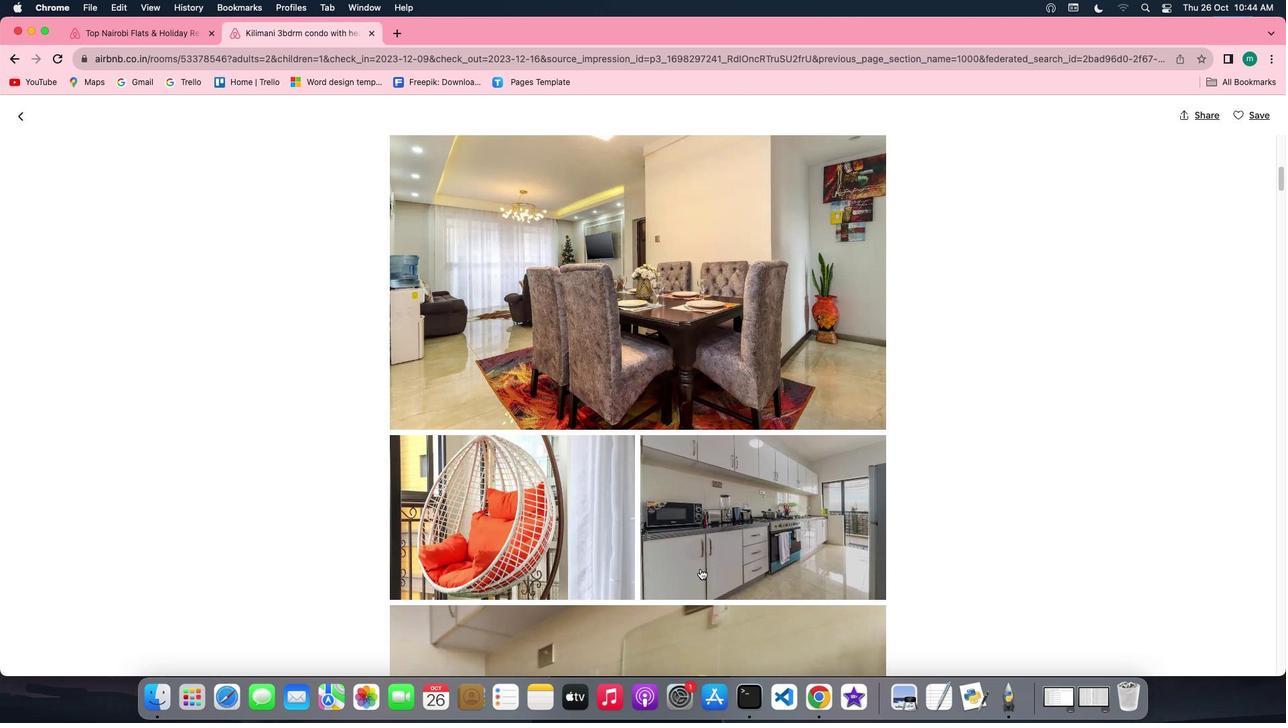 
Action: Mouse scrolled (701, 569) with delta (0, -1)
Screenshot: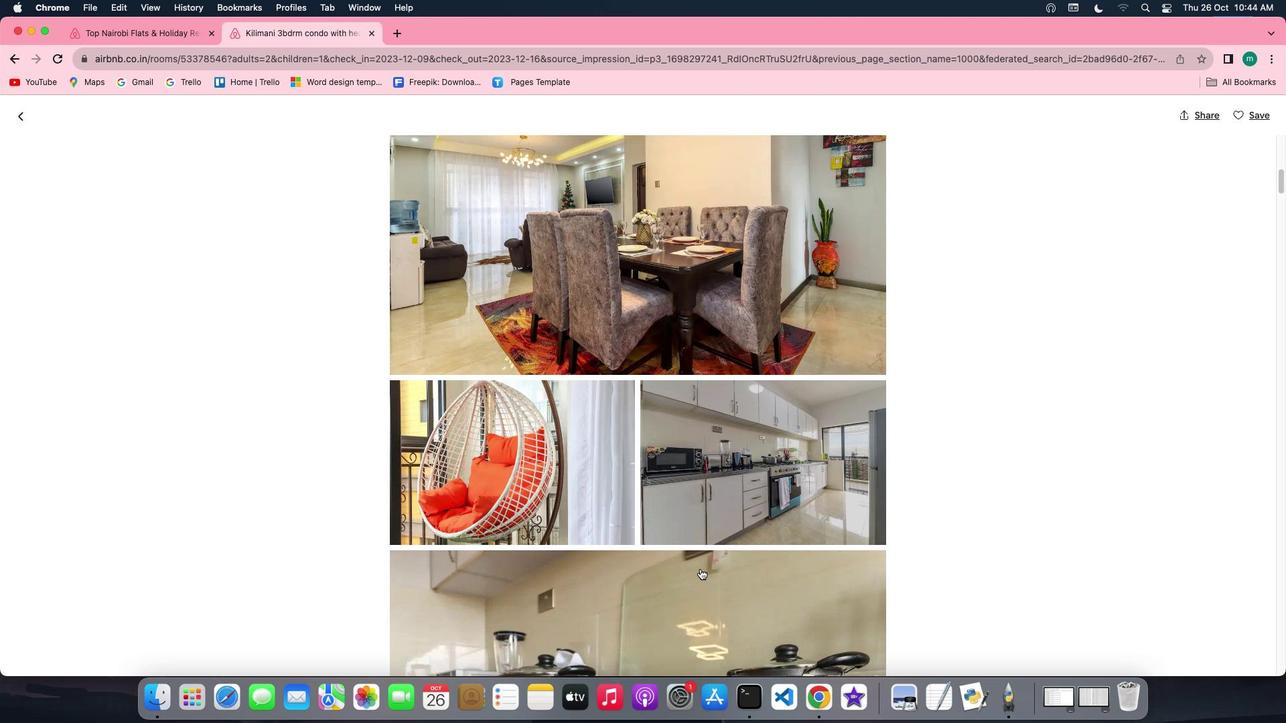 
Action: Mouse scrolled (701, 569) with delta (0, -1)
Screenshot: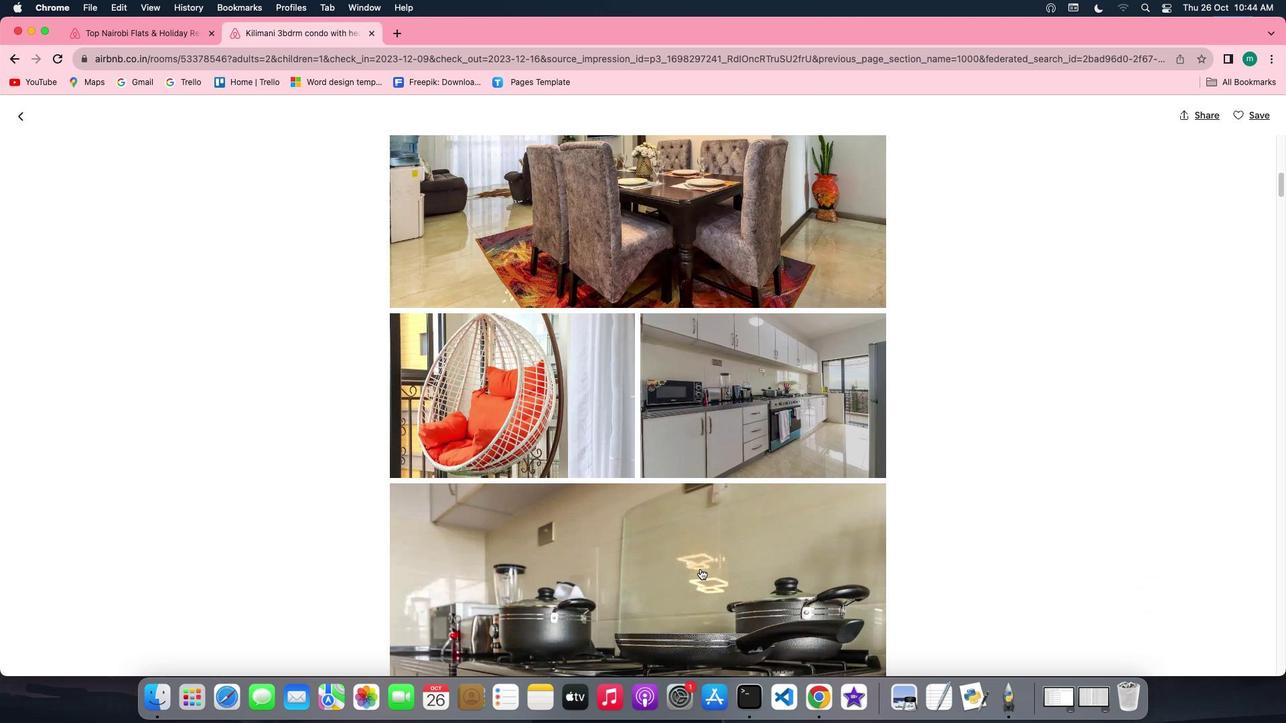 
Action: Mouse scrolled (701, 569) with delta (0, 0)
Screenshot: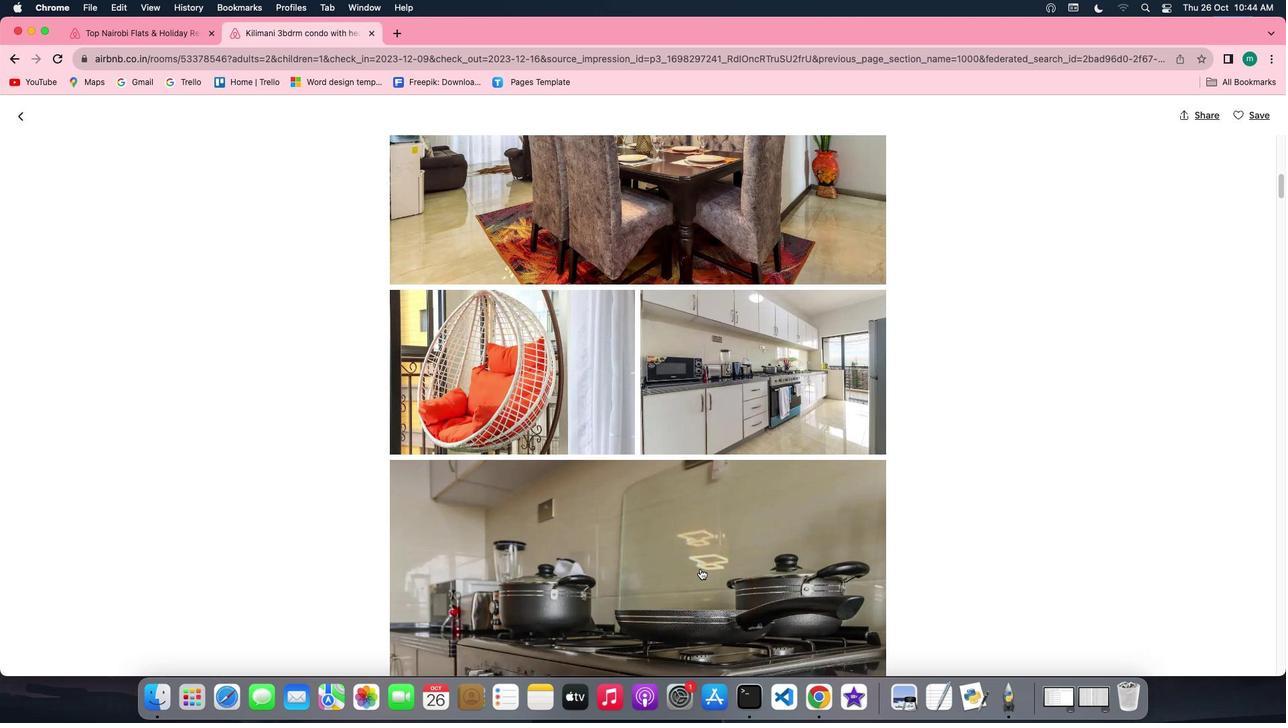 
Action: Mouse scrolled (701, 569) with delta (0, 0)
Screenshot: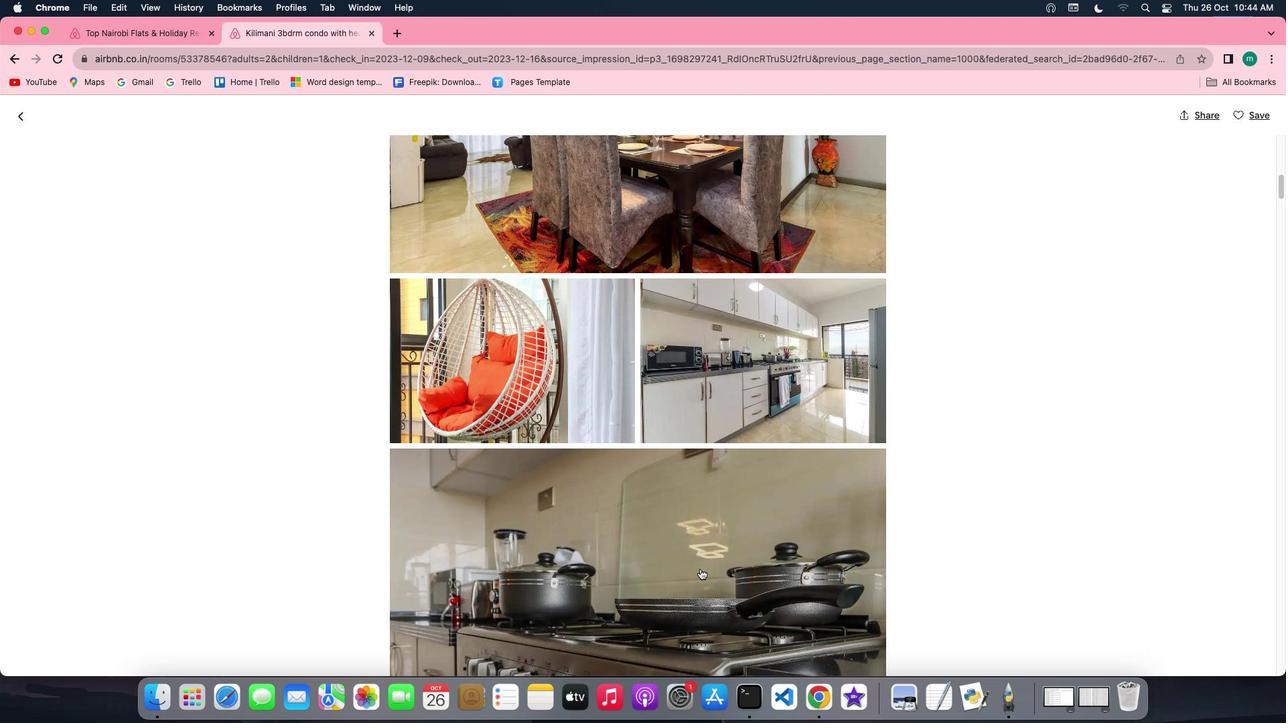 
Action: Mouse scrolled (701, 569) with delta (0, 0)
Screenshot: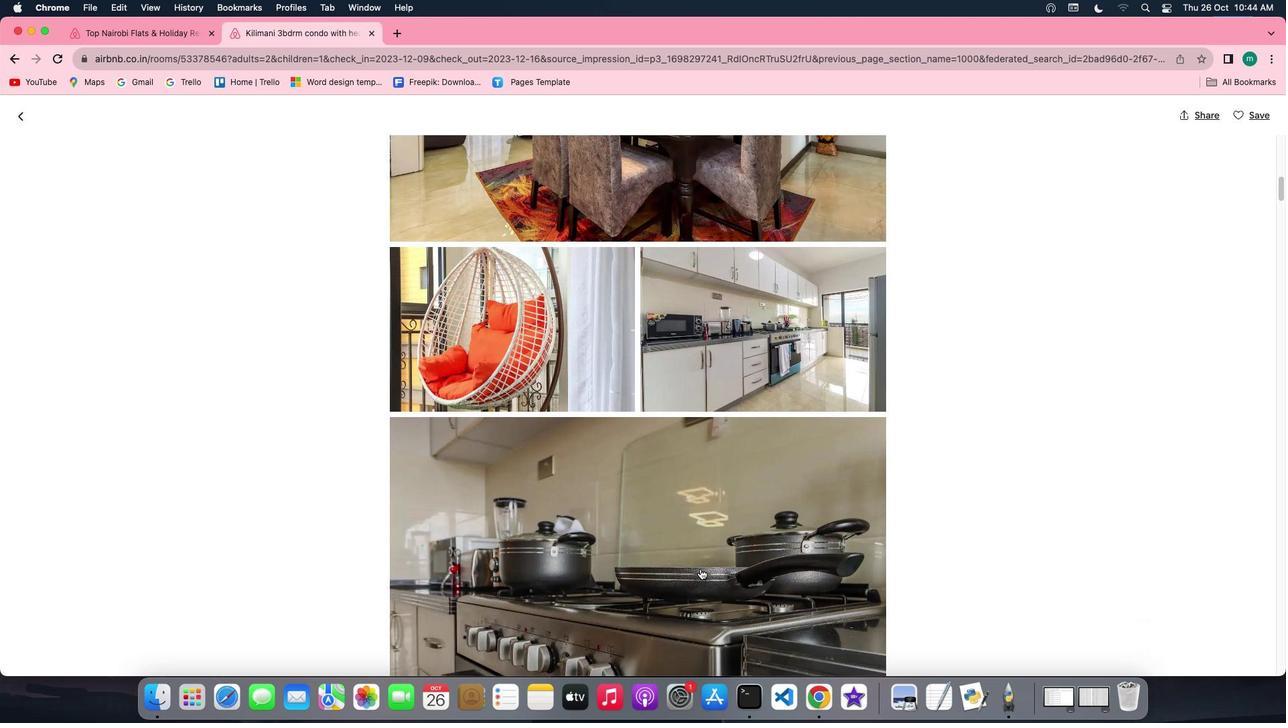 
Action: Mouse scrolled (701, 569) with delta (0, 0)
Screenshot: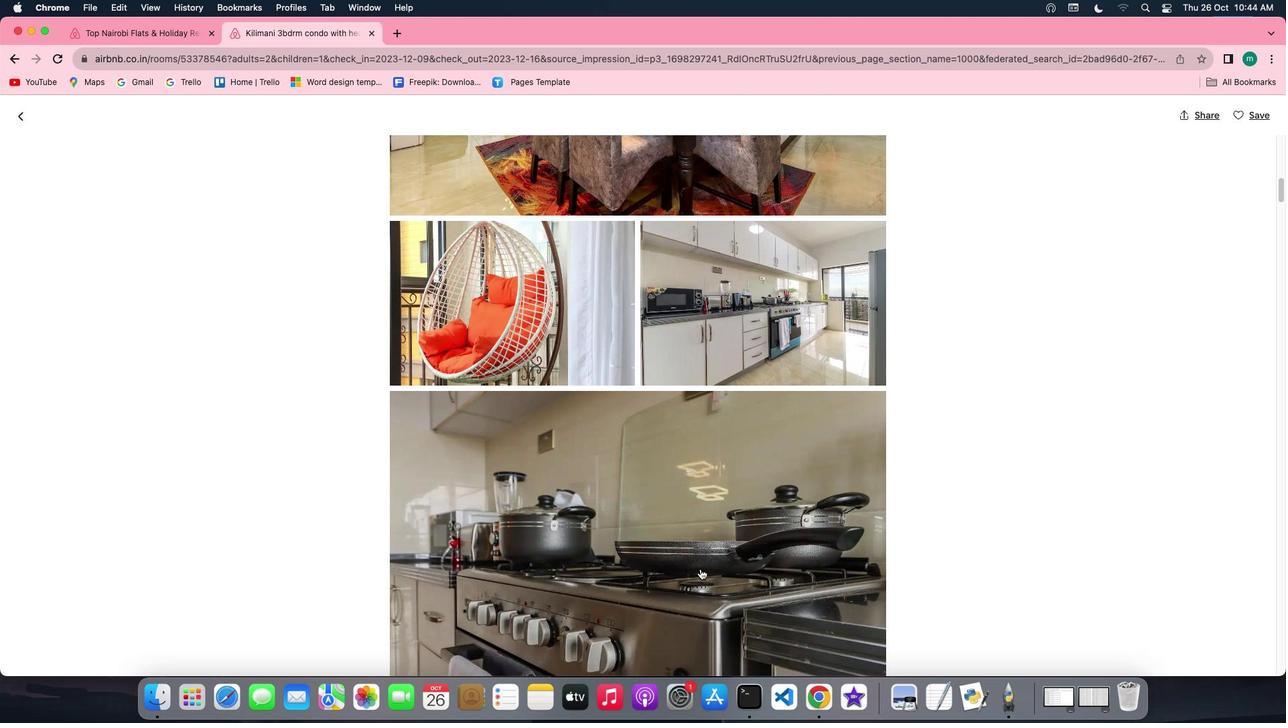 
Action: Mouse scrolled (701, 569) with delta (0, 0)
Screenshot: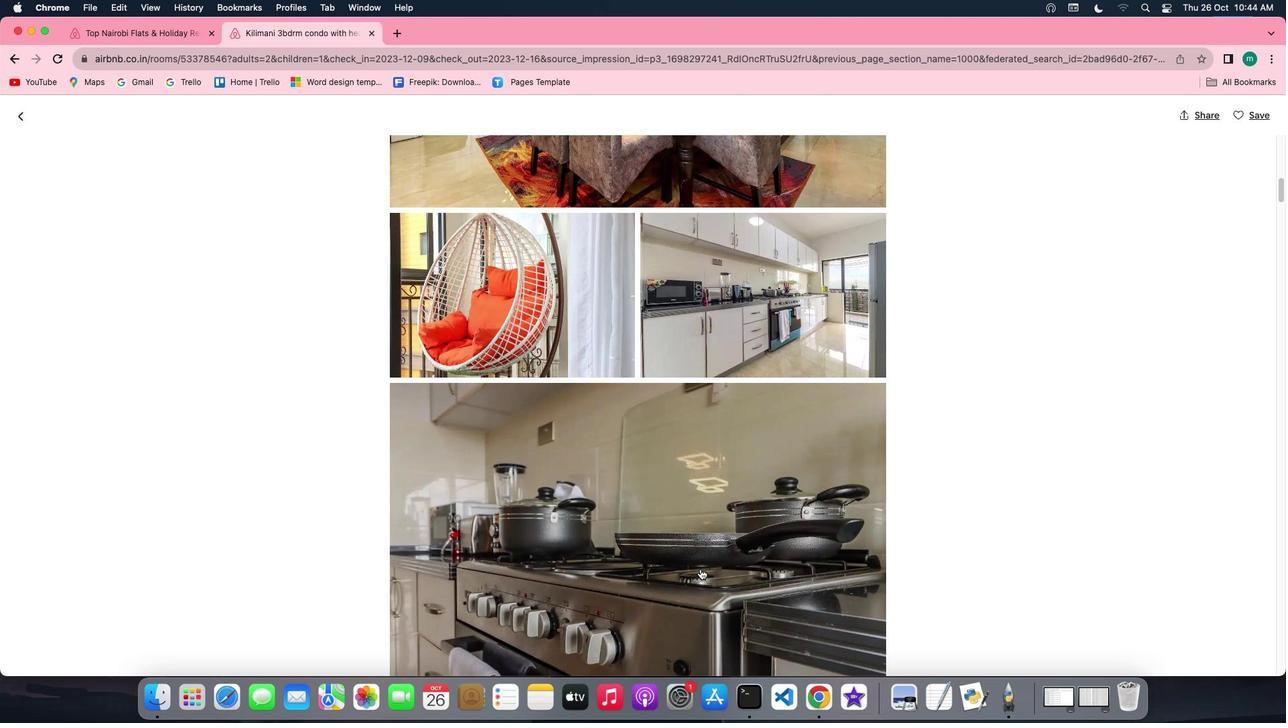 
Action: Mouse scrolled (701, 569) with delta (0, 0)
Screenshot: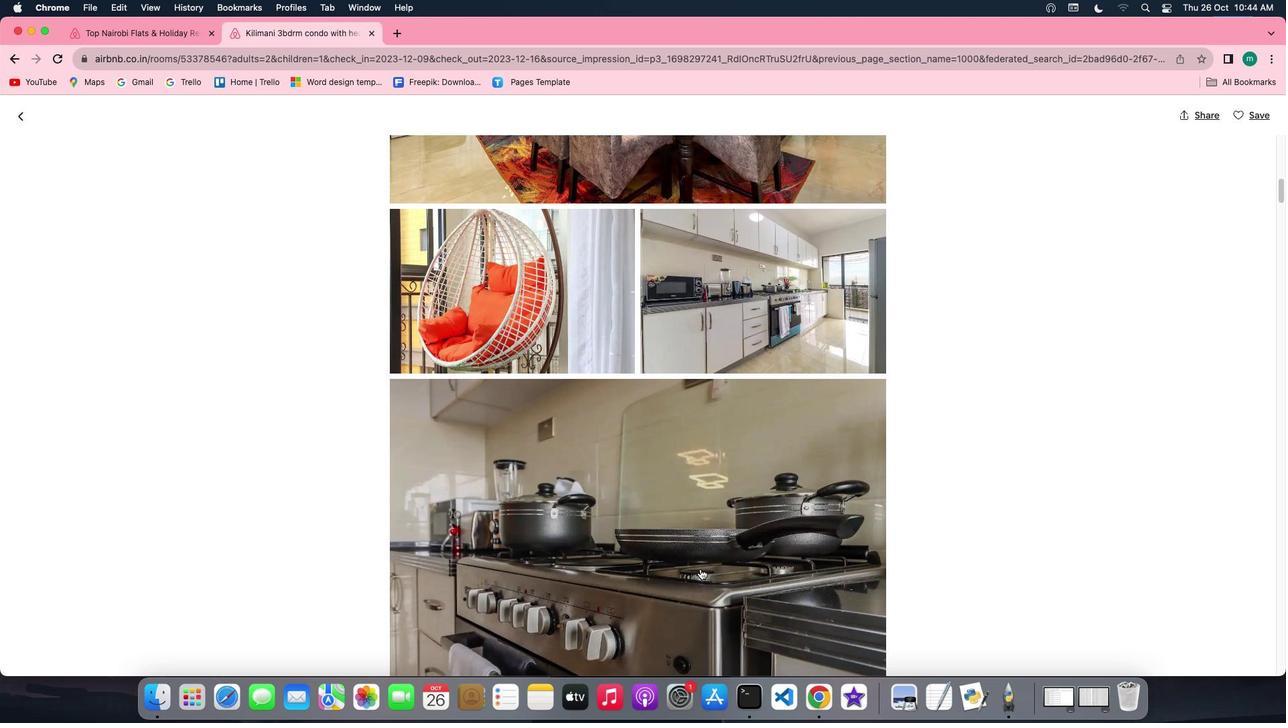 
Action: Mouse scrolled (701, 569) with delta (0, 0)
Screenshot: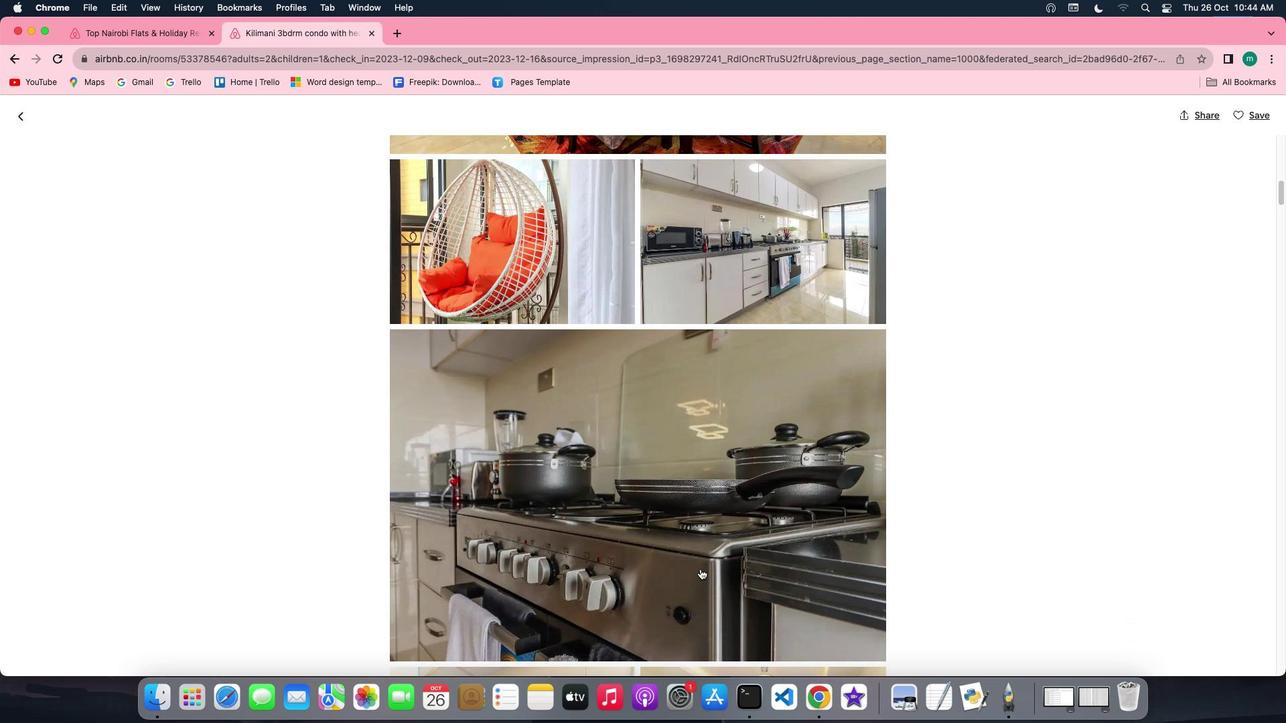 
Action: Mouse scrolled (701, 569) with delta (0, 0)
Screenshot: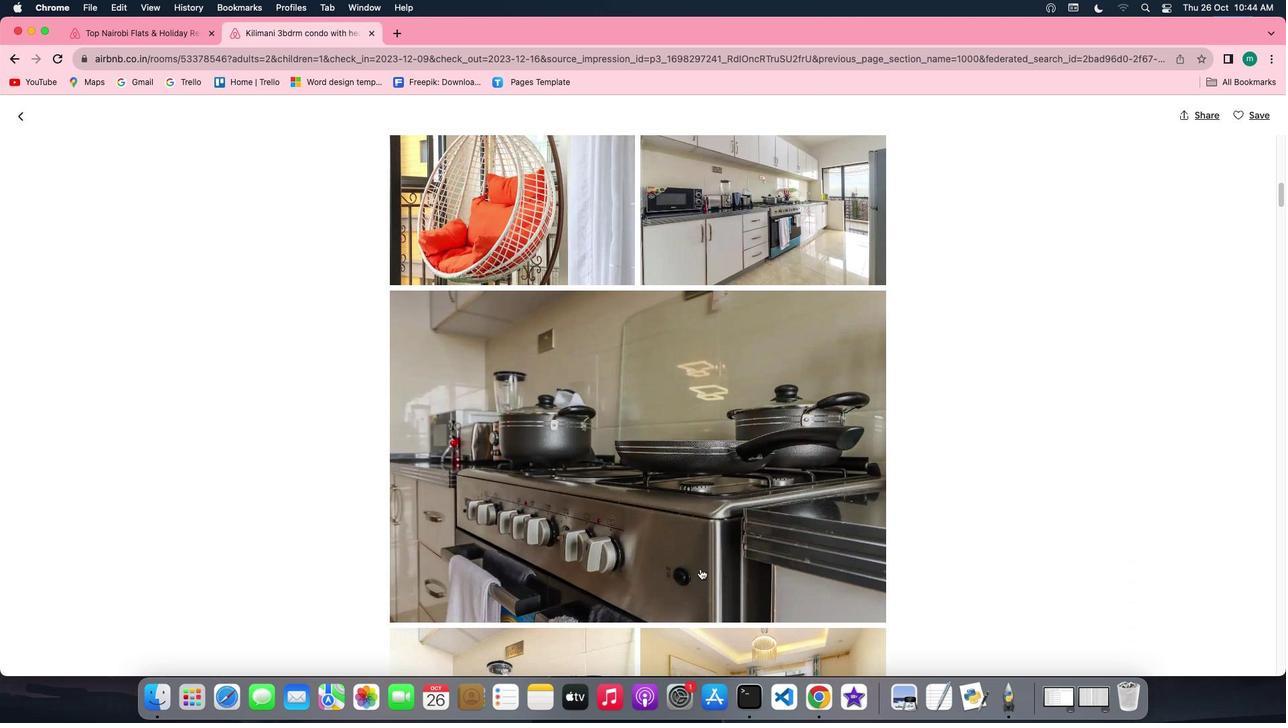 
Action: Mouse scrolled (701, 569) with delta (0, 0)
Screenshot: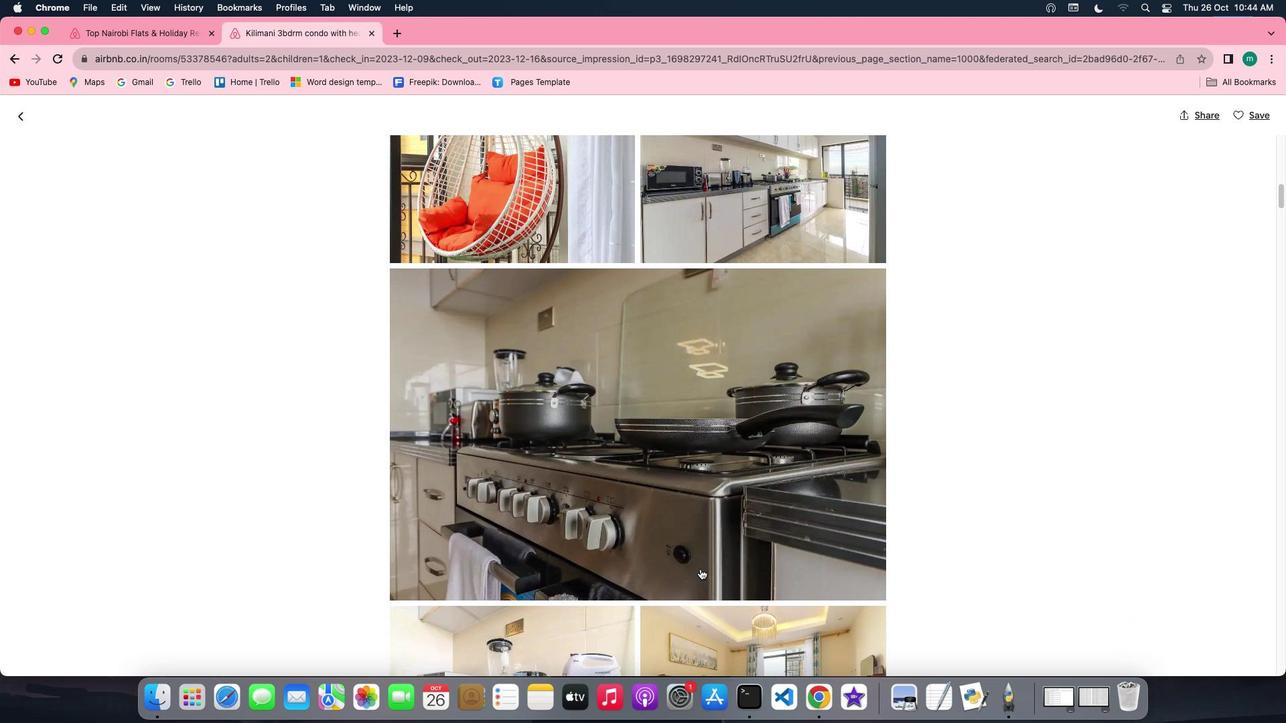 
Action: Mouse scrolled (701, 569) with delta (0, 0)
Screenshot: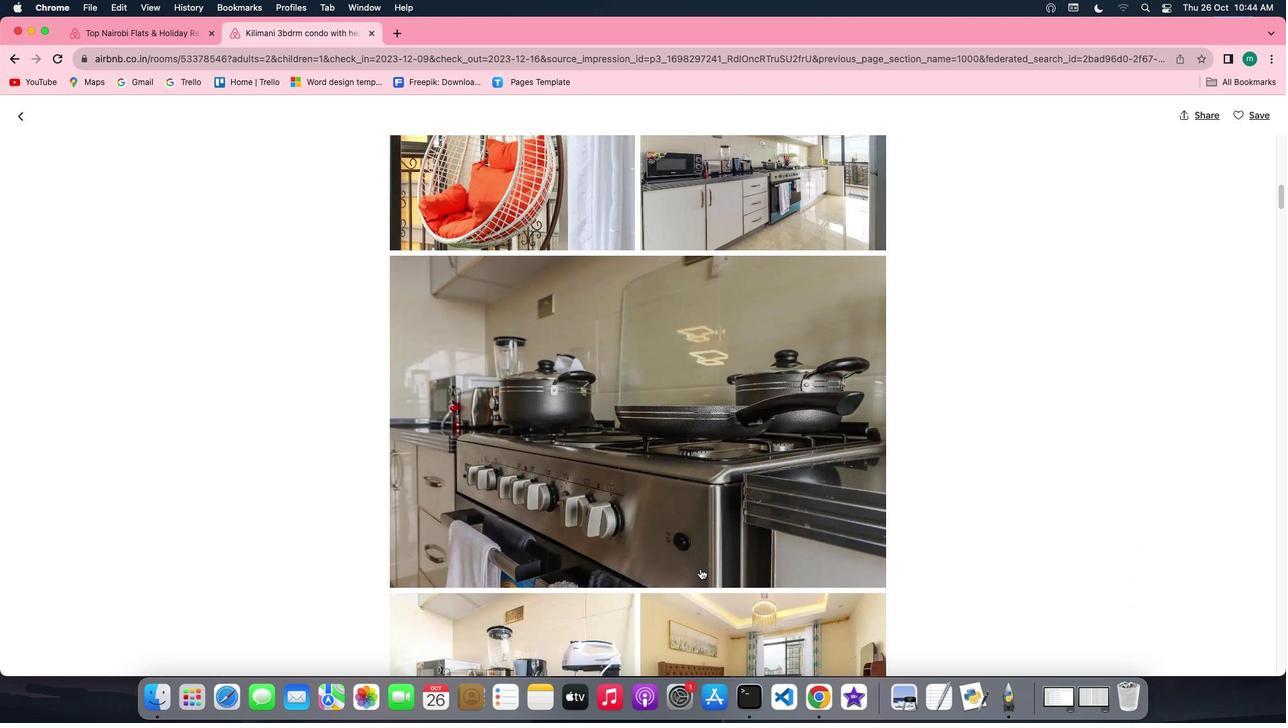 
Action: Mouse scrolled (701, 569) with delta (0, -1)
Screenshot: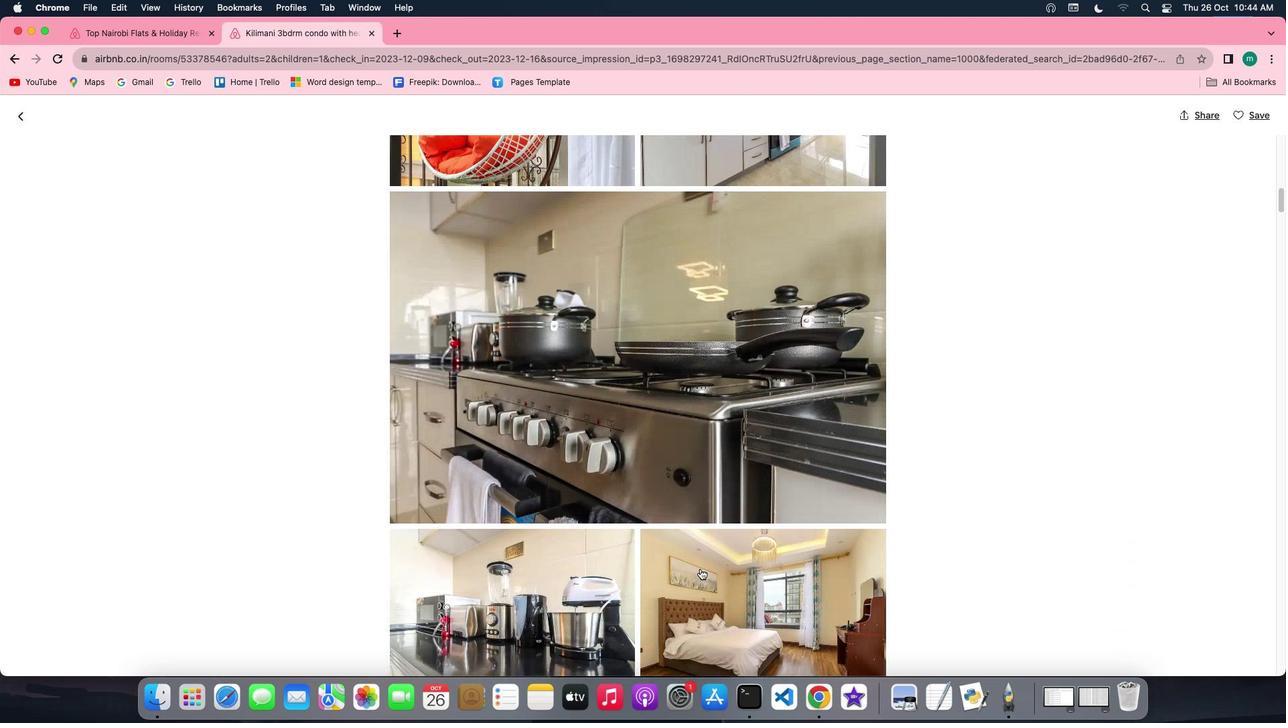 
Action: Mouse scrolled (701, 569) with delta (0, -1)
Screenshot: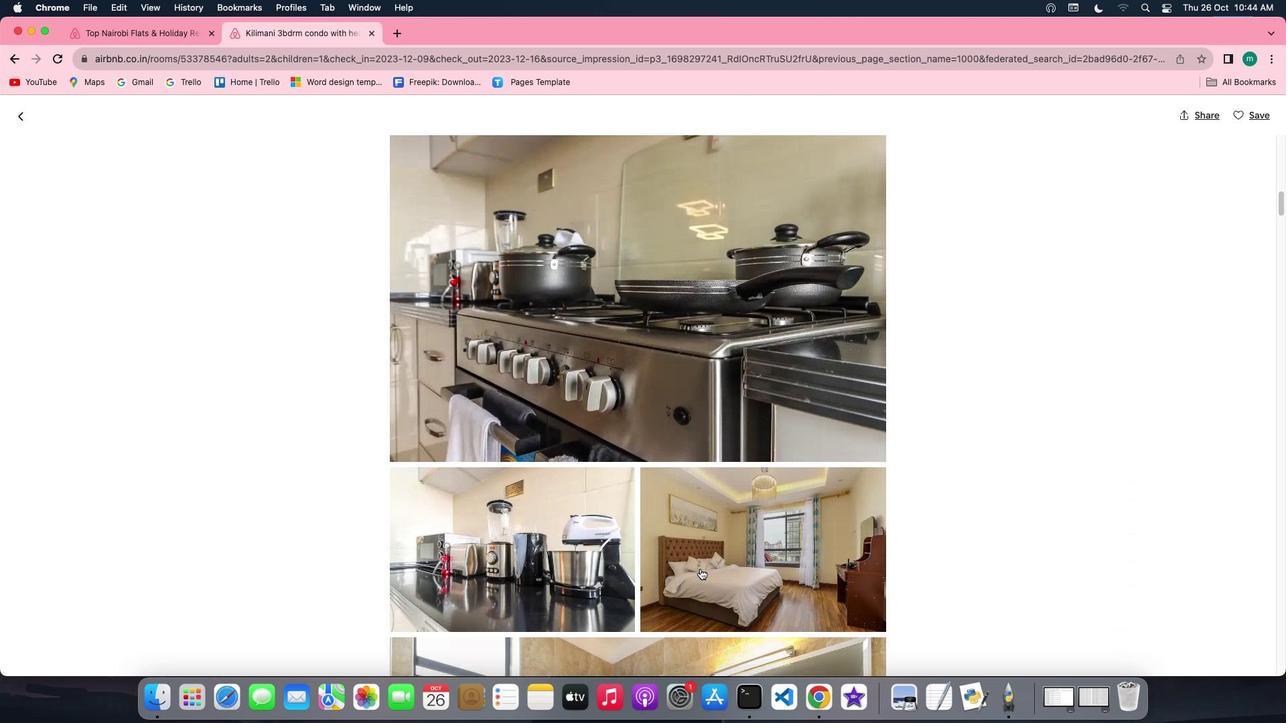 
Action: Mouse scrolled (701, 569) with delta (0, 0)
Screenshot: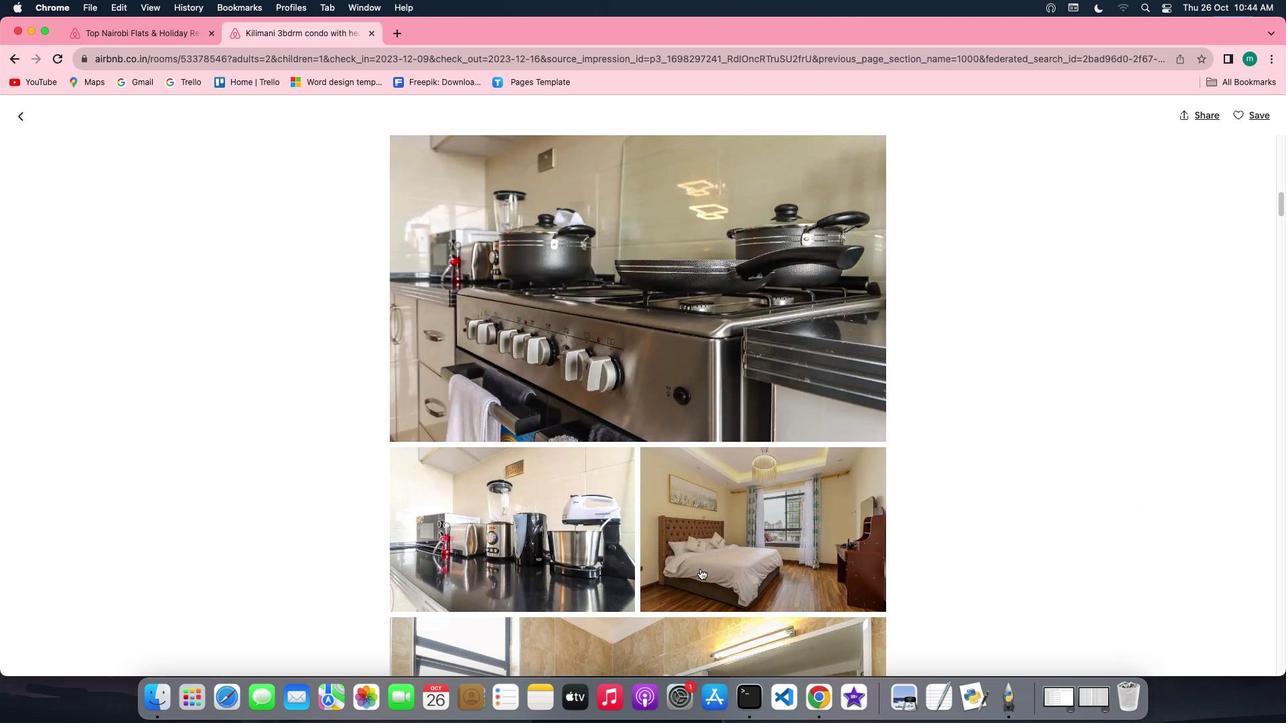 
Action: Mouse scrolled (701, 569) with delta (0, 0)
Screenshot: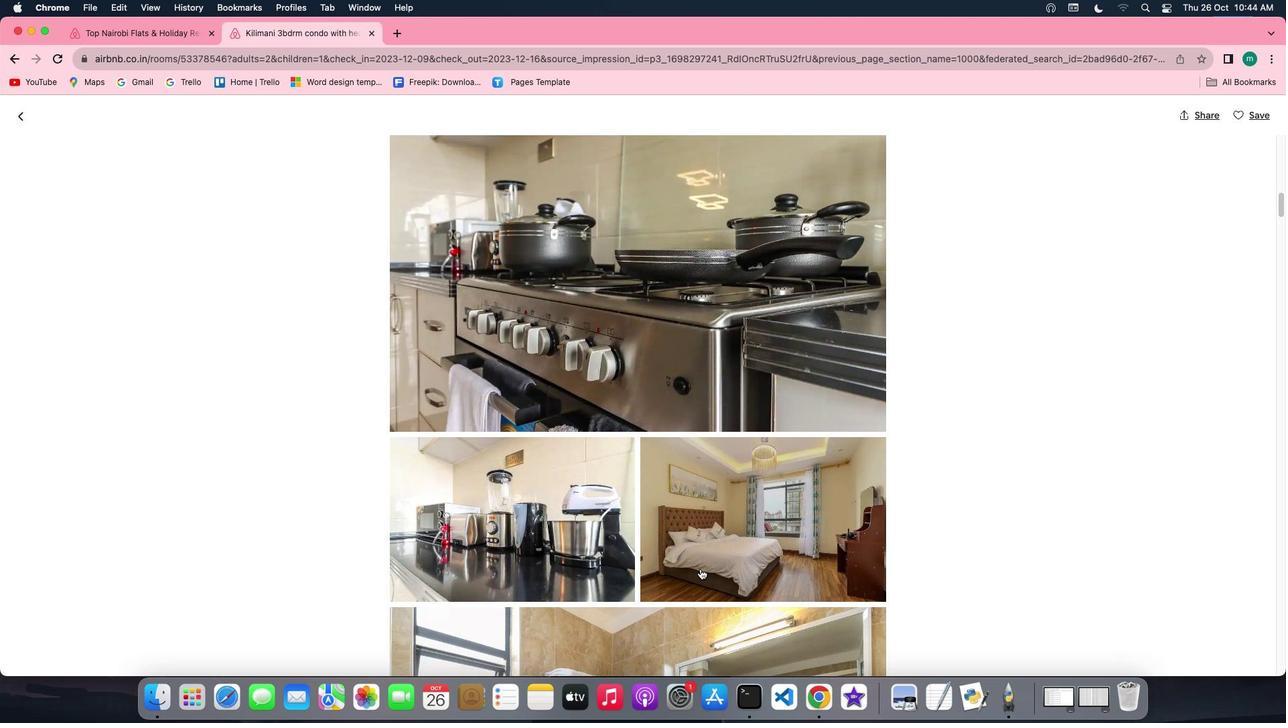 
Action: Mouse scrolled (701, 569) with delta (0, 0)
Screenshot: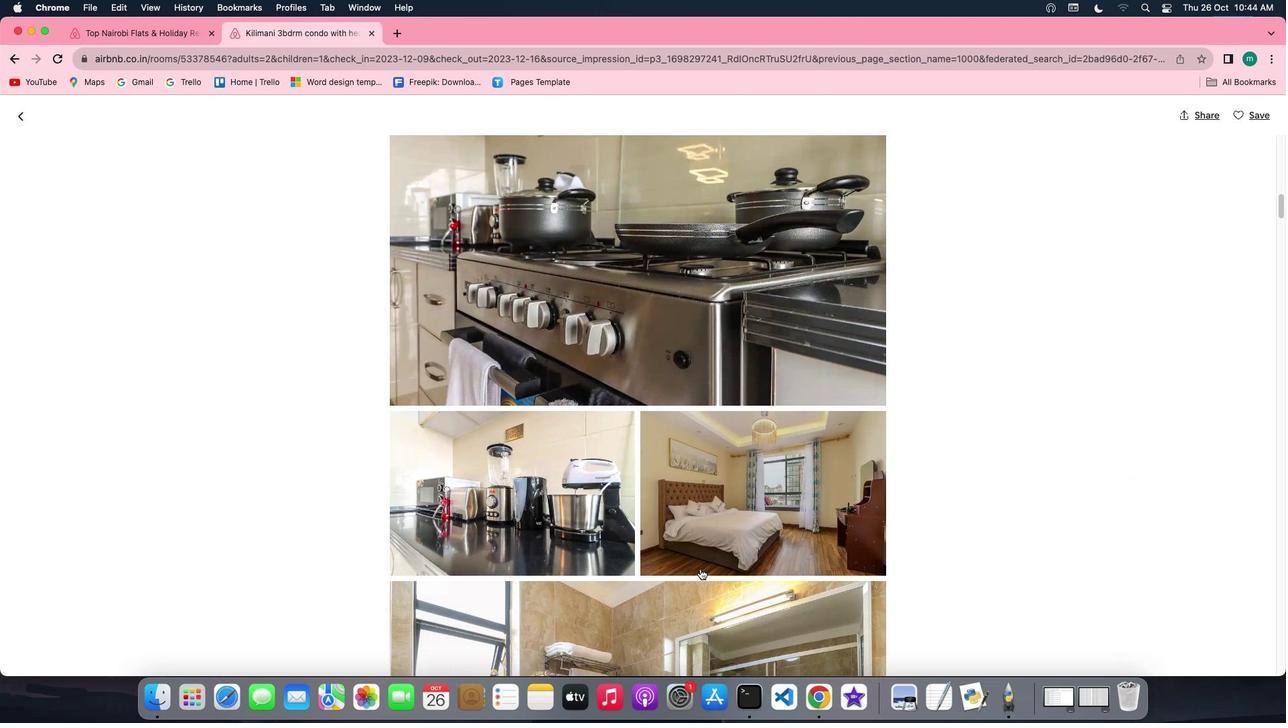 
Action: Mouse scrolled (701, 569) with delta (0, 0)
Screenshot: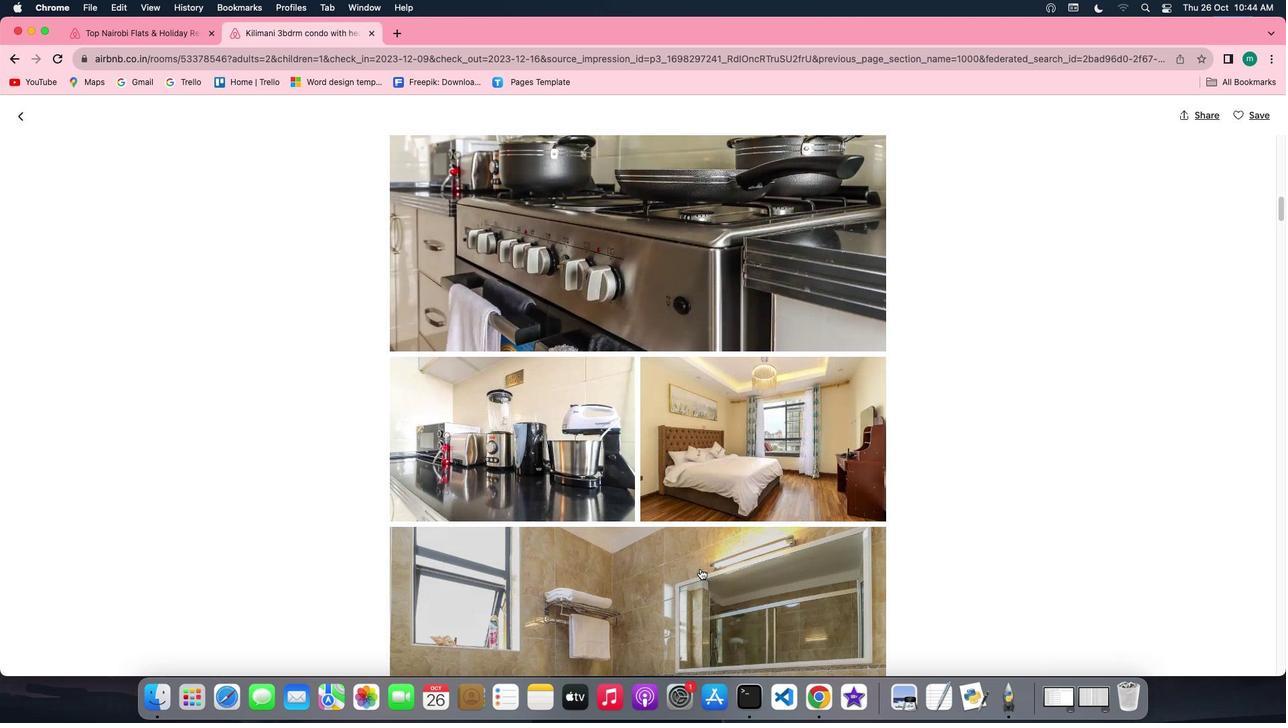 
Action: Mouse scrolled (701, 569) with delta (0, 0)
Screenshot: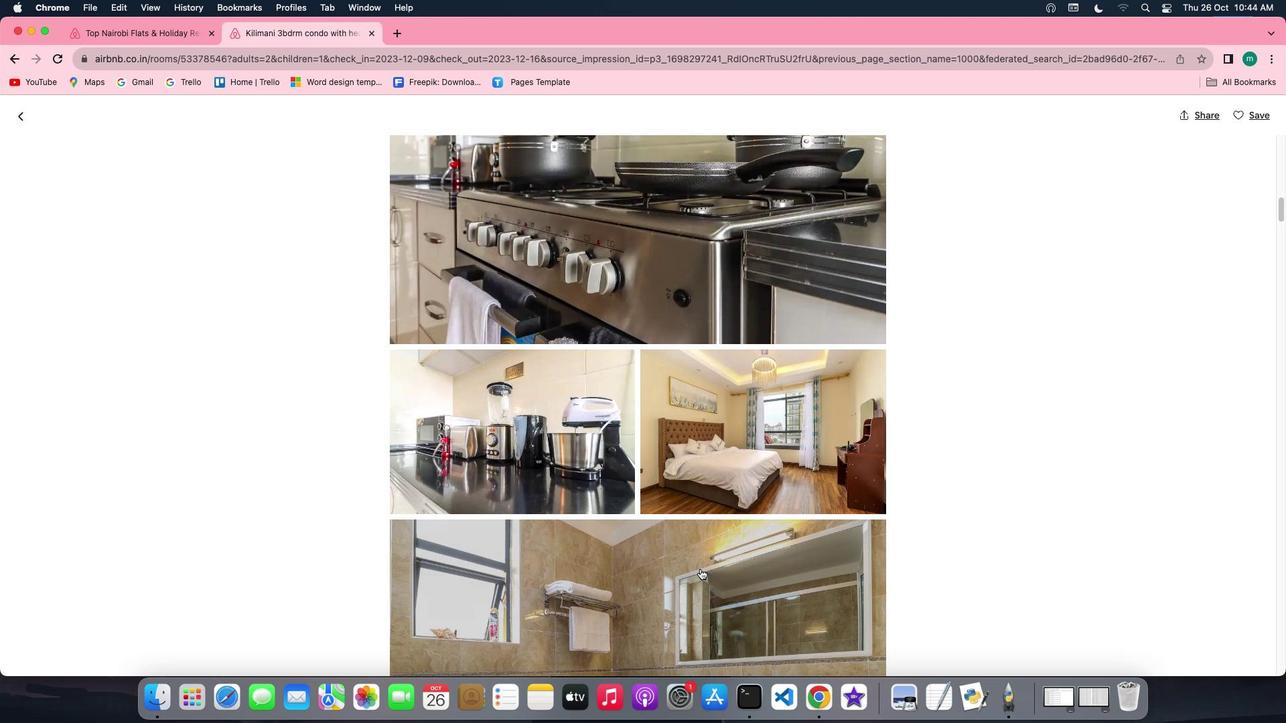 
Action: Mouse scrolled (701, 569) with delta (0, 0)
Screenshot: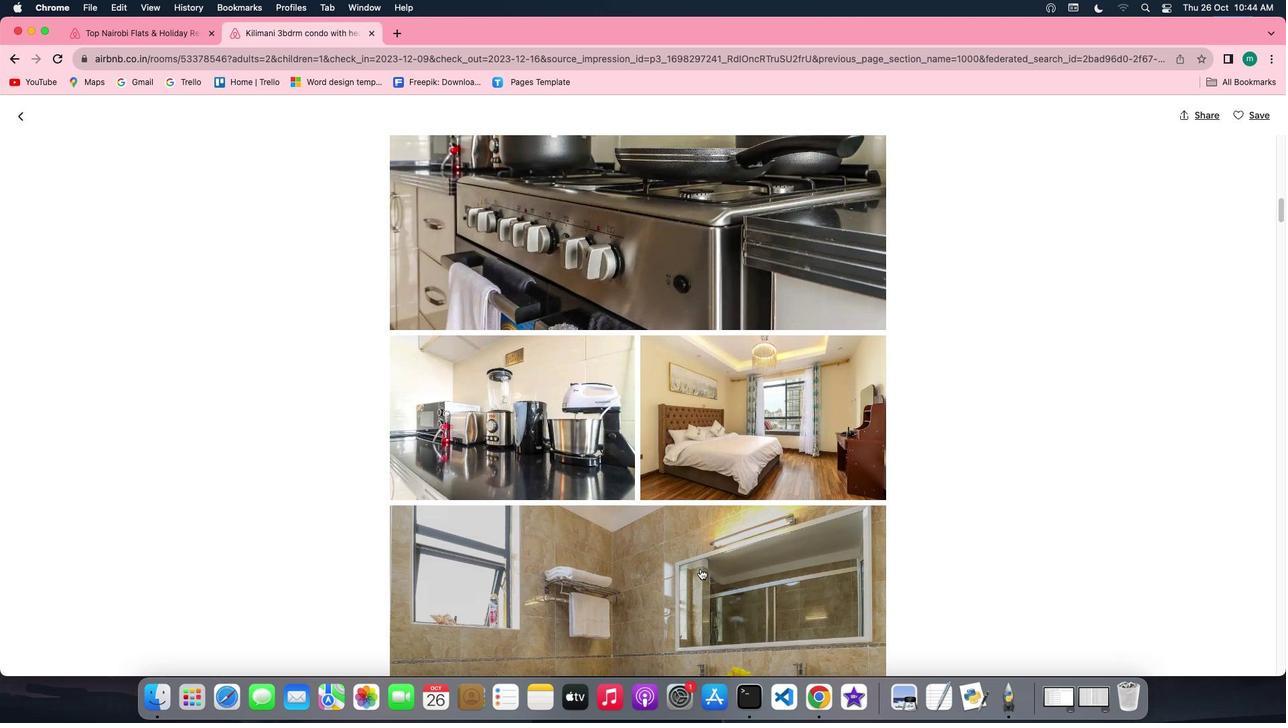 
Action: Mouse scrolled (701, 569) with delta (0, 0)
Screenshot: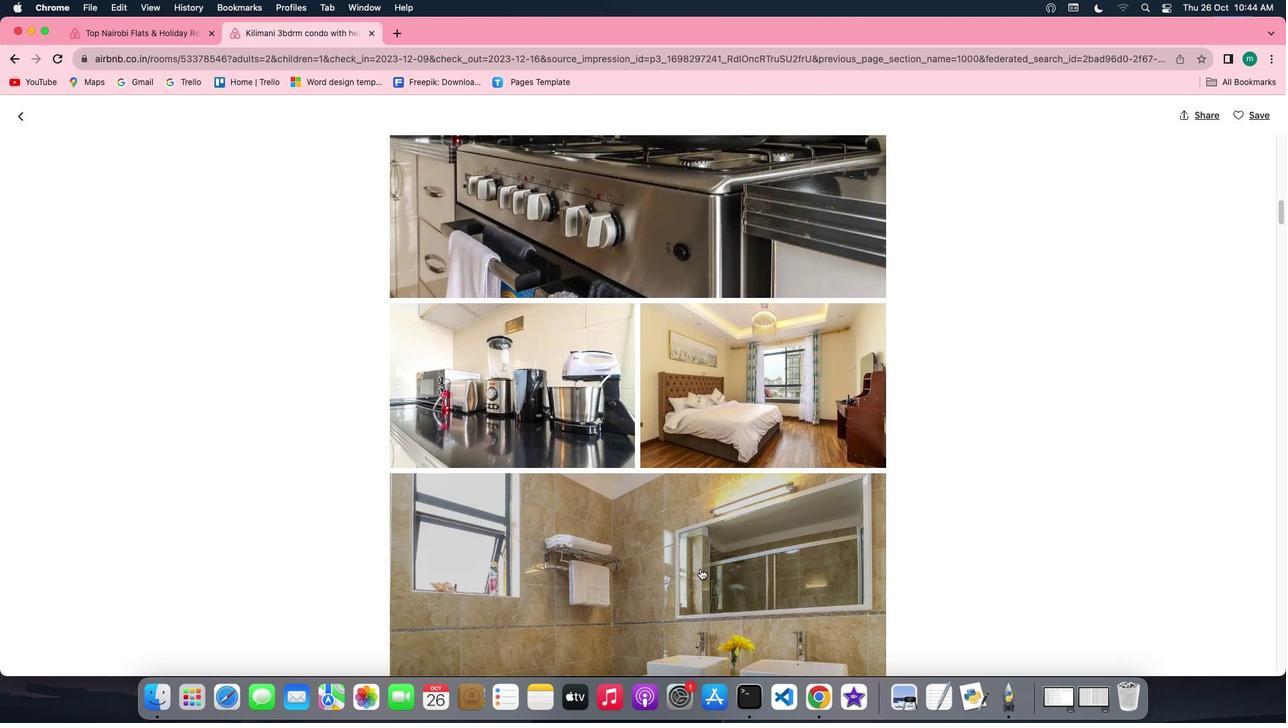 
Action: Mouse scrolled (701, 569) with delta (0, 0)
Screenshot: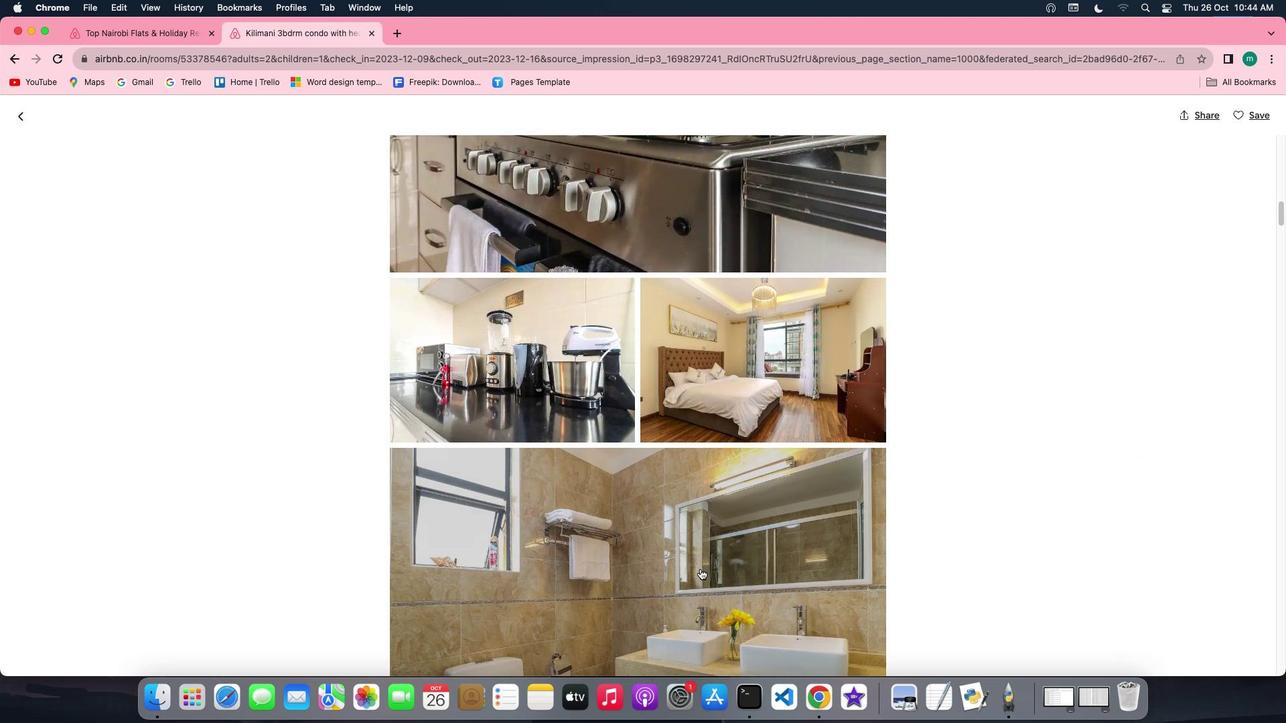 
Action: Mouse scrolled (701, 569) with delta (0, 0)
Screenshot: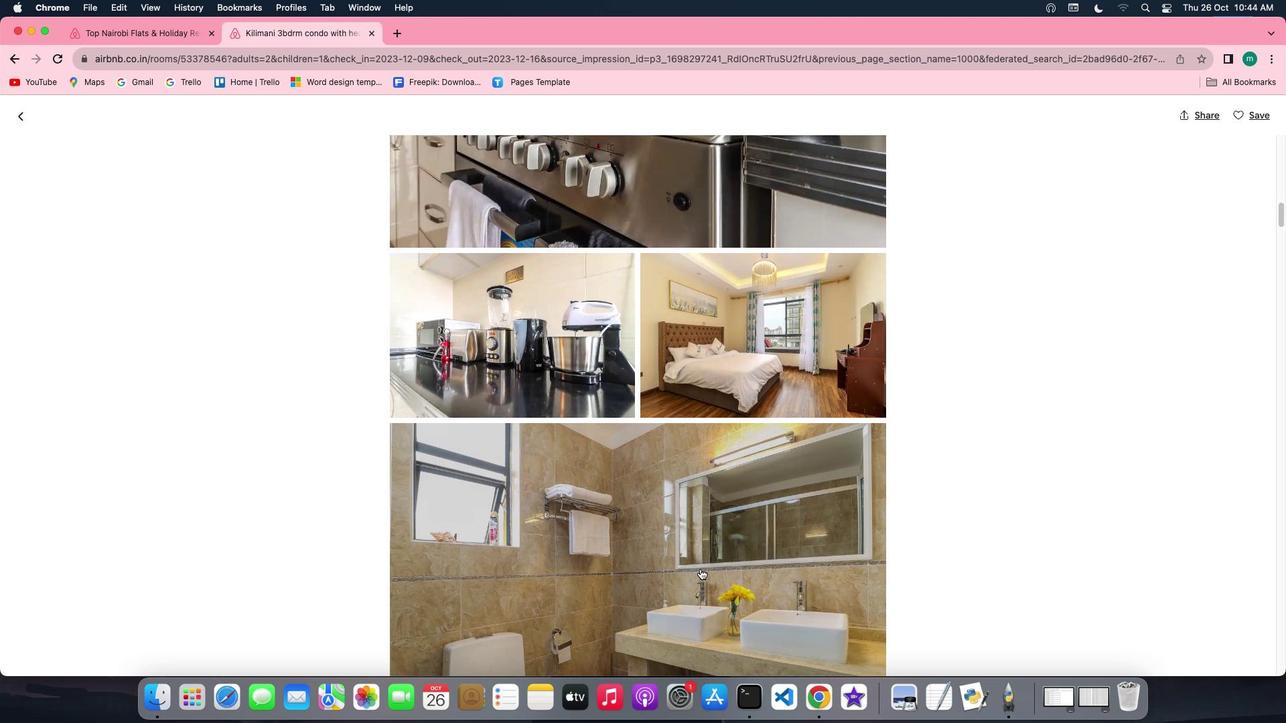 
Action: Mouse scrolled (701, 569) with delta (0, 0)
Screenshot: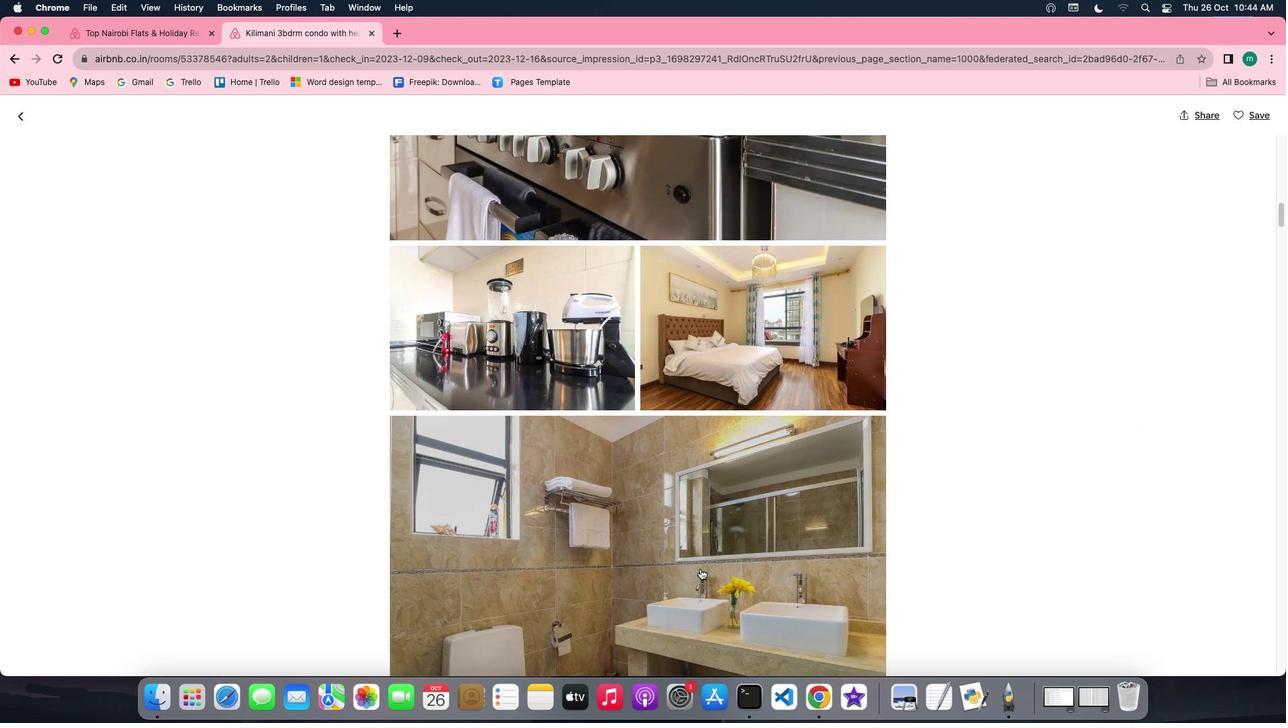 
Action: Mouse scrolled (701, 569) with delta (0, 0)
Screenshot: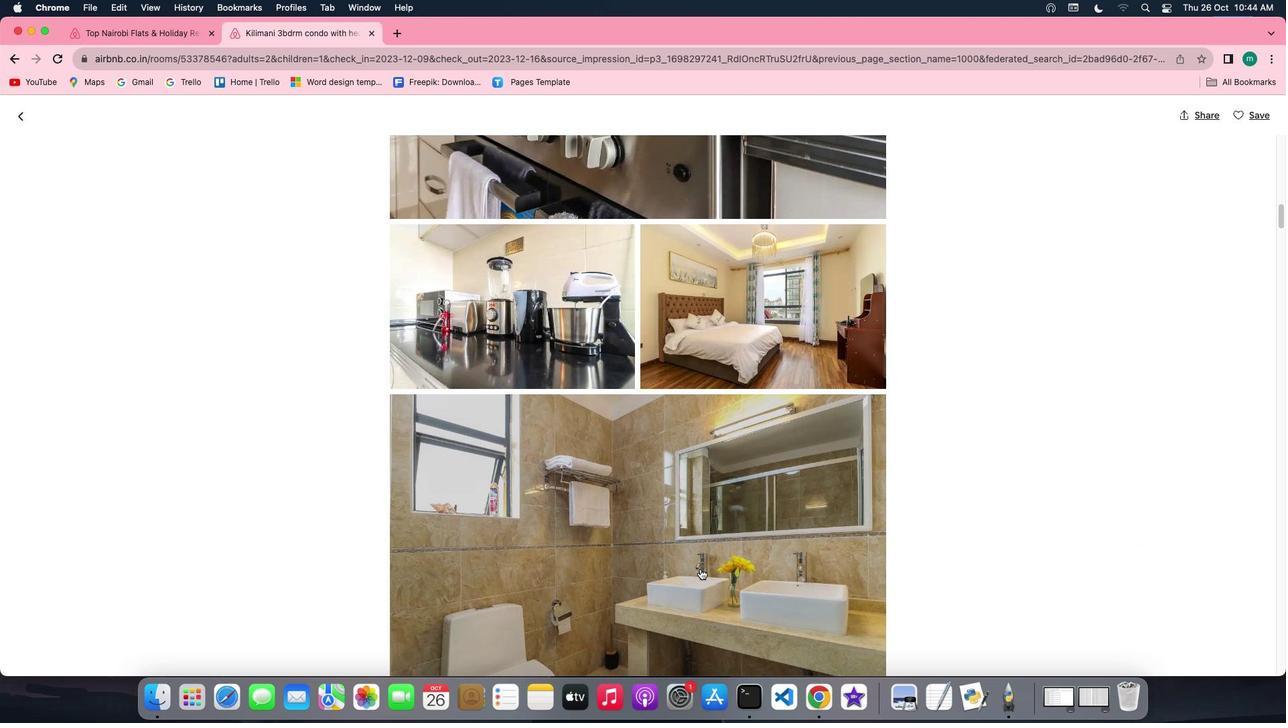 
Action: Mouse scrolled (701, 569) with delta (0, 0)
Screenshot: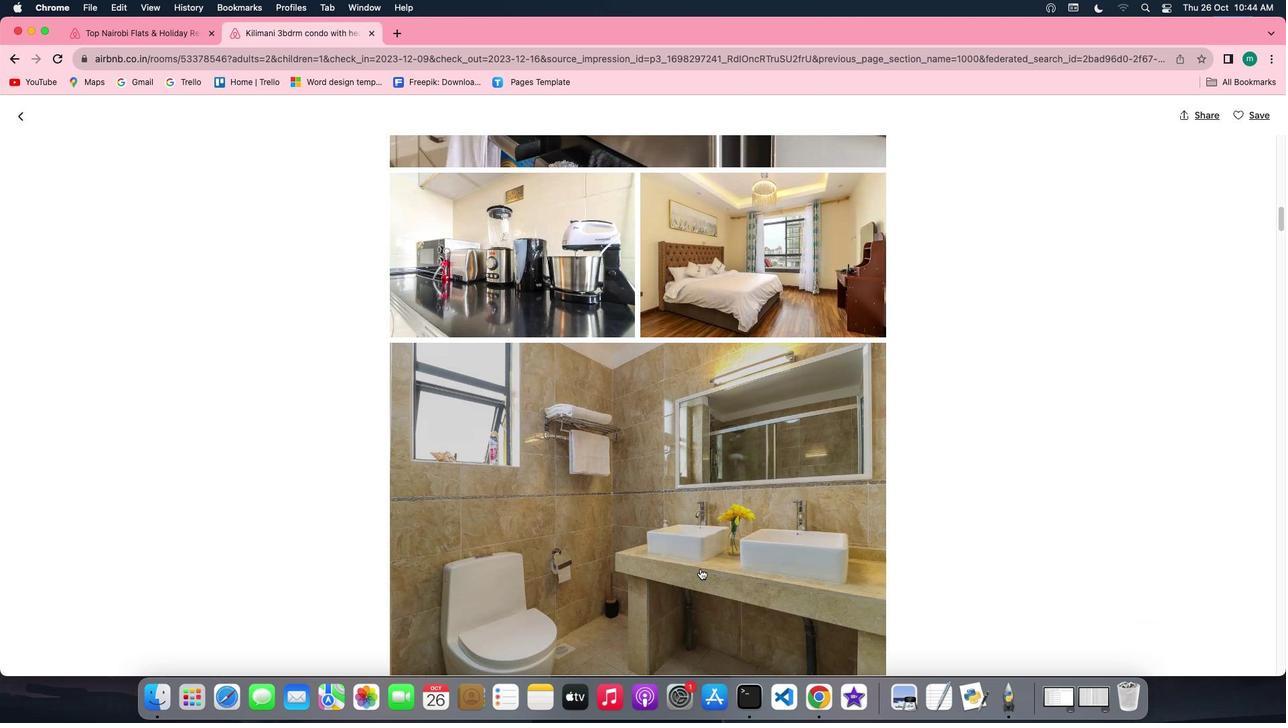 
Action: Mouse scrolled (701, 569) with delta (0, 0)
Screenshot: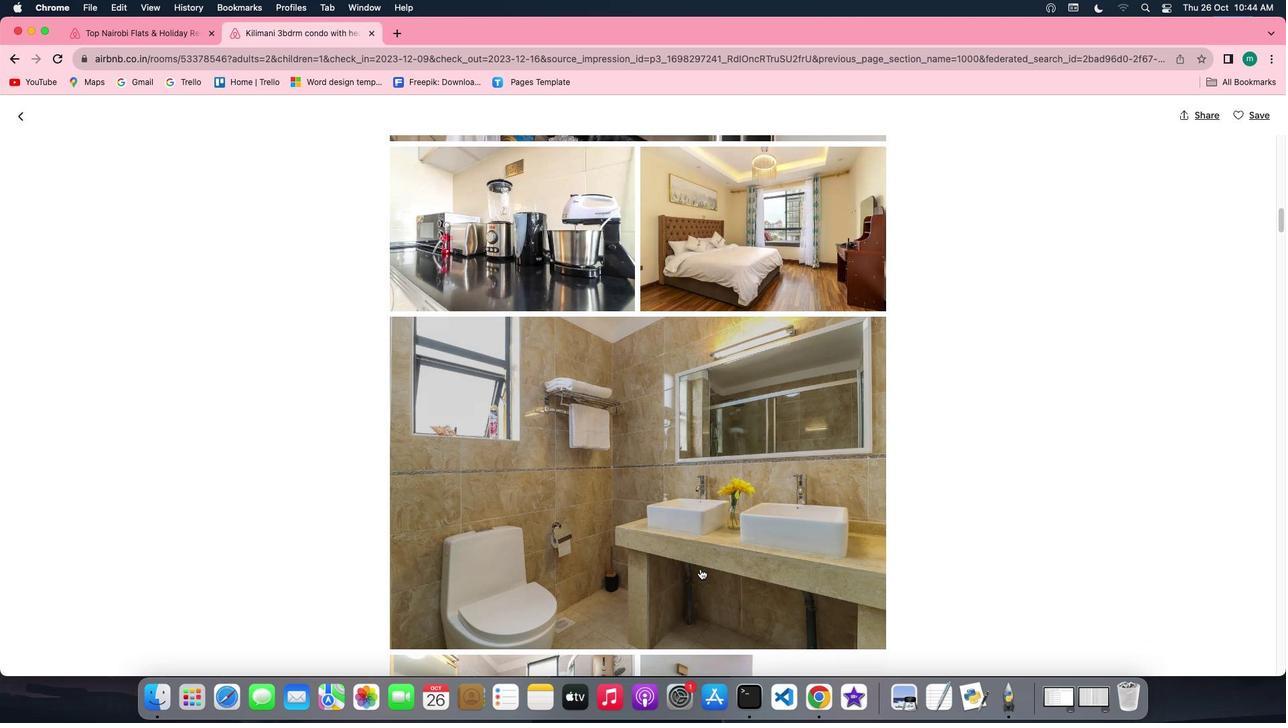 
Action: Mouse scrolled (701, 569) with delta (0, 0)
Screenshot: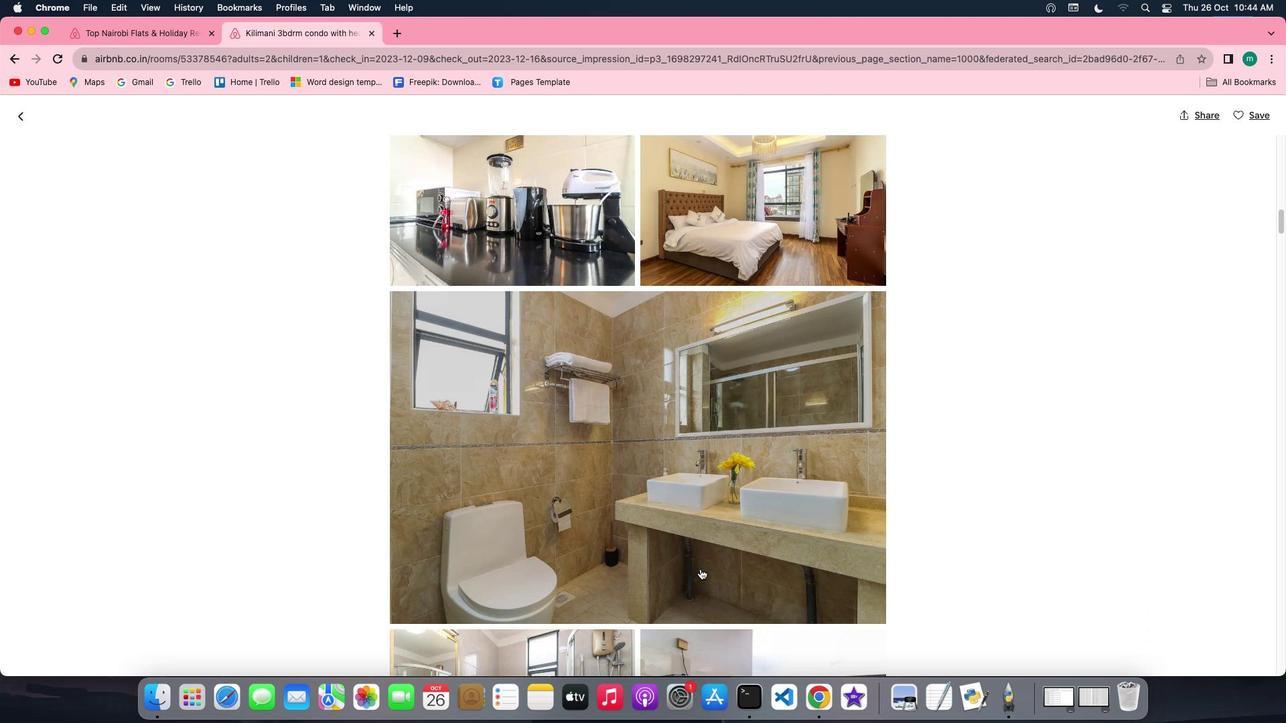 
Action: Mouse scrolled (701, 569) with delta (0, -1)
Screenshot: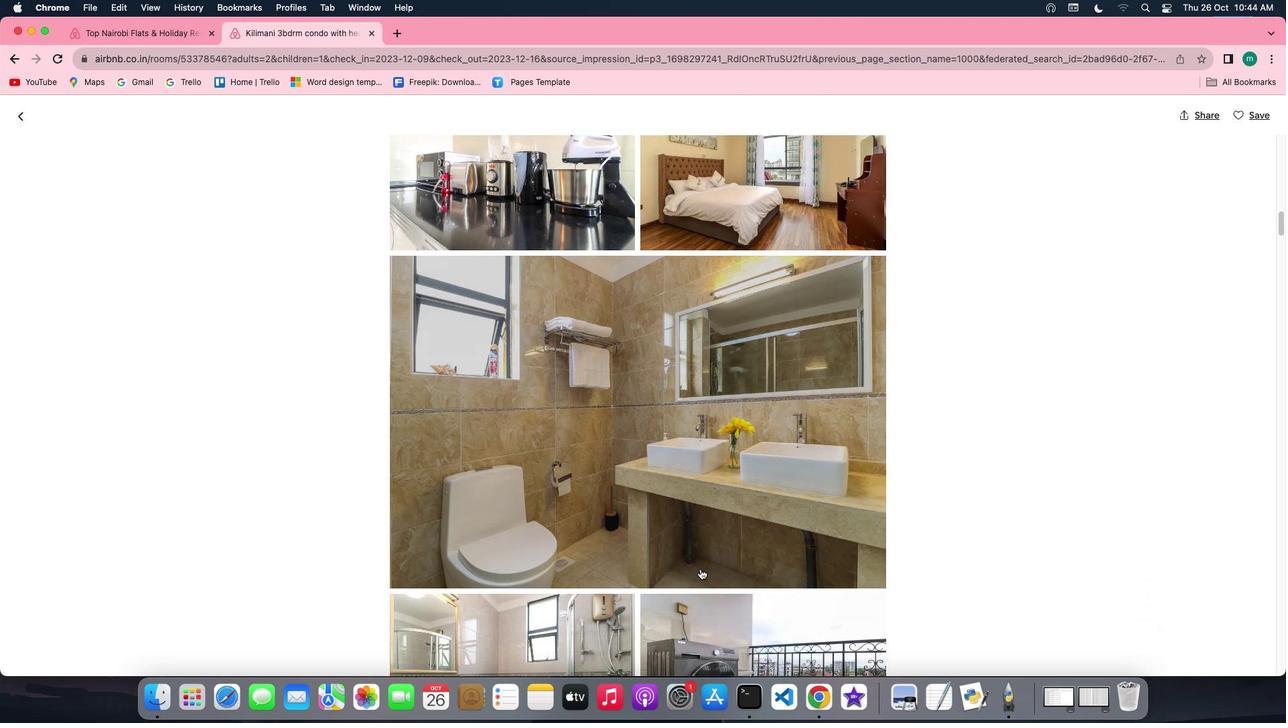 
Action: Mouse scrolled (701, 569) with delta (0, -2)
Screenshot: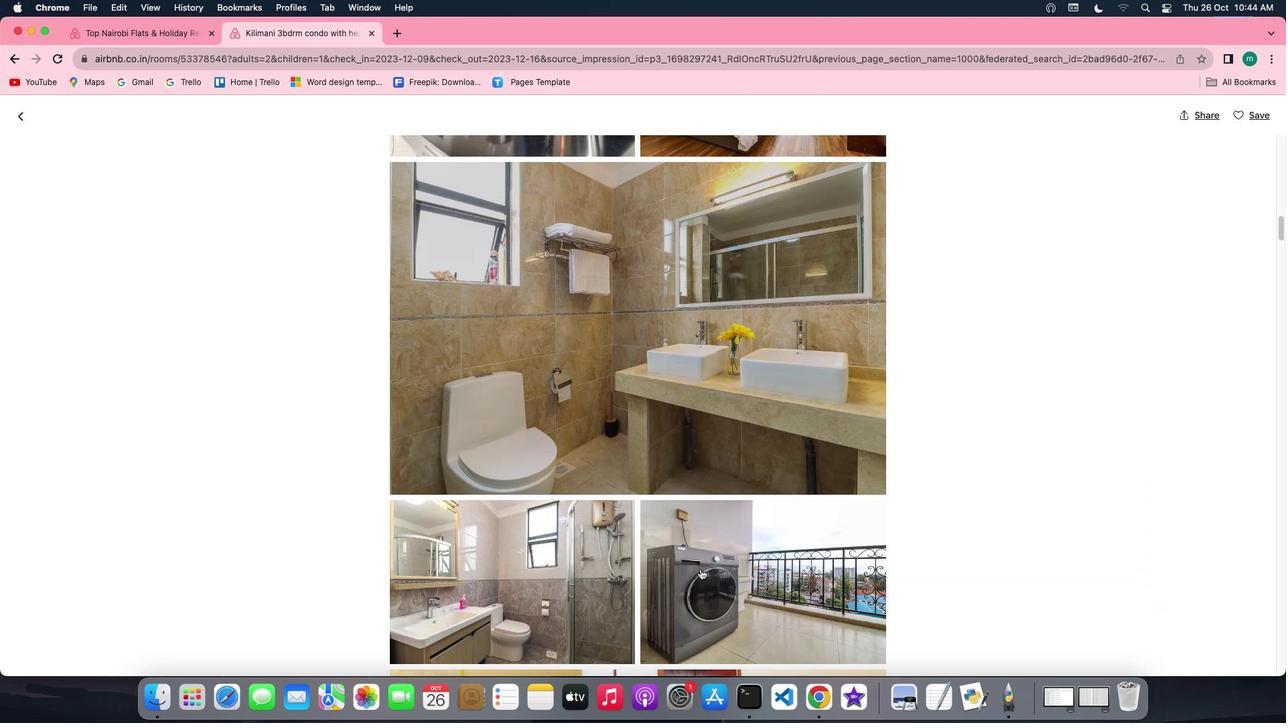
Action: Mouse scrolled (701, 569) with delta (0, 0)
Screenshot: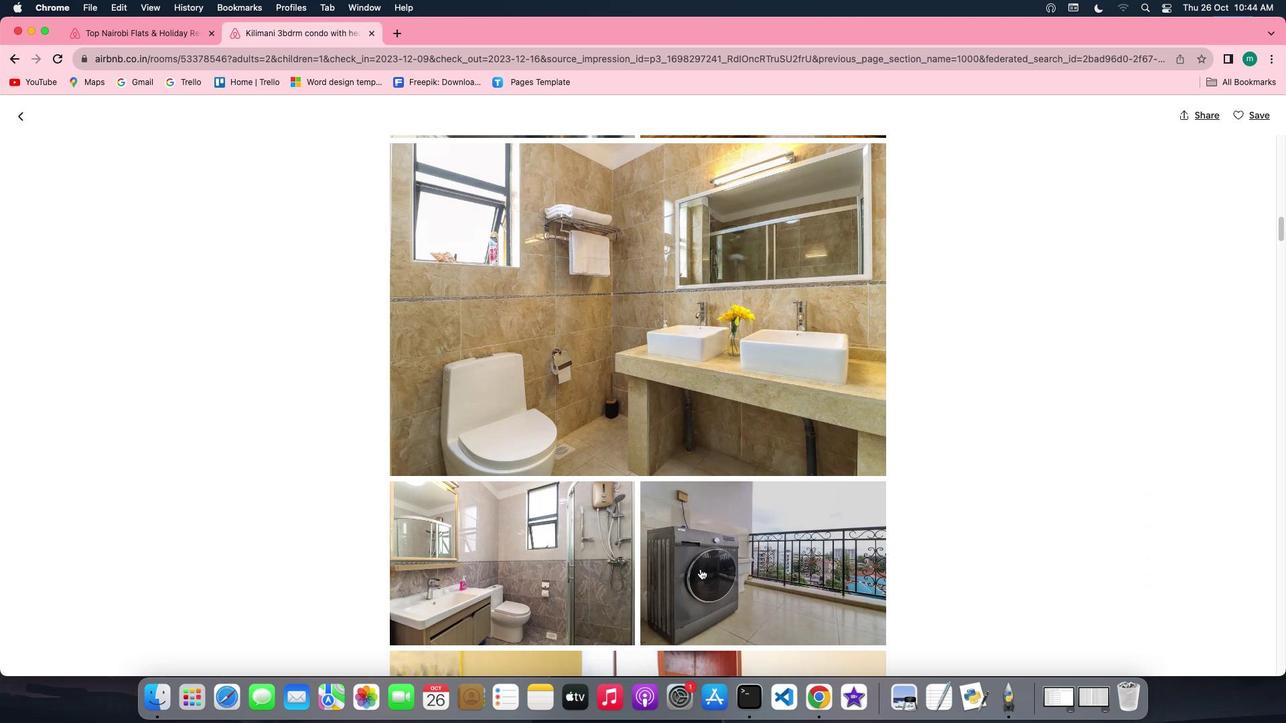 
Action: Mouse scrolled (701, 569) with delta (0, 0)
Screenshot: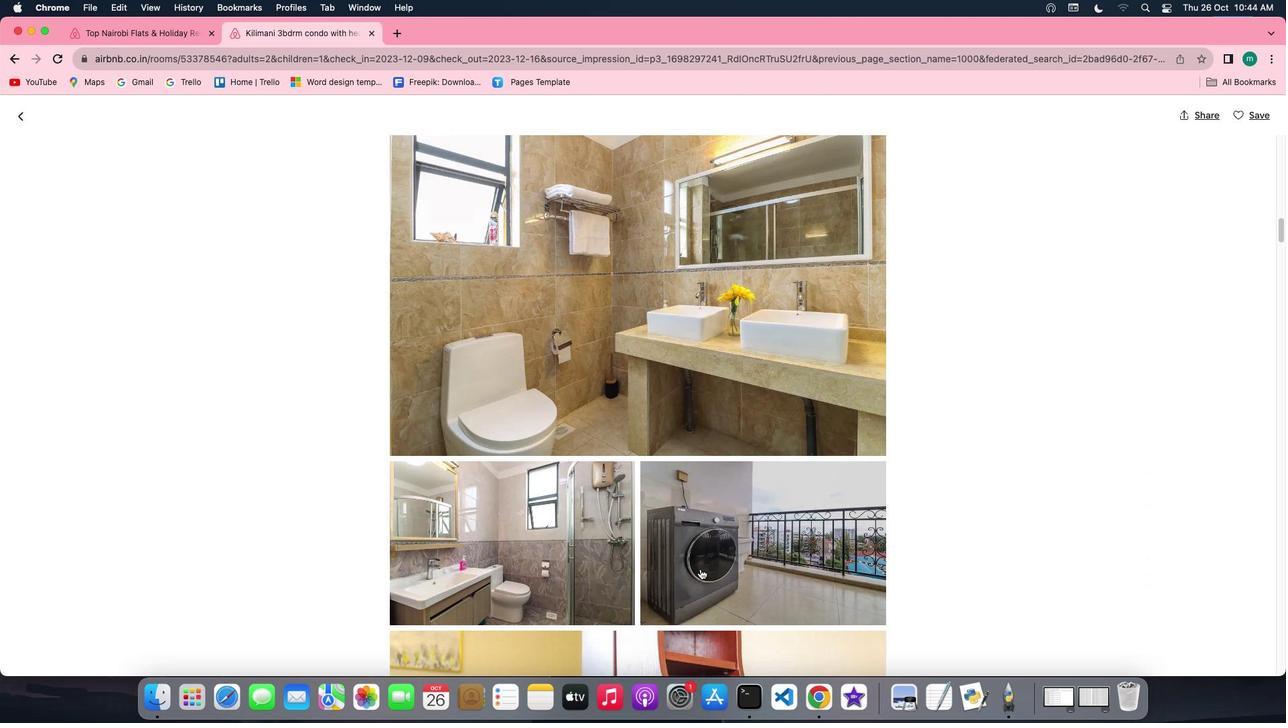 
Action: Mouse scrolled (701, 569) with delta (0, 0)
Screenshot: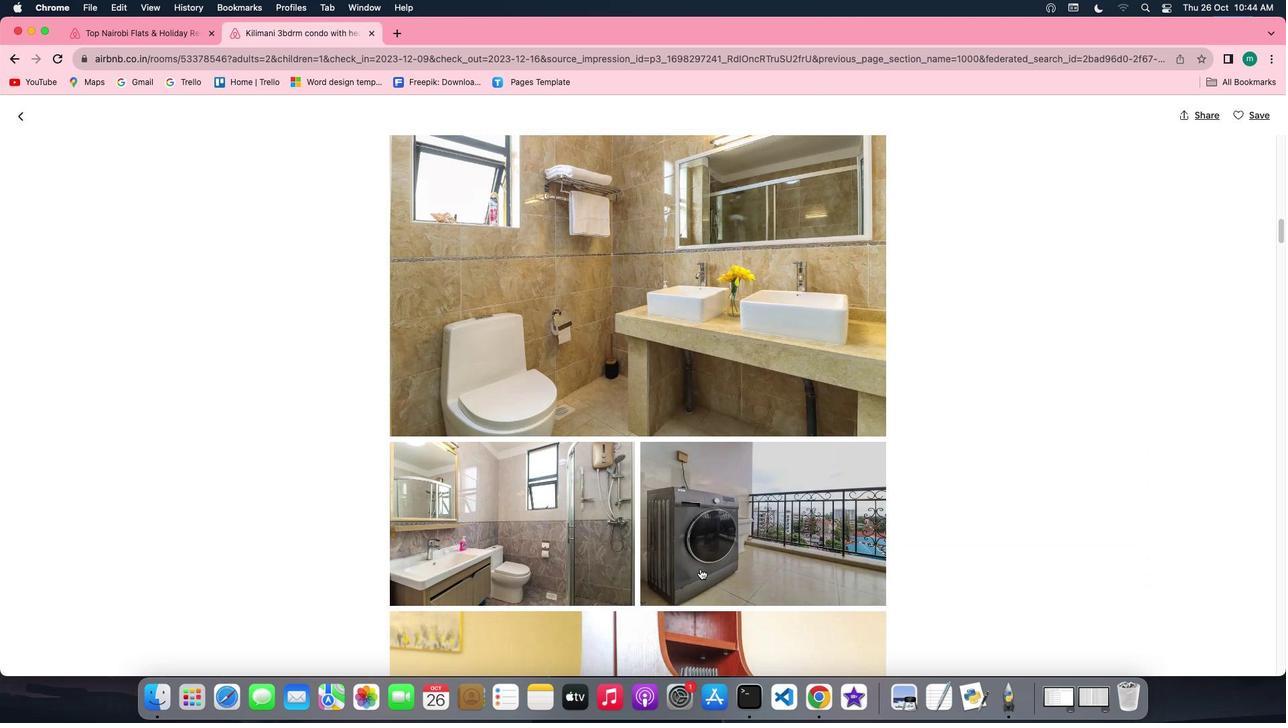 
Action: Mouse scrolled (701, 569) with delta (0, 0)
Screenshot: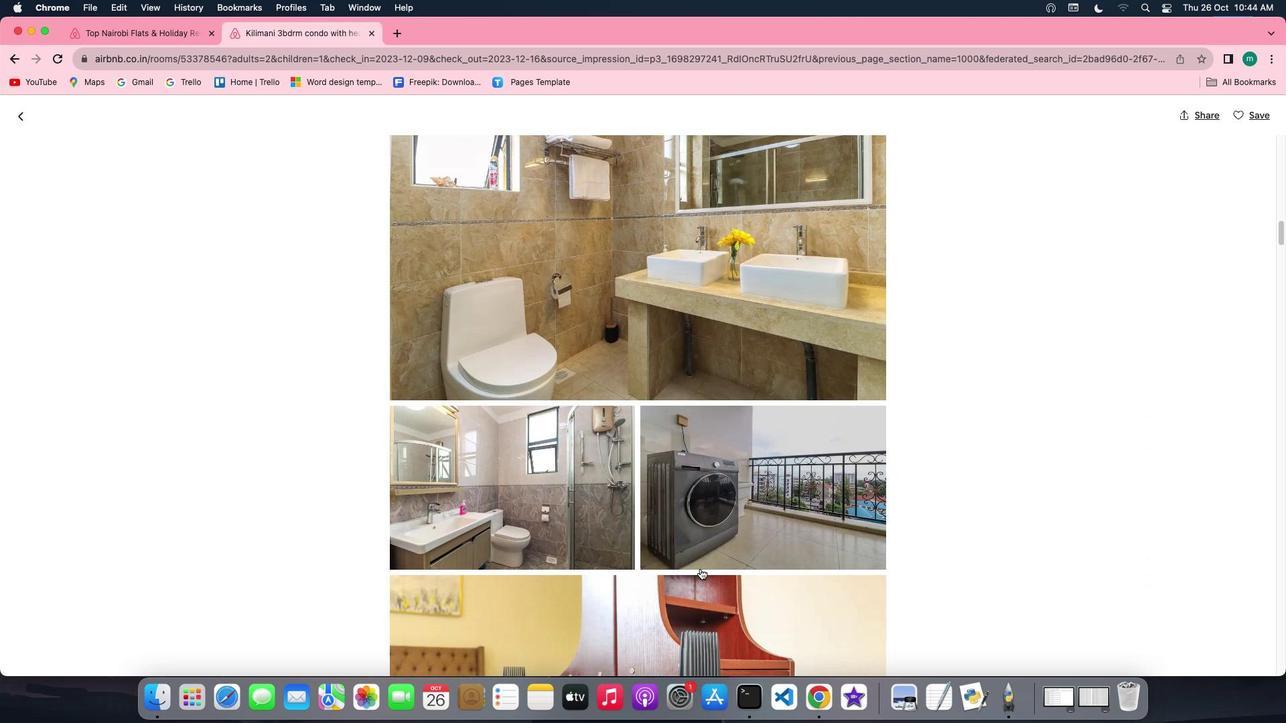 
Action: Mouse scrolled (701, 569) with delta (0, 0)
Screenshot: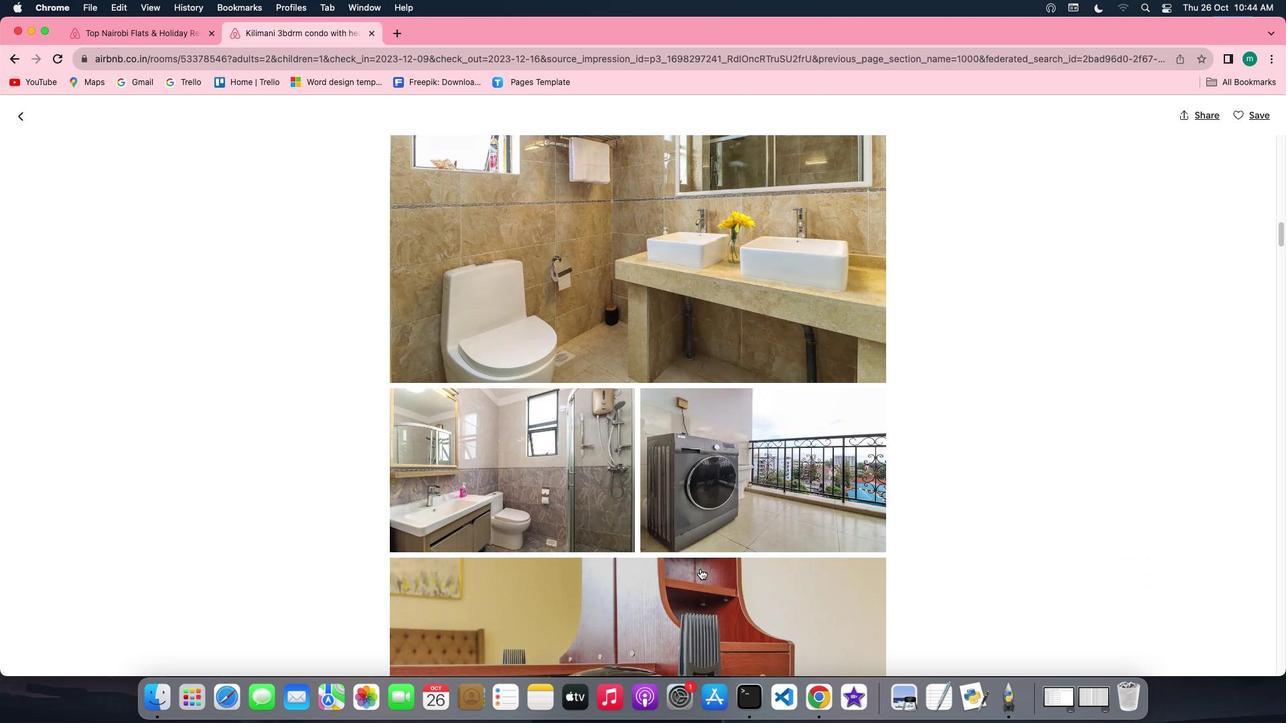 
Action: Mouse scrolled (701, 569) with delta (0, 0)
Screenshot: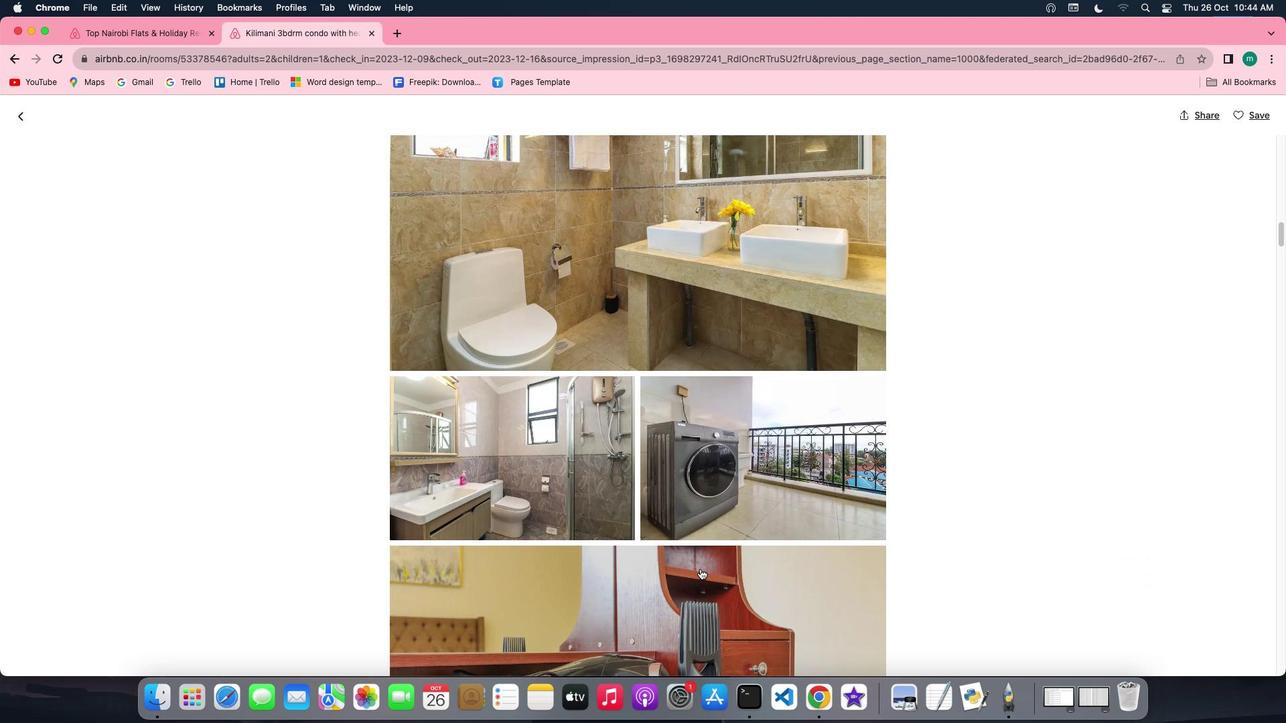
Action: Mouse scrolled (701, 569) with delta (0, 0)
Screenshot: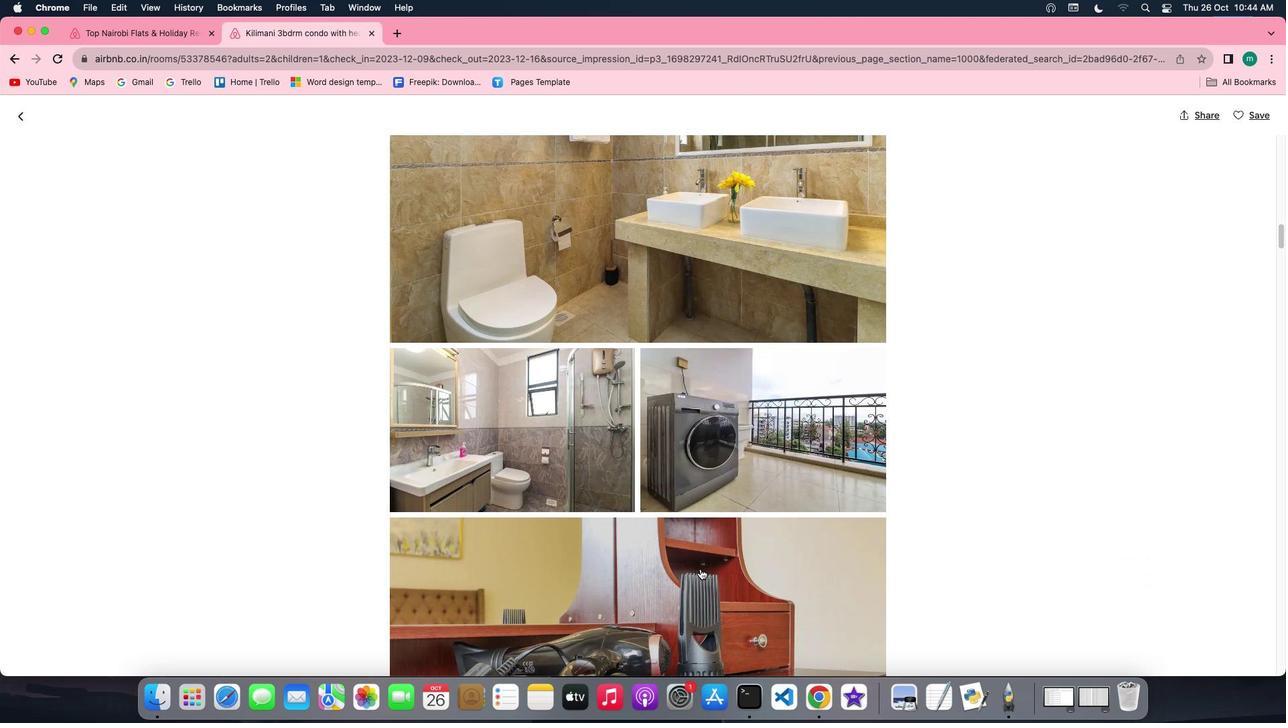 
Action: Mouse scrolled (701, 569) with delta (0, 0)
Screenshot: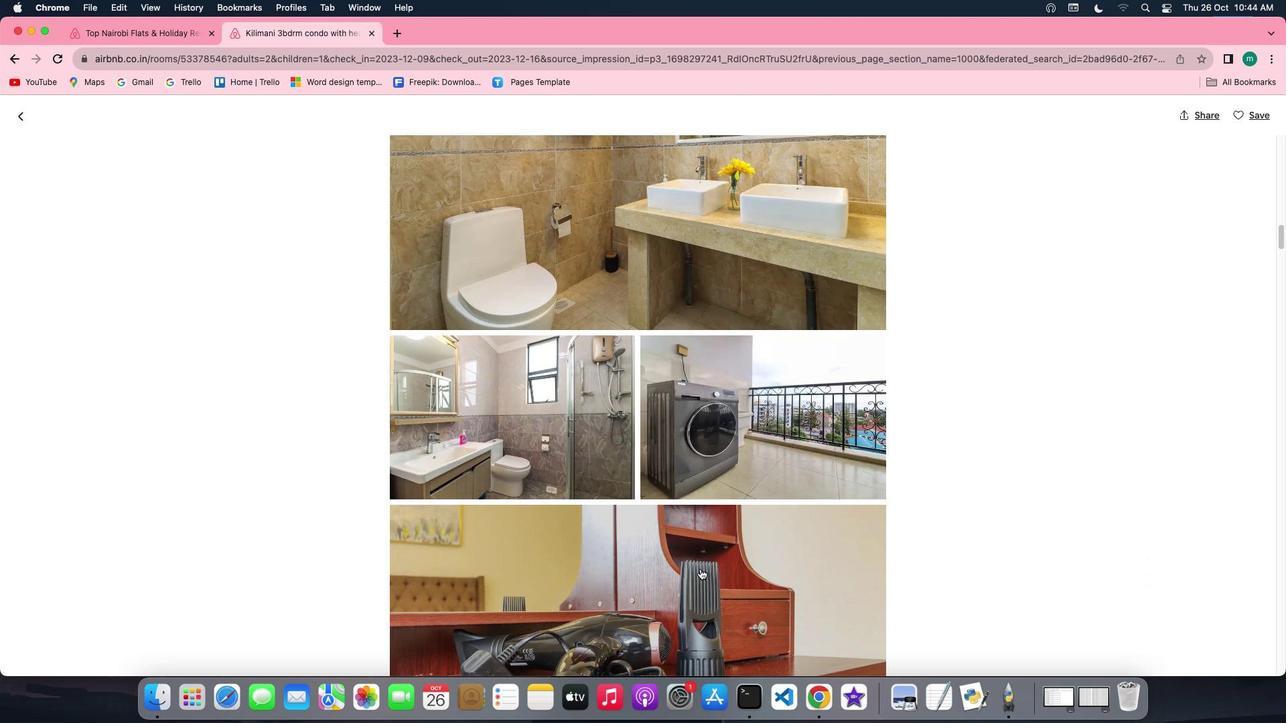 
Action: Mouse scrolled (701, 569) with delta (0, 0)
Screenshot: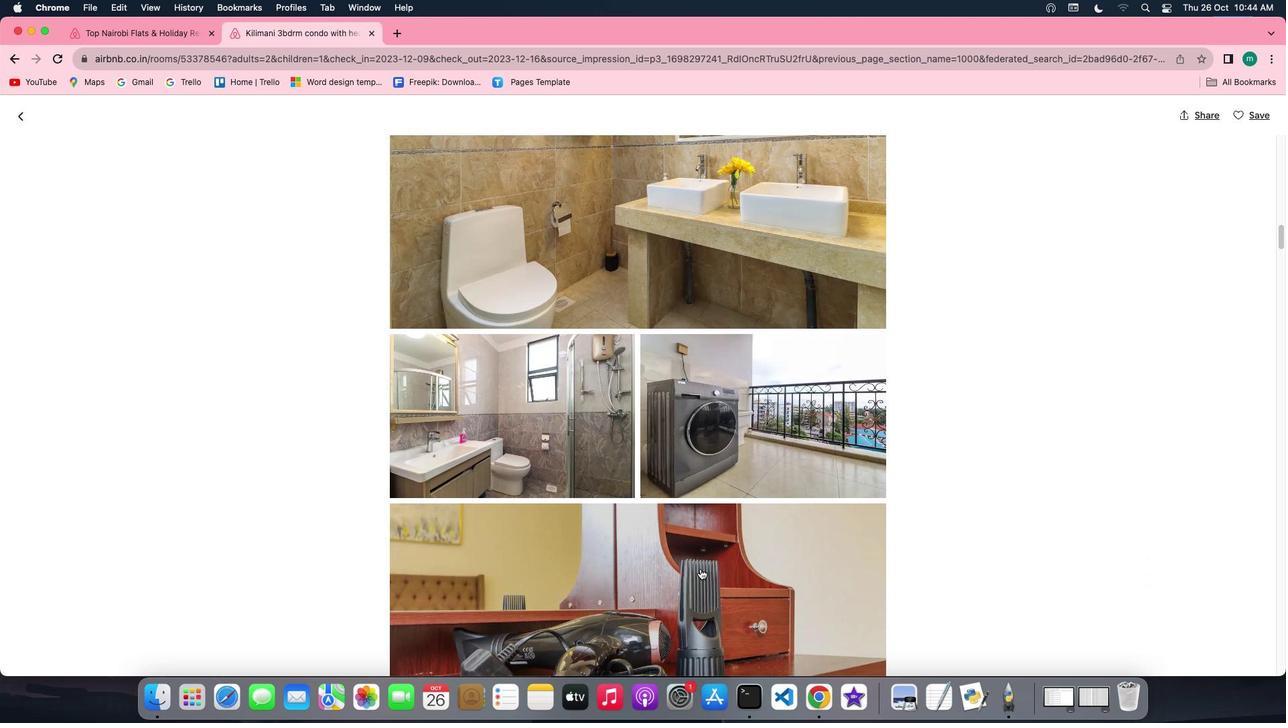 
Action: Mouse scrolled (701, 569) with delta (0, 0)
Screenshot: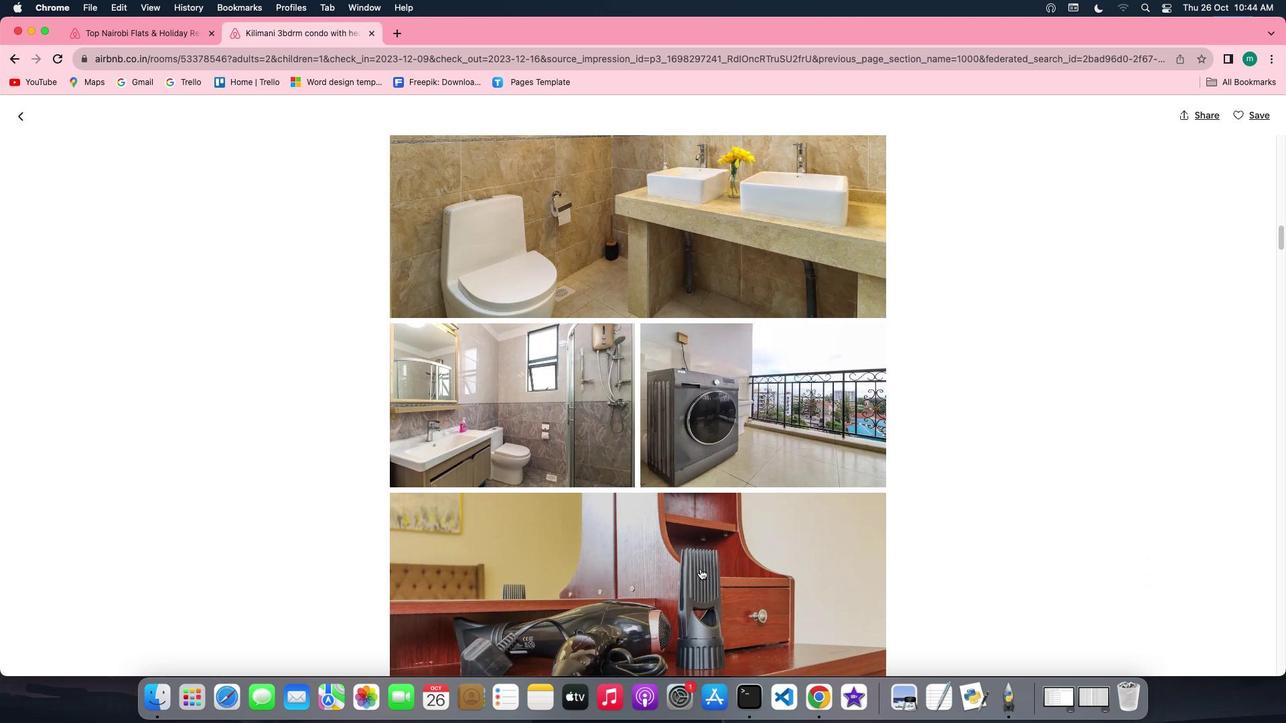
Action: Mouse scrolled (701, 569) with delta (0, 0)
Screenshot: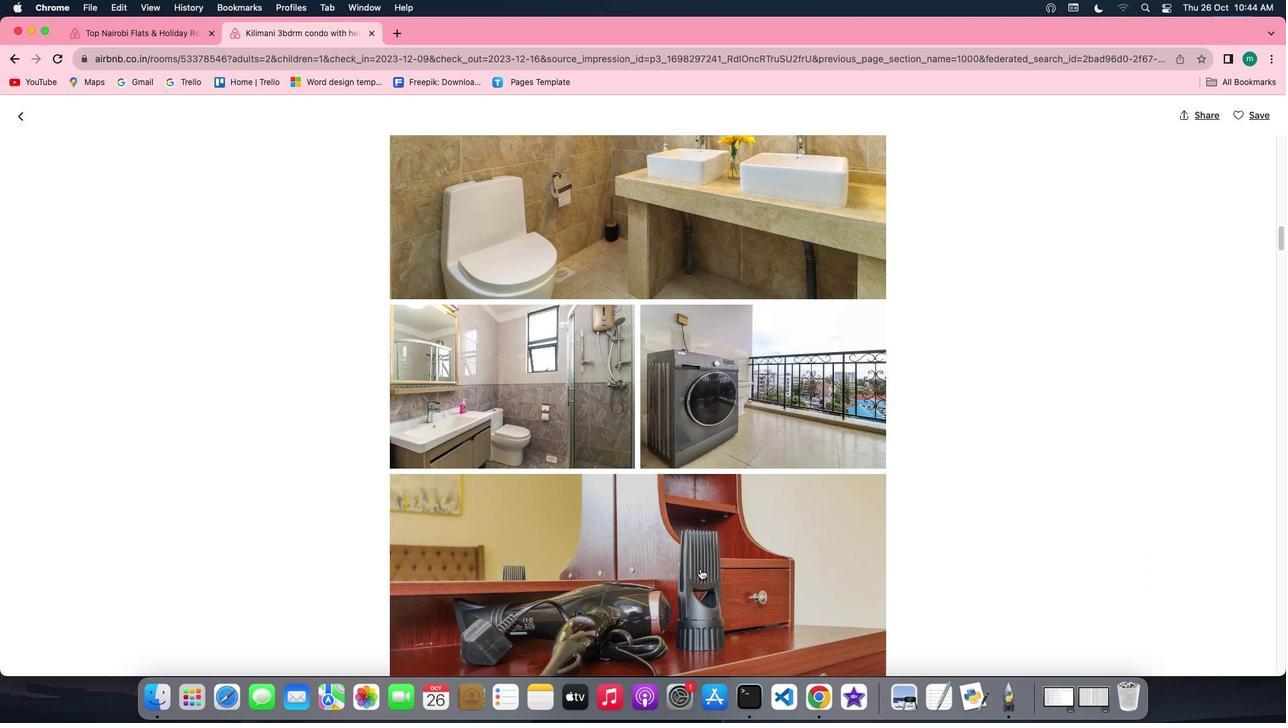 
Action: Mouse scrolled (701, 569) with delta (0, 0)
Screenshot: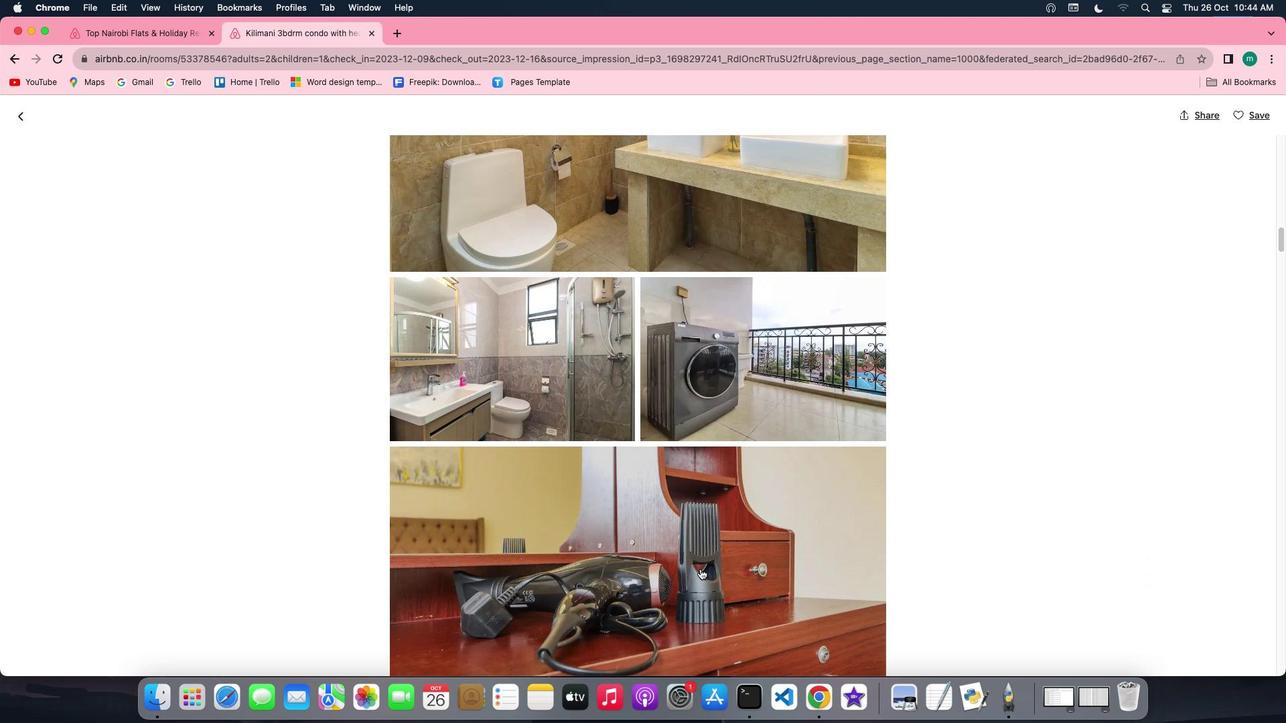
Action: Mouse scrolled (701, 569) with delta (0, 0)
Screenshot: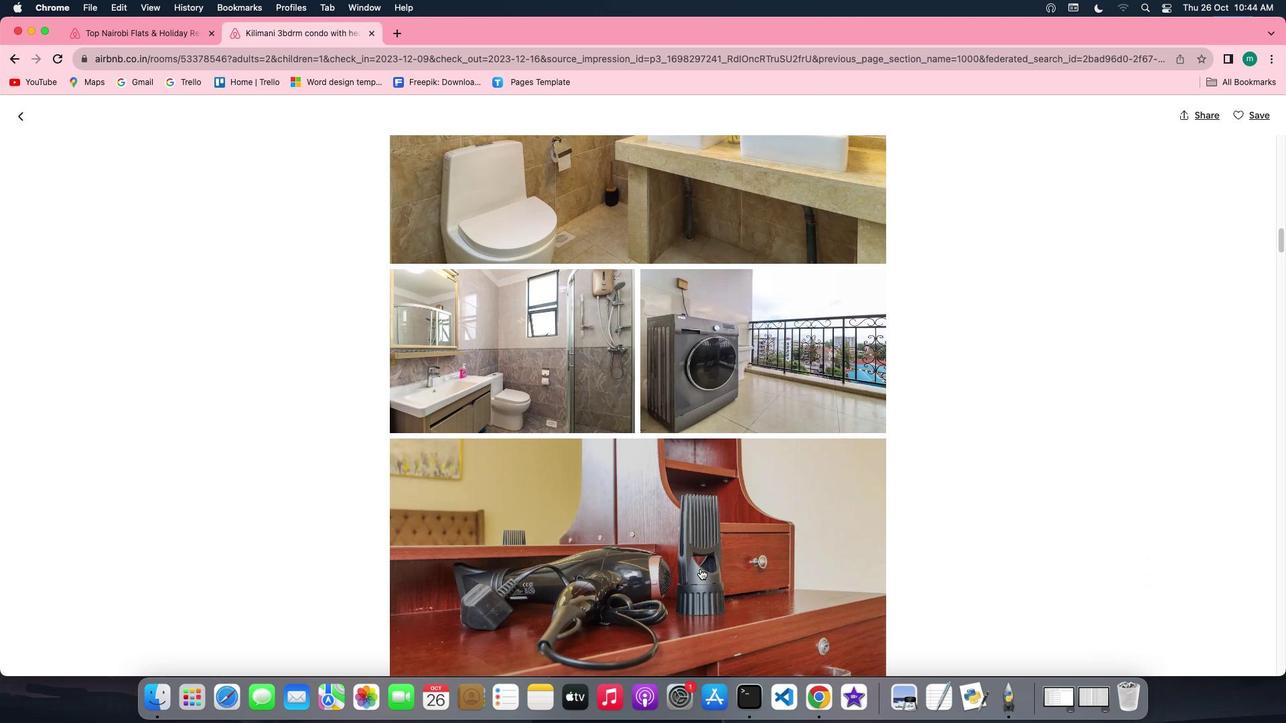 
Action: Mouse scrolled (701, 569) with delta (0, 0)
Screenshot: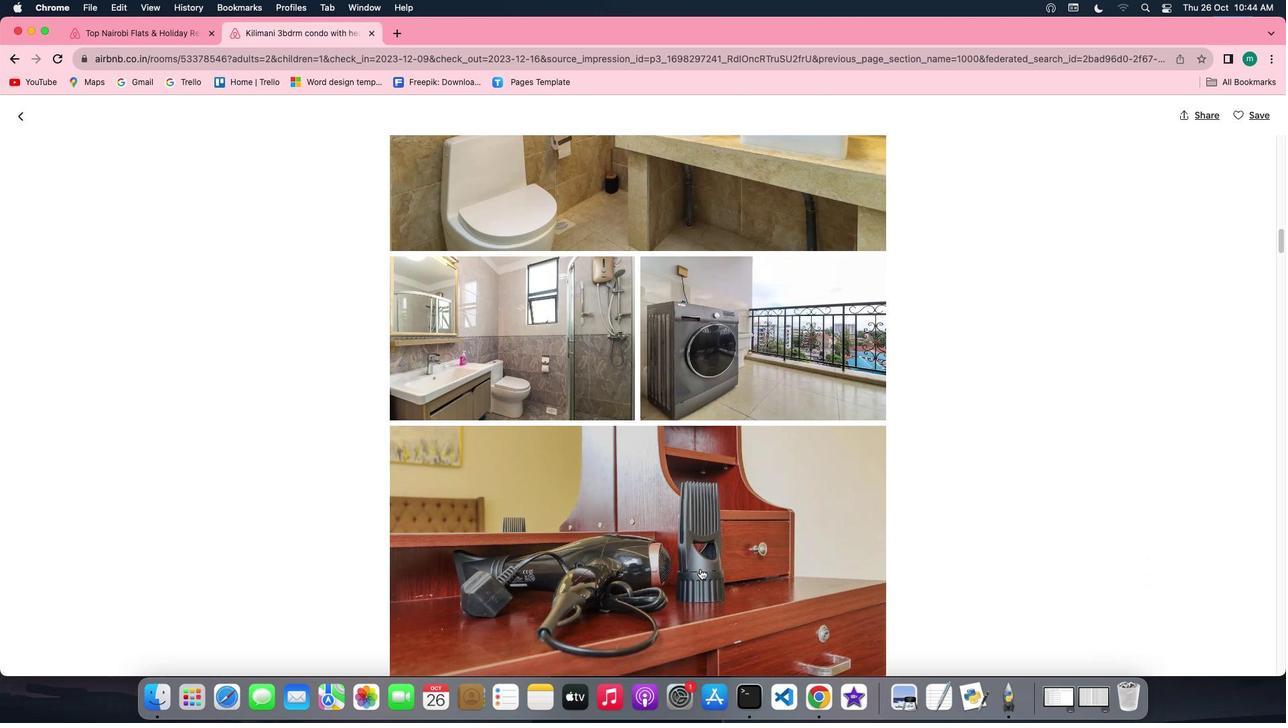 
Action: Mouse scrolled (701, 569) with delta (0, 0)
Screenshot: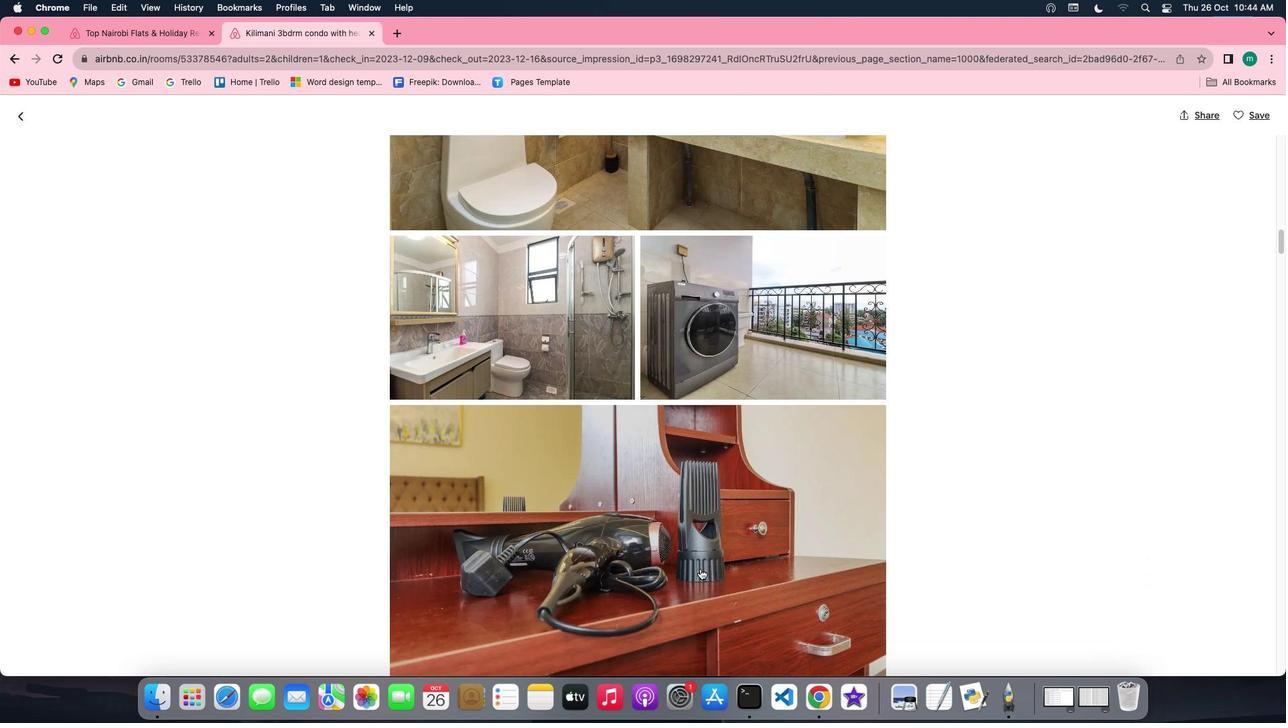 
Action: Mouse scrolled (701, 569) with delta (0, 0)
Screenshot: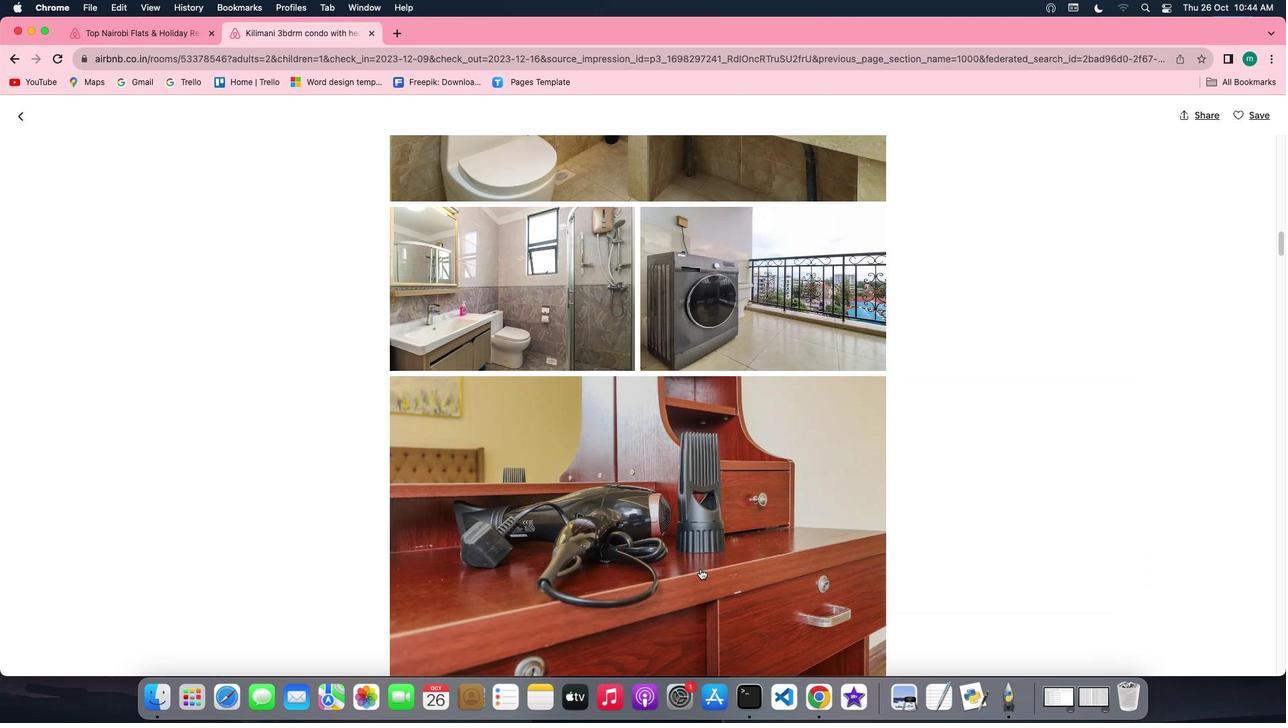 
Action: Mouse scrolled (701, 569) with delta (0, 0)
Screenshot: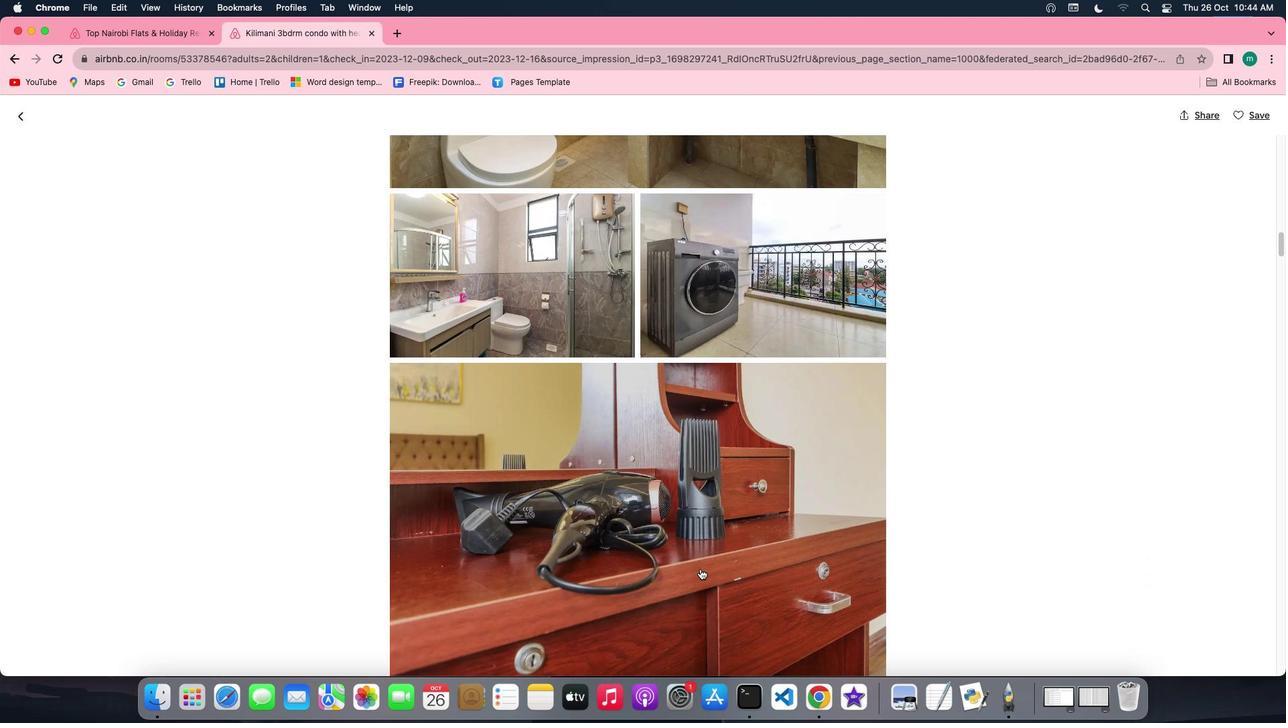 
Action: Mouse scrolled (701, 569) with delta (0, 0)
Screenshot: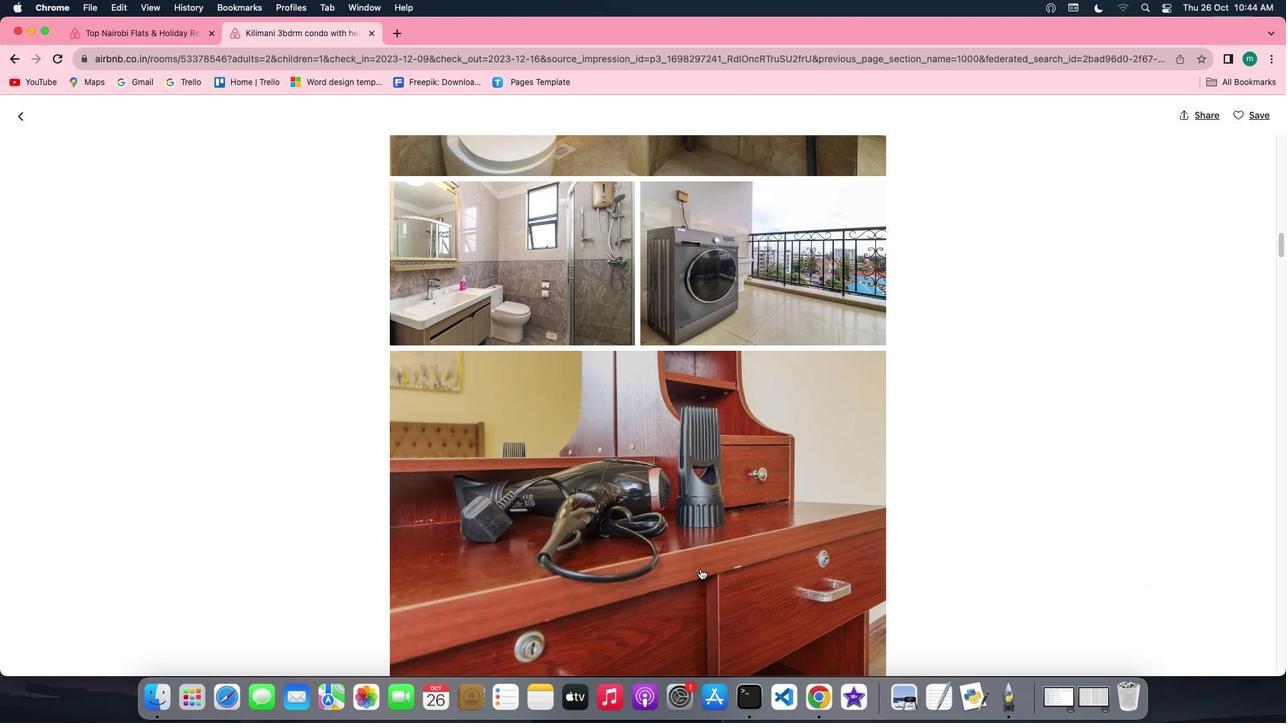 
Action: Mouse scrolled (701, 569) with delta (0, 0)
Screenshot: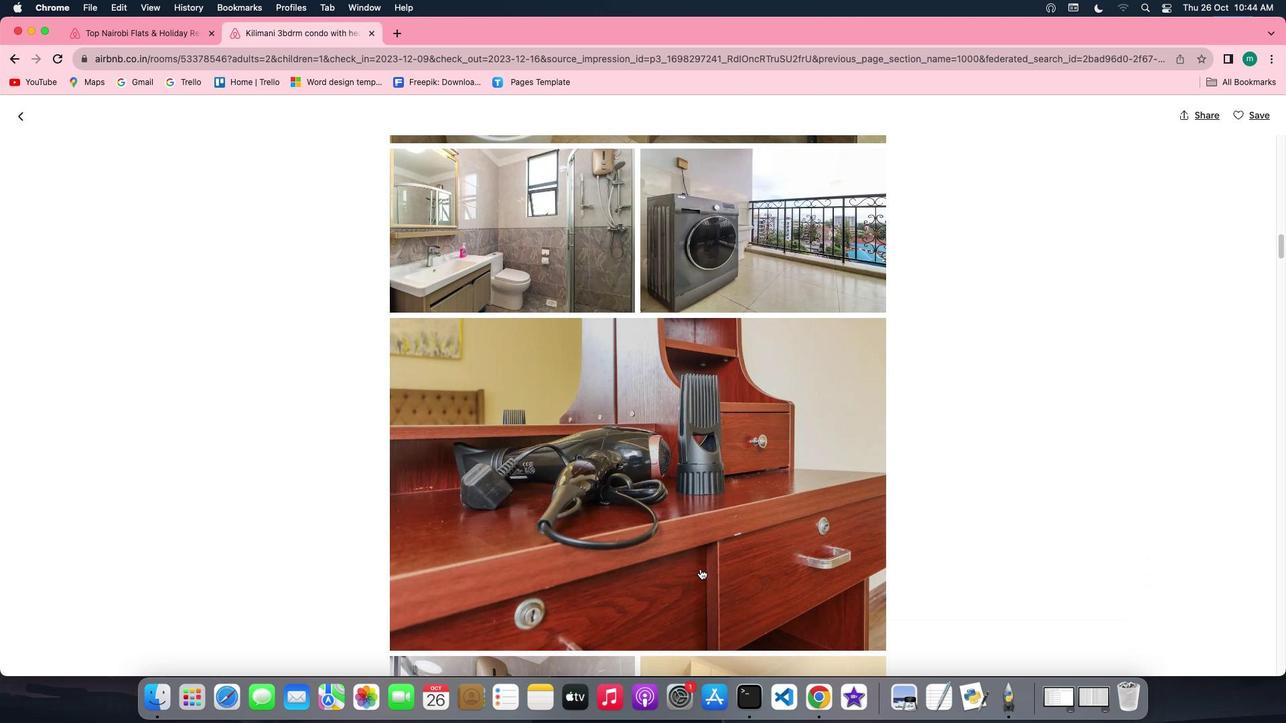 
Action: Mouse scrolled (701, 569) with delta (0, 0)
Screenshot: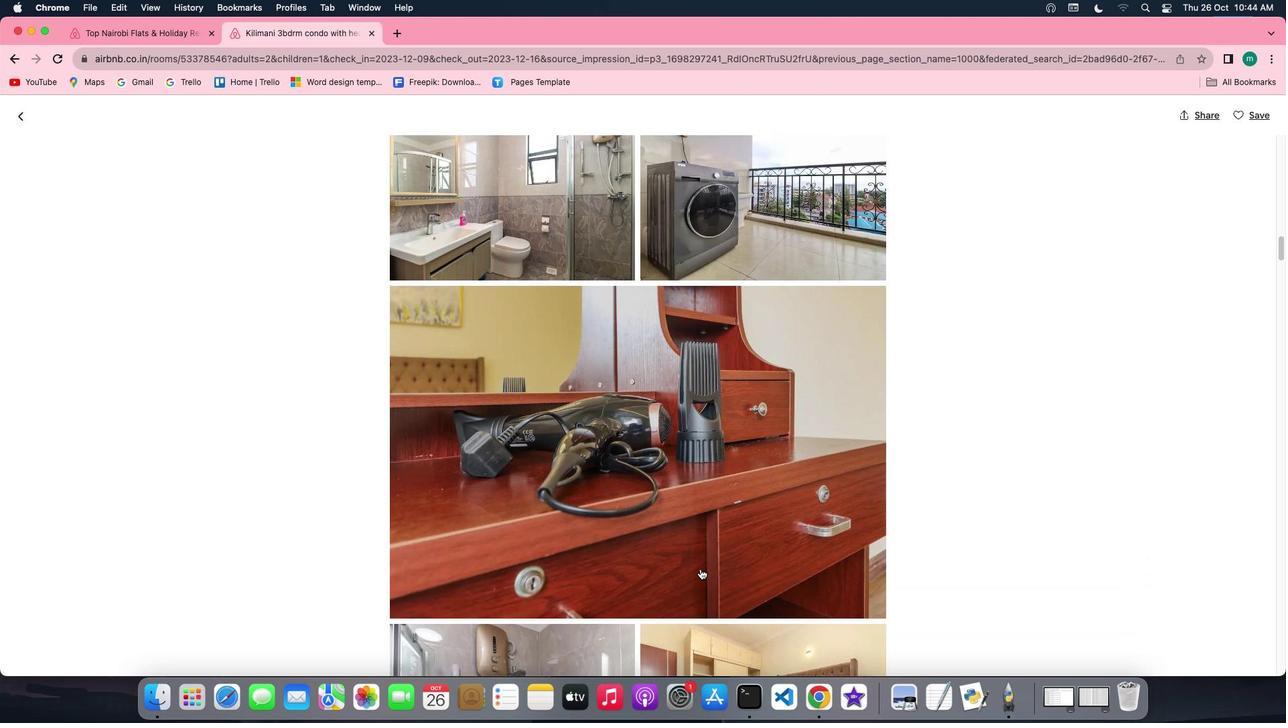 
Action: Mouse scrolled (701, 569) with delta (0, 0)
Screenshot: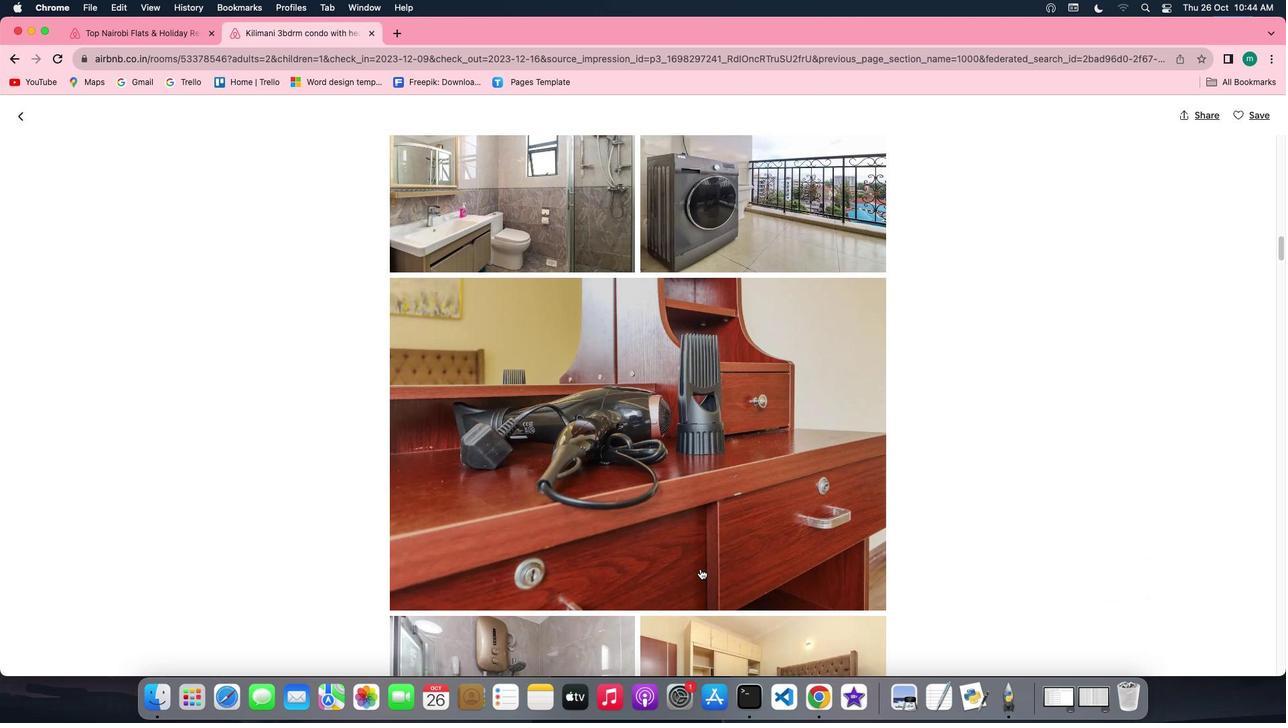
Action: Mouse scrolled (701, 569) with delta (0, 0)
Screenshot: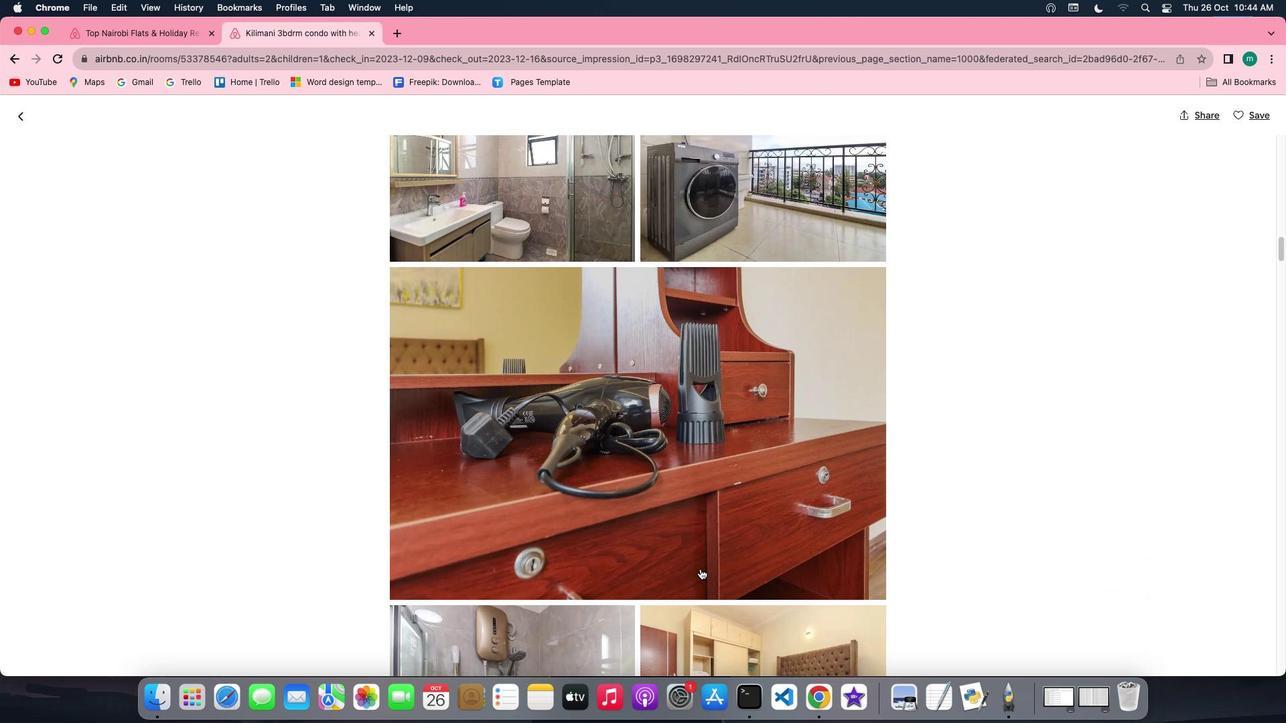 
Action: Mouse scrolled (701, 569) with delta (0, 0)
Screenshot: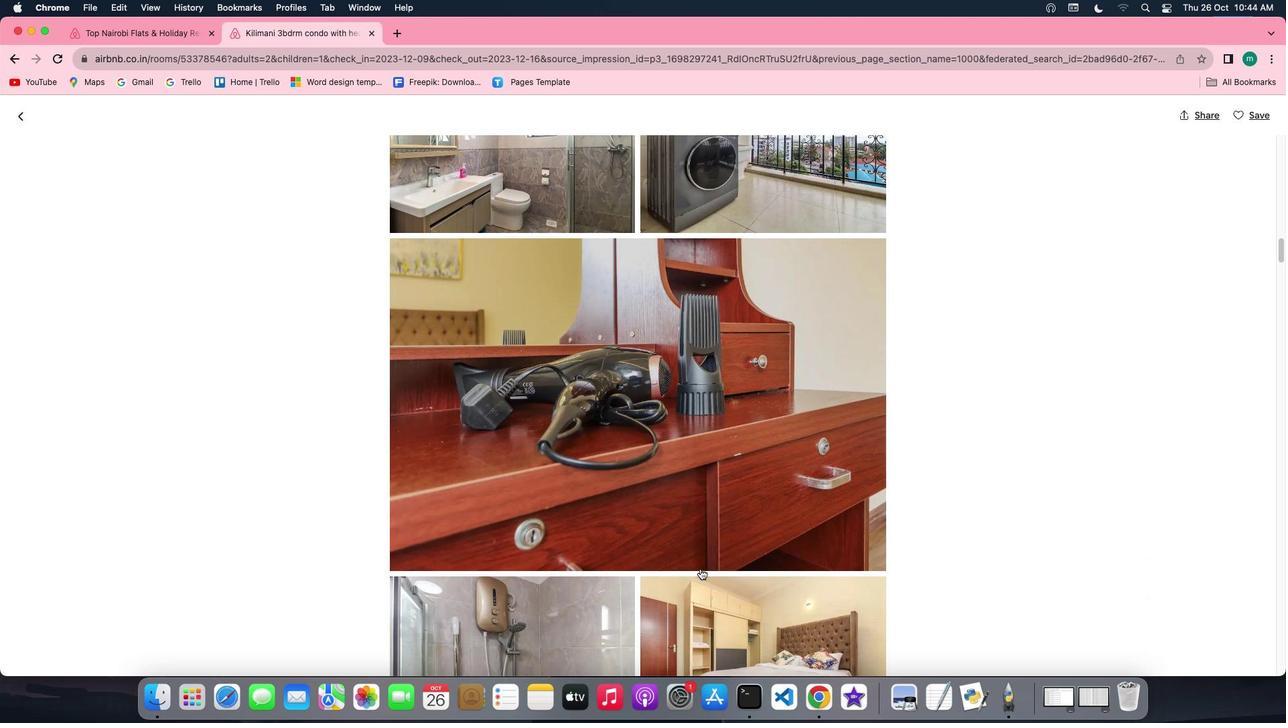 
Action: Mouse scrolled (701, 569) with delta (0, 0)
Screenshot: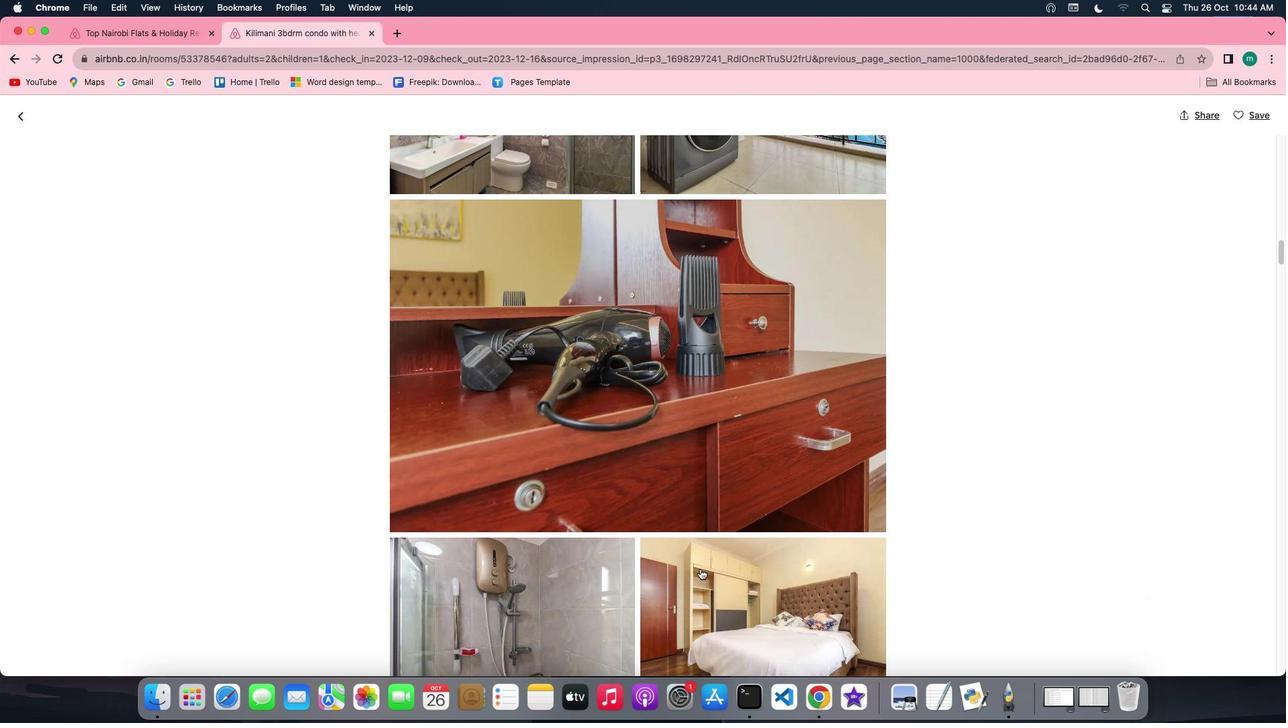 
Action: Mouse scrolled (701, 569) with delta (0, 0)
Screenshot: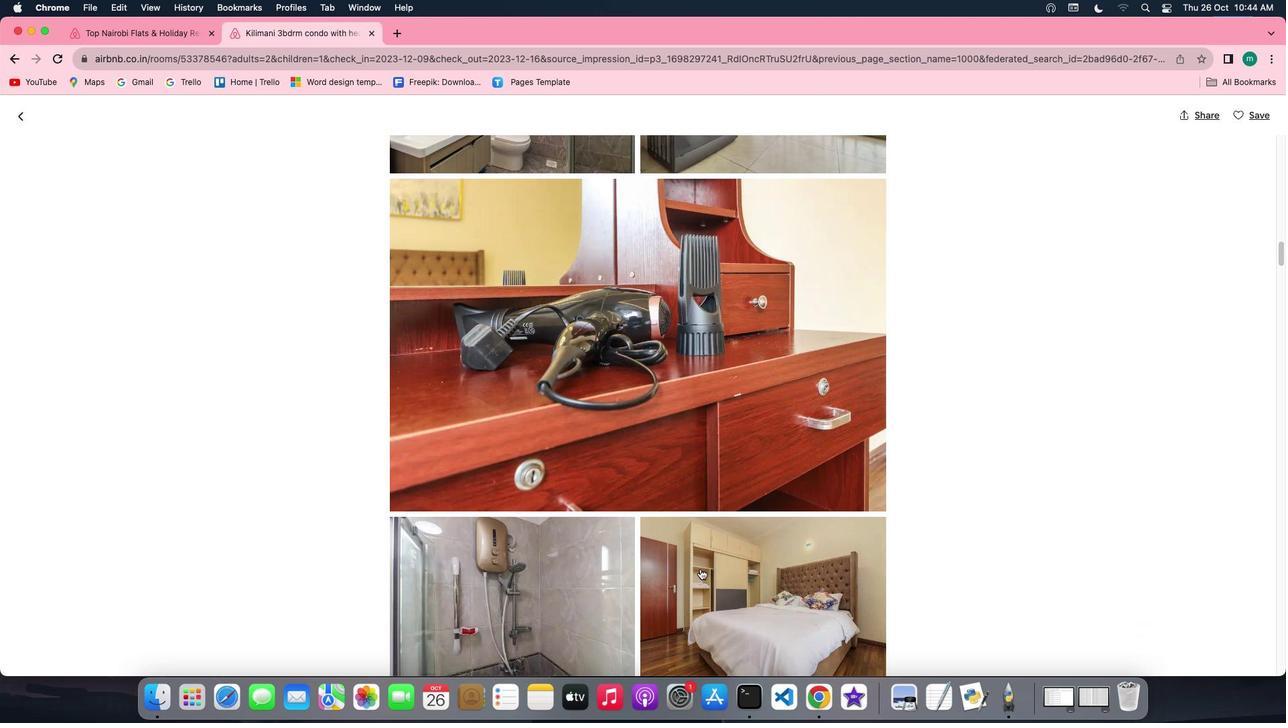 
Action: Mouse scrolled (701, 569) with delta (0, 0)
Screenshot: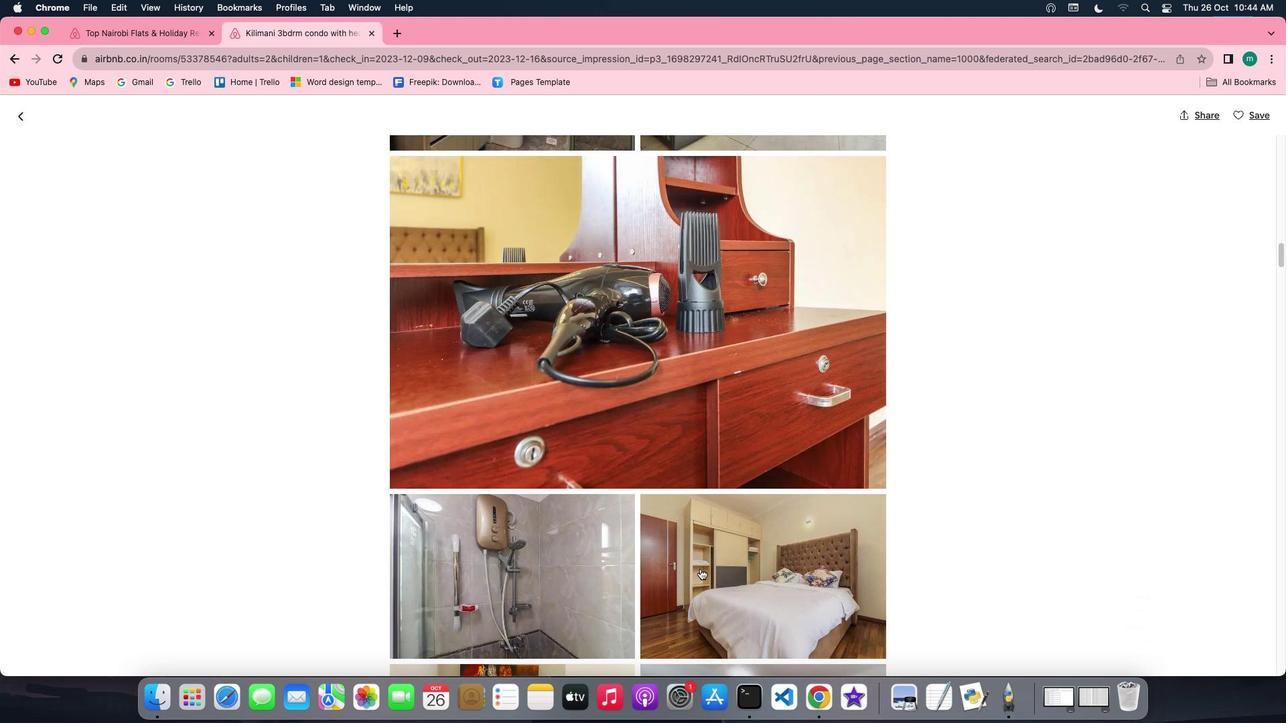 
Action: Mouse scrolled (701, 569) with delta (0, 0)
Screenshot: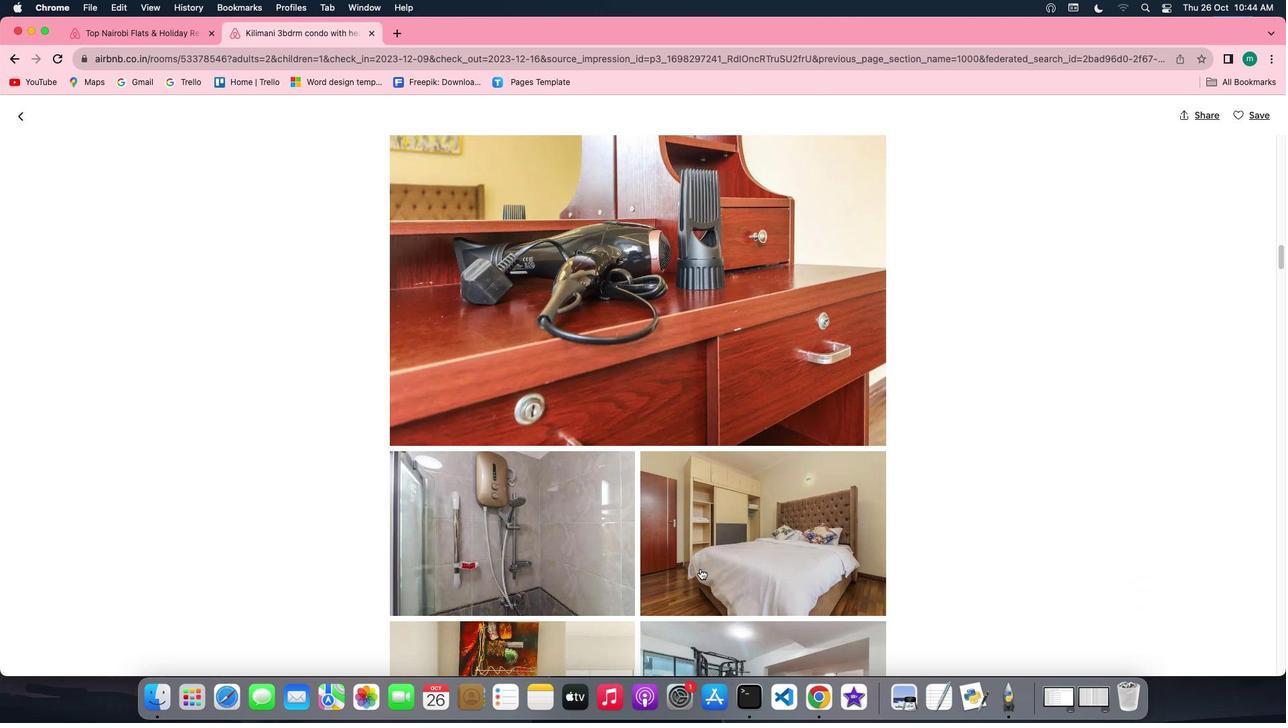 
Action: Mouse scrolled (701, 569) with delta (0, -1)
Screenshot: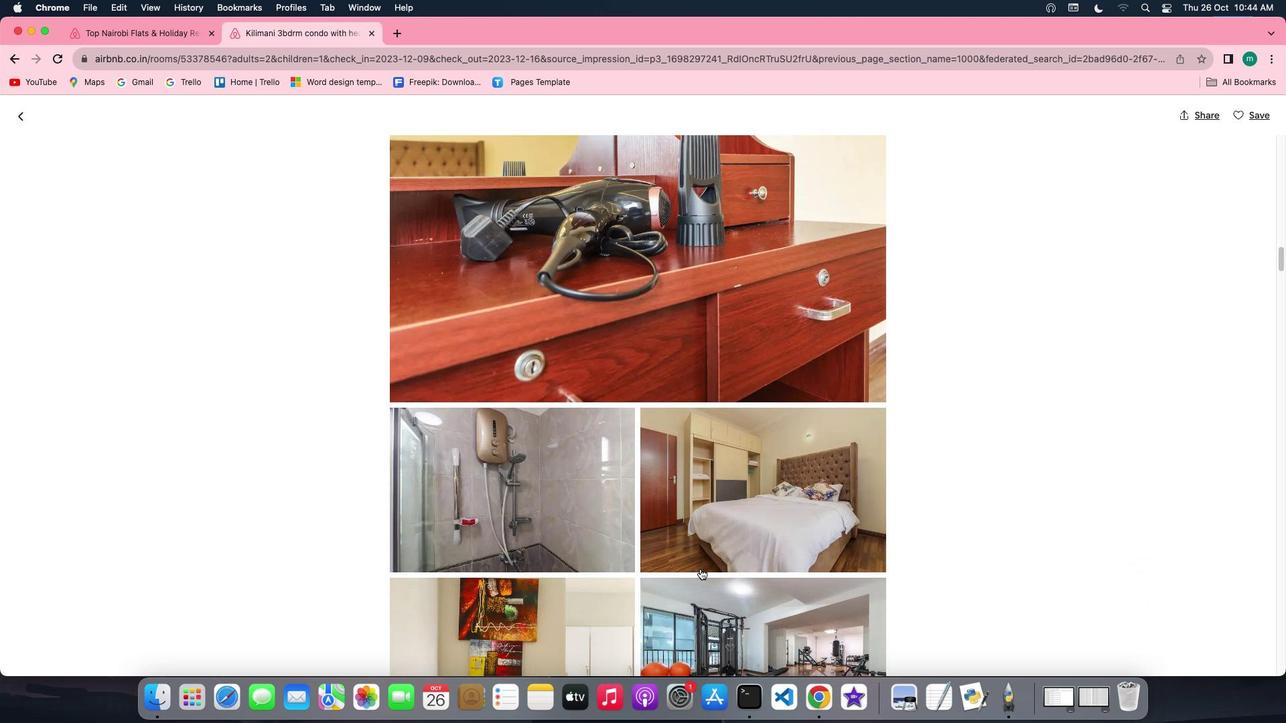 
Action: Mouse scrolled (701, 569) with delta (0, 0)
Screenshot: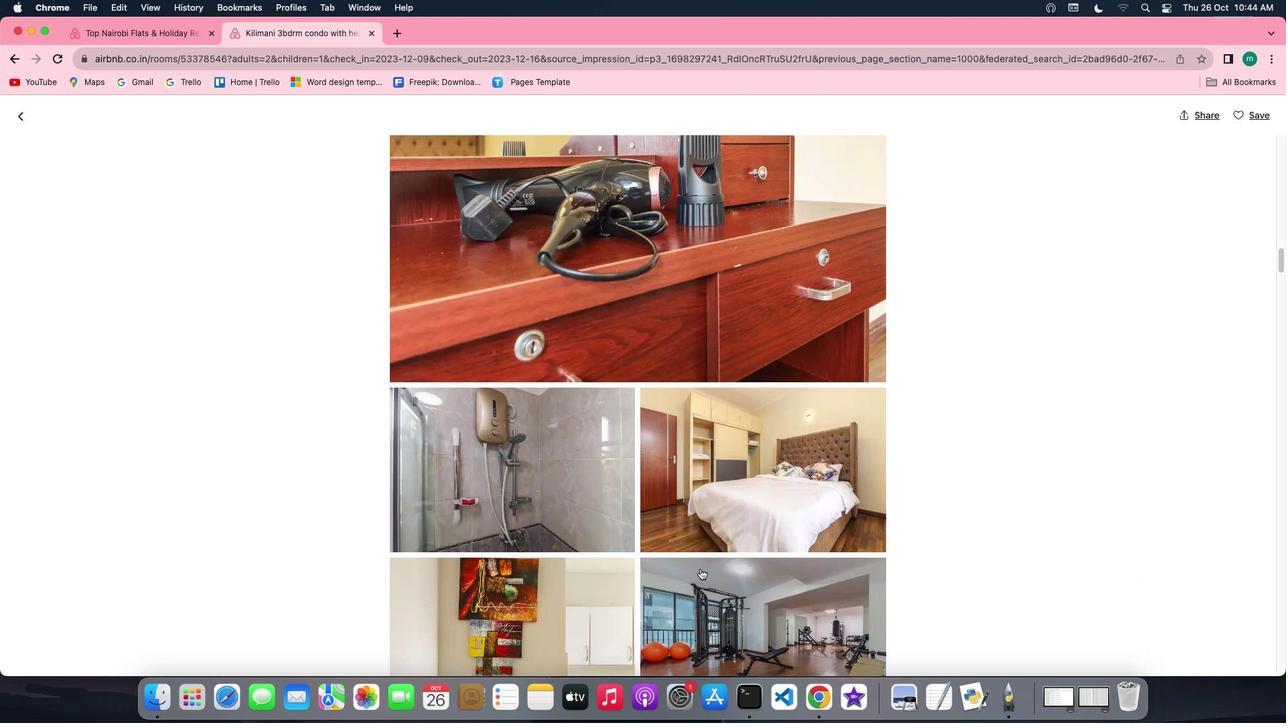 
Action: Mouse scrolled (701, 569) with delta (0, 0)
Screenshot: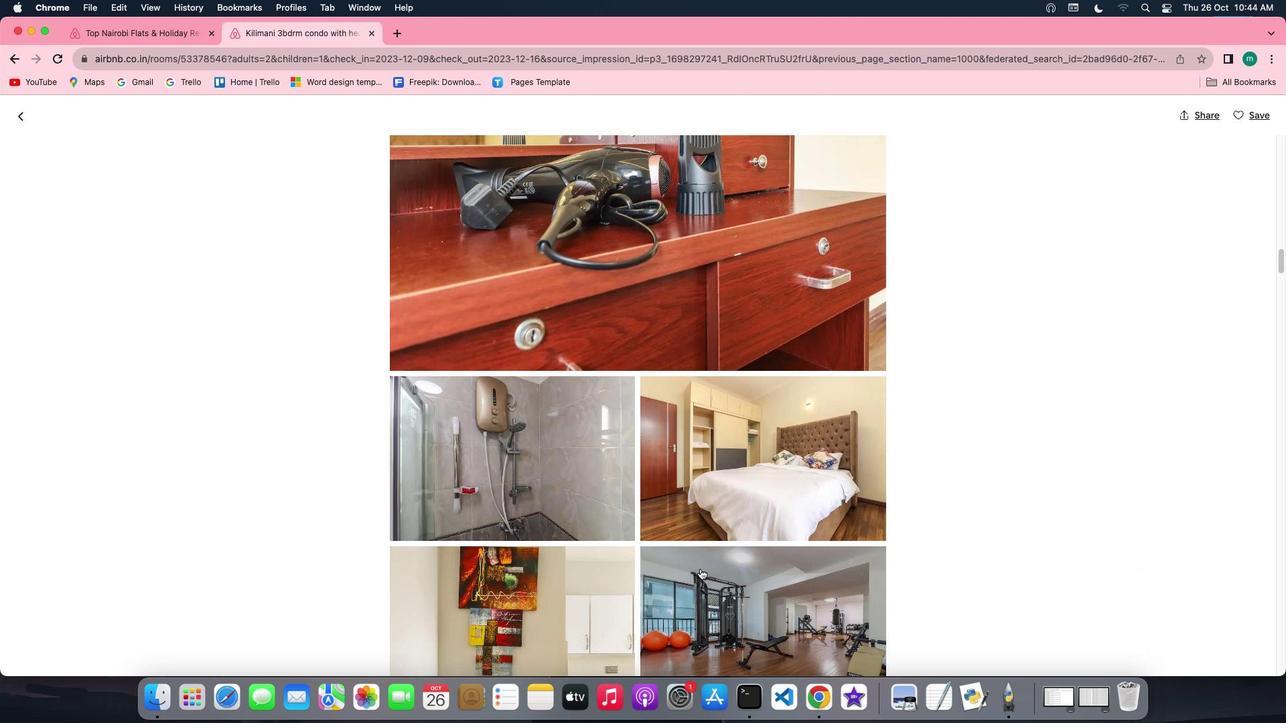 
Action: Mouse scrolled (701, 569) with delta (0, -1)
Screenshot: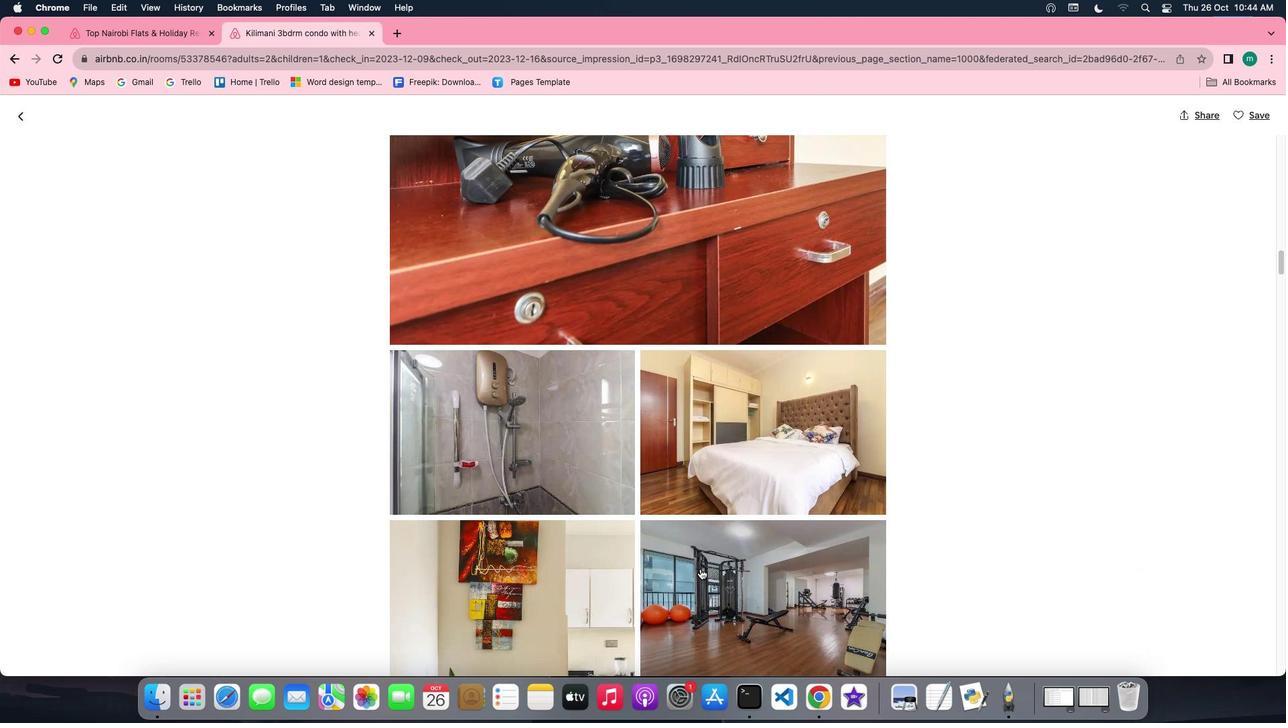 
Action: Mouse scrolled (701, 569) with delta (0, -1)
Screenshot: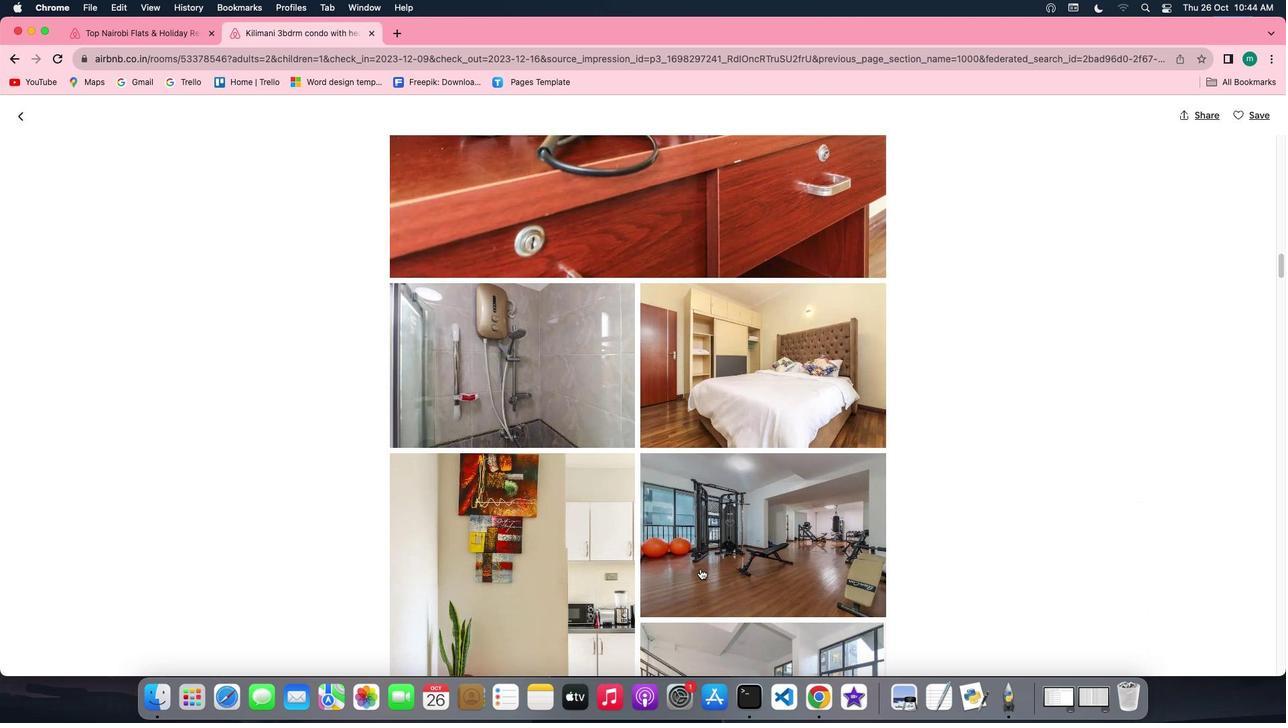 
Action: Mouse scrolled (701, 569) with delta (0, 0)
Screenshot: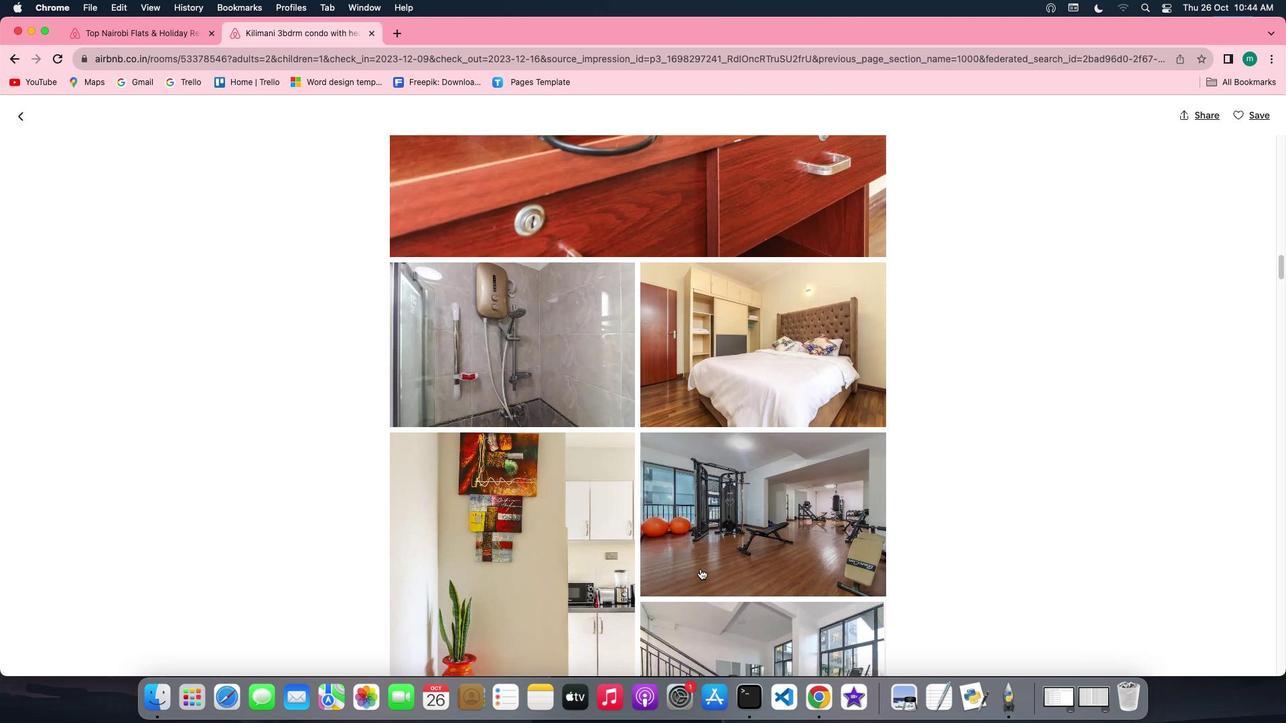 
Action: Mouse scrolled (701, 569) with delta (0, 0)
Screenshot: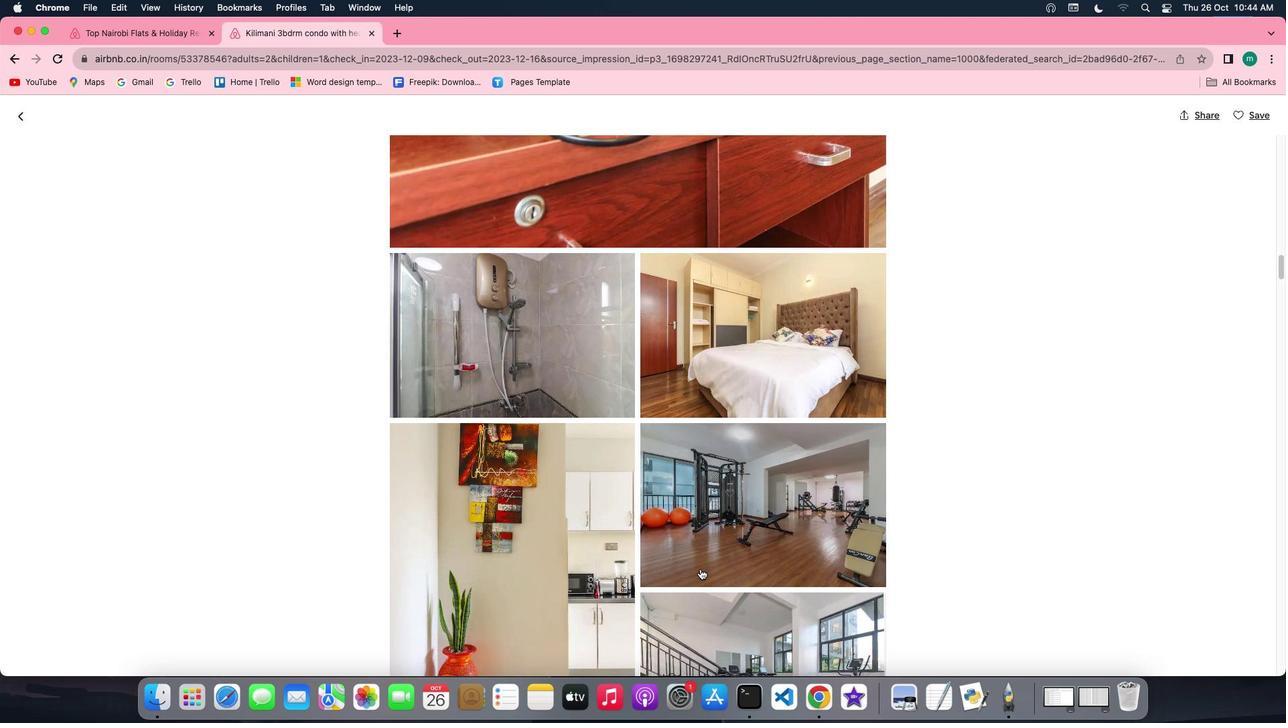 
Action: Mouse scrolled (701, 569) with delta (0, 0)
Screenshot: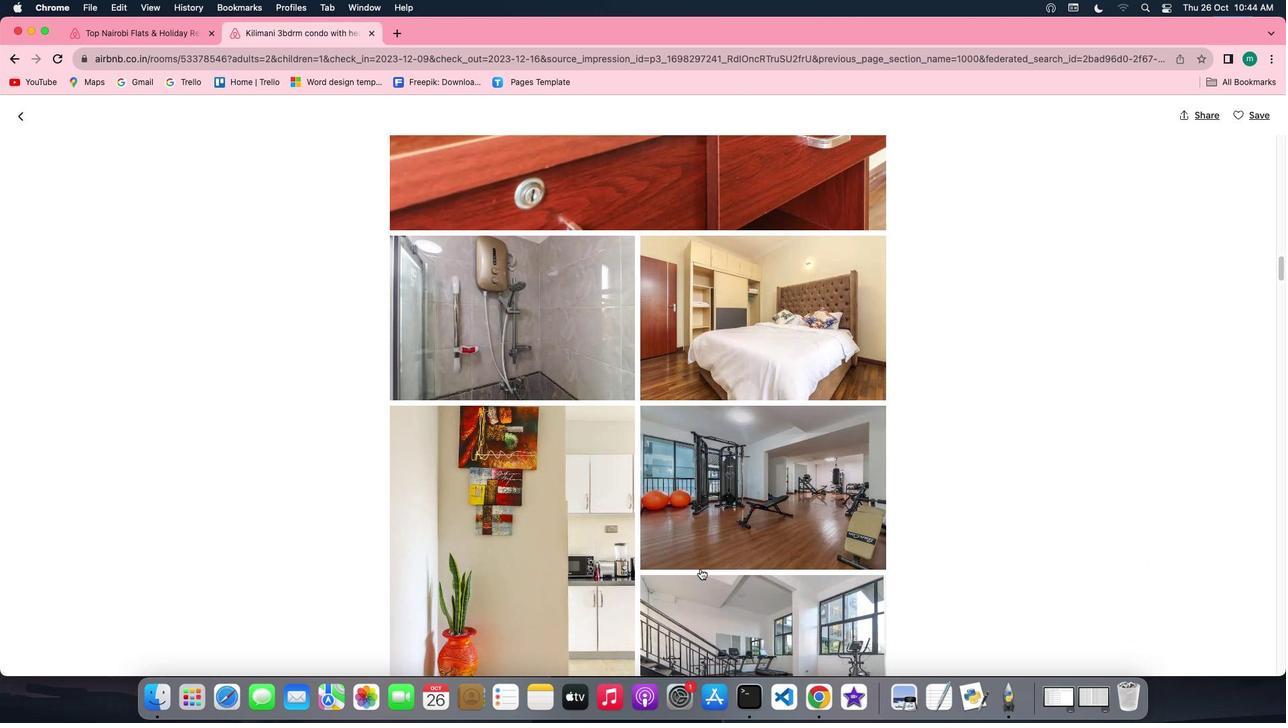 
Action: Mouse scrolled (701, 569) with delta (0, 0)
Screenshot: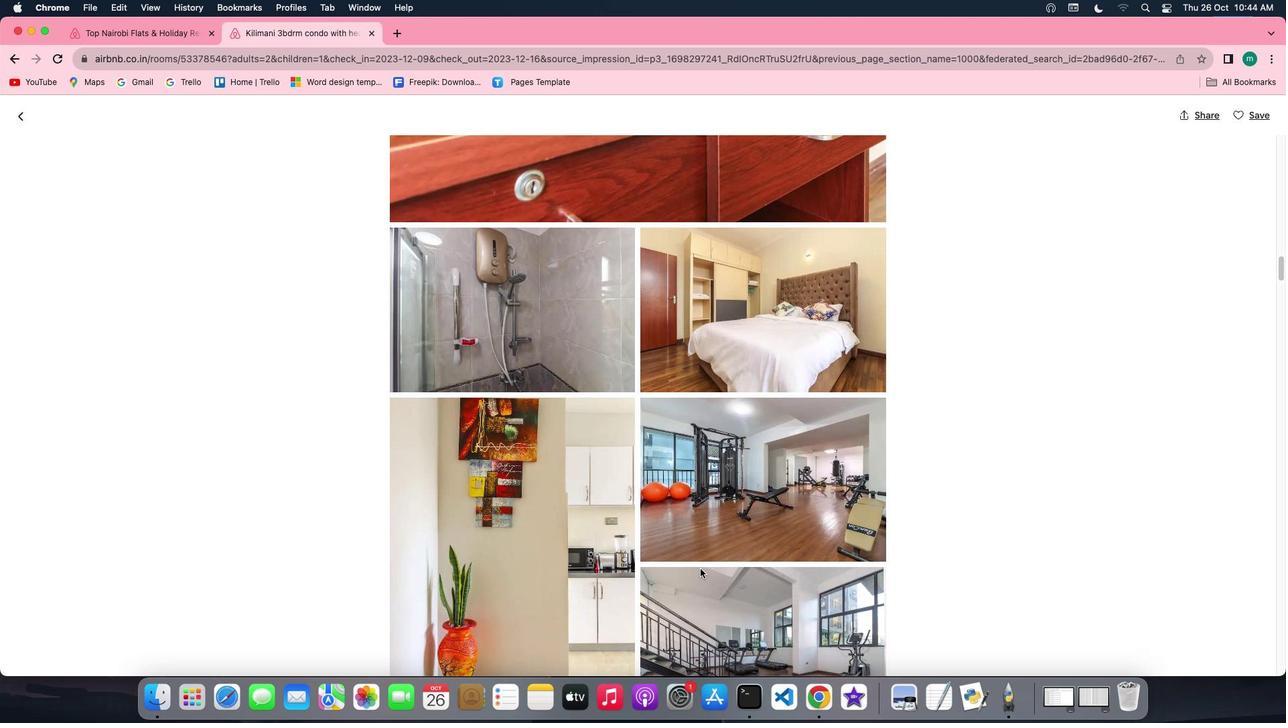 
Action: Mouse scrolled (701, 569) with delta (0, 0)
Screenshot: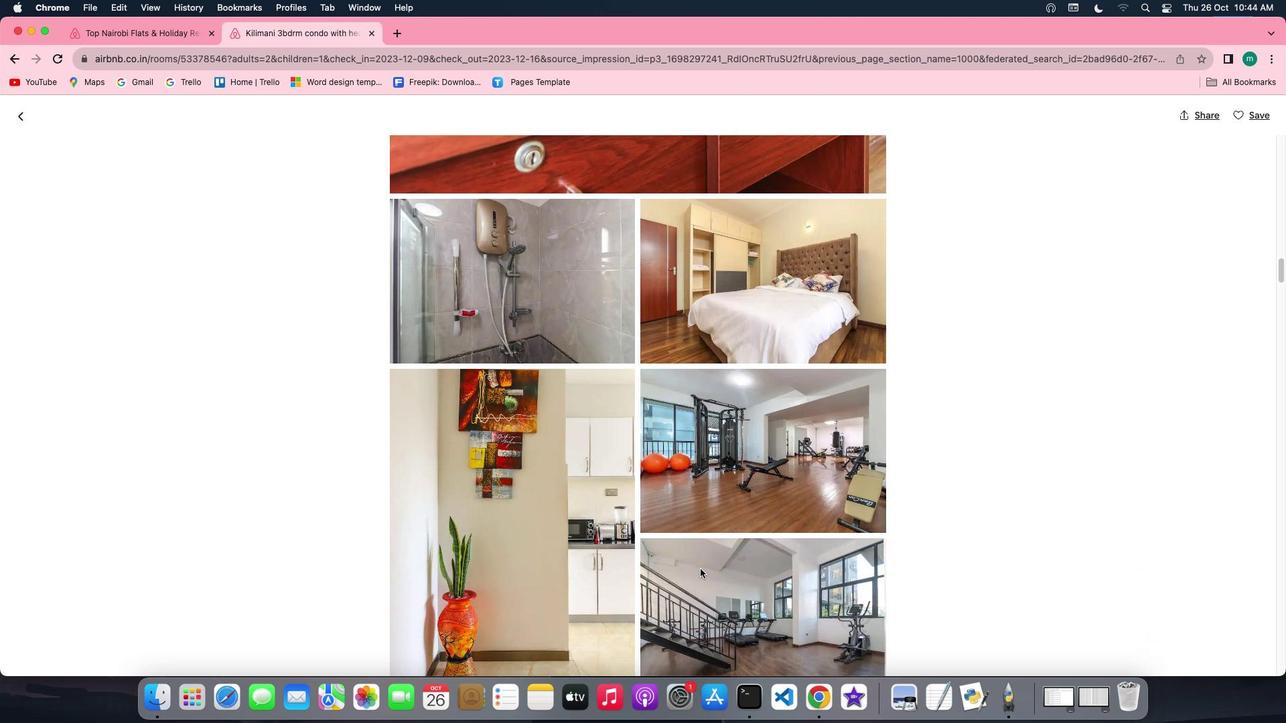 
Action: Mouse scrolled (701, 569) with delta (0, 0)
Screenshot: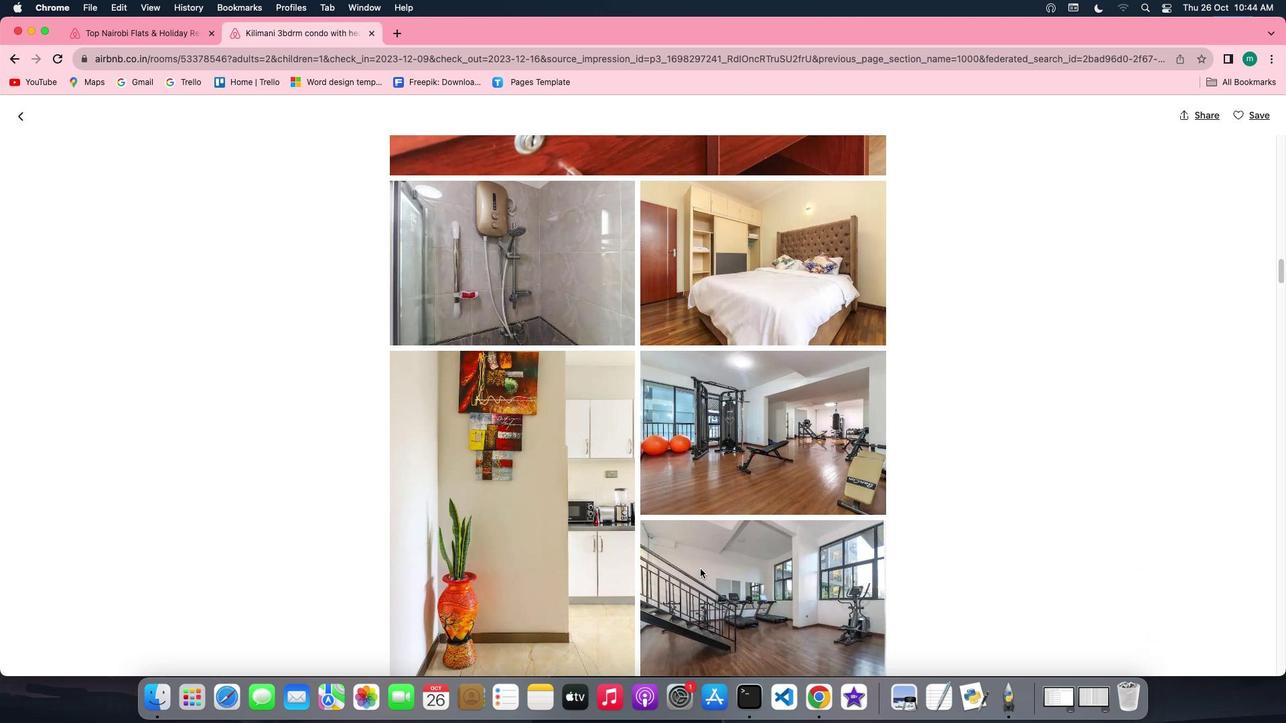 
Action: Mouse scrolled (701, 569) with delta (0, -1)
Screenshot: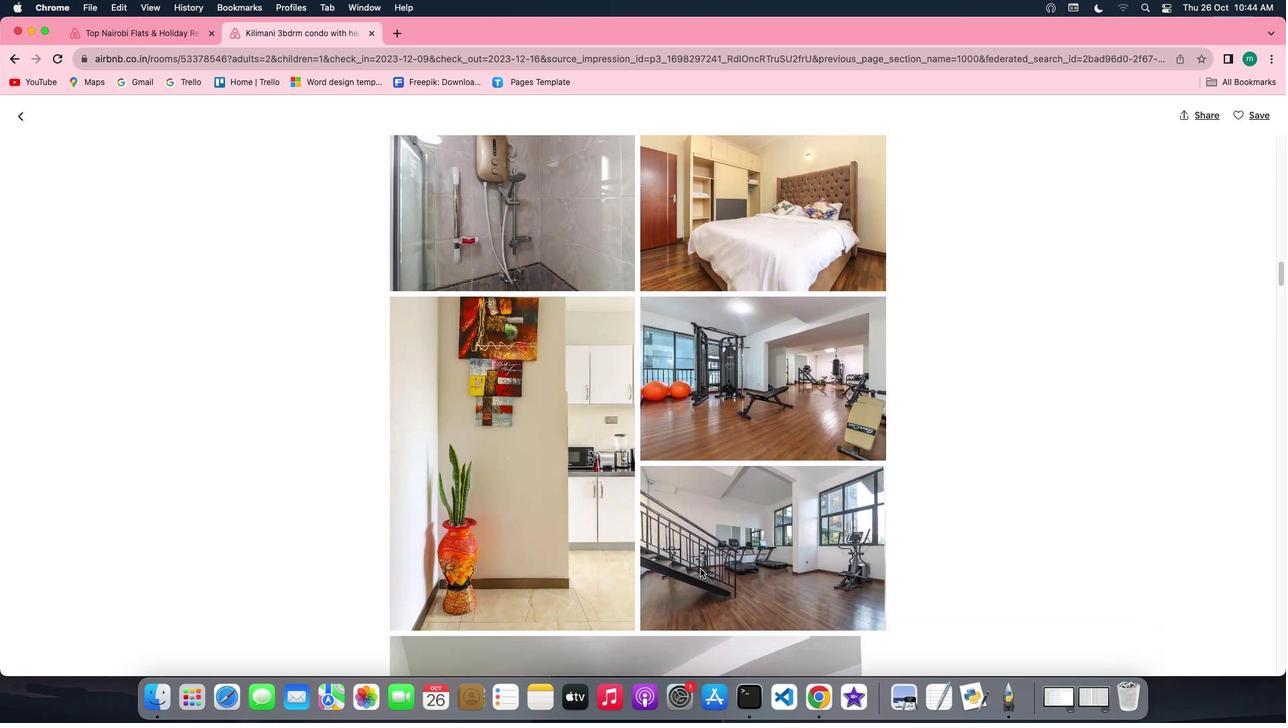 
Action: Mouse scrolled (701, 569) with delta (0, 0)
Screenshot: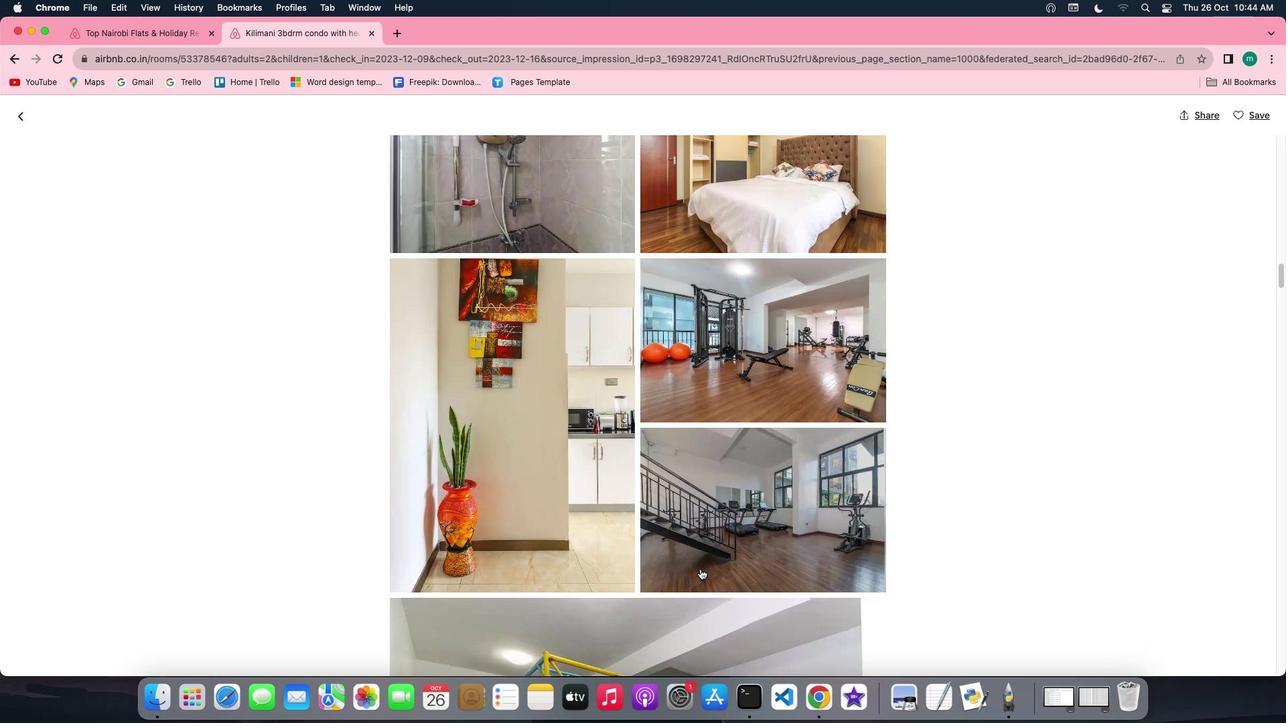 
Action: Mouse scrolled (701, 569) with delta (0, 0)
Screenshot: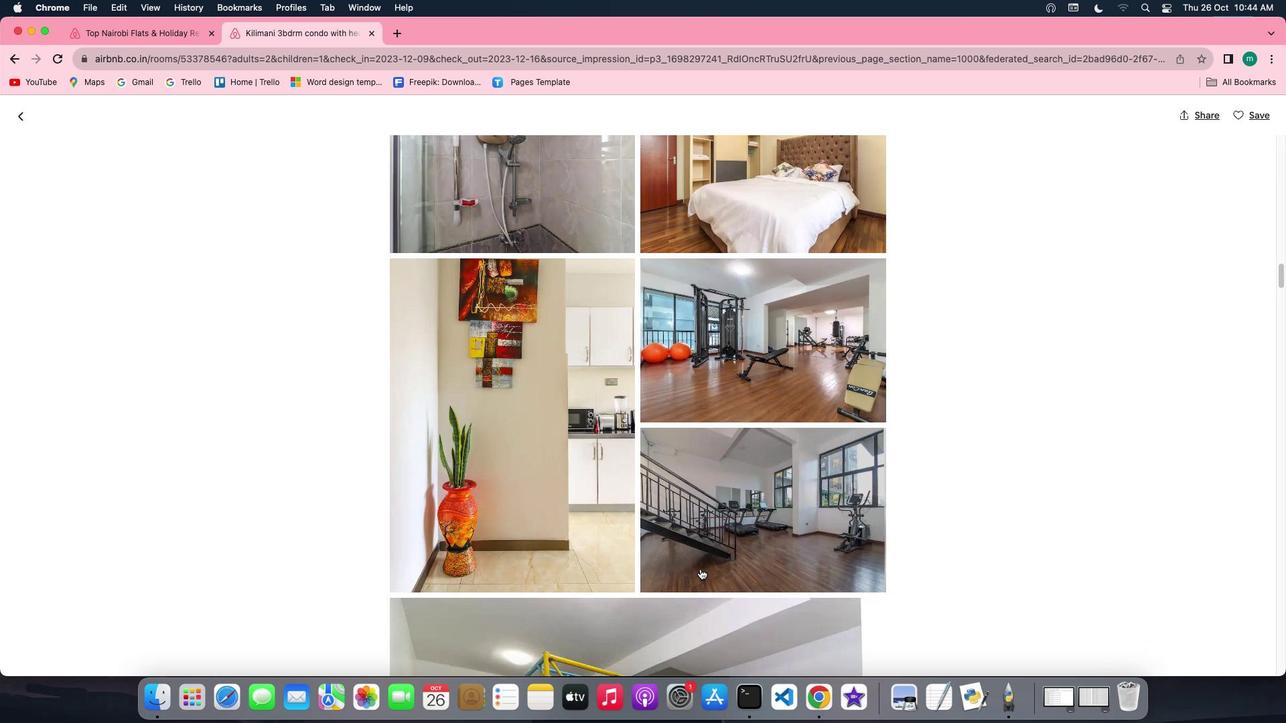 
Action: Mouse scrolled (701, 569) with delta (0, 0)
Screenshot: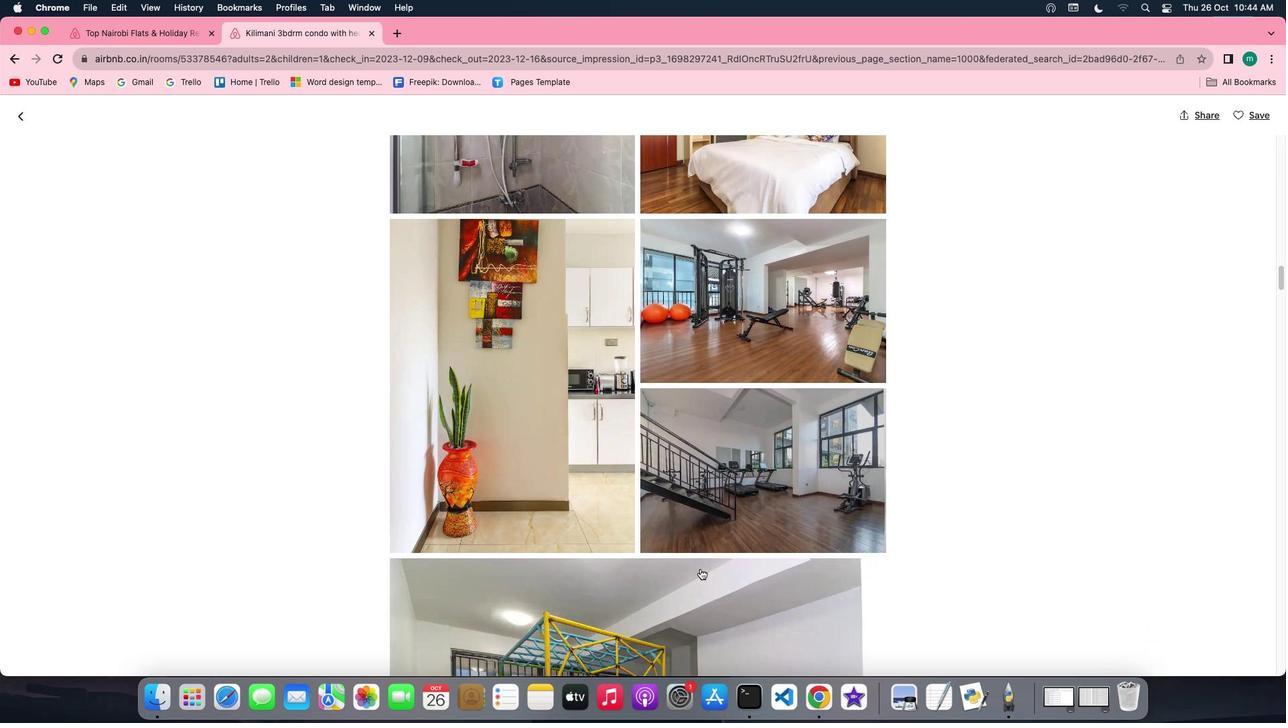 
Action: Mouse scrolled (701, 569) with delta (0, 0)
Screenshot: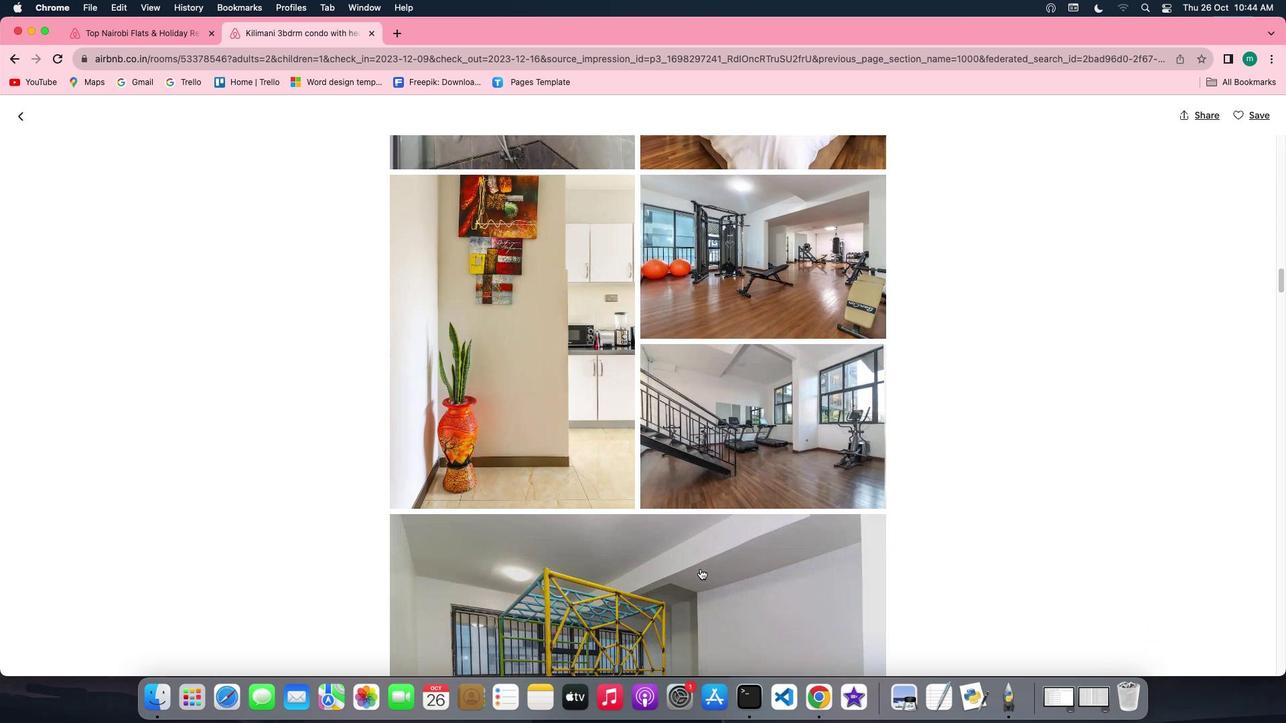 
Action: Mouse scrolled (701, 569) with delta (0, 0)
Screenshot: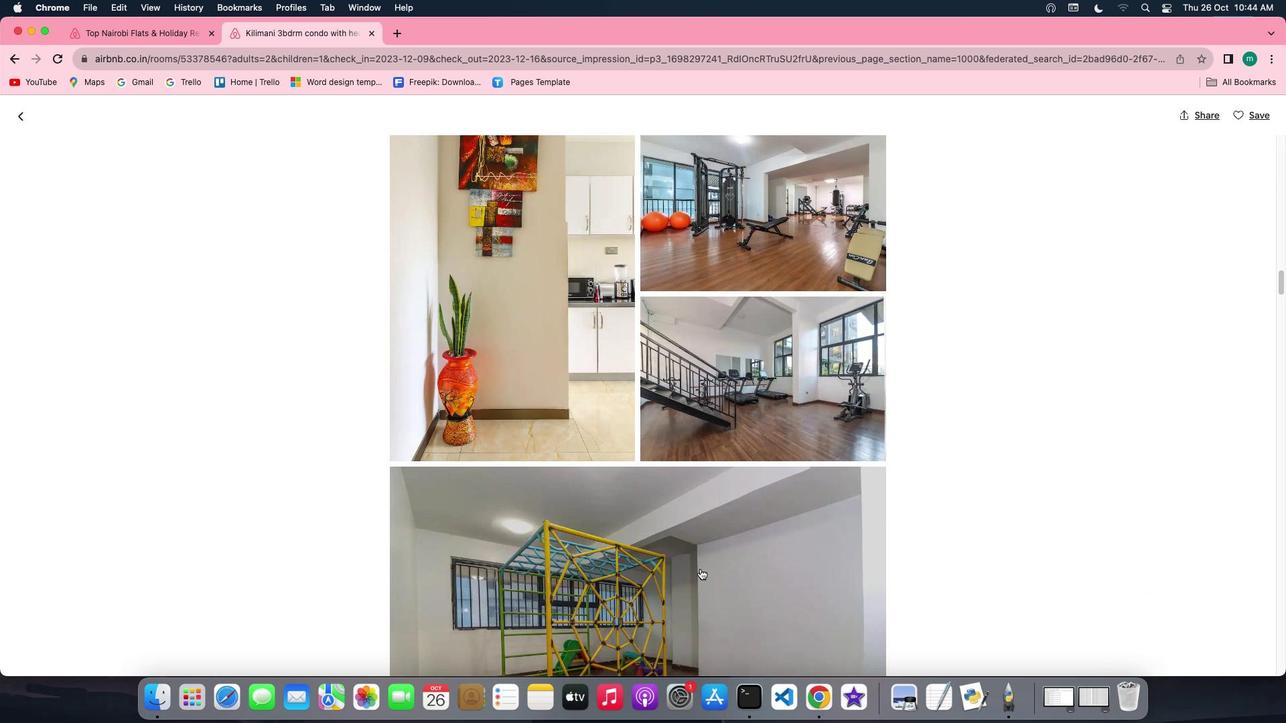 
Action: Mouse scrolled (701, 569) with delta (0, 0)
Screenshot: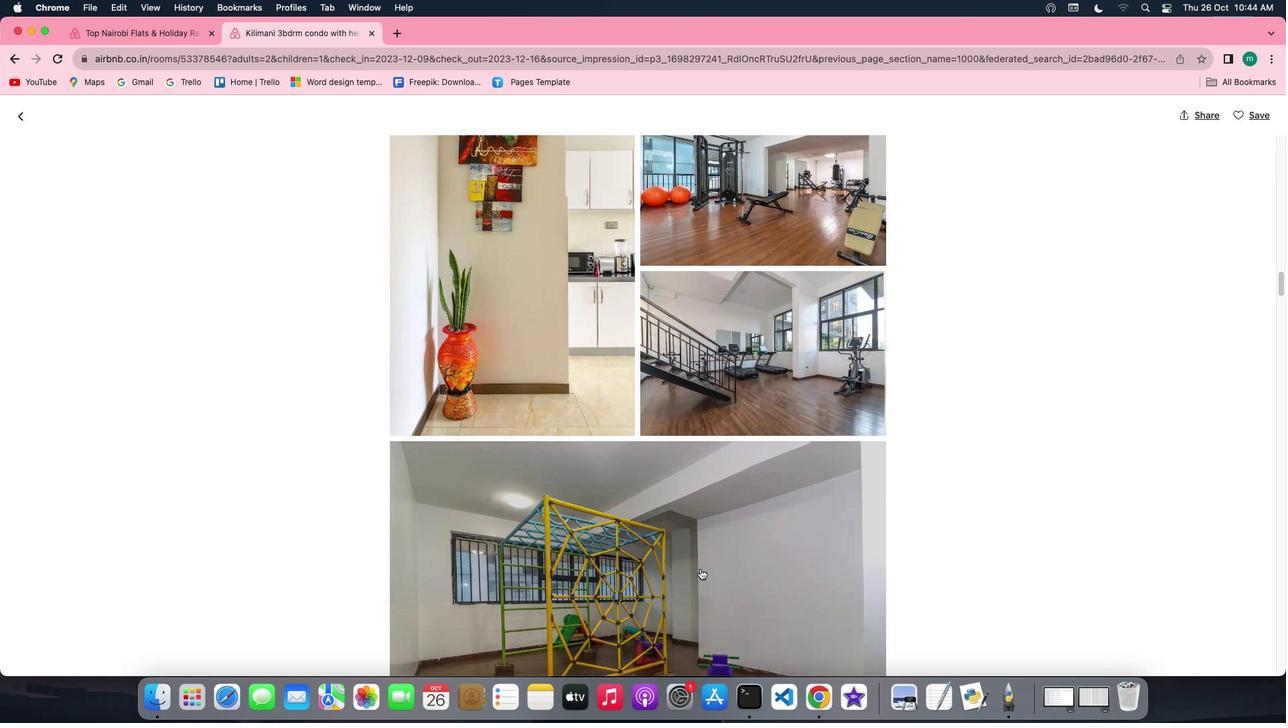 
Action: Mouse scrolled (701, 569) with delta (0, -1)
Screenshot: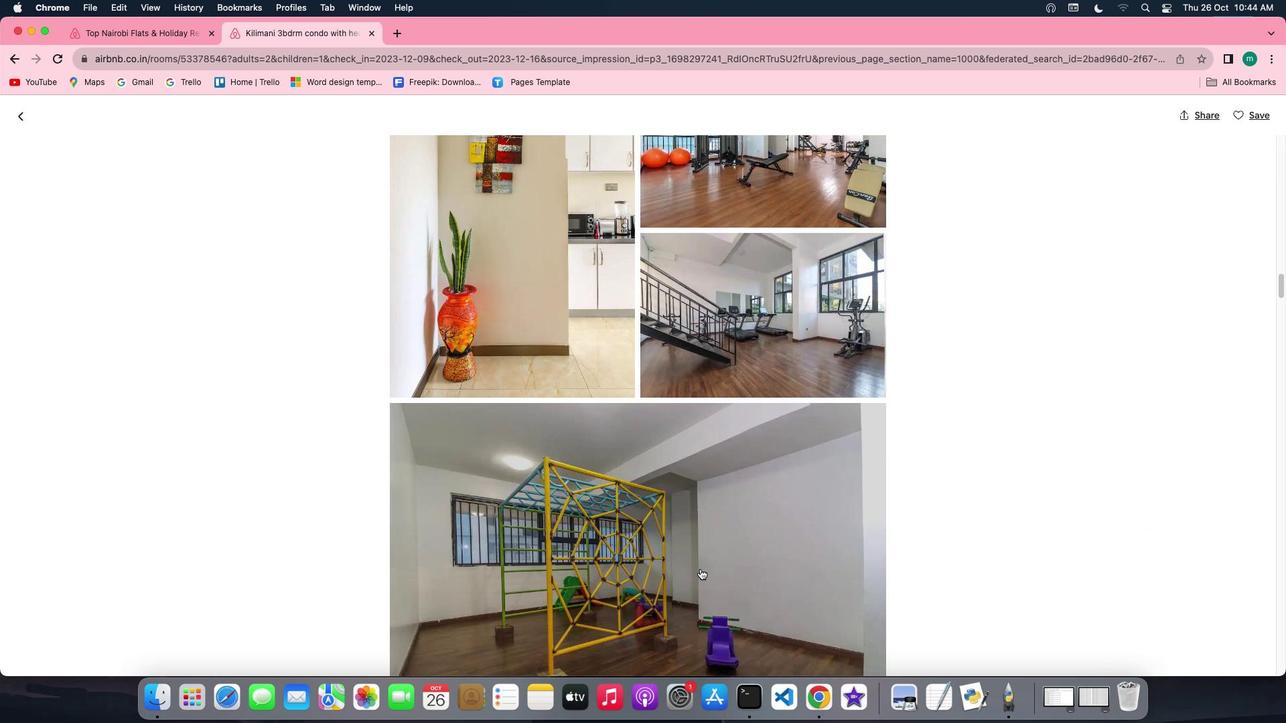 
Action: Mouse scrolled (701, 569) with delta (0, -2)
Screenshot: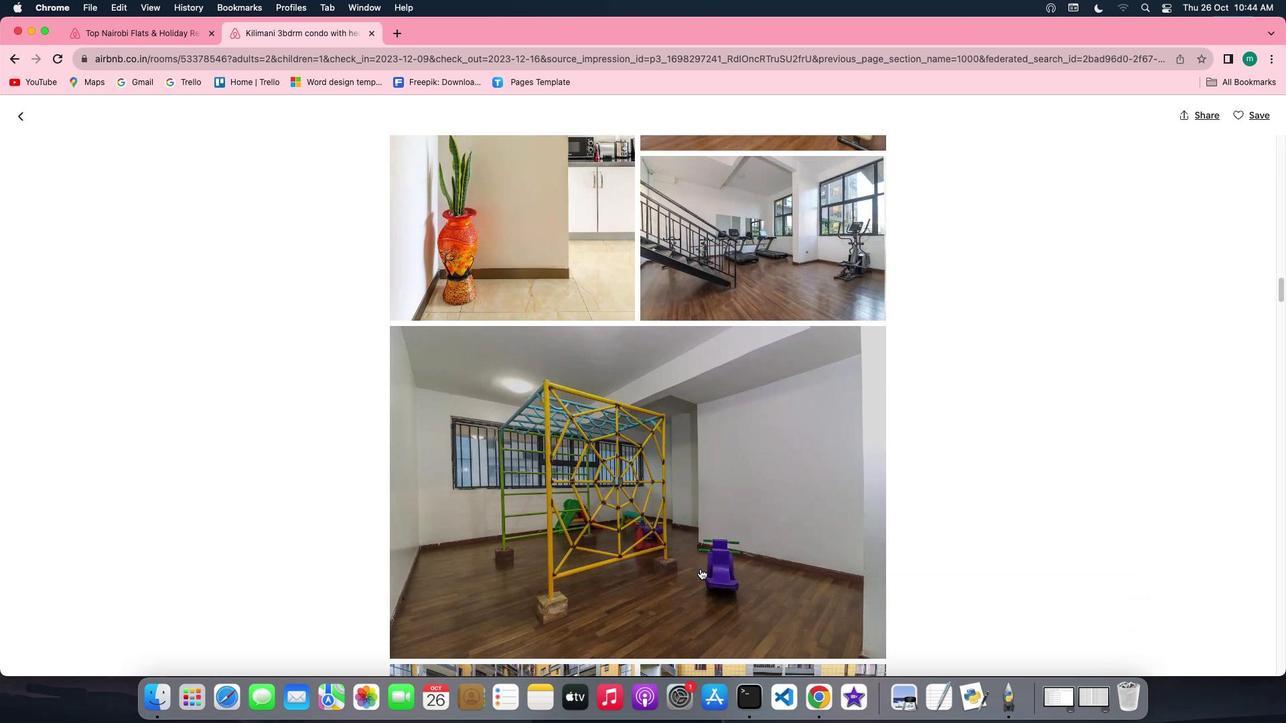 
Action: Mouse scrolled (701, 569) with delta (0, 0)
Screenshot: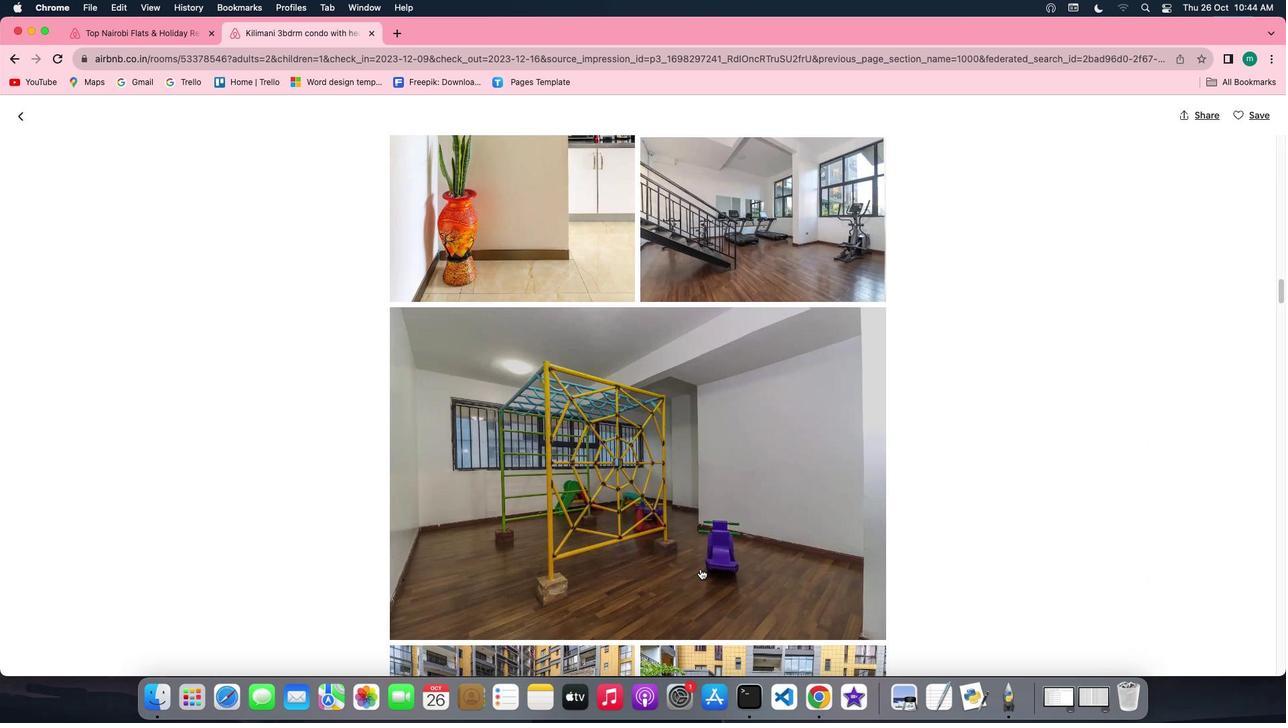 
Action: Mouse scrolled (701, 569) with delta (0, 0)
Screenshot: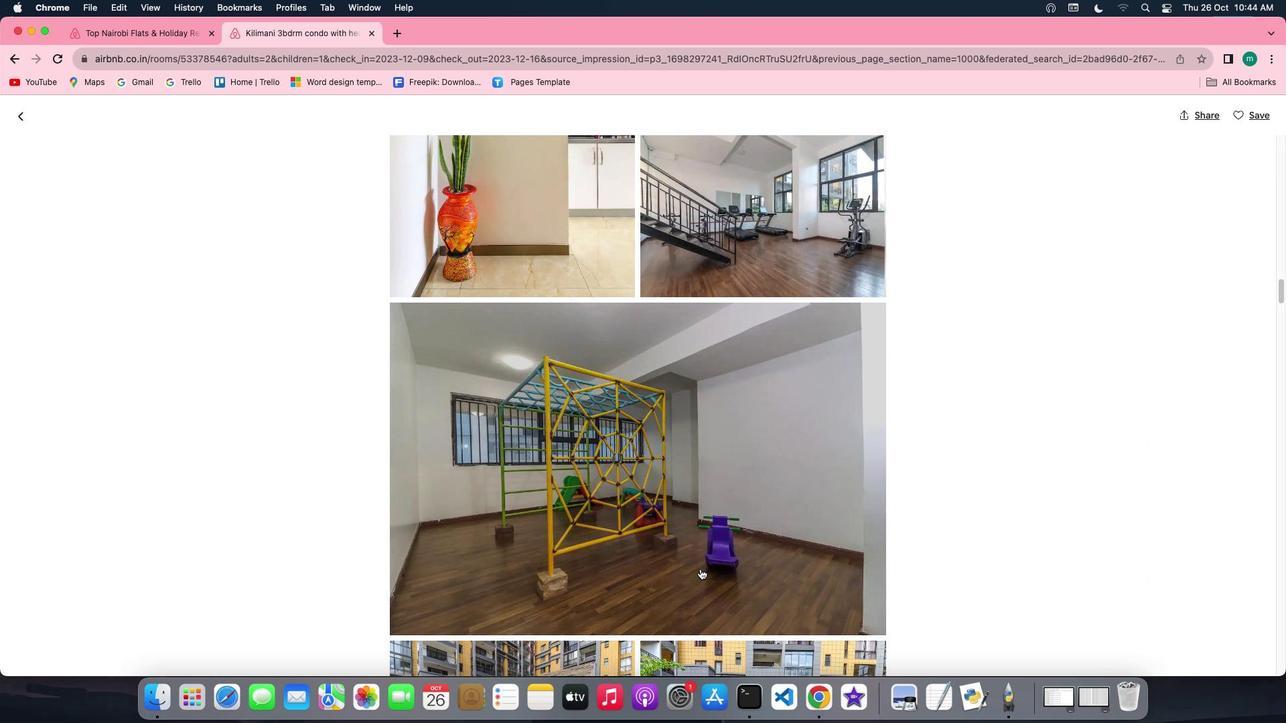 
Action: Mouse scrolled (701, 569) with delta (0, 0)
Screenshot: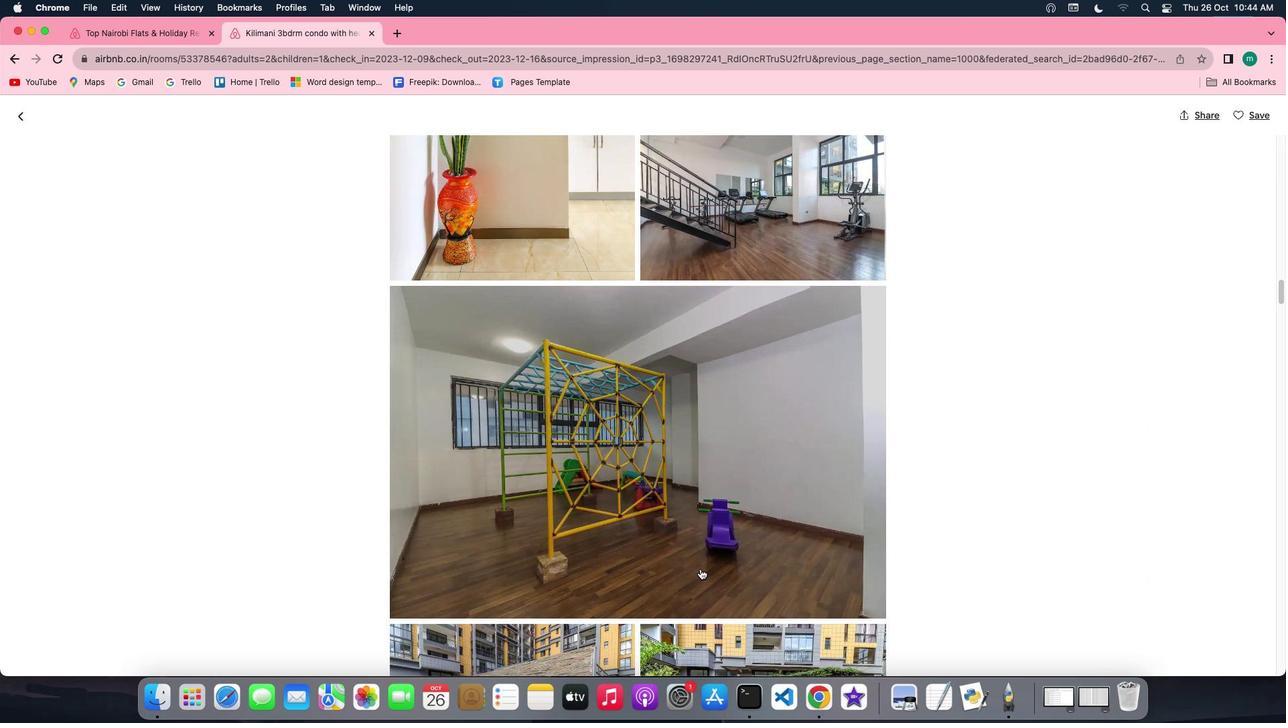 
Action: Mouse scrolled (701, 569) with delta (0, 0)
Screenshot: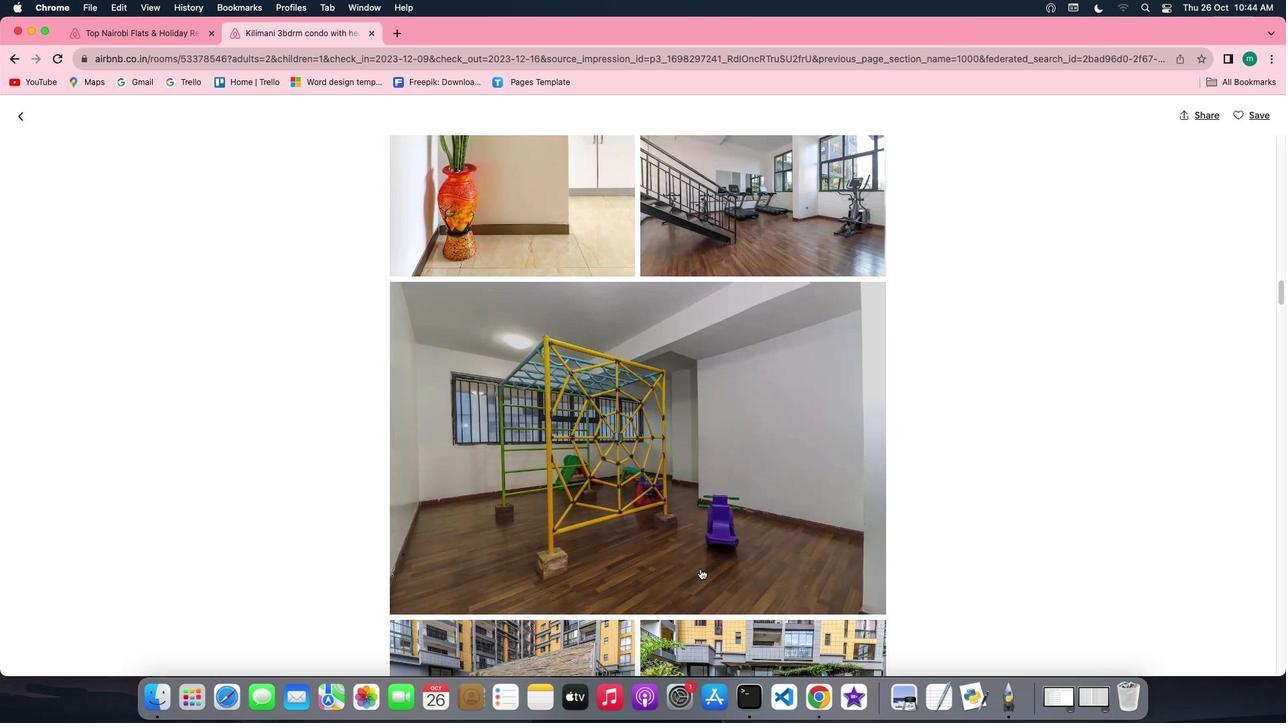 
Action: Mouse scrolled (701, 569) with delta (0, 0)
Screenshot: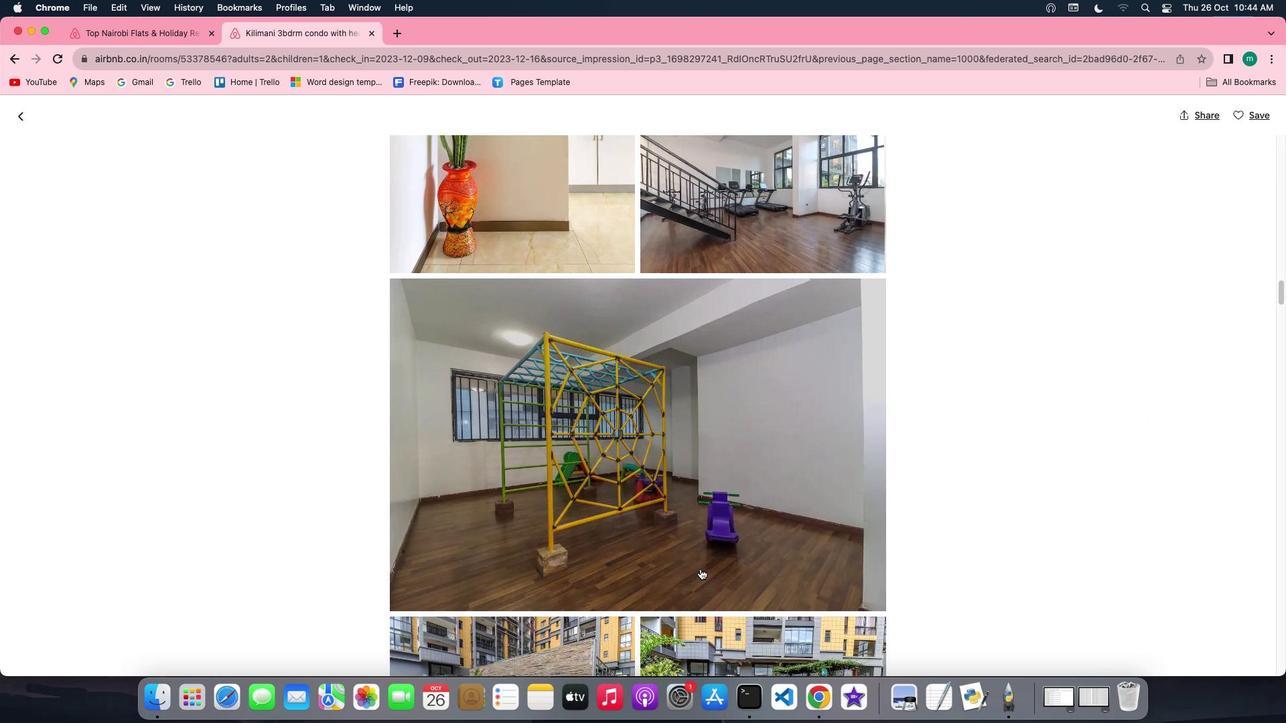 
Action: Mouse scrolled (701, 569) with delta (0, 0)
Screenshot: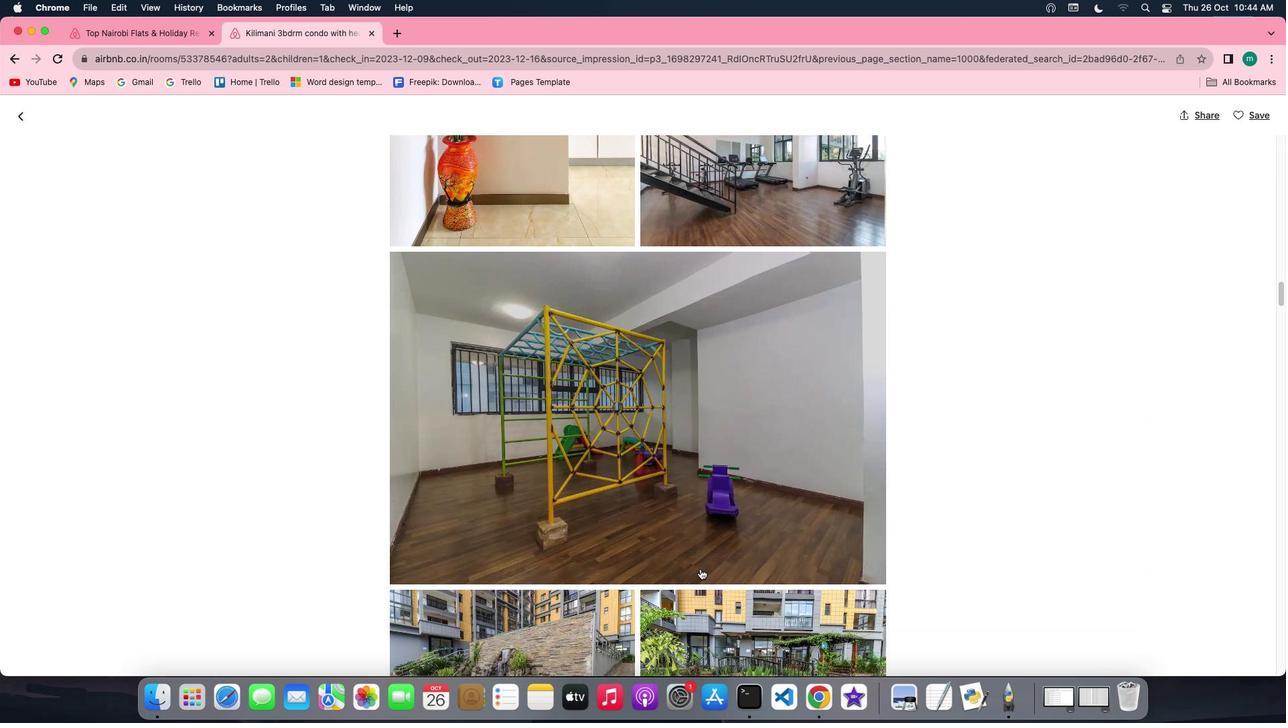 
Action: Mouse scrolled (701, 569) with delta (0, -1)
Screenshot: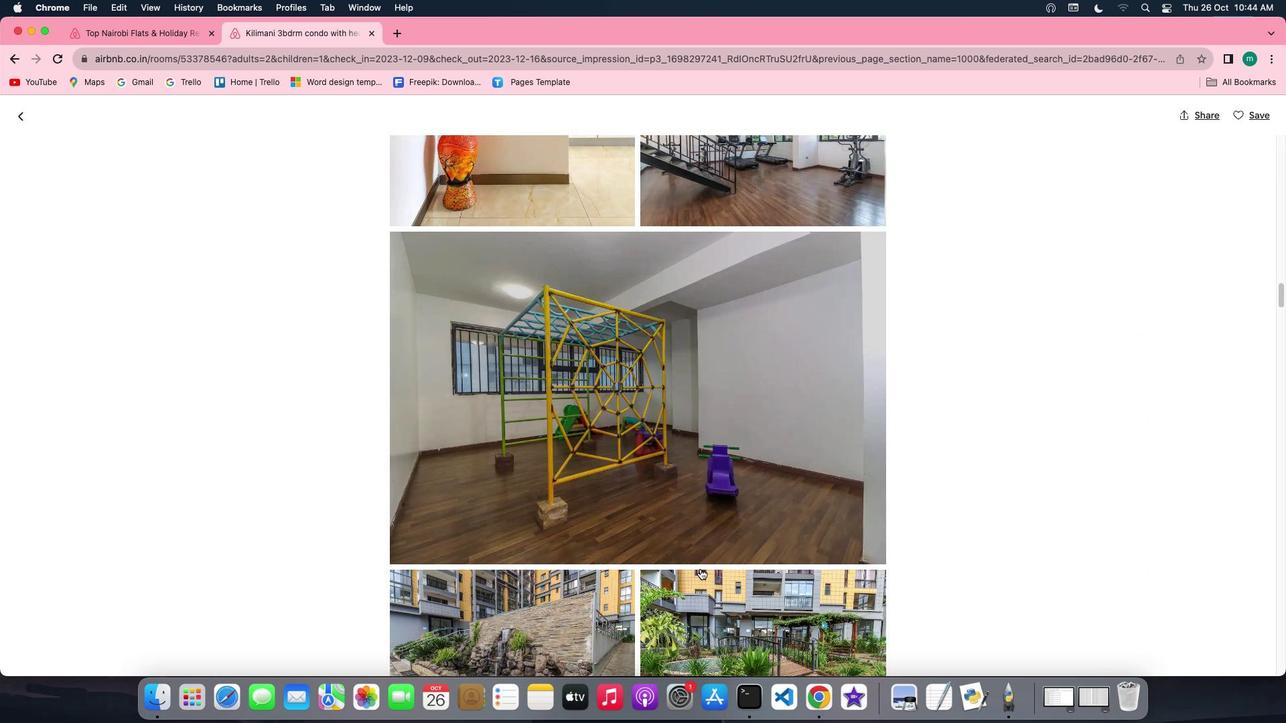 
Action: Mouse scrolled (701, 569) with delta (0, 0)
Screenshot: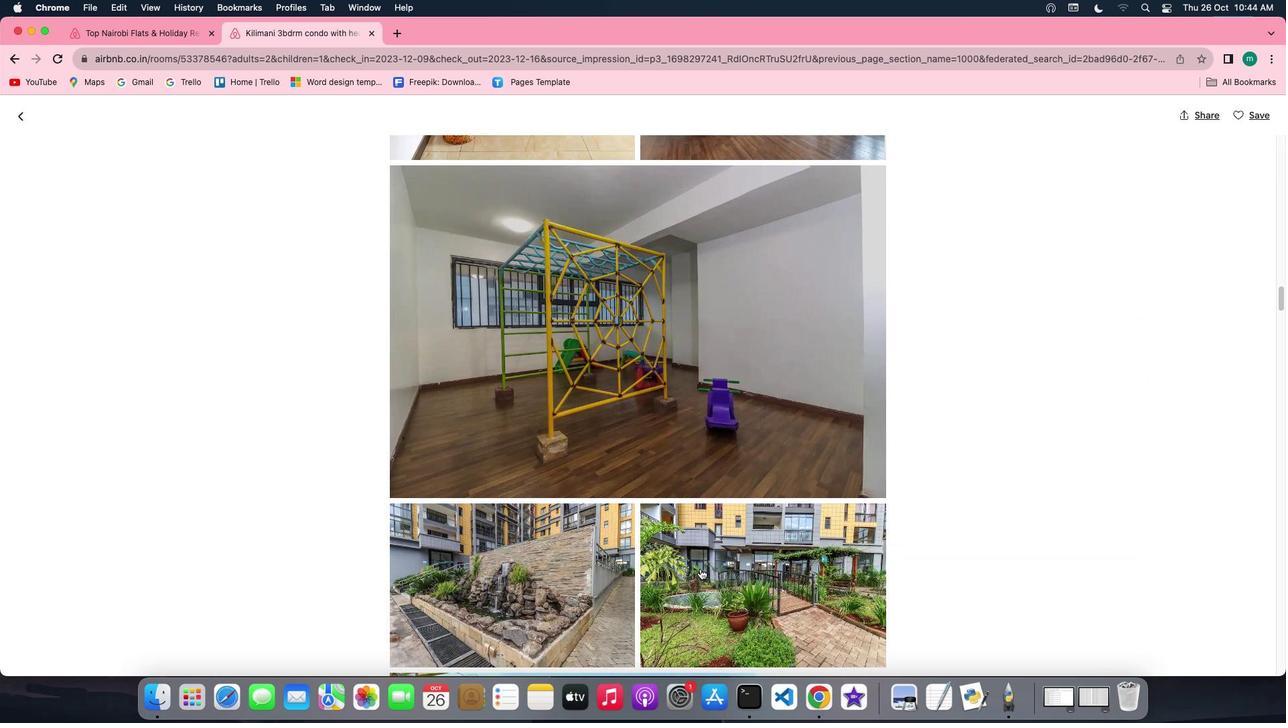 
Action: Mouse scrolled (701, 569) with delta (0, 0)
Screenshot: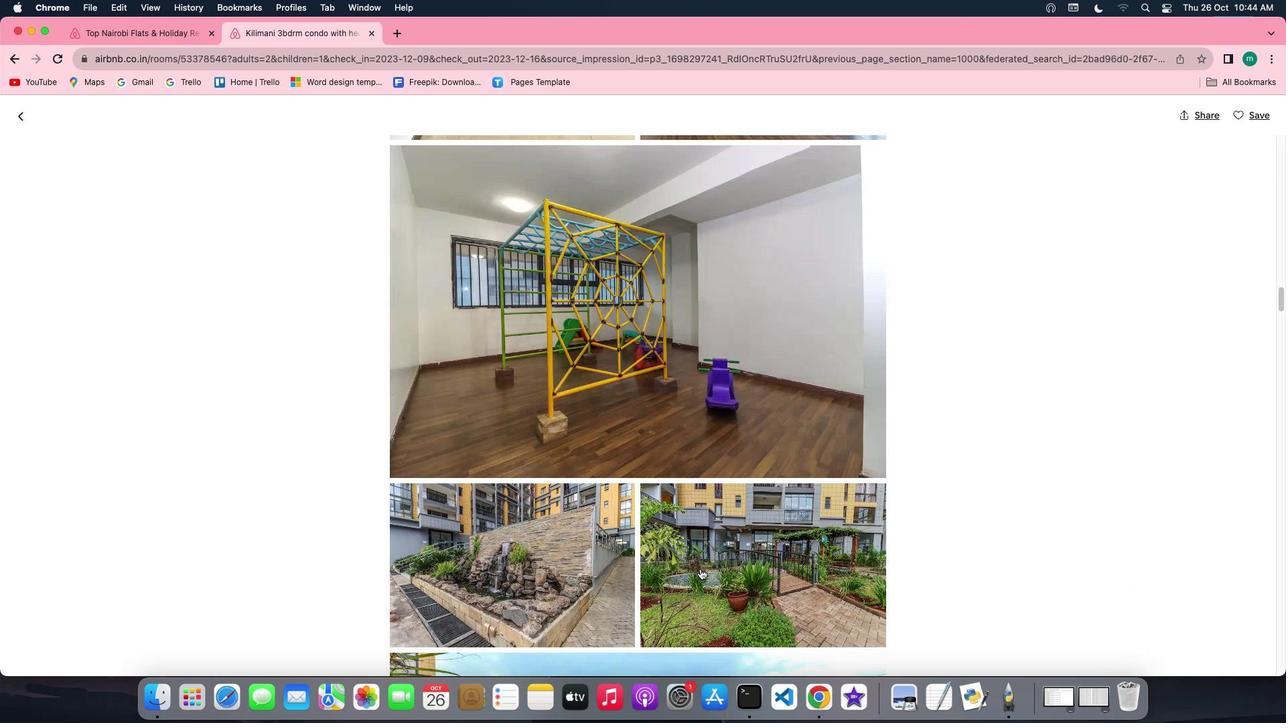 
Action: Mouse scrolled (701, 569) with delta (0, 0)
Screenshot: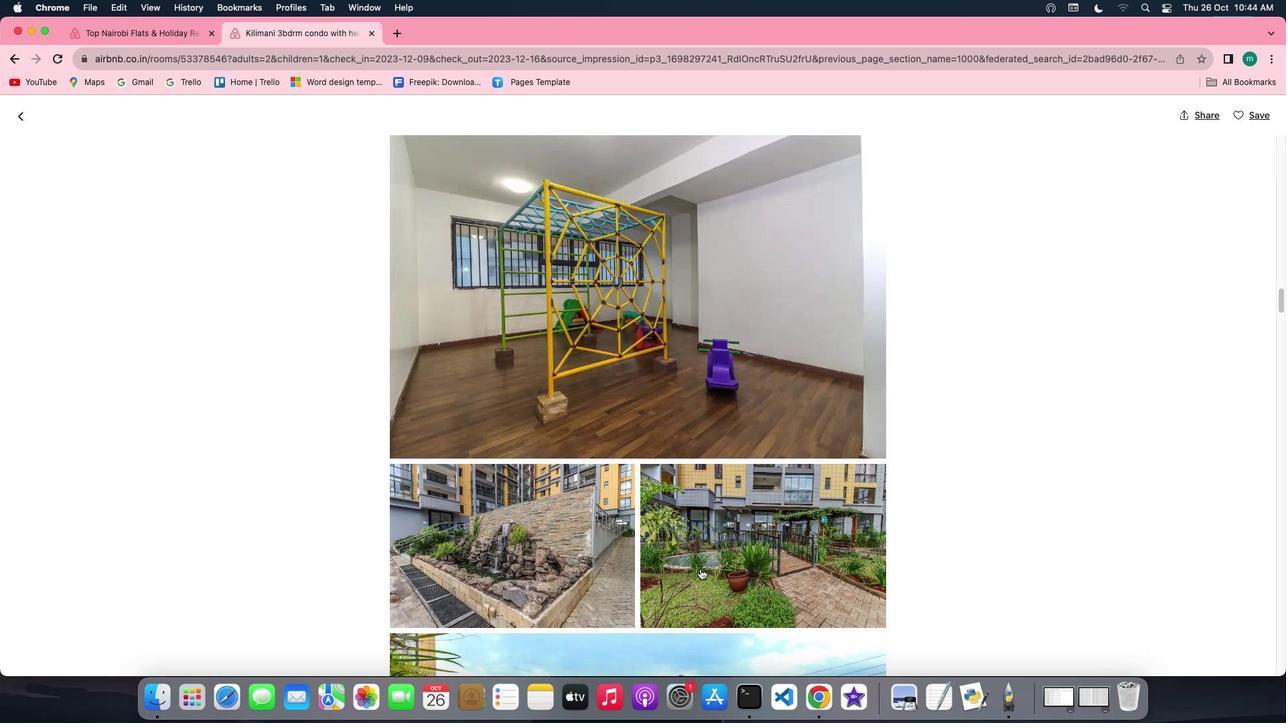 
Action: Mouse scrolled (701, 569) with delta (0, -1)
Screenshot: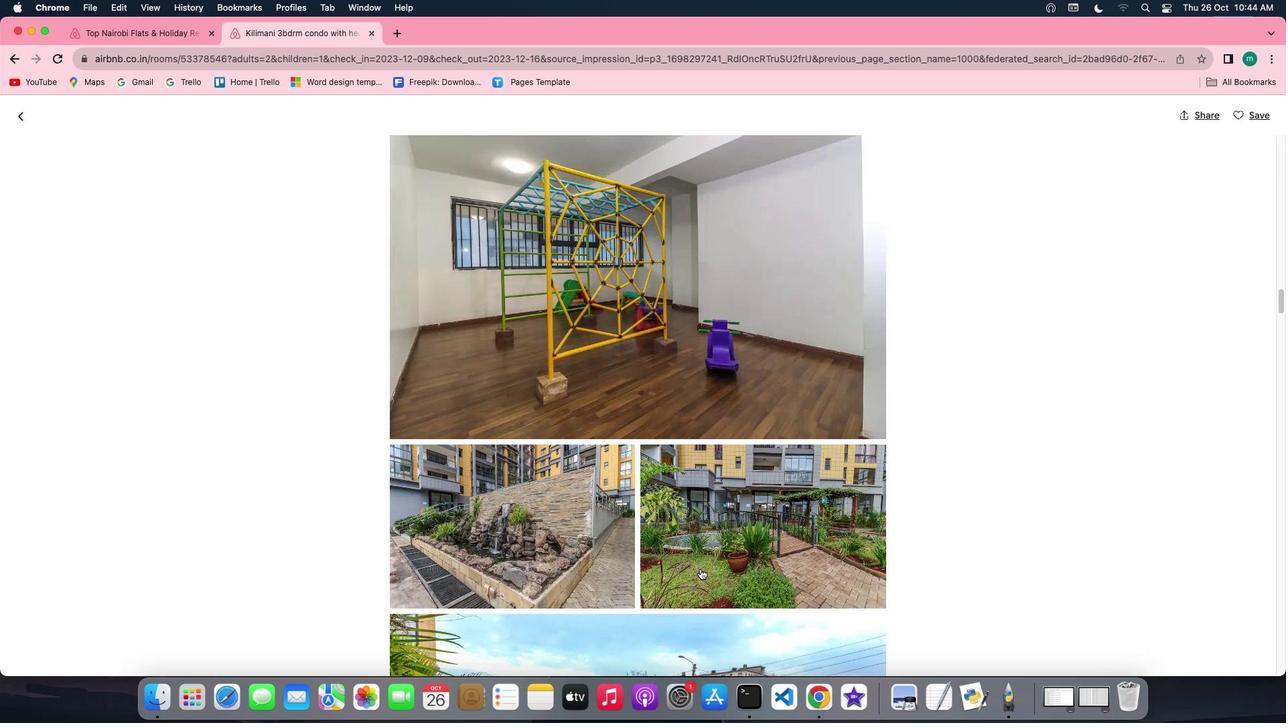 
Action: Mouse scrolled (701, 569) with delta (0, -2)
Screenshot: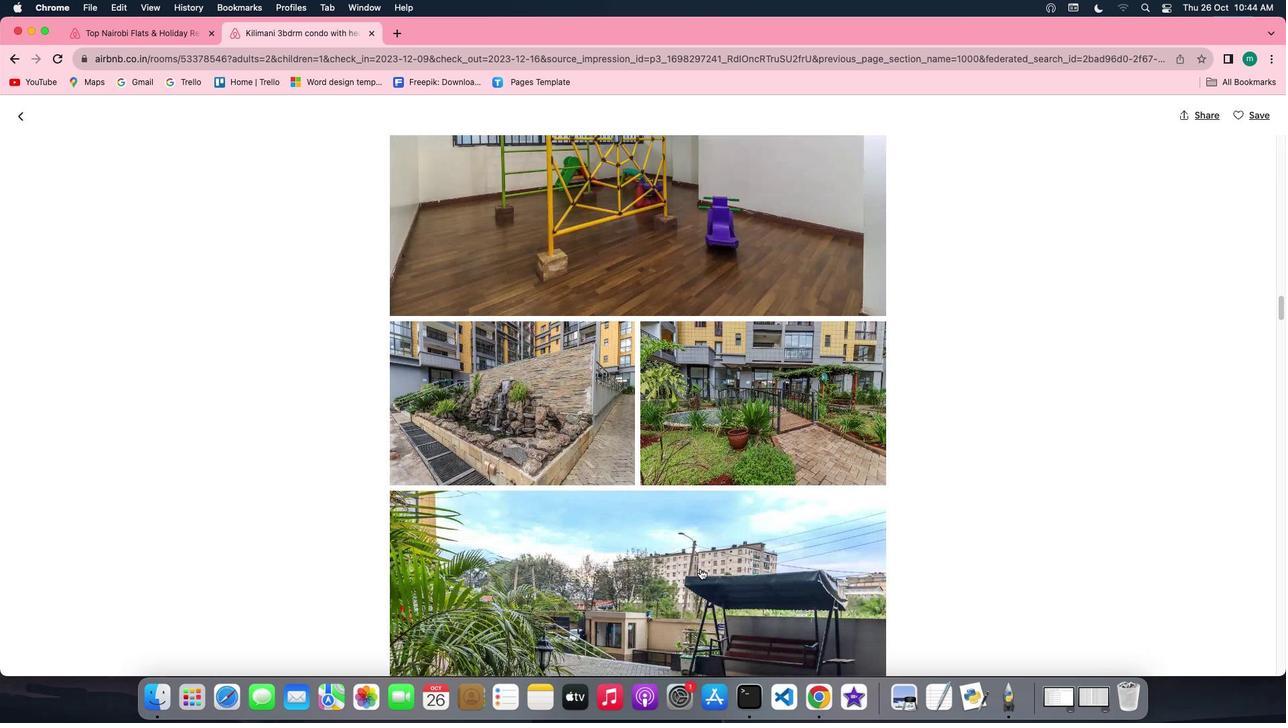 
Action: Mouse scrolled (701, 569) with delta (0, -2)
Screenshot: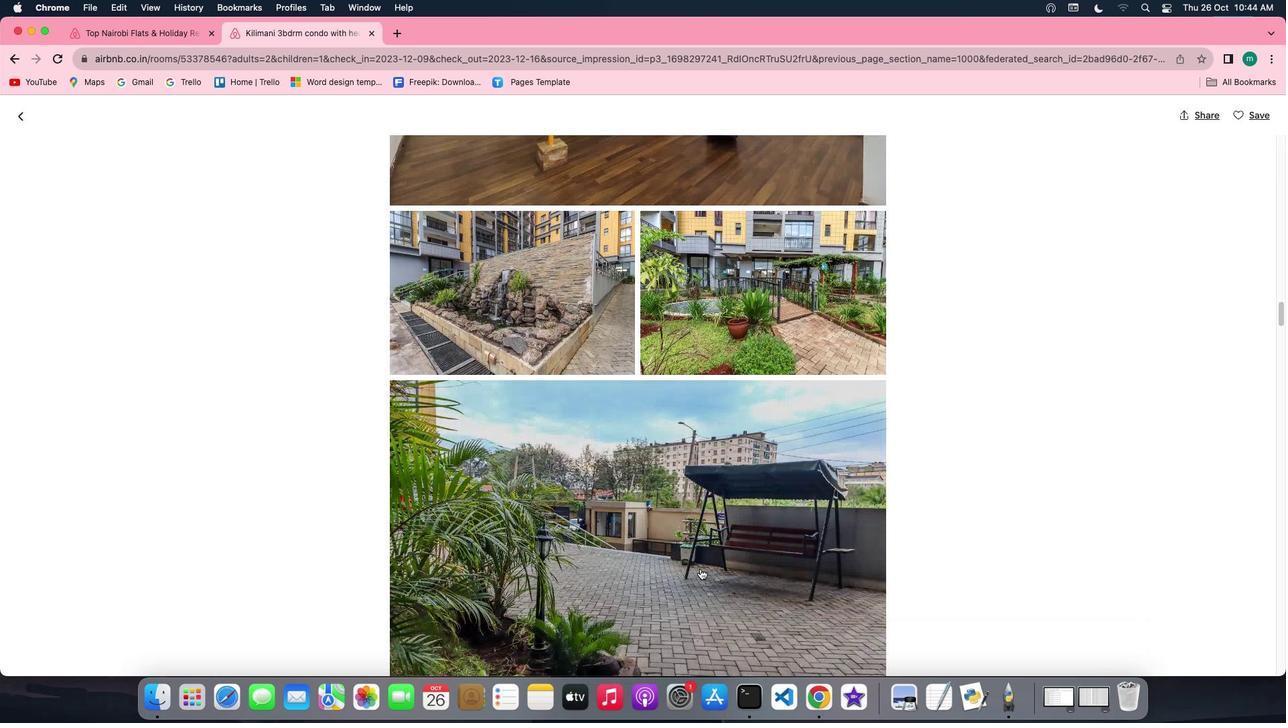 
Action: Mouse scrolled (701, 569) with delta (0, 0)
Screenshot: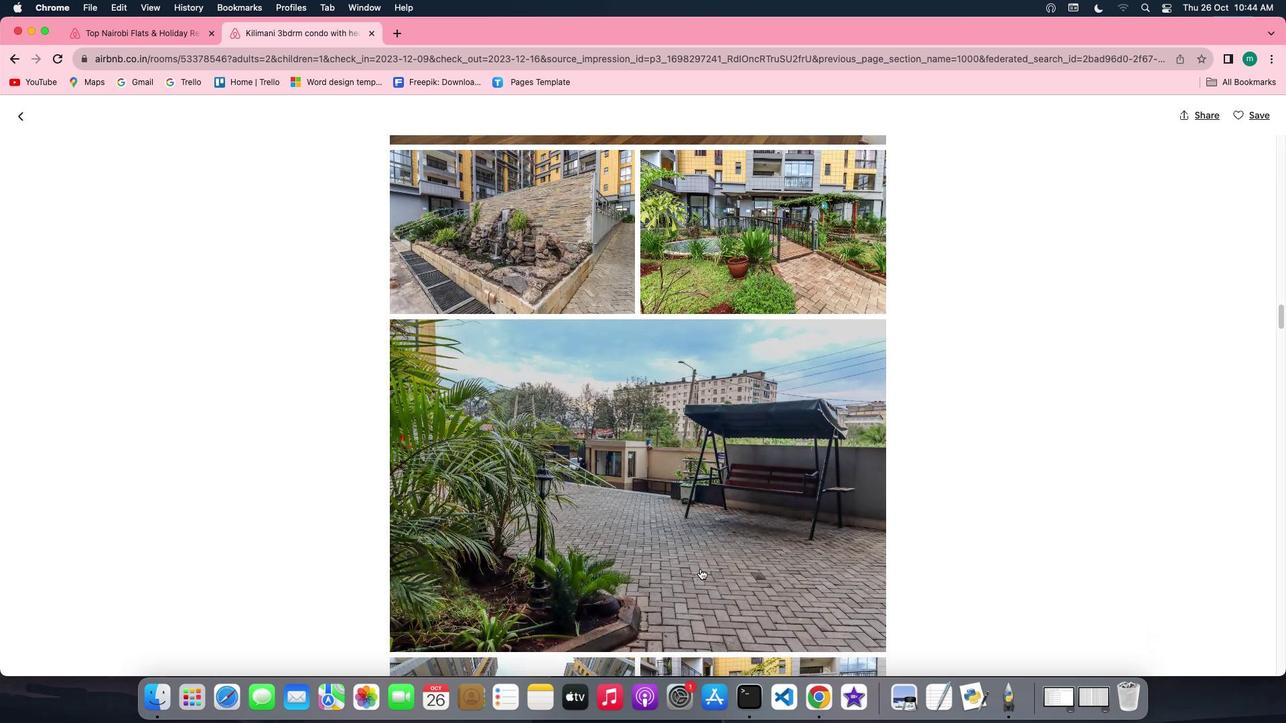 
Action: Mouse scrolled (701, 569) with delta (0, 0)
Screenshot: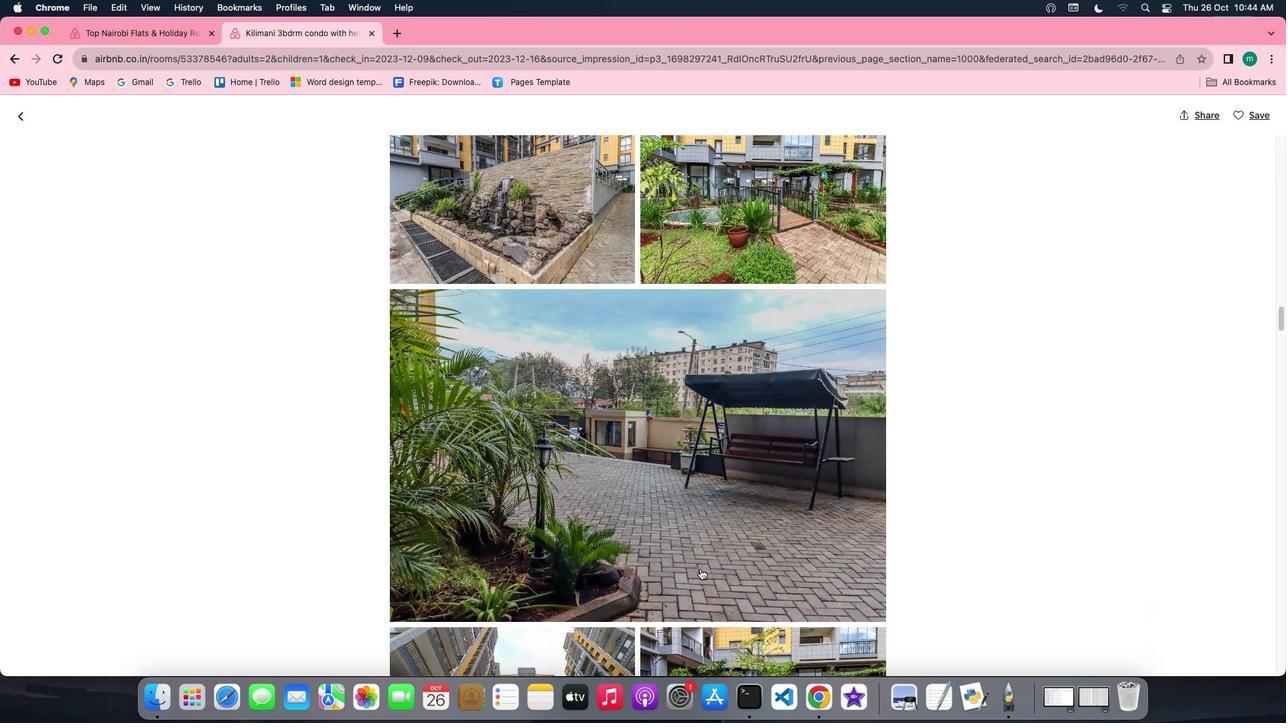
Action: Mouse scrolled (701, 569) with delta (0, -1)
Screenshot: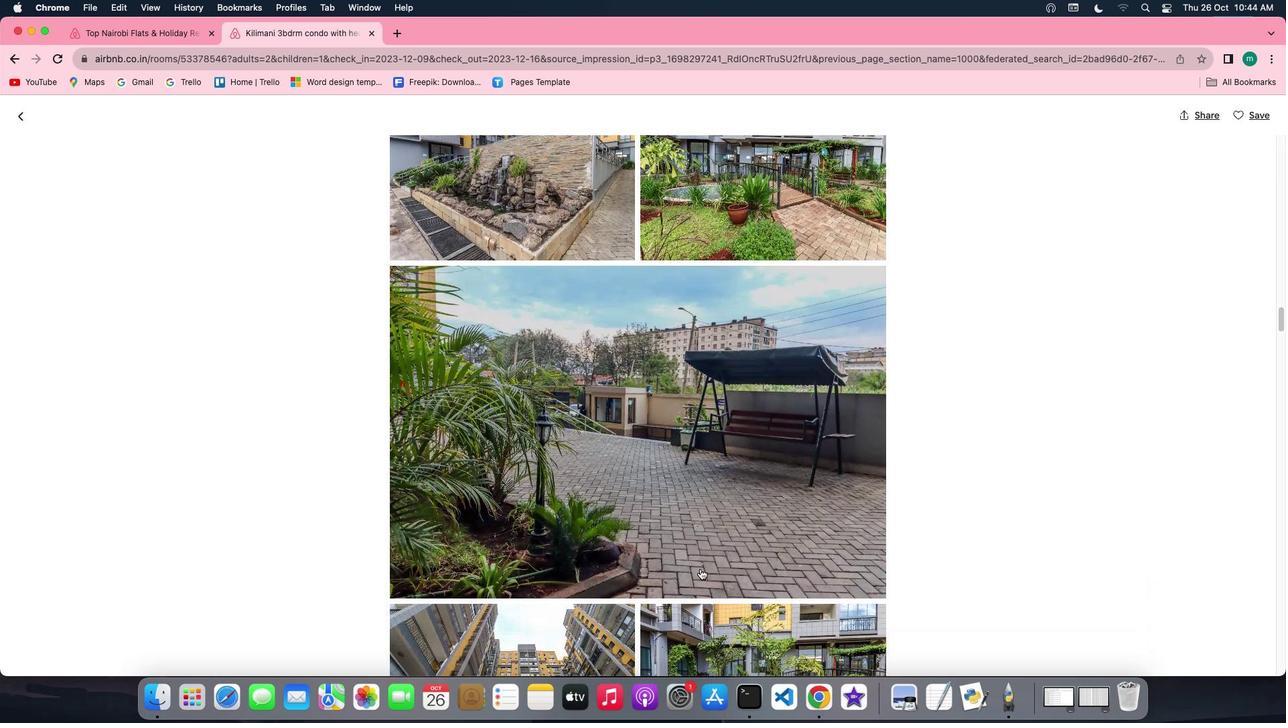 
Action: Mouse scrolled (701, 569) with delta (0, -2)
Screenshot: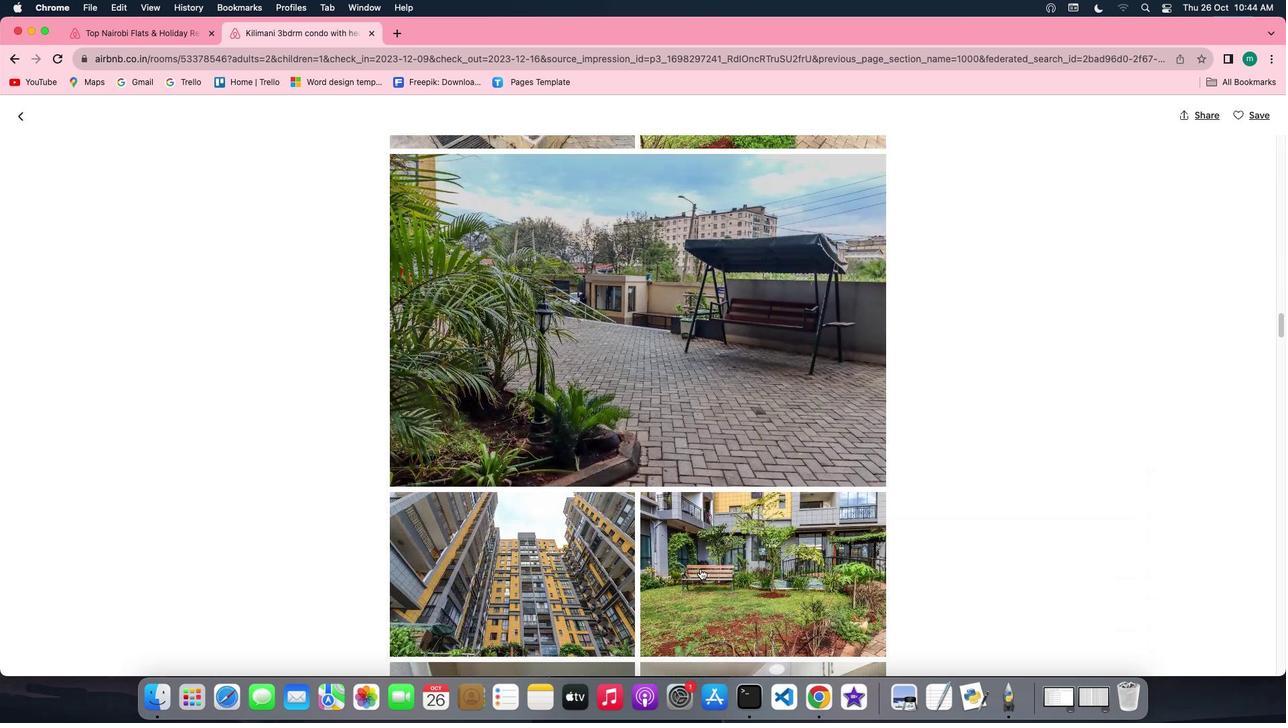 
Action: Mouse scrolled (701, 569) with delta (0, -2)
Screenshot: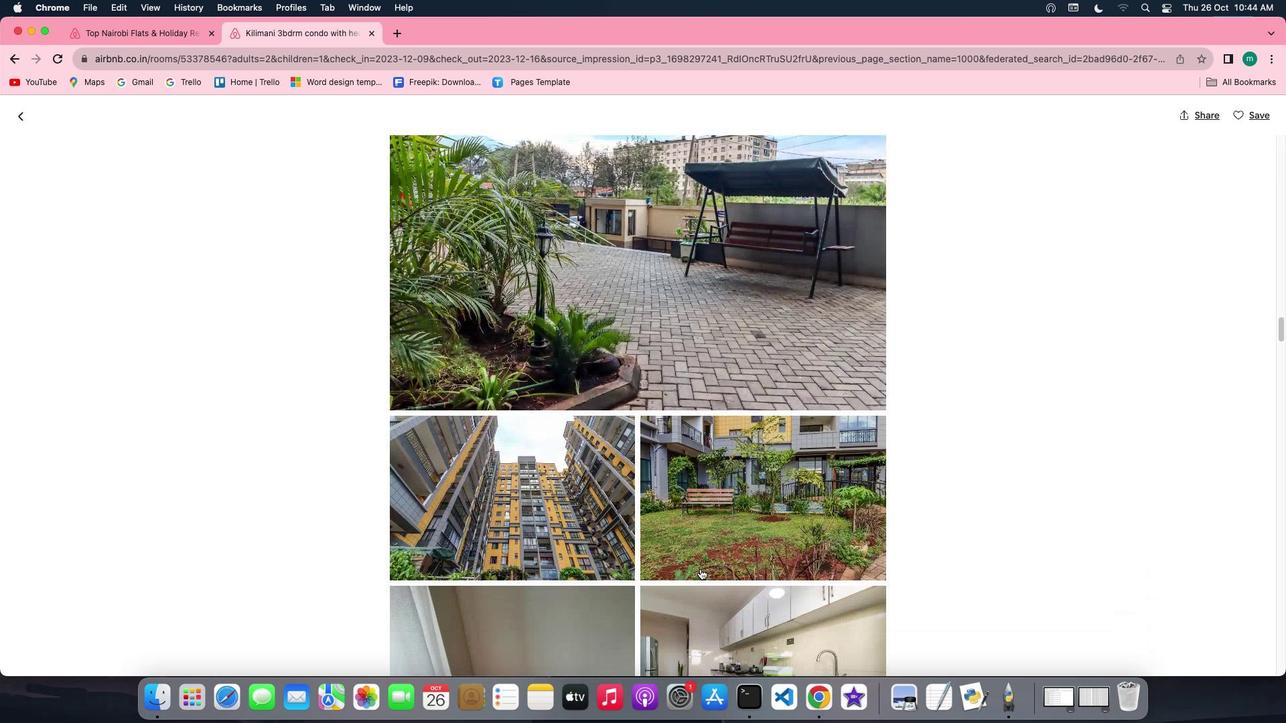 
Action: Mouse scrolled (701, 569) with delta (0, 0)
Screenshot: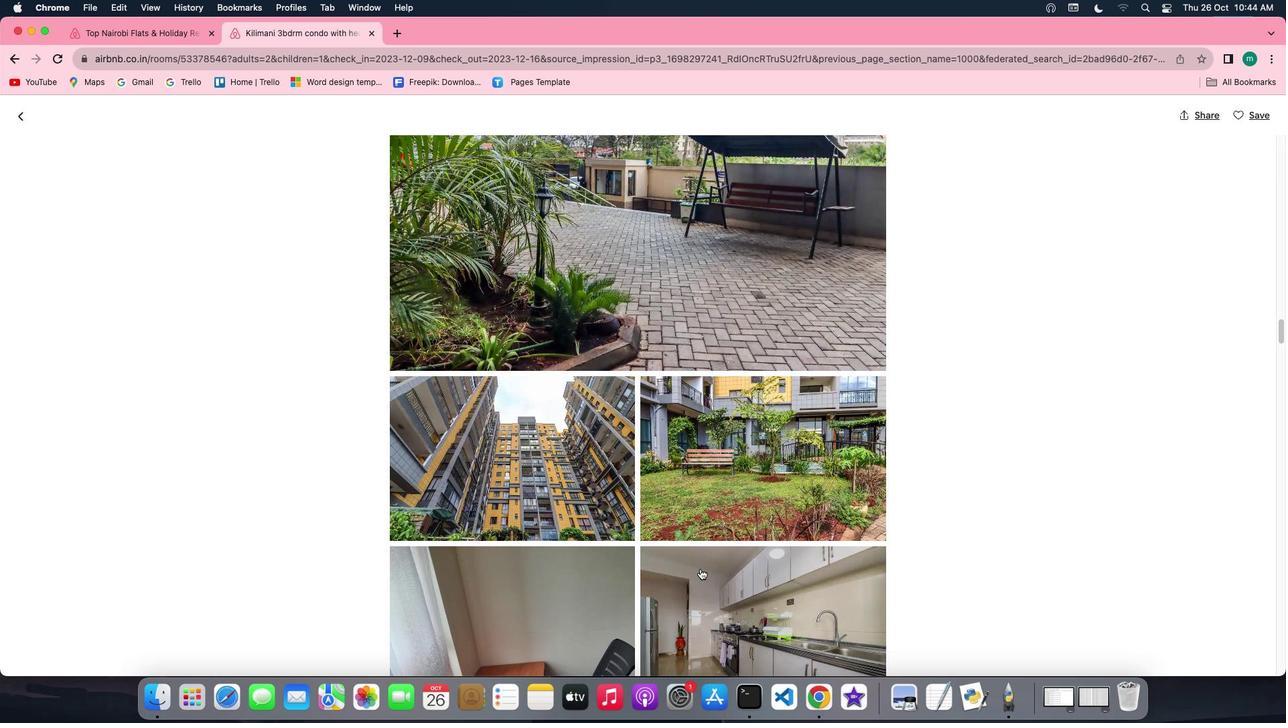 
Action: Mouse scrolled (701, 569) with delta (0, 0)
Screenshot: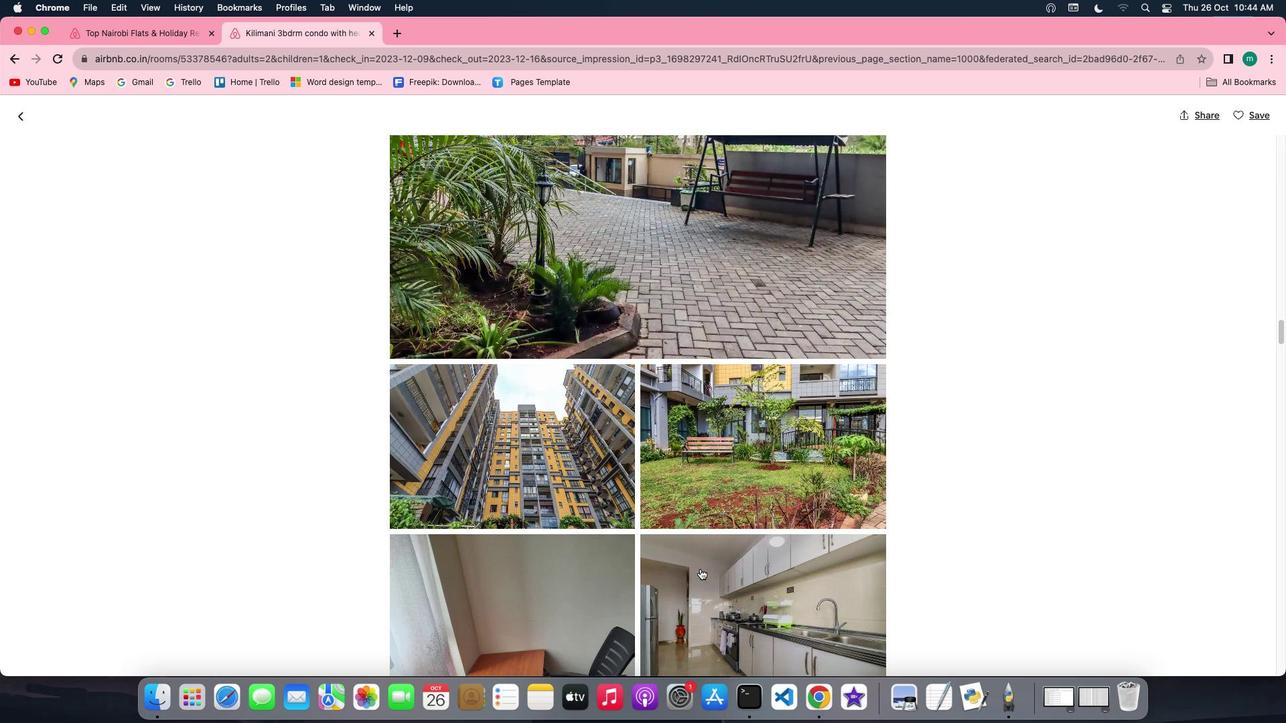 
Action: Mouse scrolled (701, 569) with delta (0, 0)
